 Task: Use the "Codecademy" extension for interactive coding lessons.
Action: Mouse moved to (1306, 40)
Screenshot: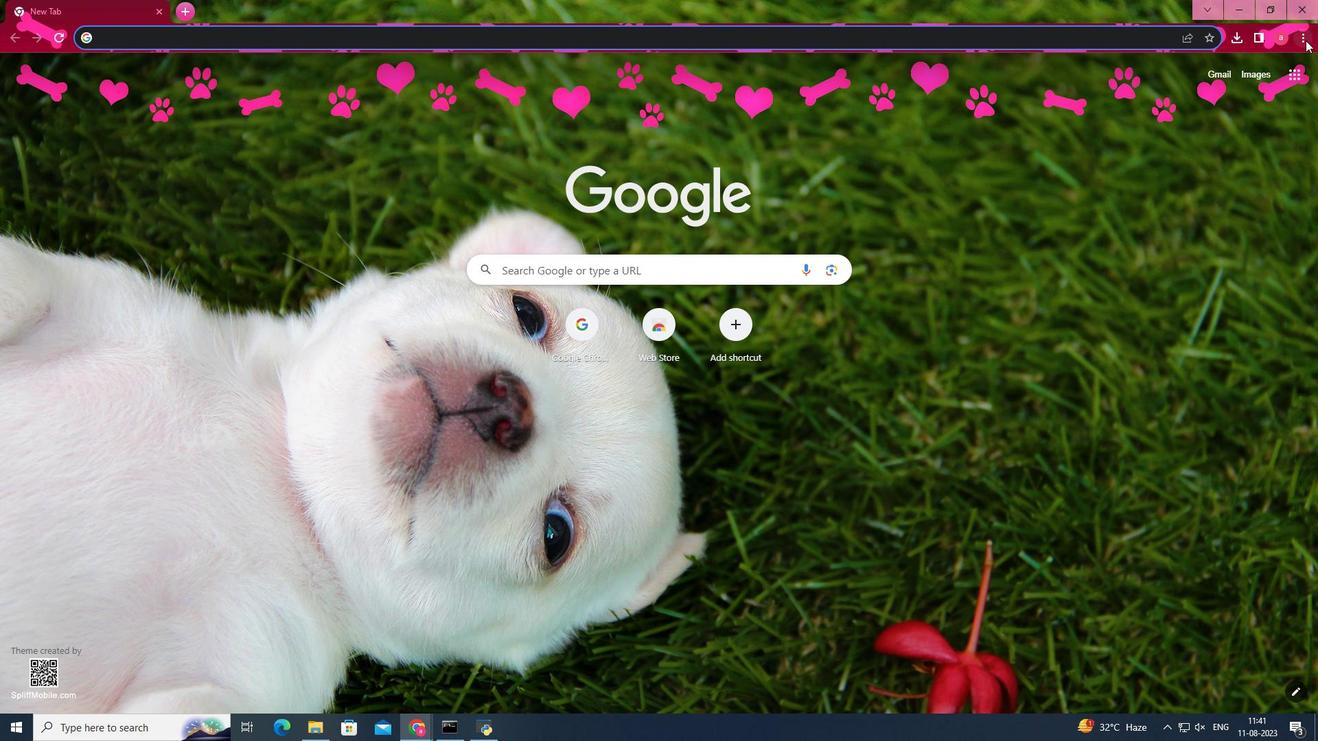 
Action: Mouse pressed left at (1306, 40)
Screenshot: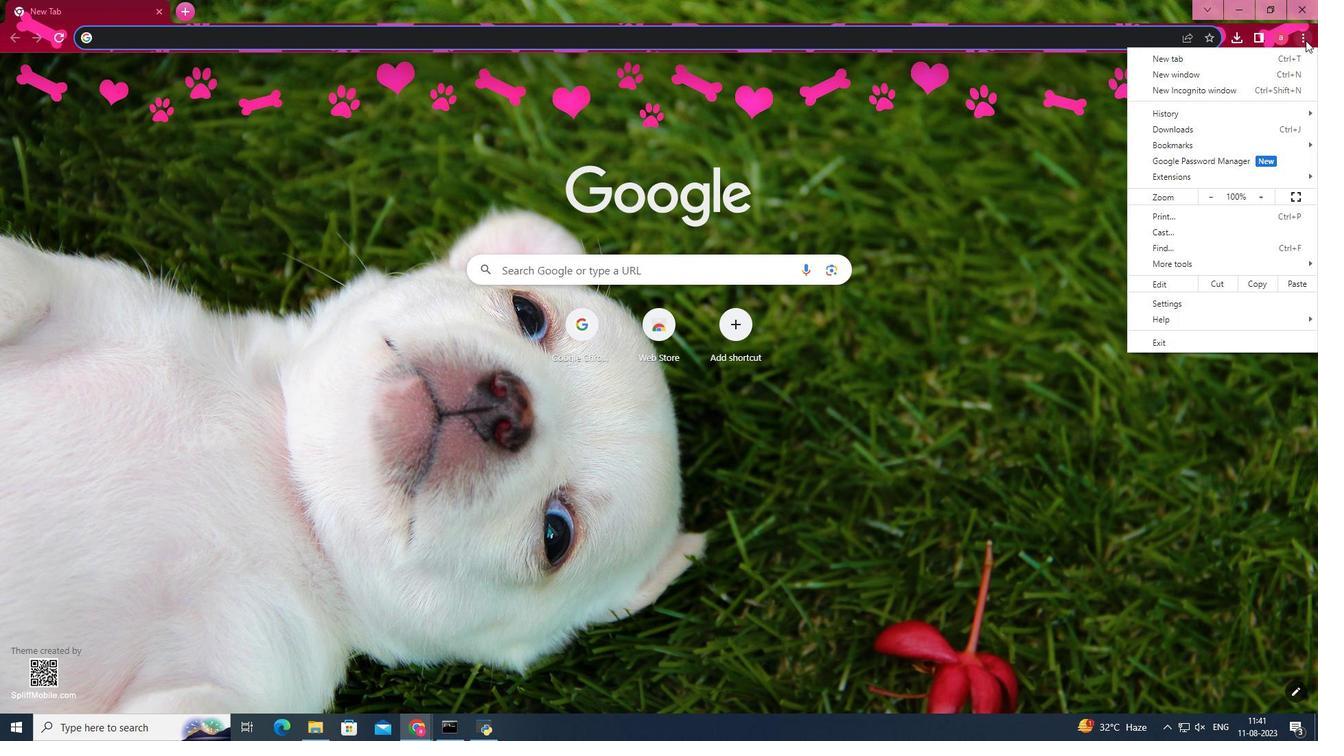 
Action: Mouse moved to (1162, 300)
Screenshot: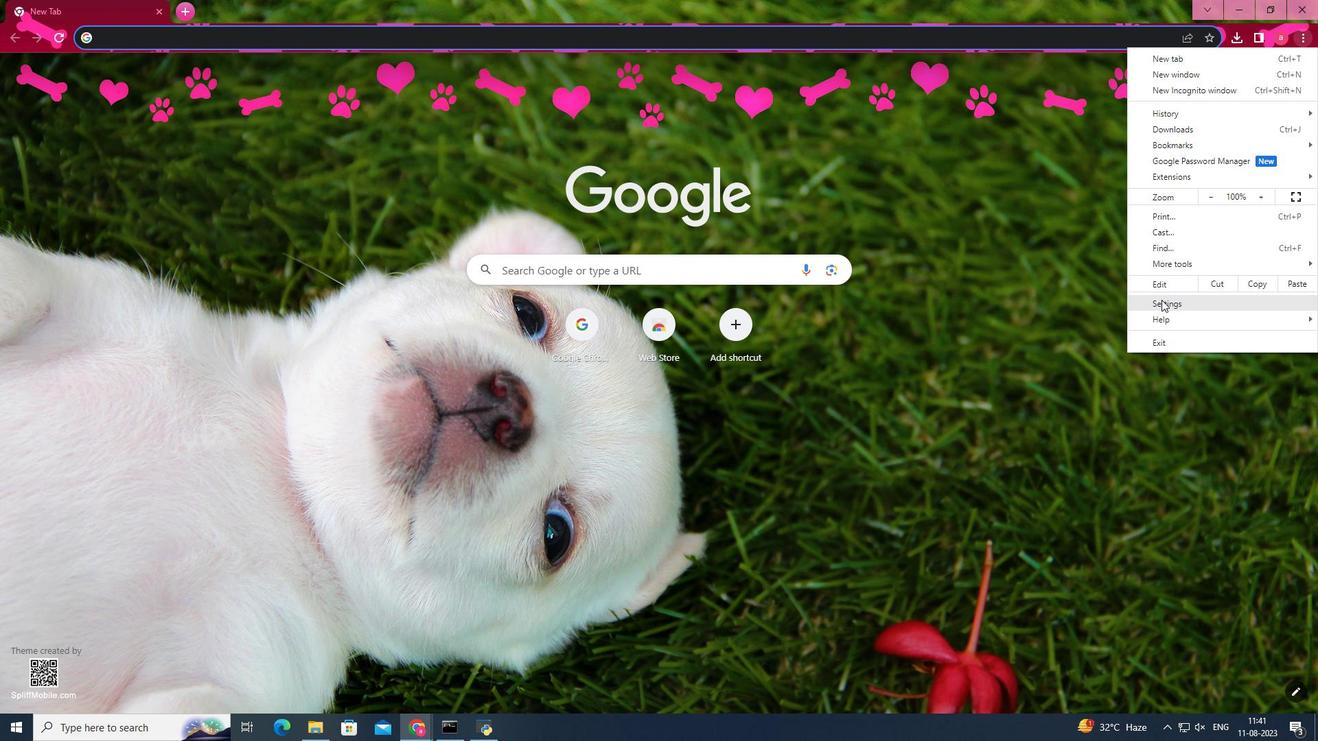 
Action: Mouse pressed left at (1162, 300)
Screenshot: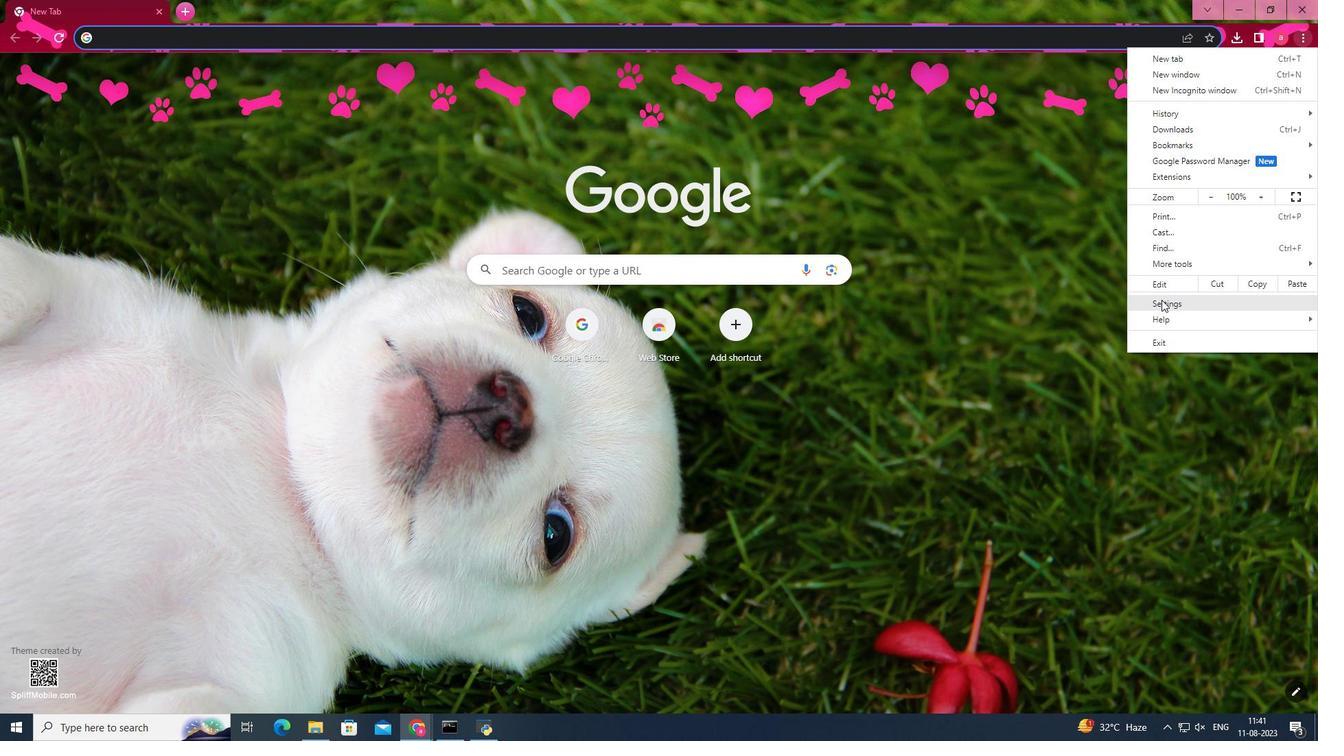
Action: Mouse moved to (52, 497)
Screenshot: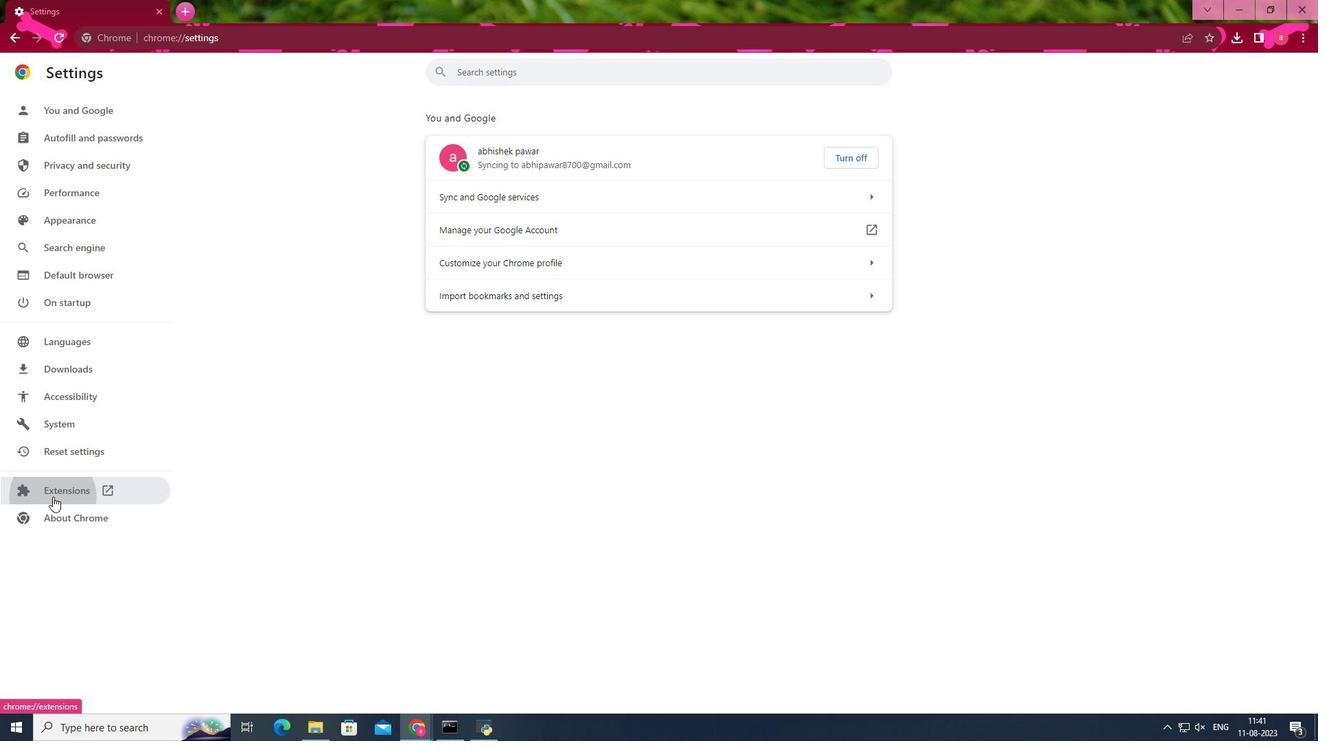 
Action: Mouse pressed left at (52, 497)
Screenshot: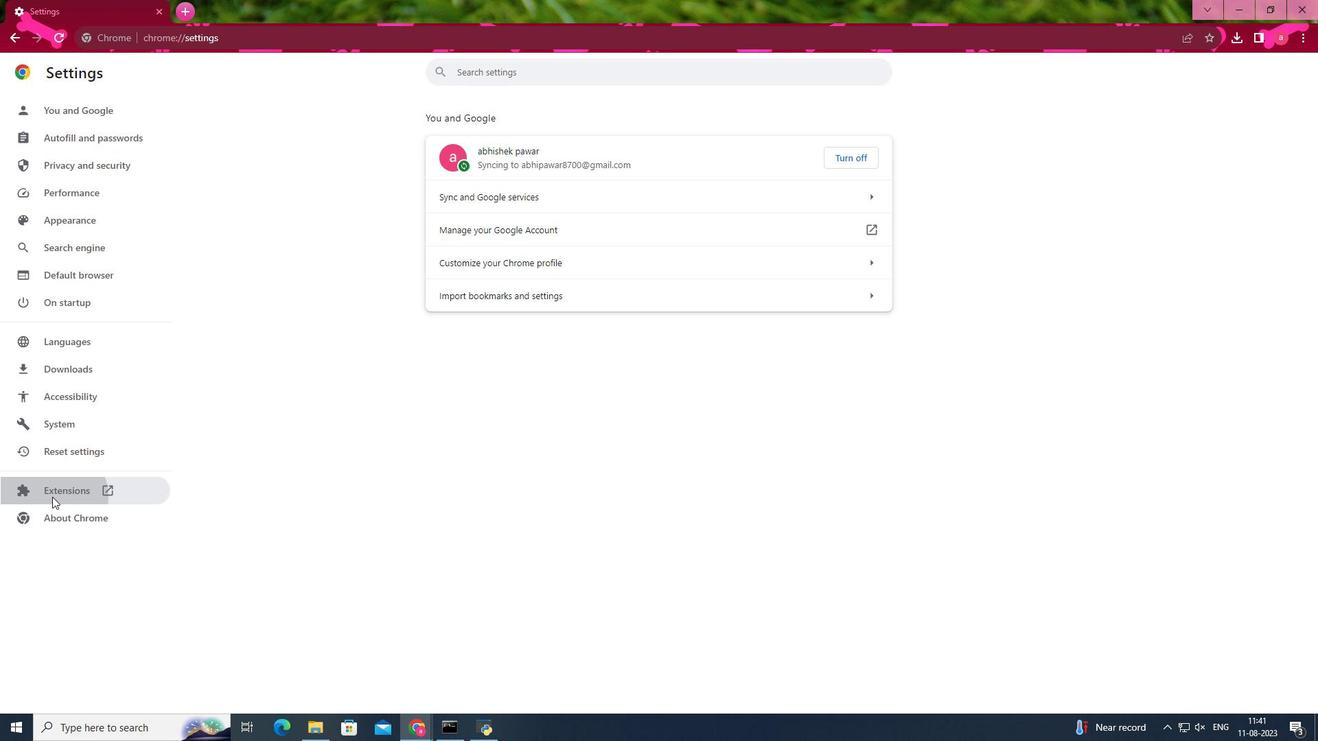
Action: Mouse moved to (34, 77)
Screenshot: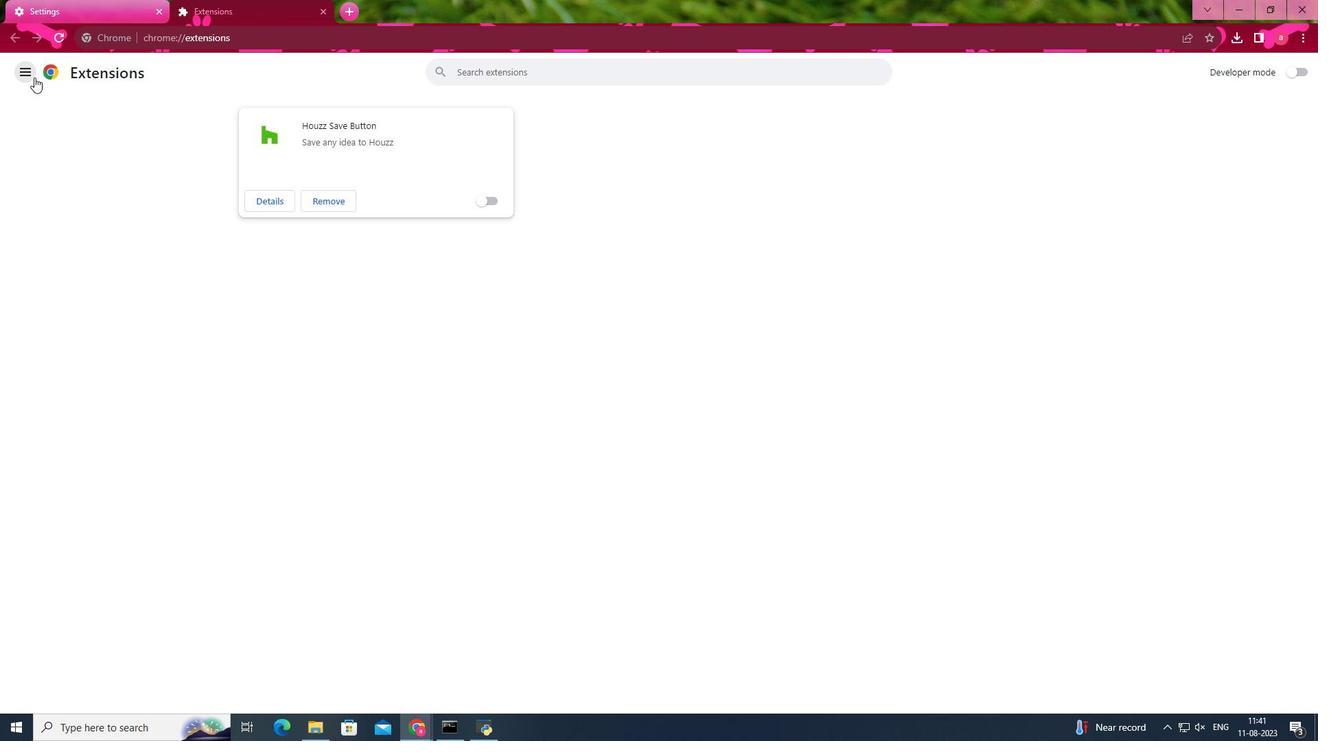 
Action: Mouse pressed left at (34, 77)
Screenshot: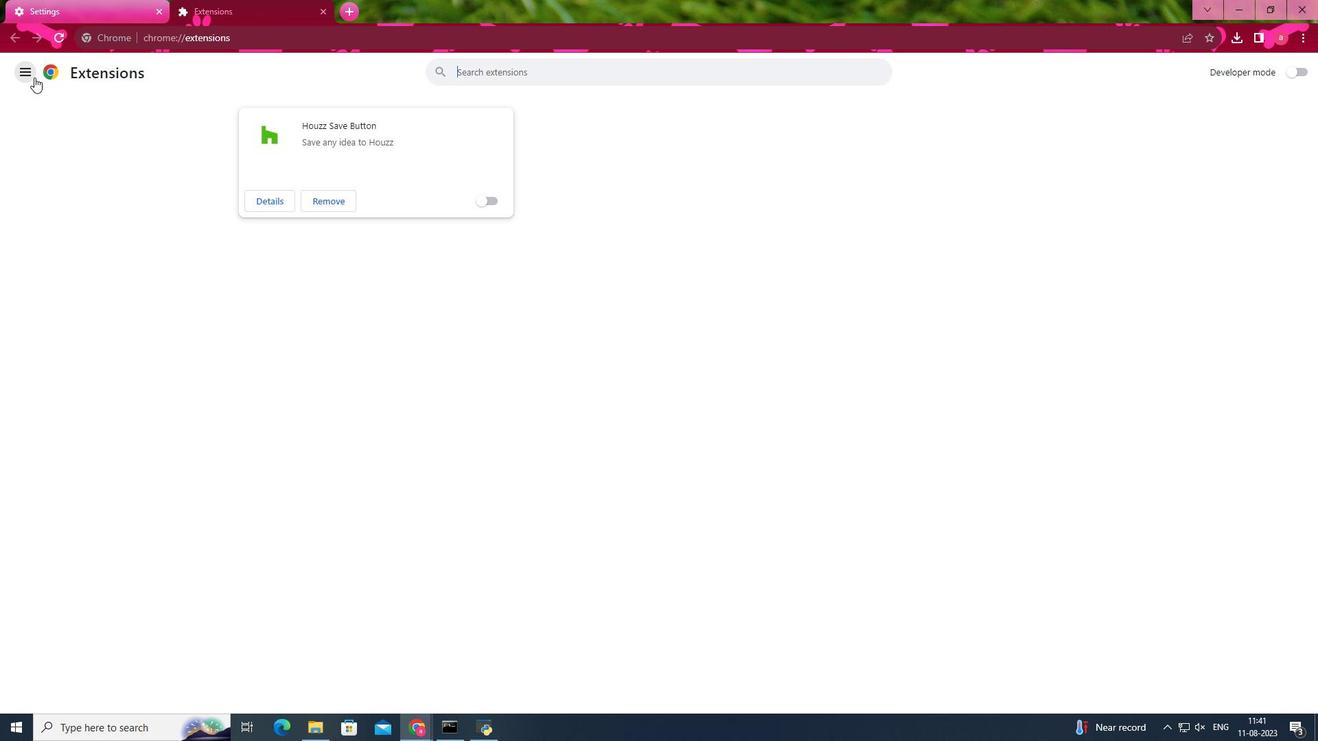 
Action: Mouse moved to (82, 704)
Screenshot: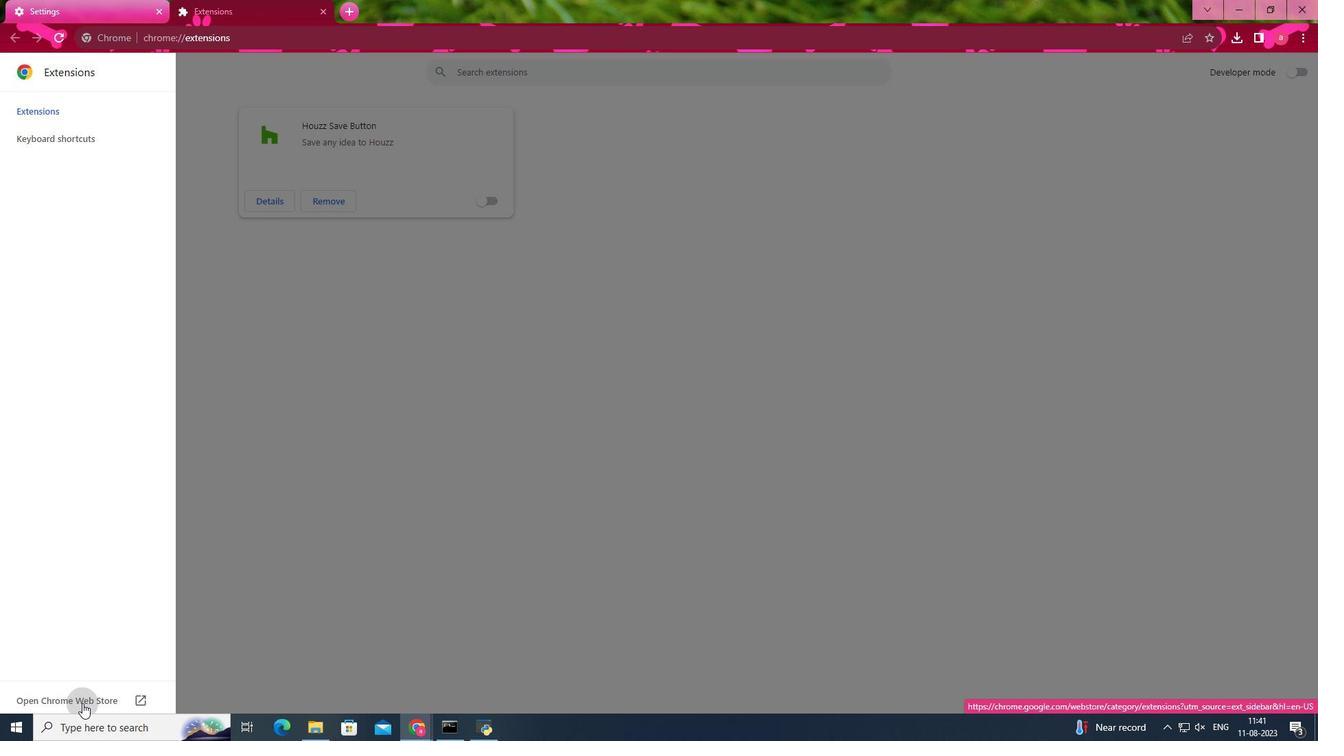 
Action: Mouse pressed left at (82, 704)
Screenshot: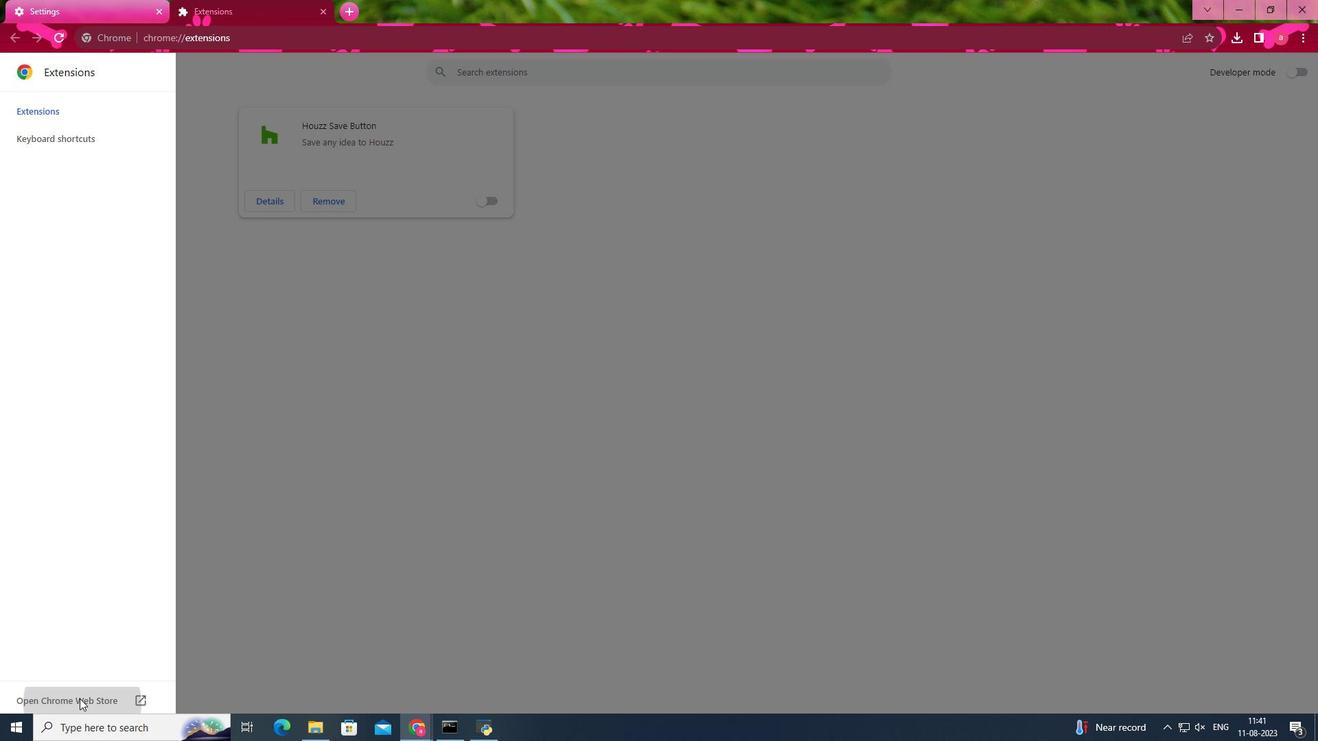 
Action: Mouse moved to (297, 129)
Screenshot: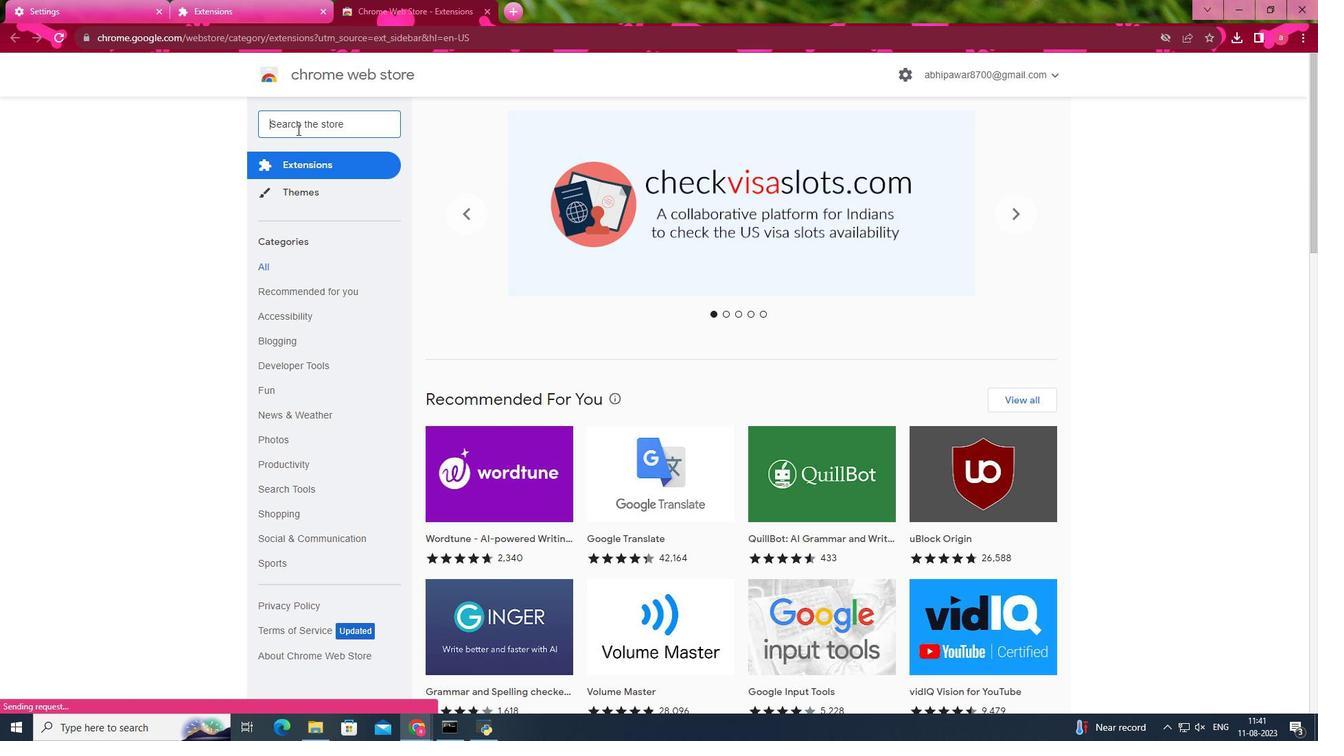 
Action: Mouse pressed left at (297, 129)
Screenshot: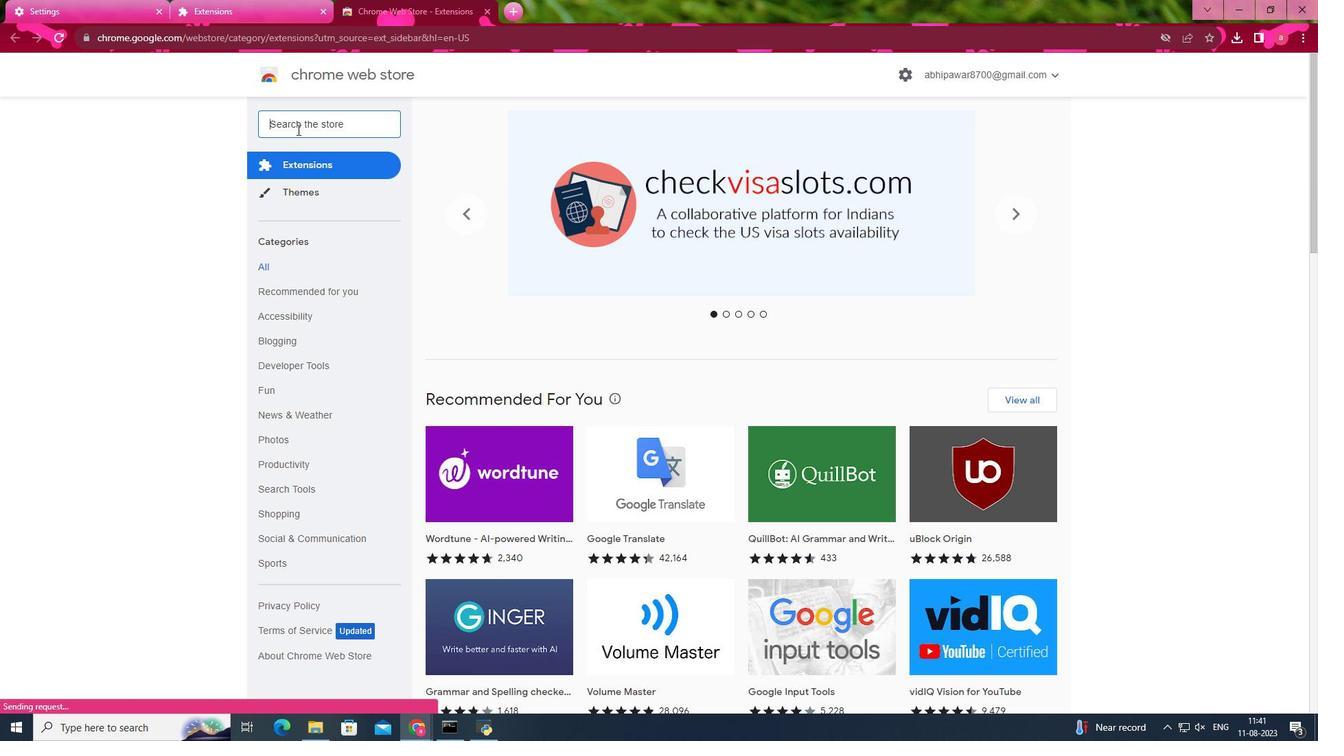 
Action: Key pressed <Key.shift>CO<Key.backspace>odecademy<Key.enter>
Screenshot: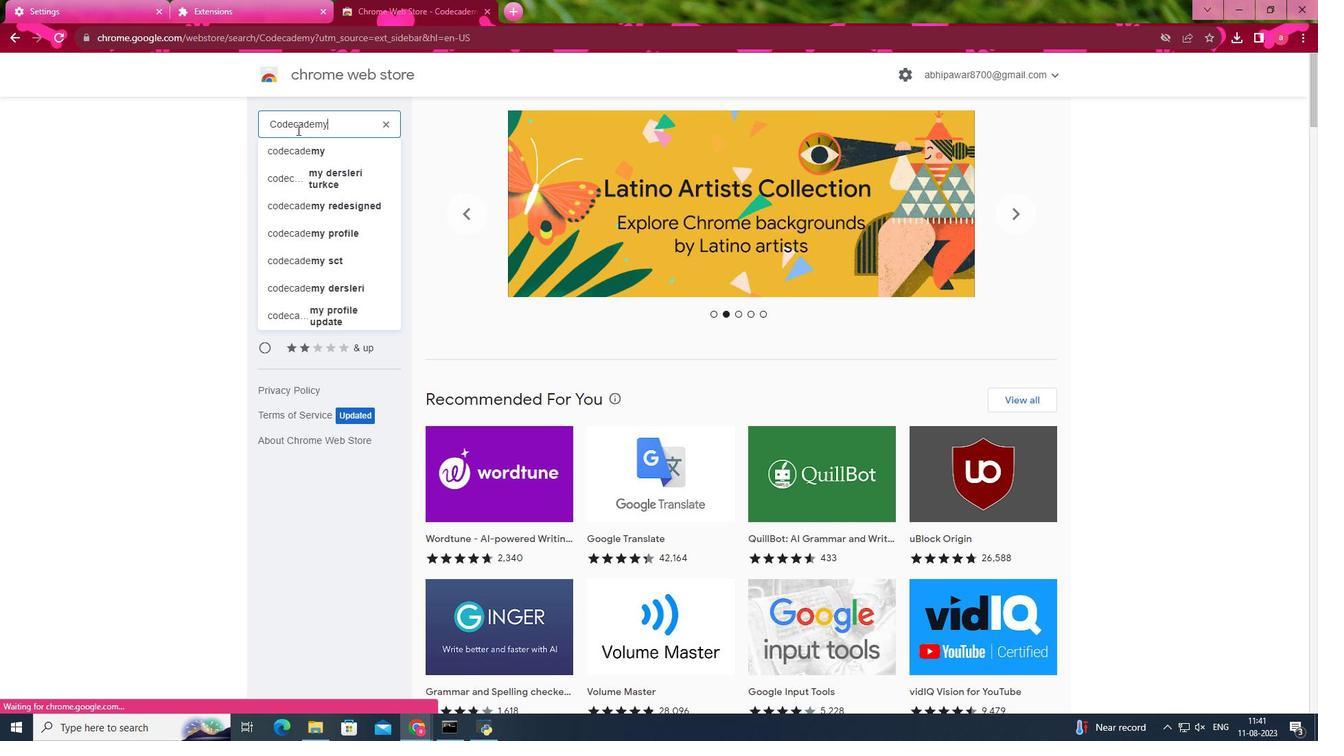 
Action: Mouse moved to (668, 221)
Screenshot: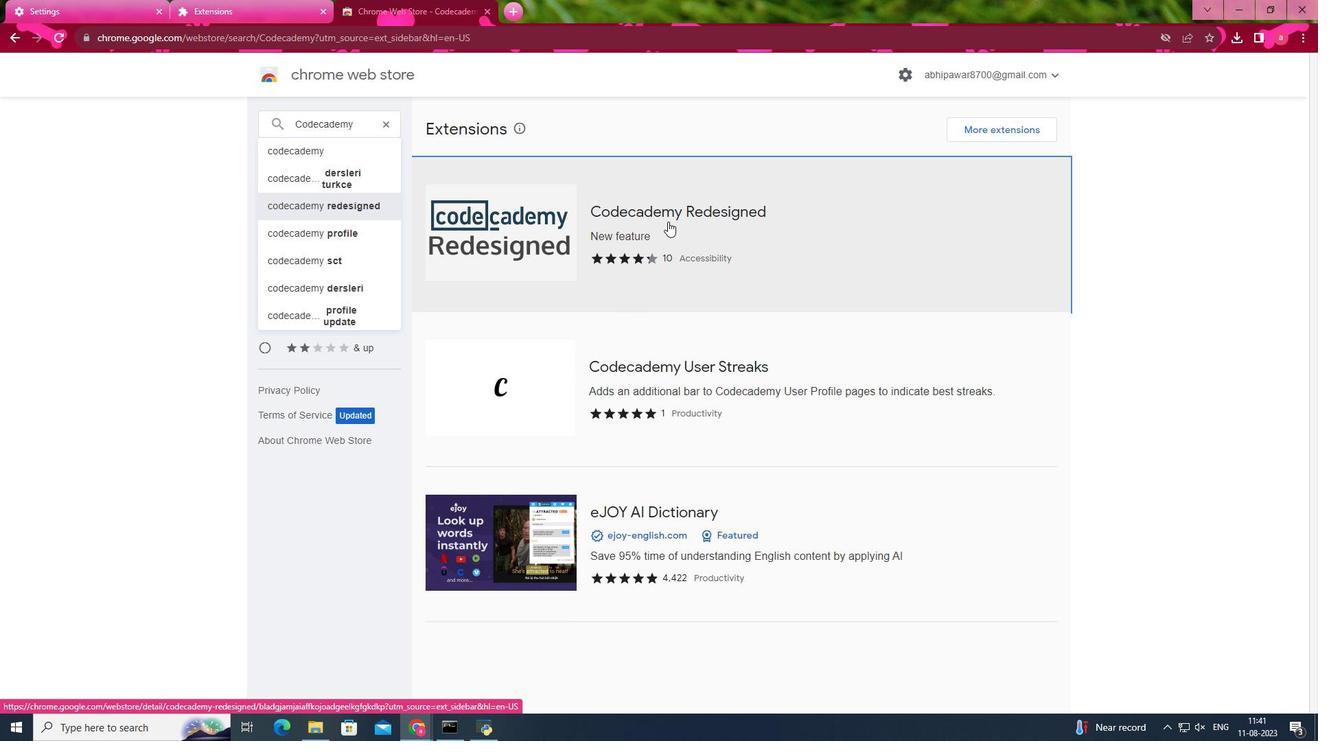 
Action: Mouse pressed left at (668, 221)
Screenshot: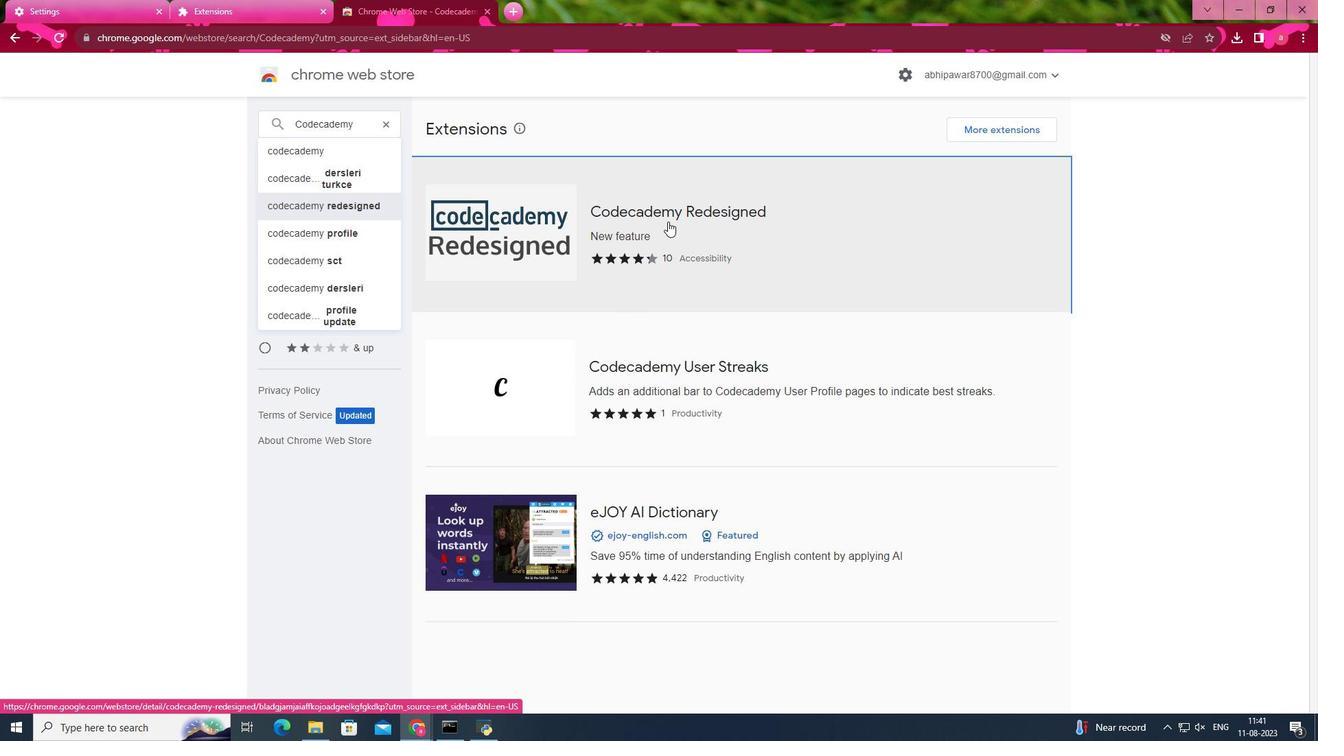 
Action: Mouse moved to (728, 351)
Screenshot: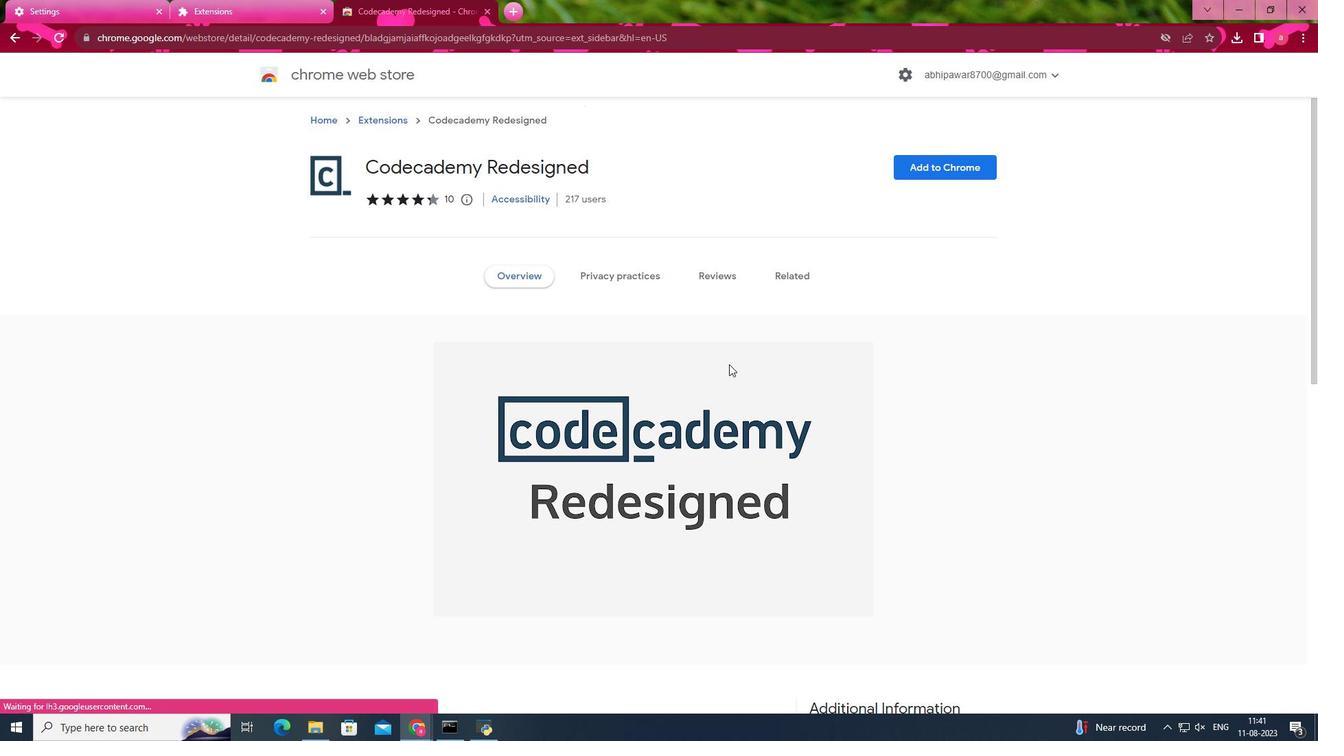 
Action: Mouse scrolled (728, 350) with delta (0, 0)
Screenshot: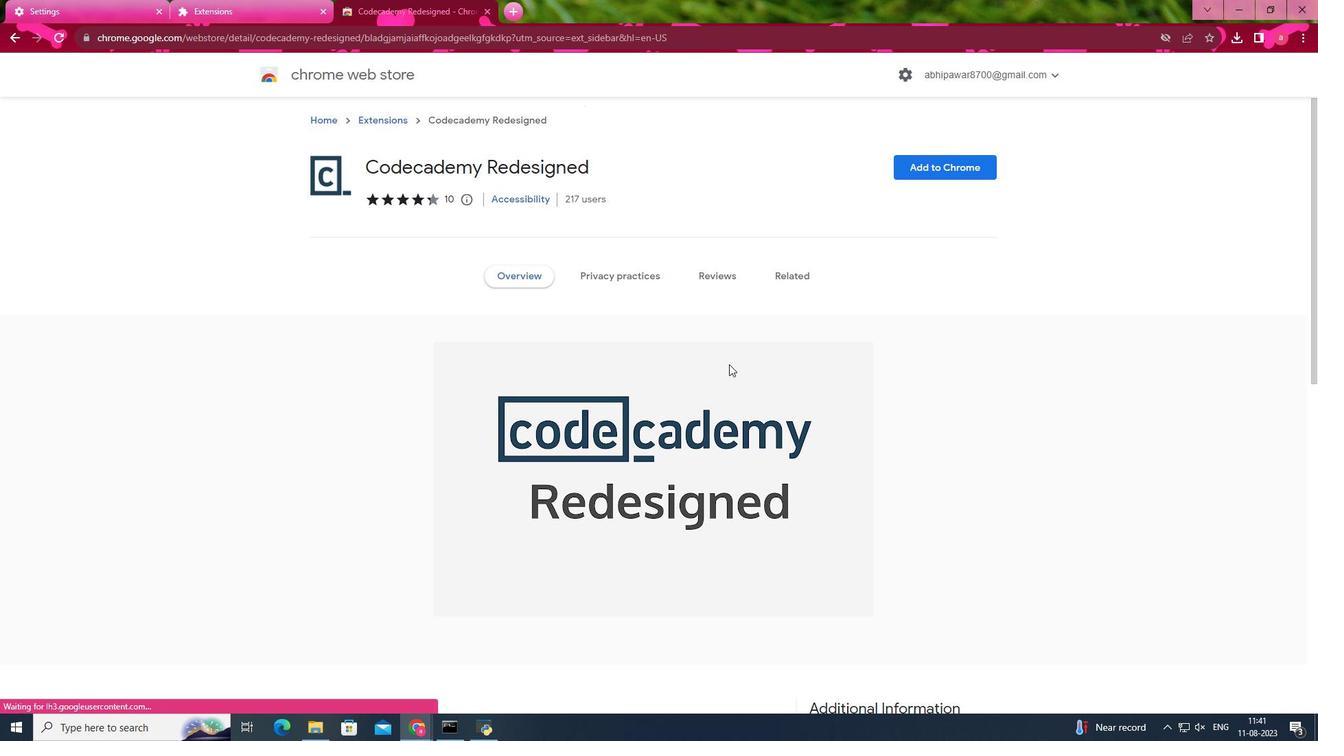 
Action: Mouse moved to (729, 364)
Screenshot: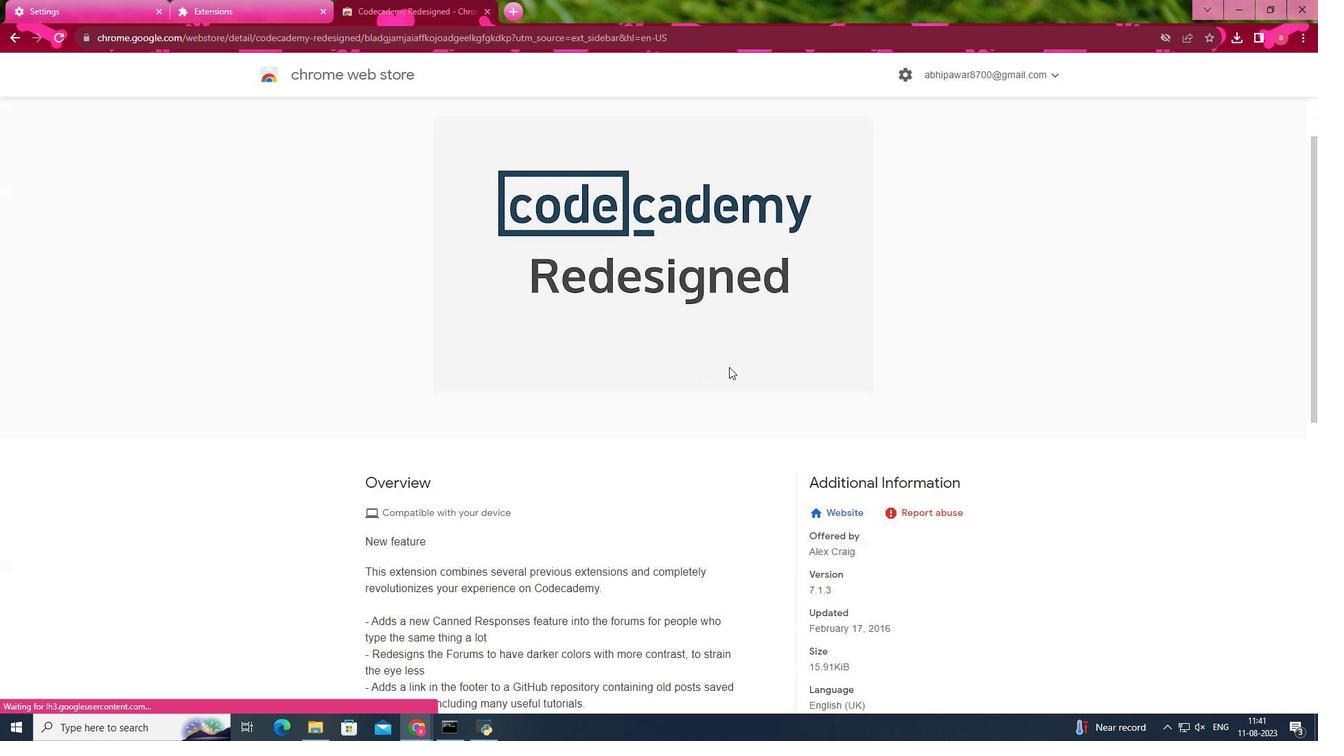 
Action: Mouse scrolled (729, 362) with delta (0, 0)
Screenshot: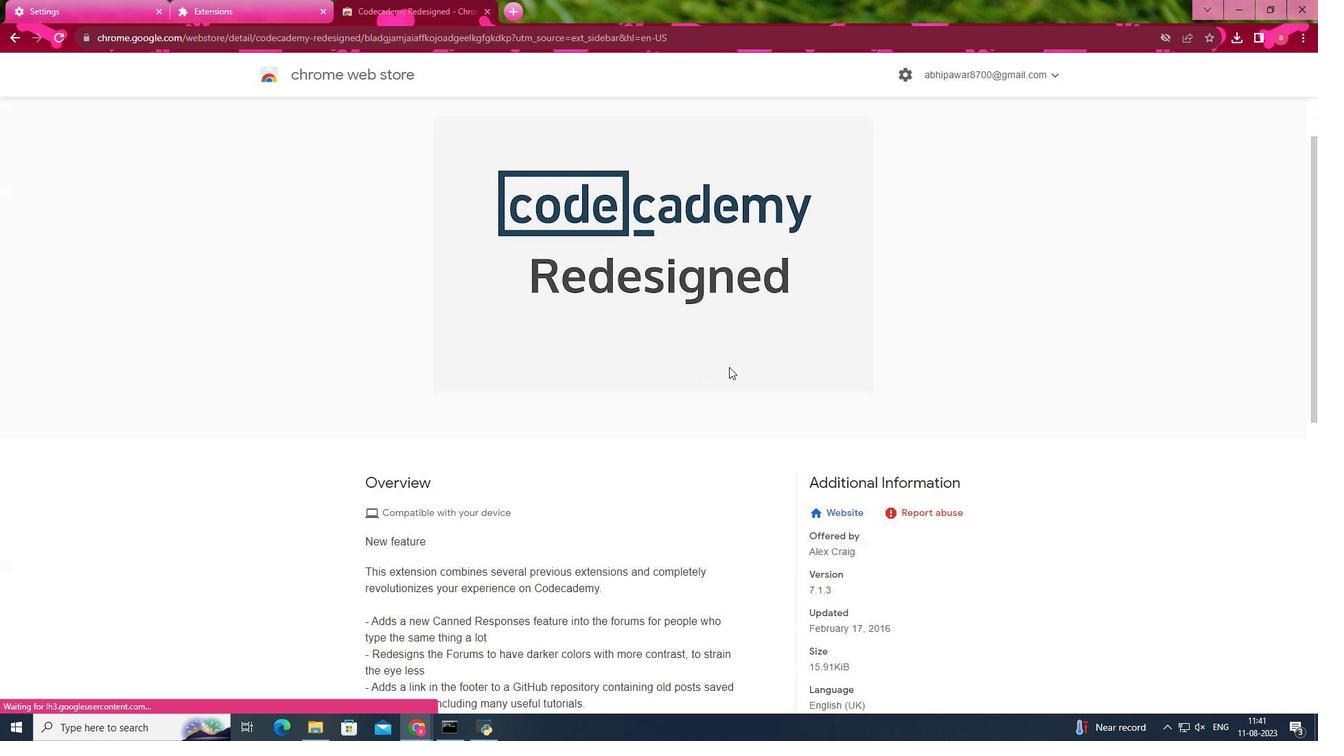 
Action: Mouse moved to (729, 367)
Screenshot: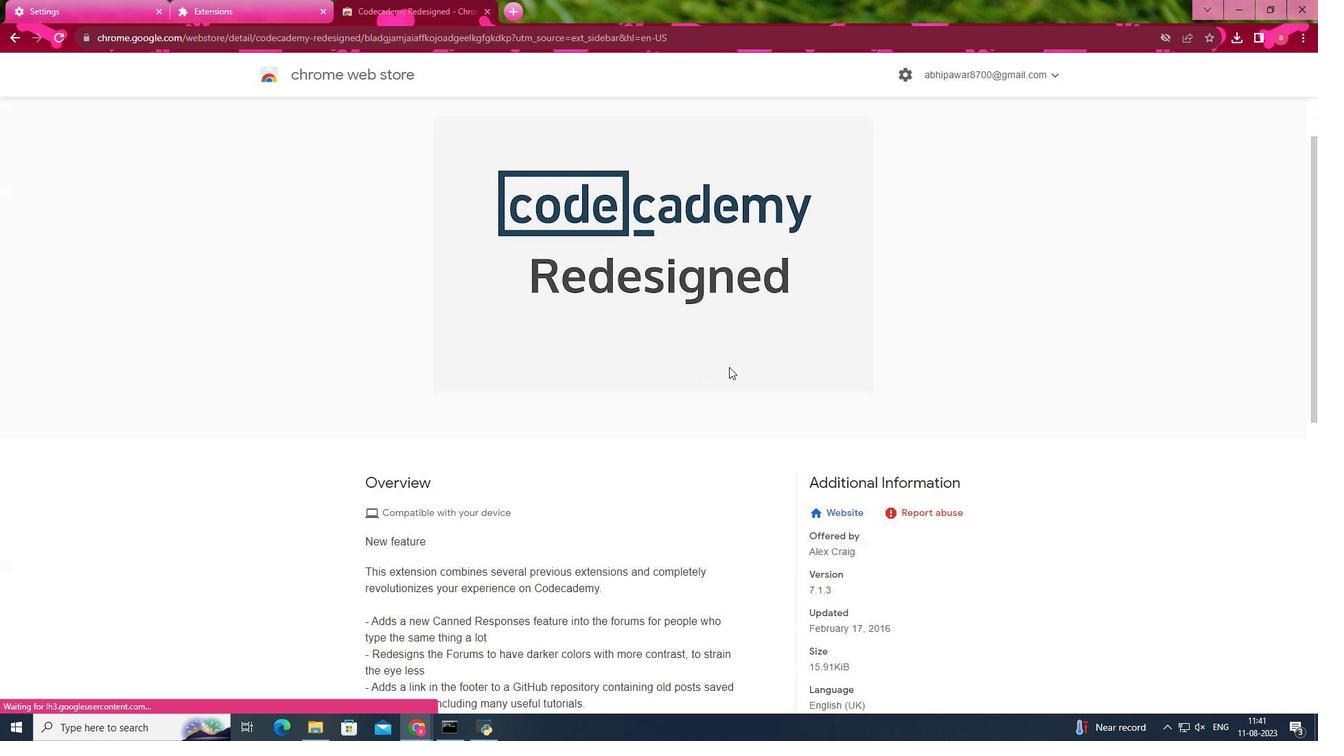 
Action: Mouse scrolled (729, 364) with delta (0, 0)
Screenshot: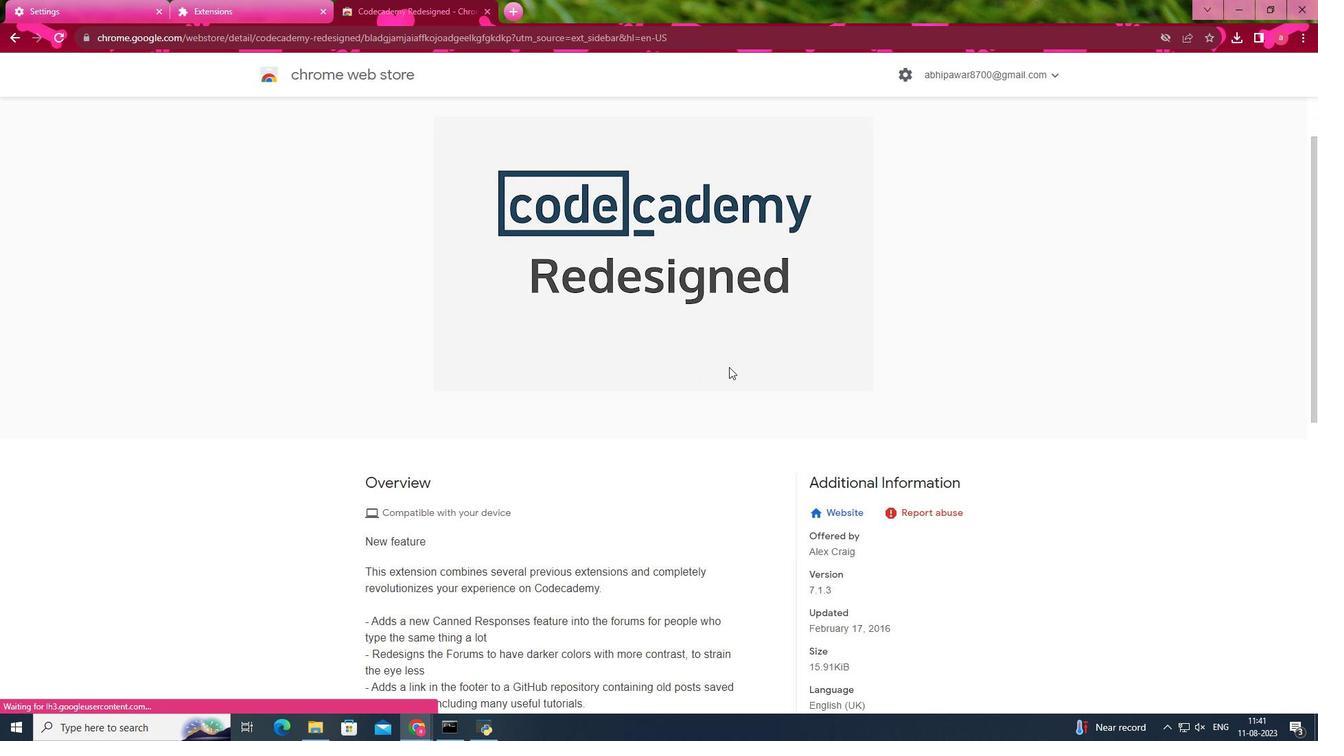 
Action: Mouse scrolled (729, 366) with delta (0, 0)
Screenshot: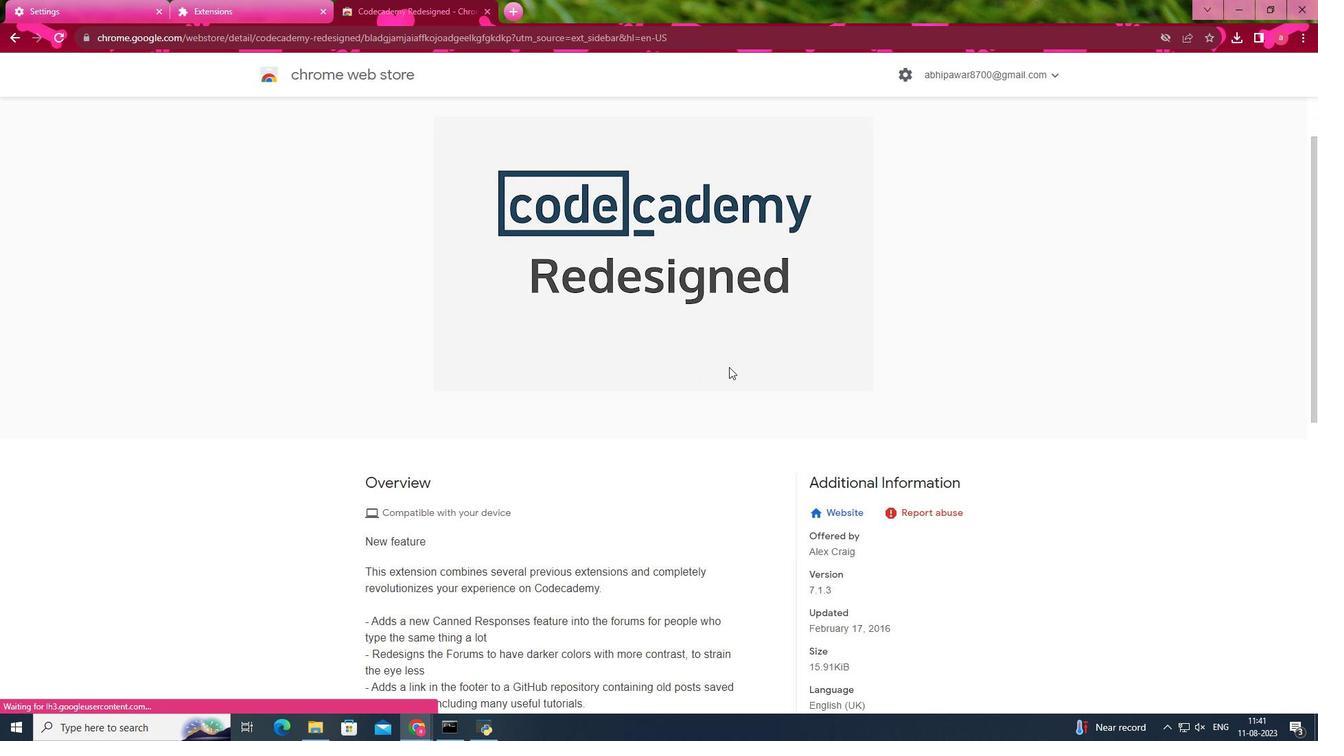 
Action: Mouse scrolled (729, 366) with delta (0, 0)
Screenshot: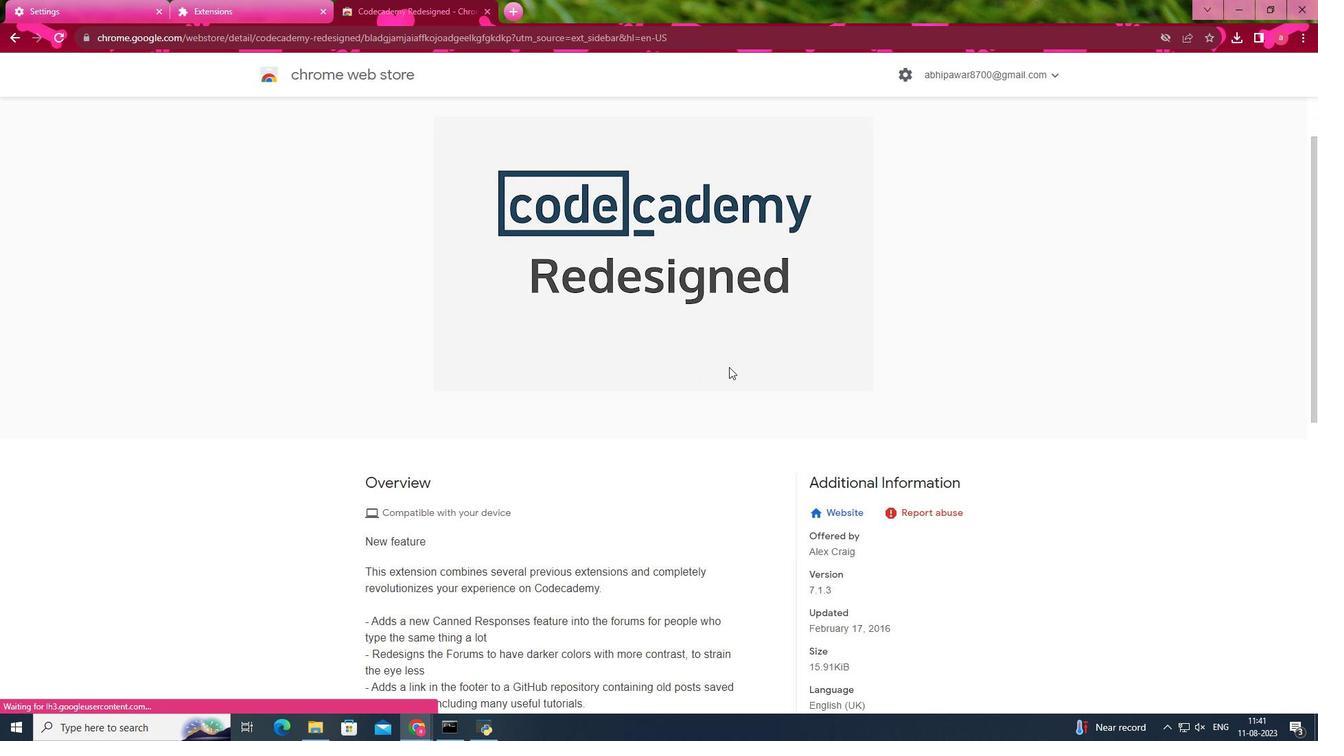 
Action: Mouse scrolled (729, 368) with delta (0, 0)
Screenshot: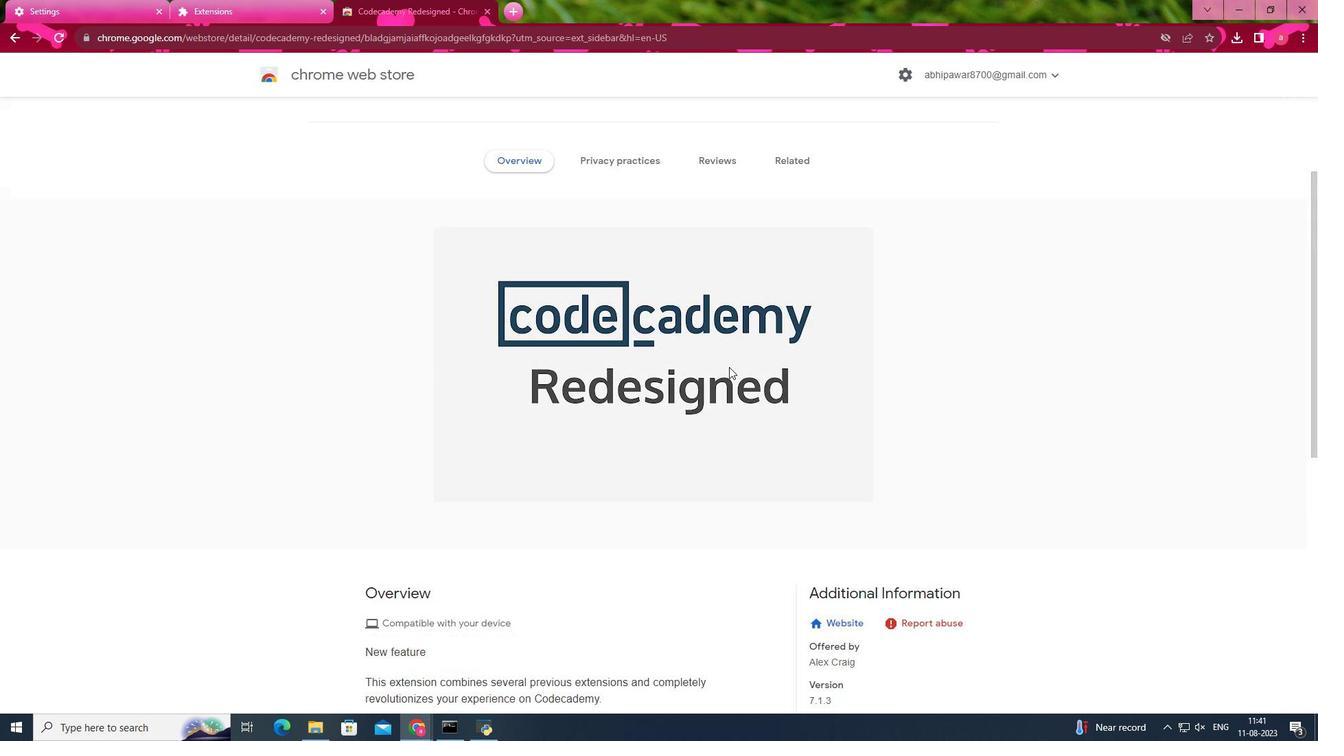 
Action: Mouse scrolled (729, 368) with delta (0, 0)
Screenshot: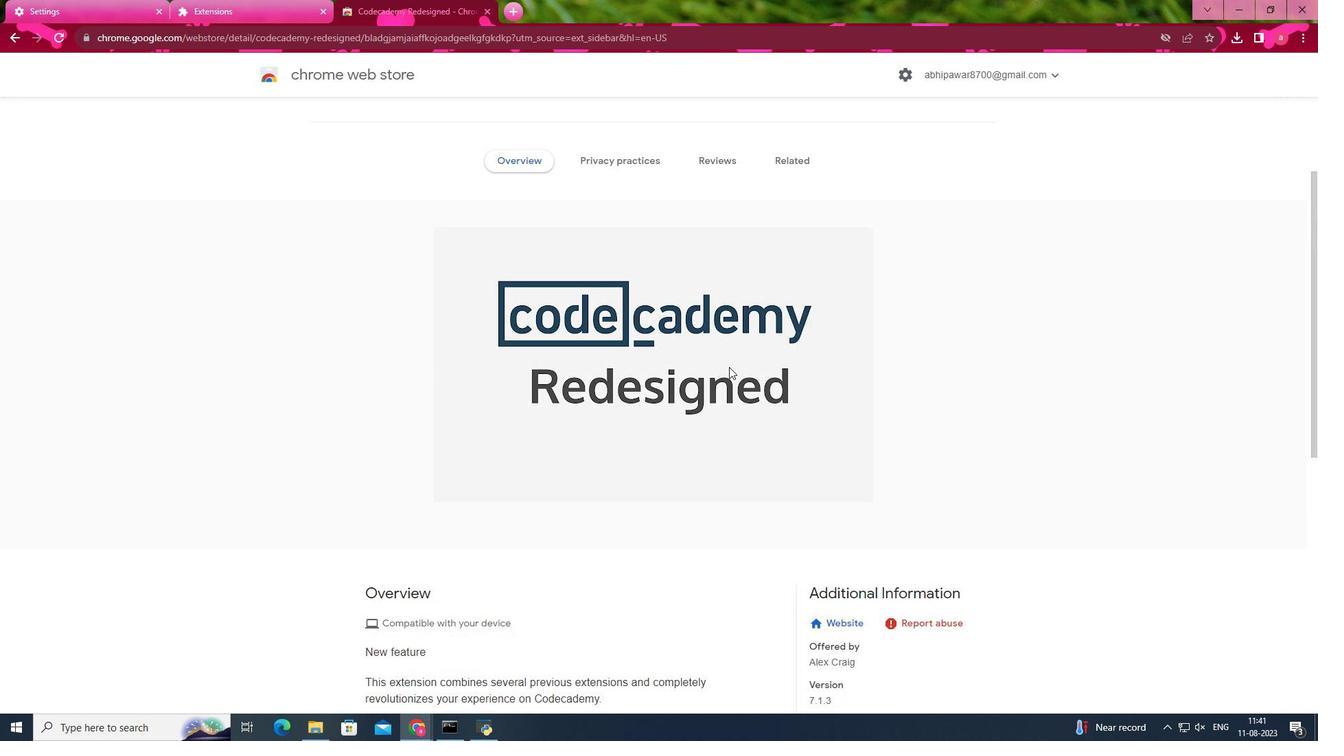 
Action: Mouse scrolled (729, 368) with delta (0, 0)
Screenshot: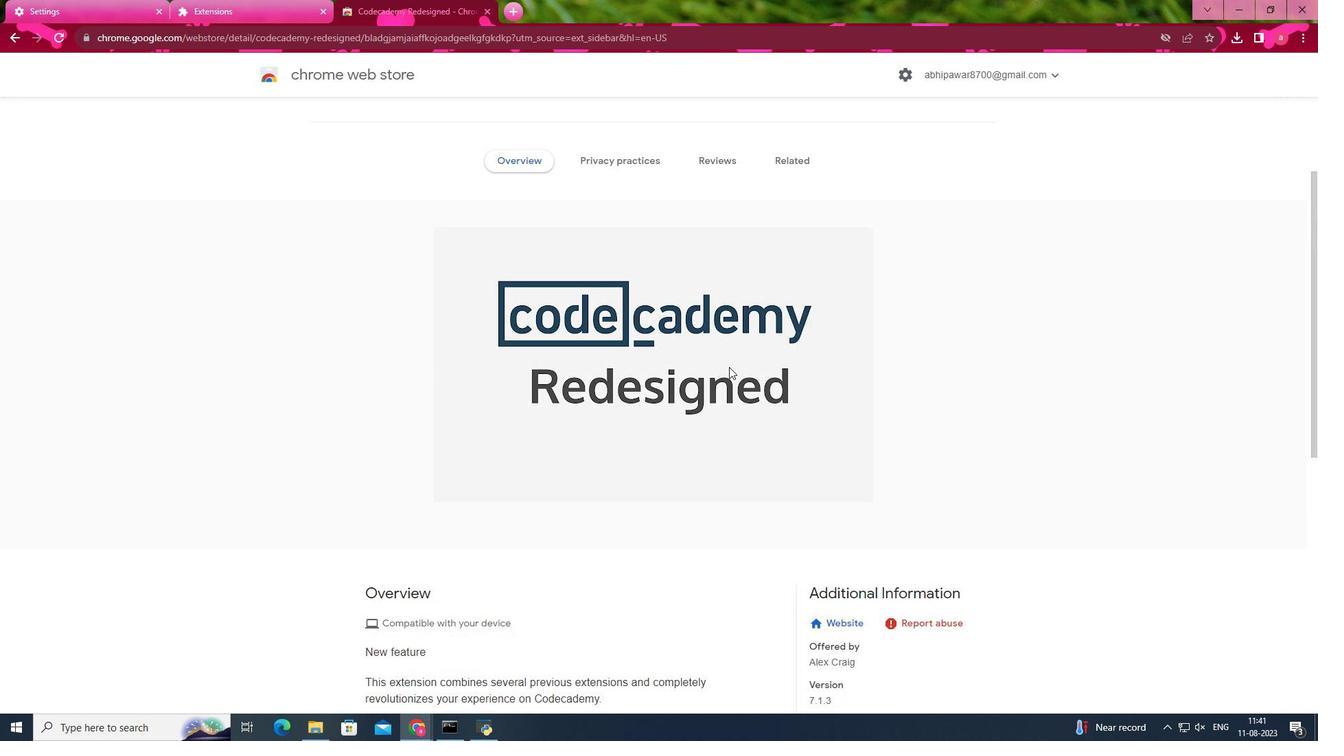 
Action: Mouse scrolled (729, 368) with delta (0, 0)
Screenshot: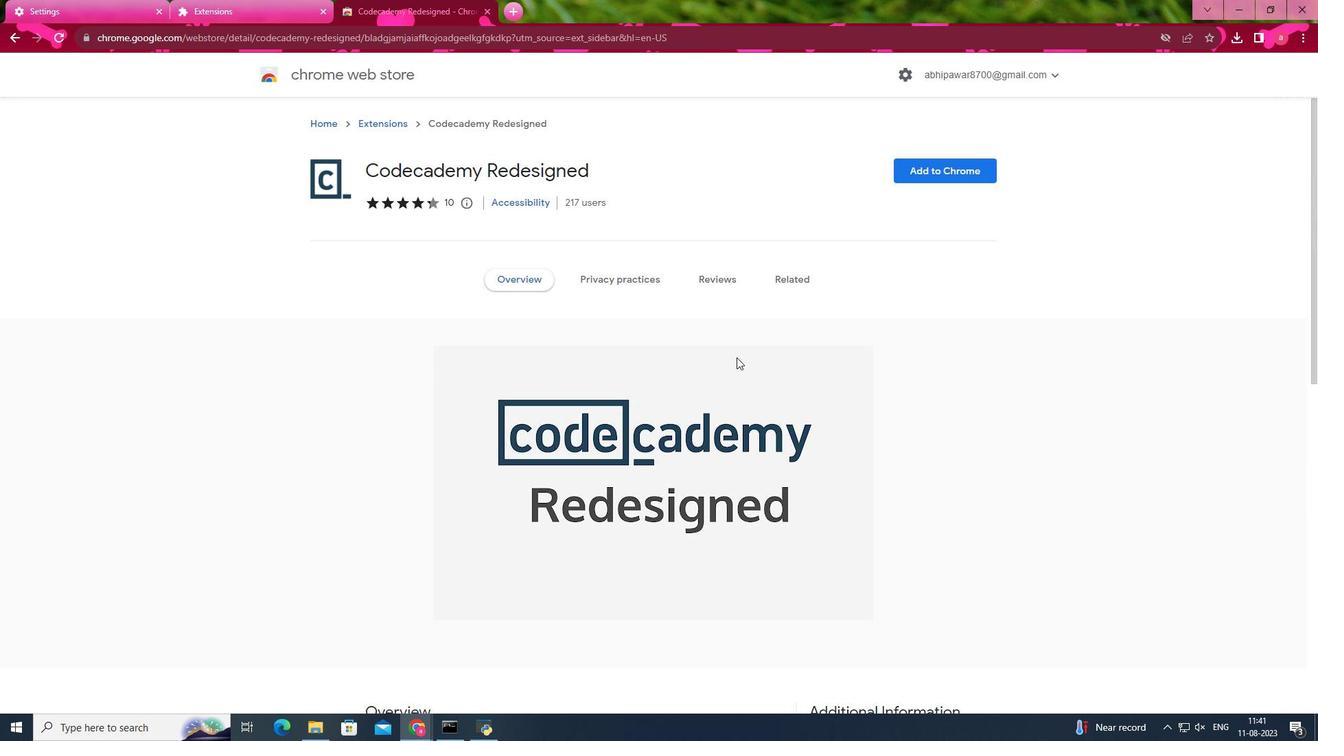 
Action: Mouse scrolled (729, 368) with delta (0, 0)
Screenshot: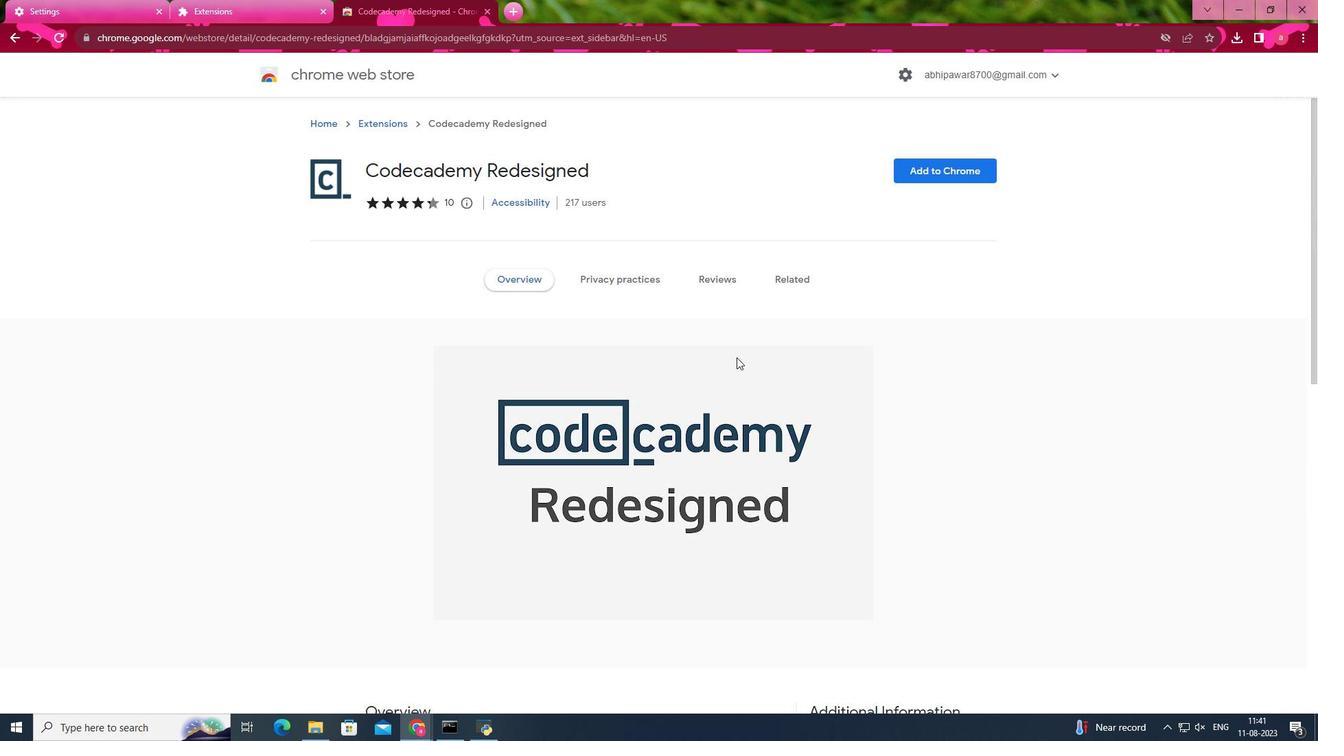 
Action: Mouse scrolled (729, 368) with delta (0, 0)
Screenshot: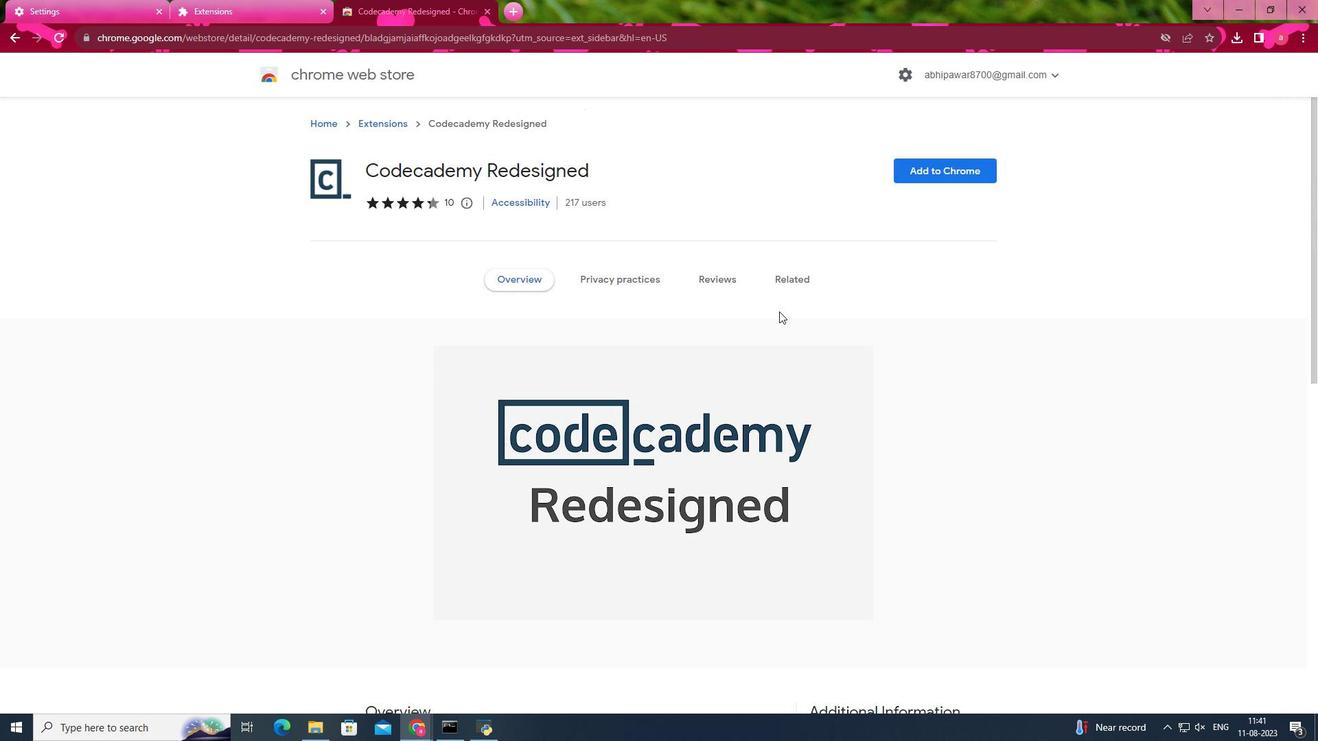 
Action: Mouse moved to (916, 168)
Screenshot: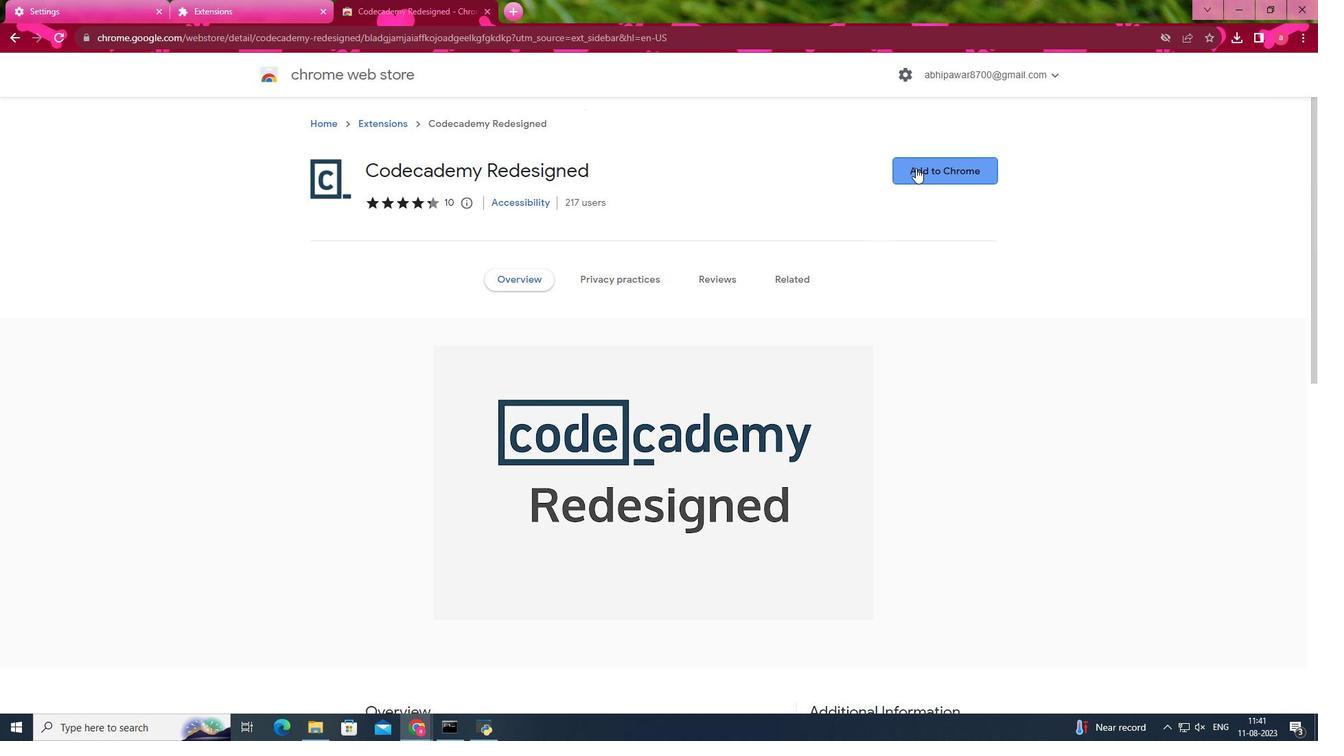 
Action: Mouse pressed left at (916, 168)
Screenshot: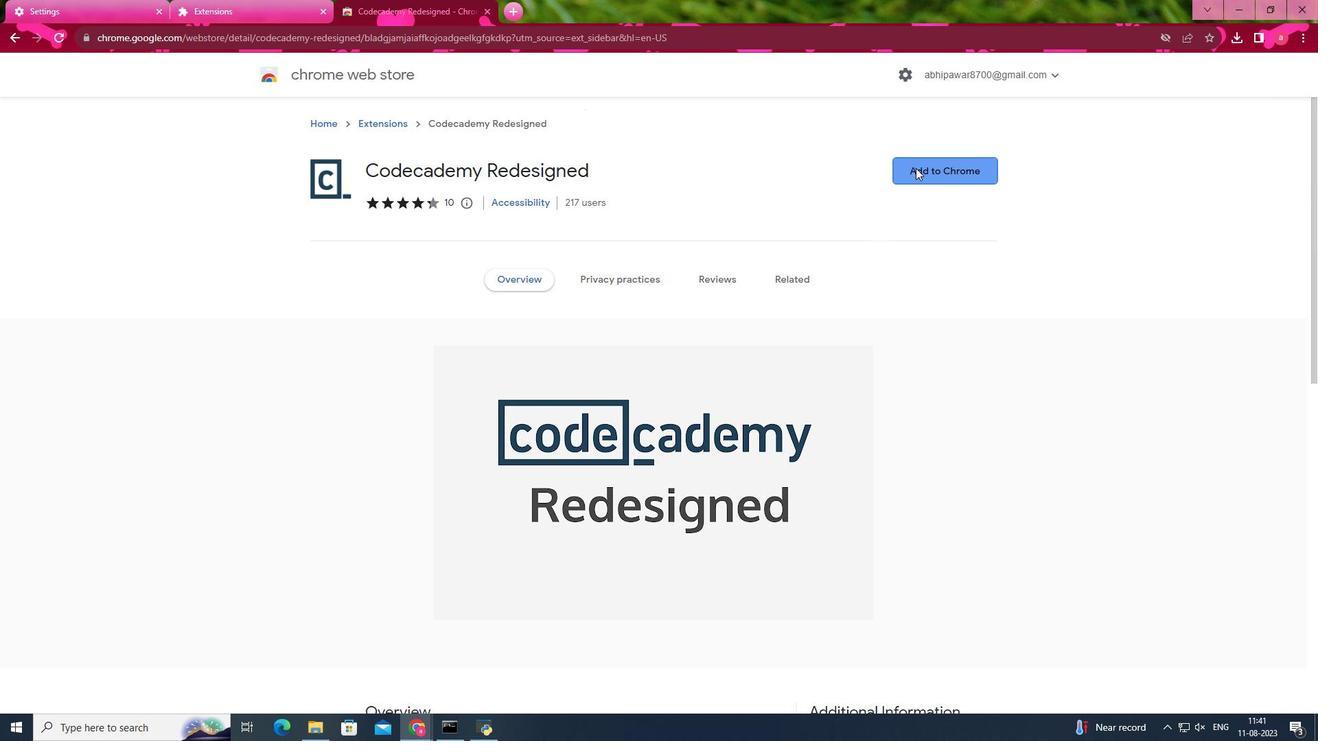 
Action: Mouse moved to (669, 171)
Screenshot: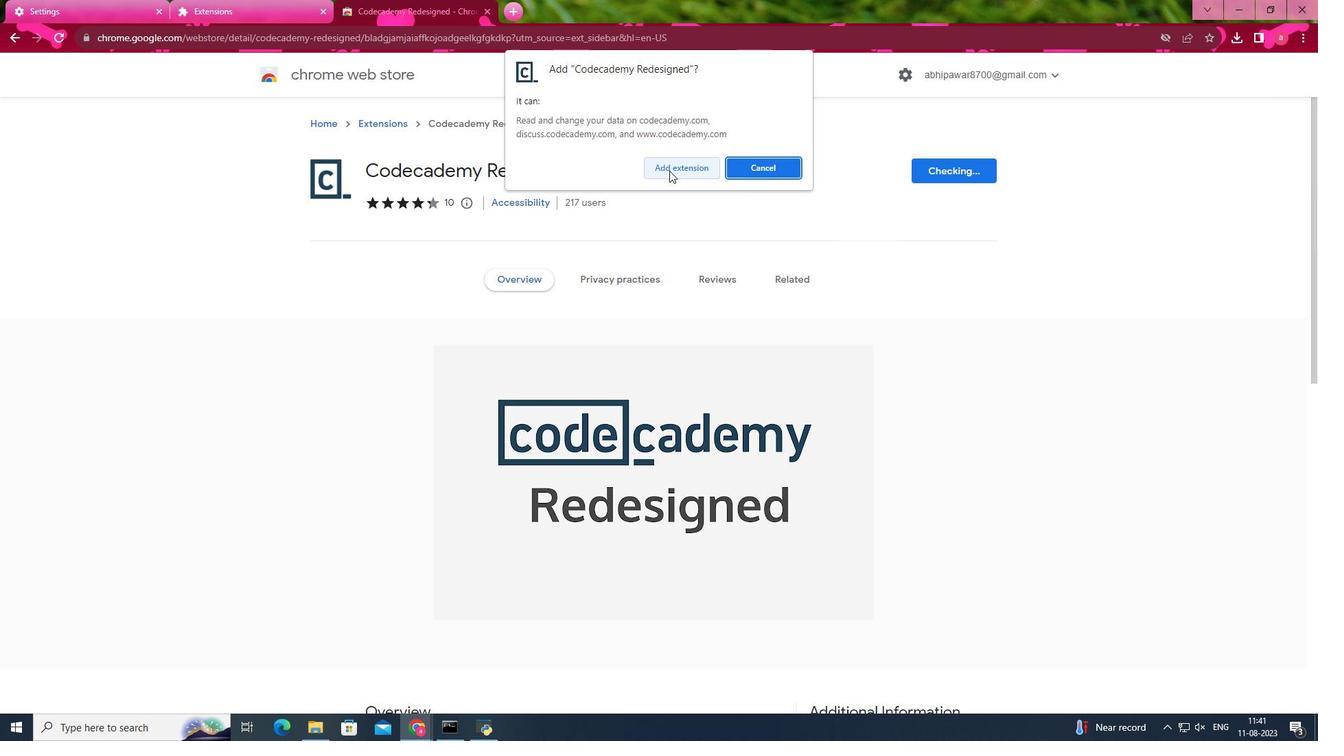
Action: Mouse pressed left at (669, 171)
Screenshot: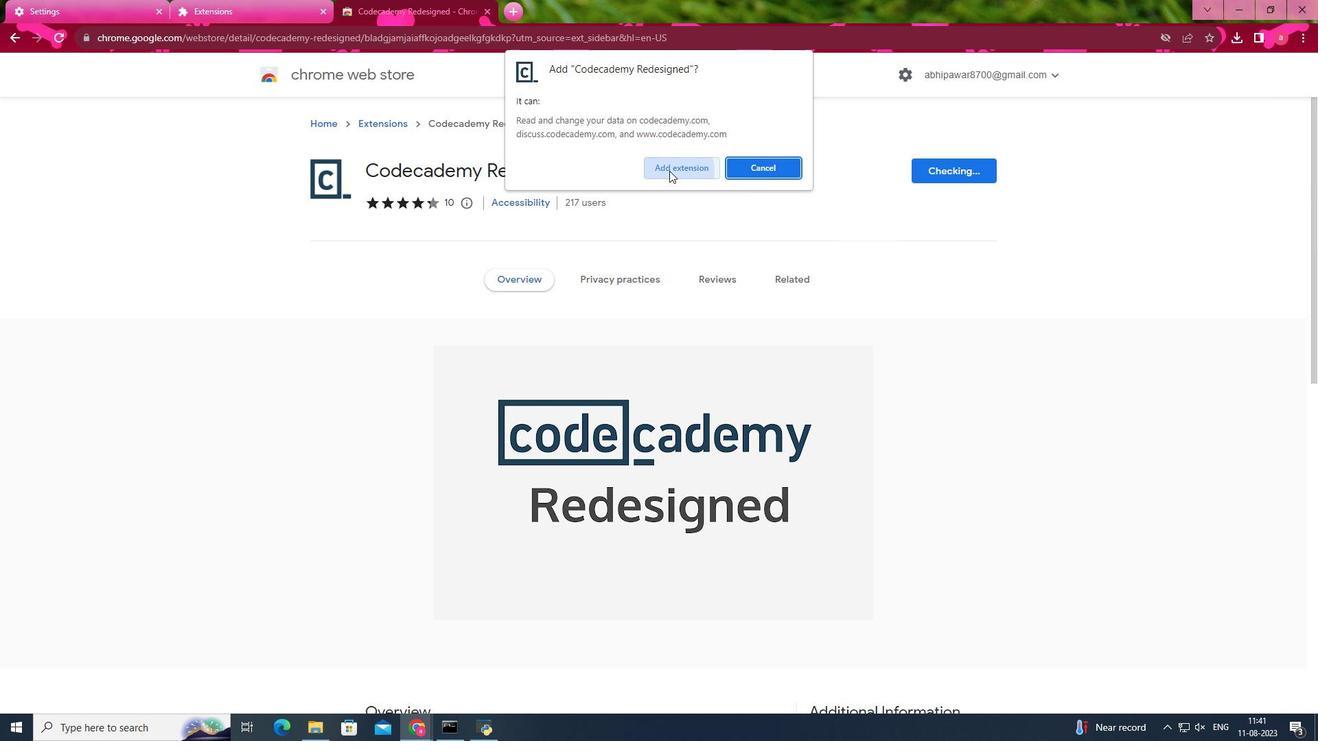 
Action: Mouse moved to (16, 37)
Screenshot: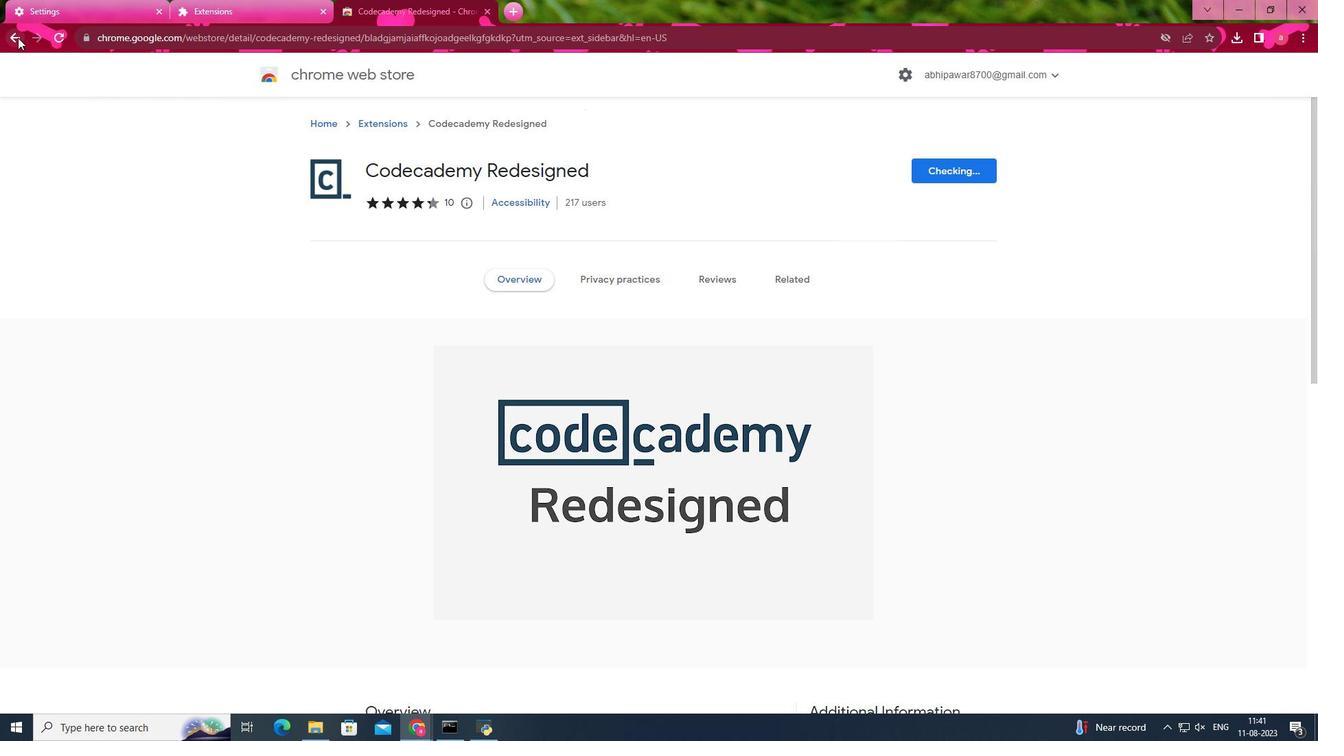 
Action: Mouse pressed left at (16, 37)
Screenshot: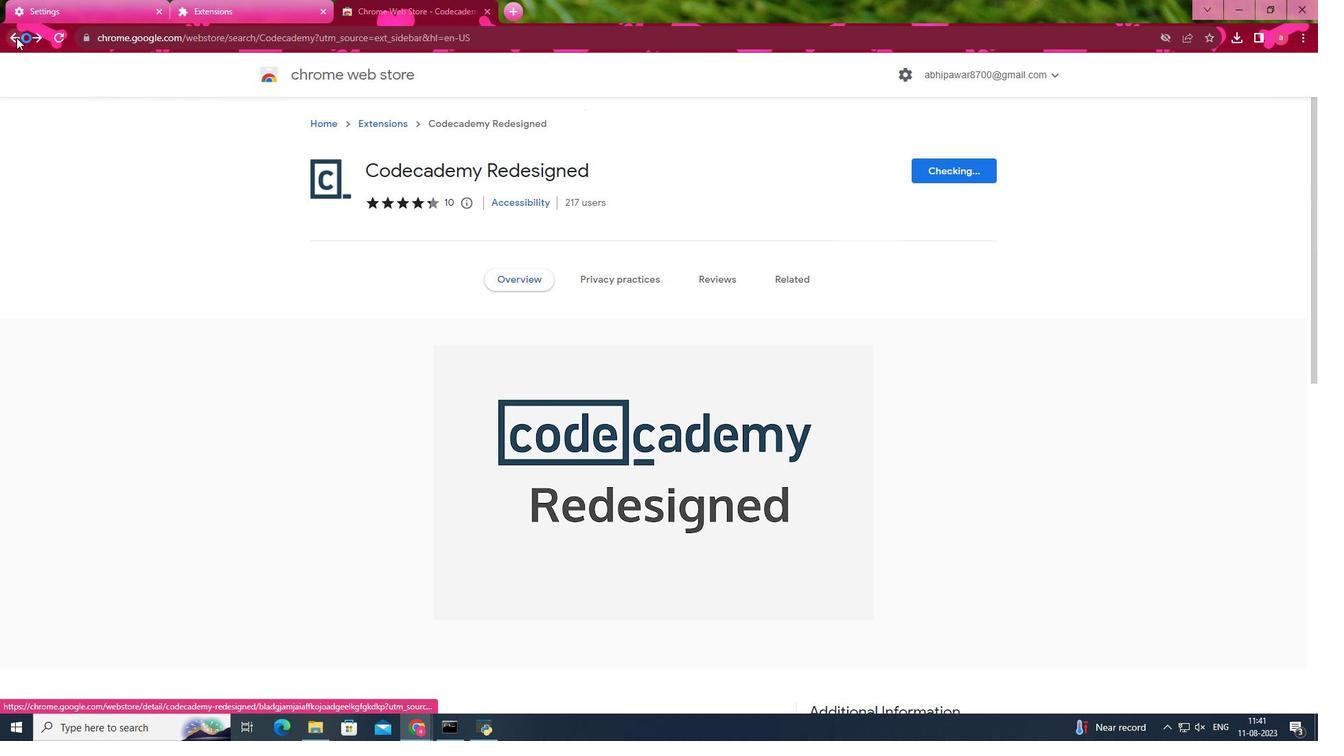 
Action: Mouse moved to (616, 316)
Screenshot: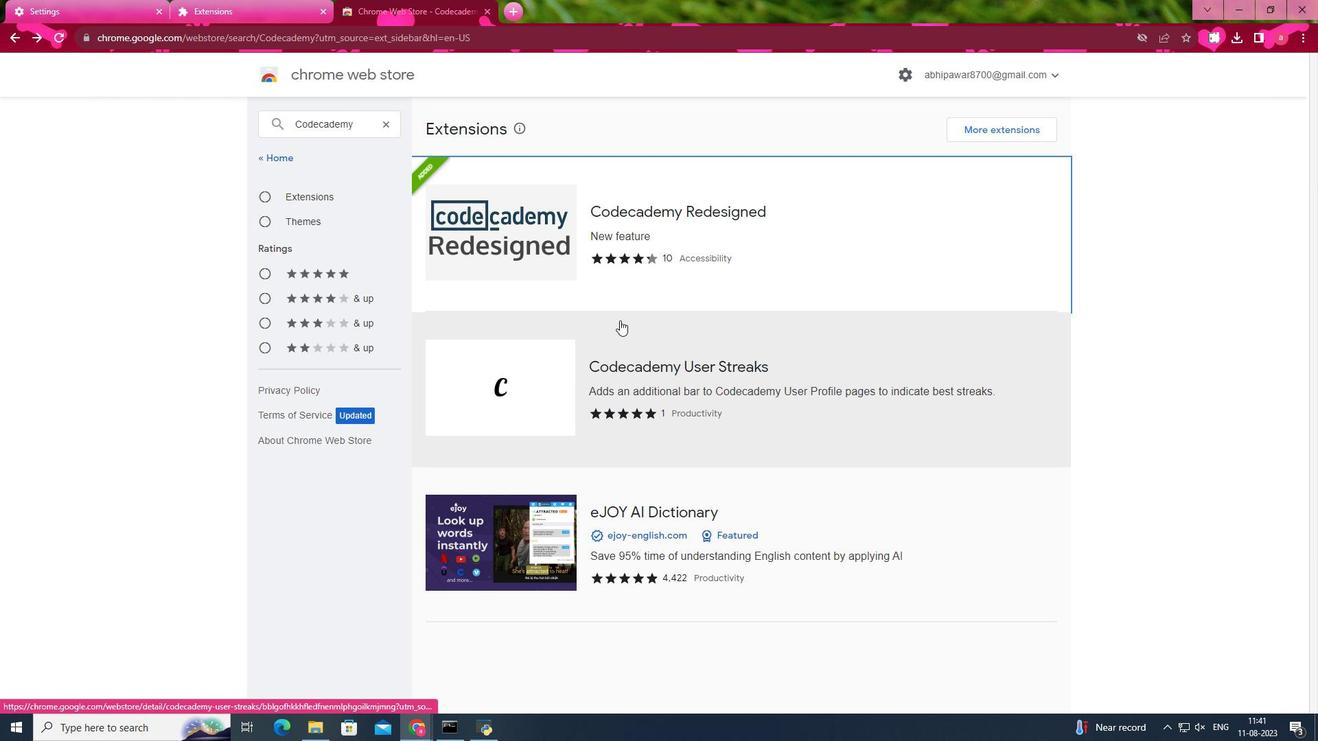 
Action: Mouse scrolled (614, 314) with delta (0, 0)
Screenshot: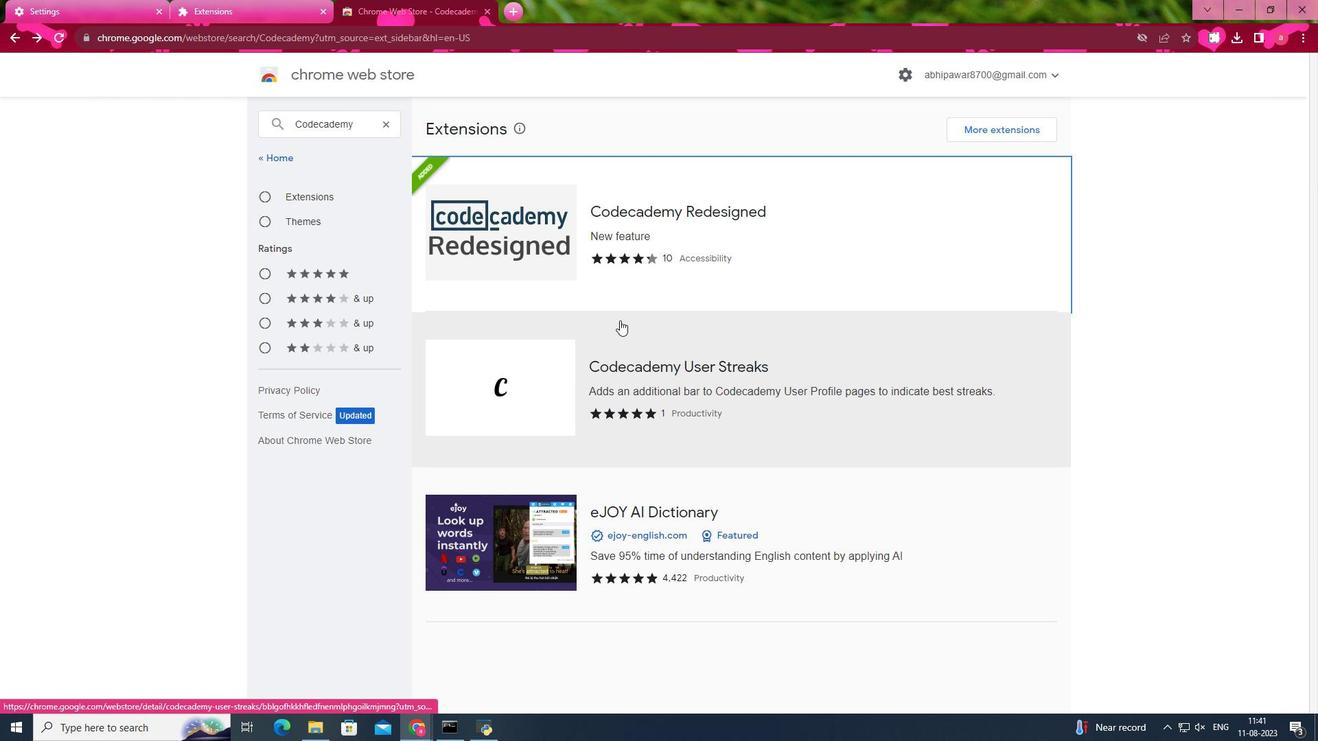 
Action: Mouse moved to (620, 320)
Screenshot: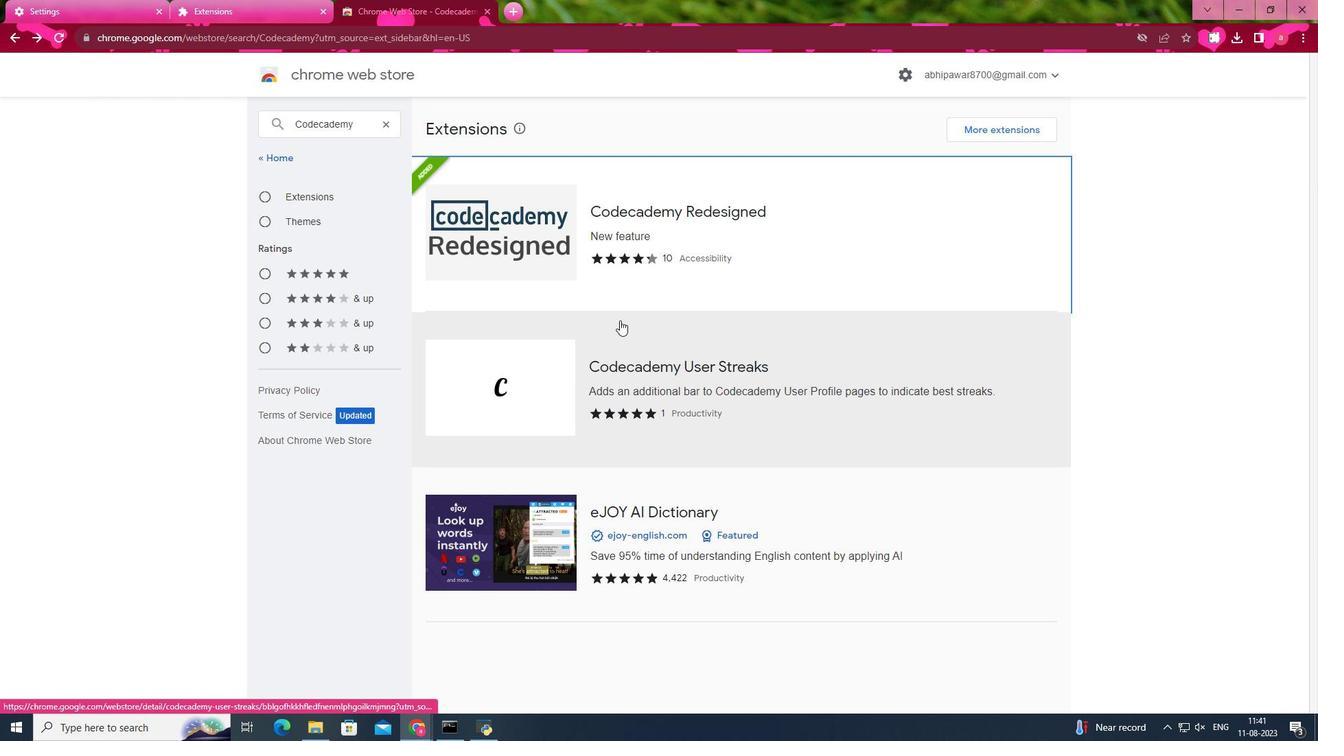 
Action: Mouse scrolled (620, 320) with delta (0, 0)
Screenshot: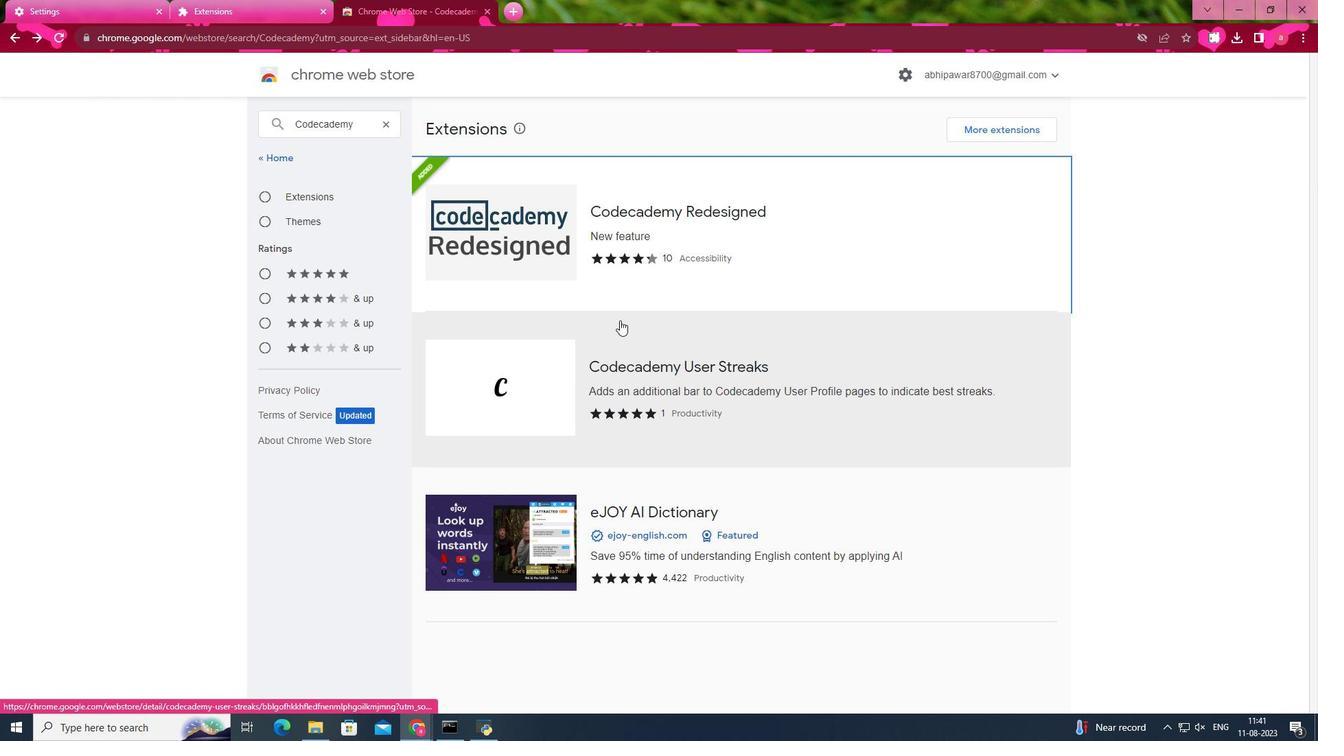 
Action: Mouse scrolled (620, 320) with delta (0, 0)
Screenshot: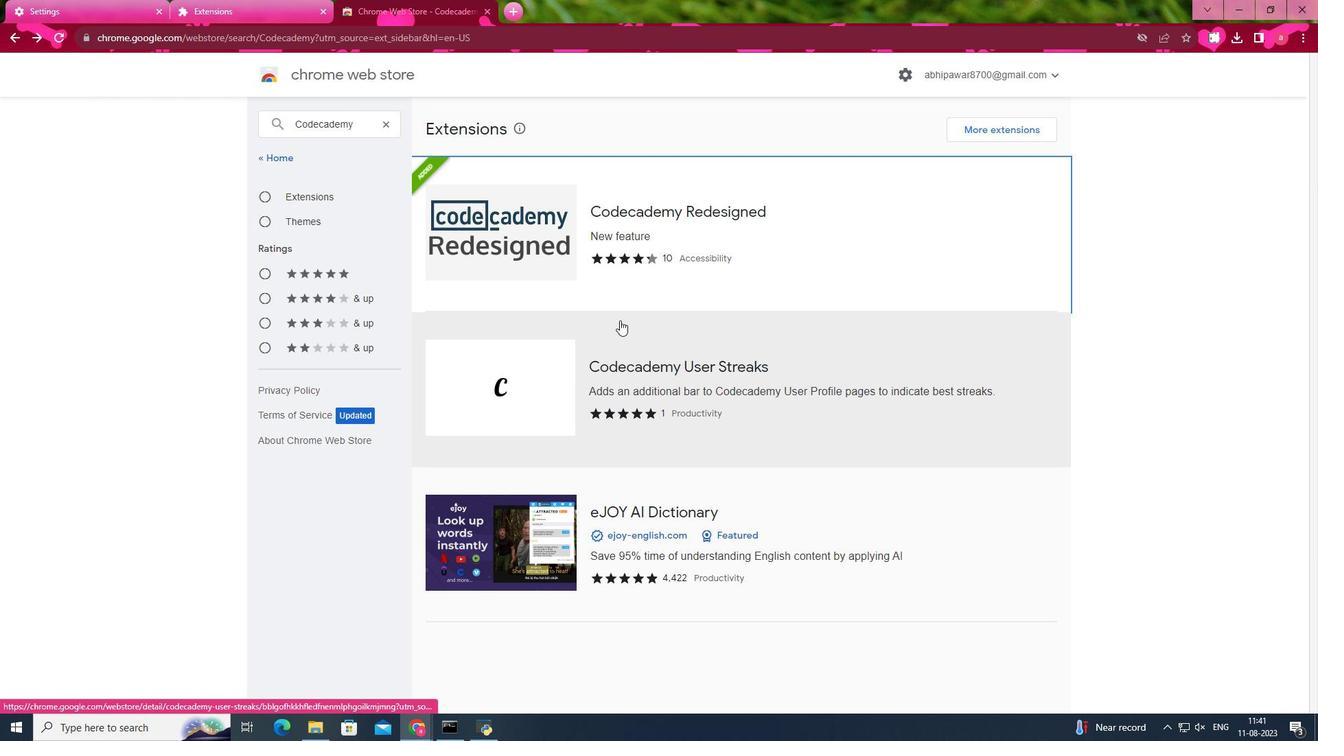 
Action: Mouse moved to (651, 333)
Screenshot: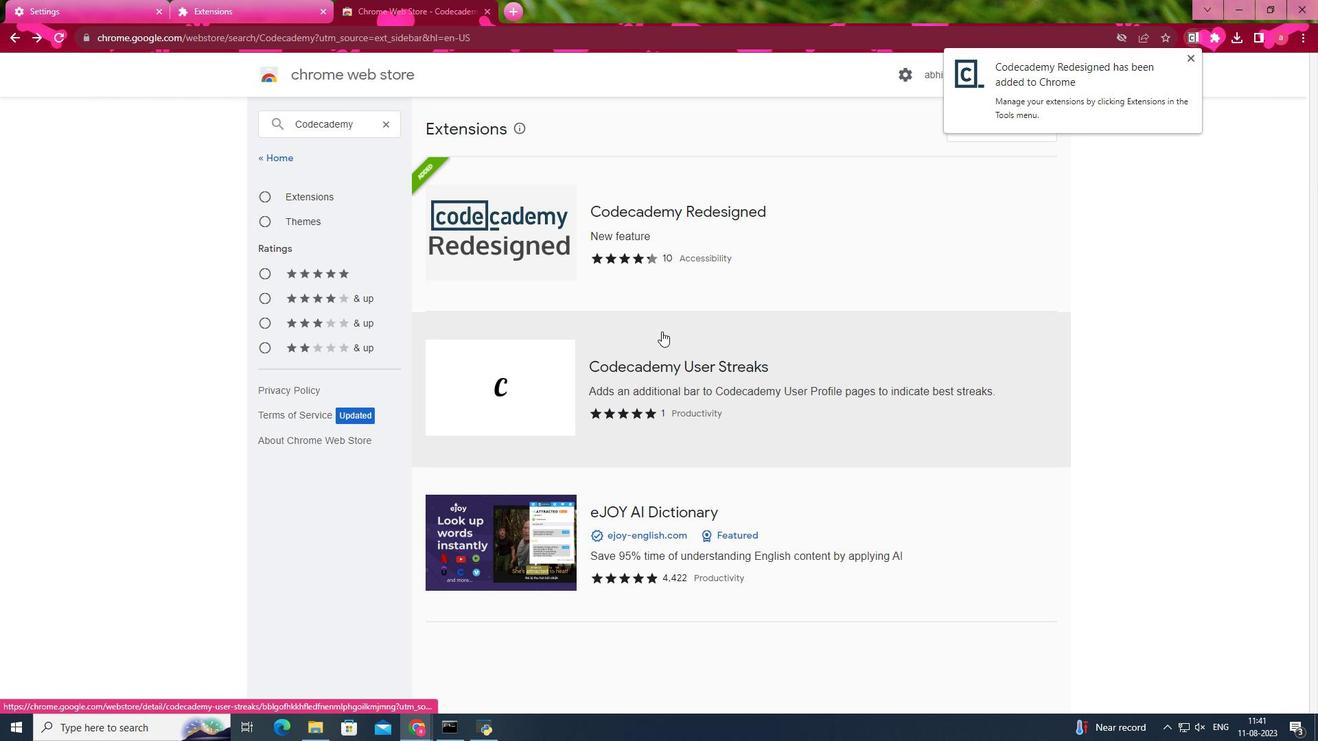 
Action: Mouse scrolled (651, 333) with delta (0, 0)
Screenshot: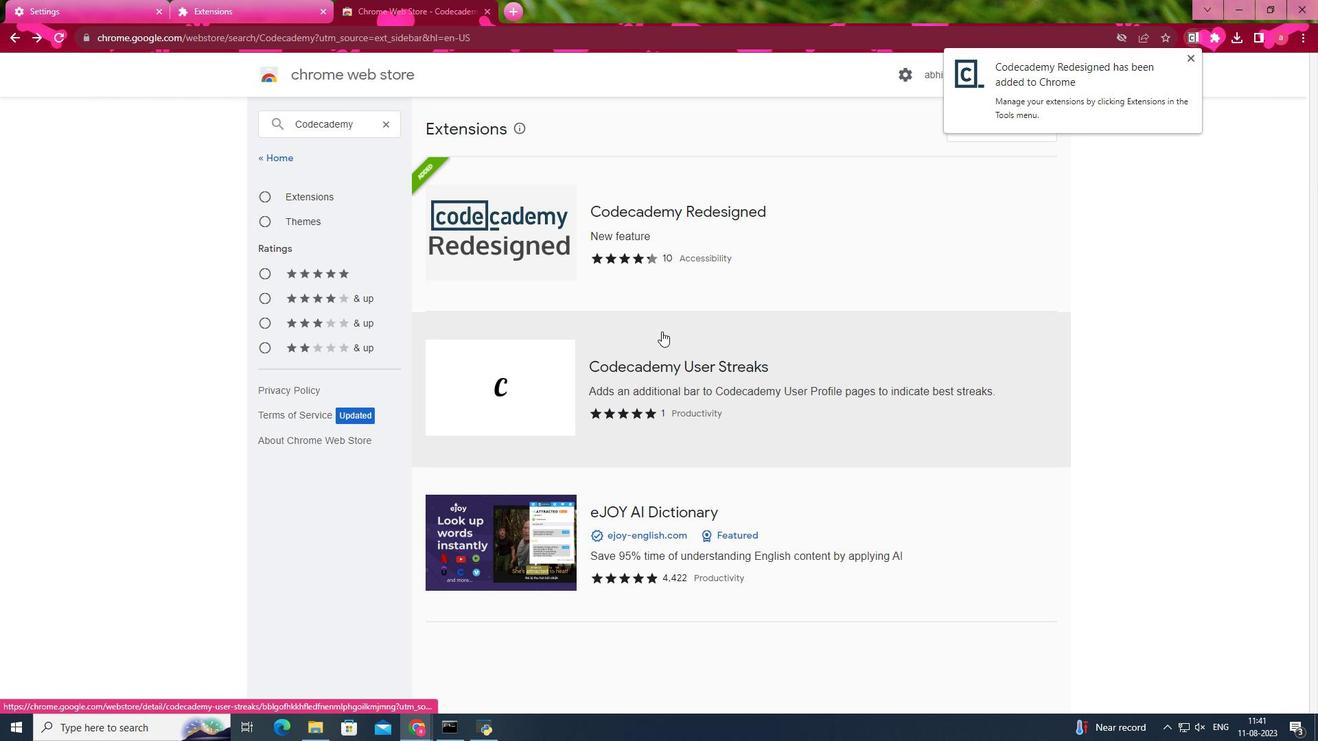 
Action: Mouse moved to (1017, 114)
Screenshot: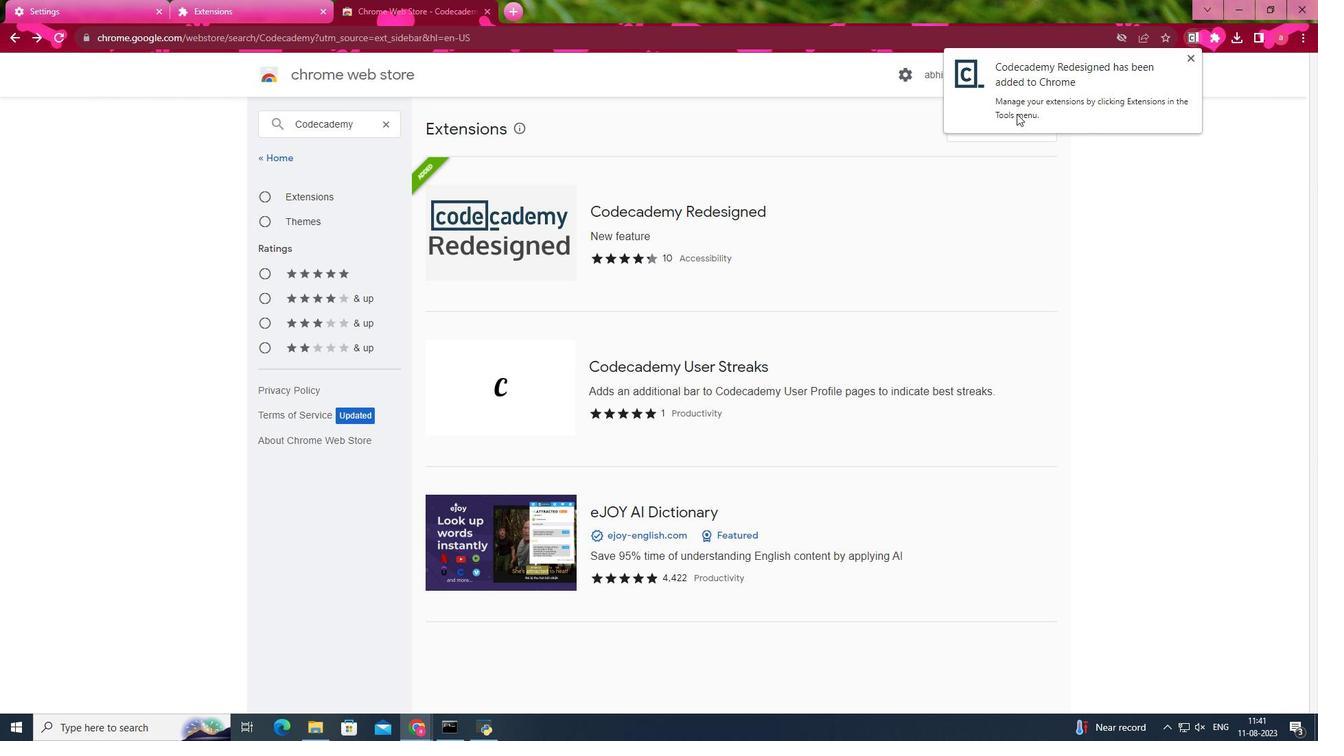 
Action: Mouse pressed left at (1017, 114)
Screenshot: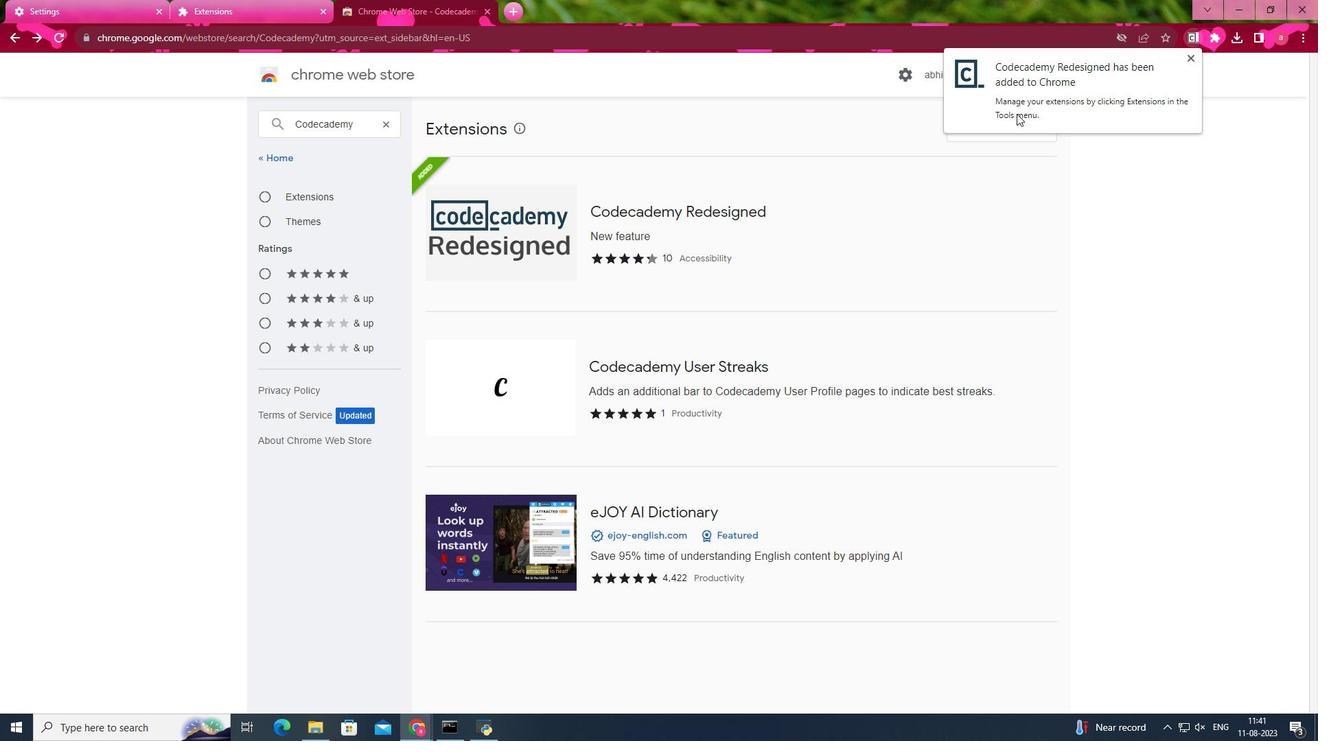 
Action: Mouse moved to (1211, 39)
Screenshot: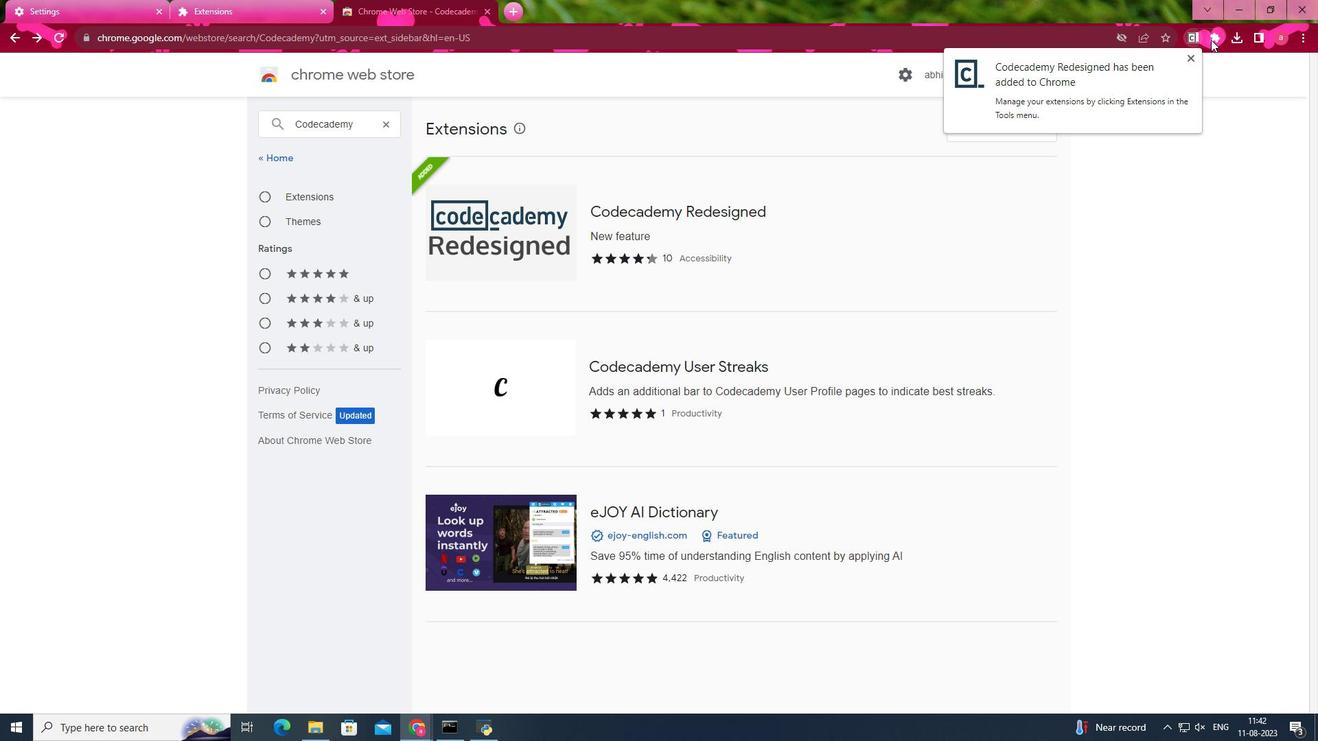 
Action: Mouse pressed left at (1211, 39)
Screenshot: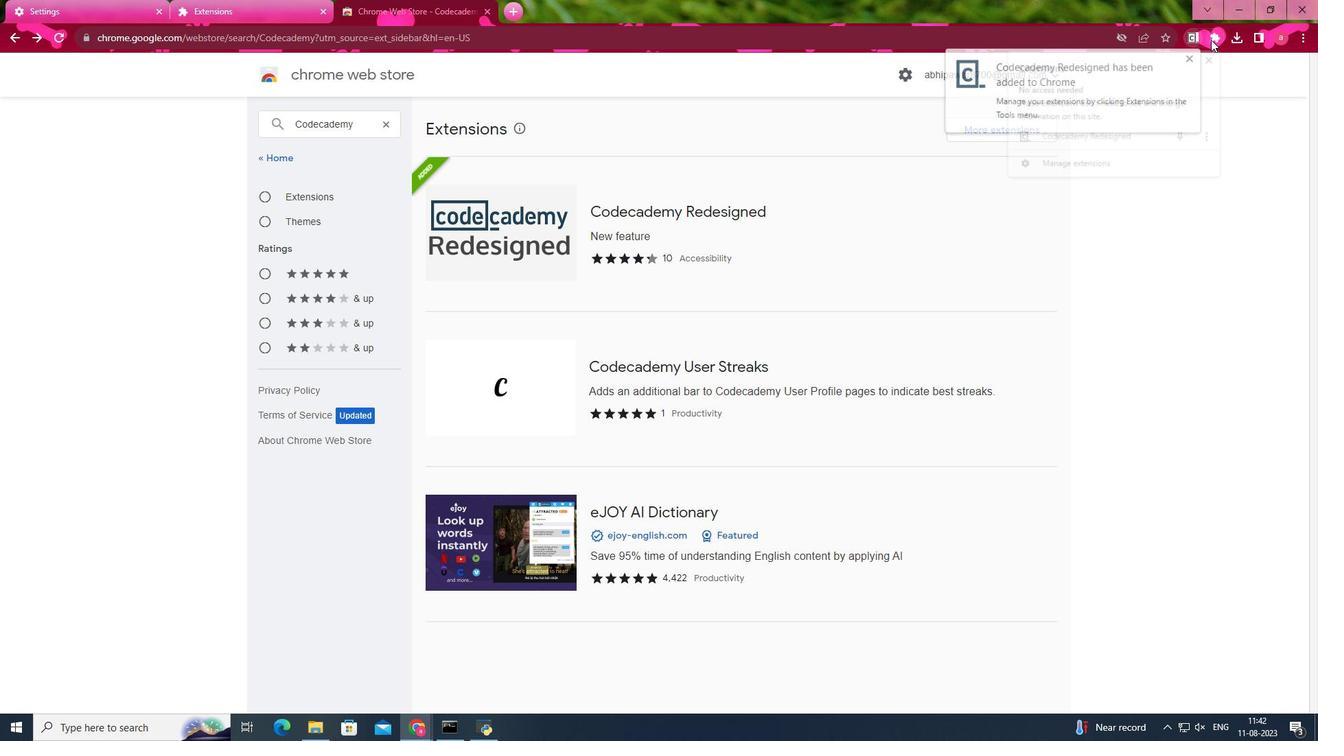 
Action: Mouse moved to (1082, 133)
Screenshot: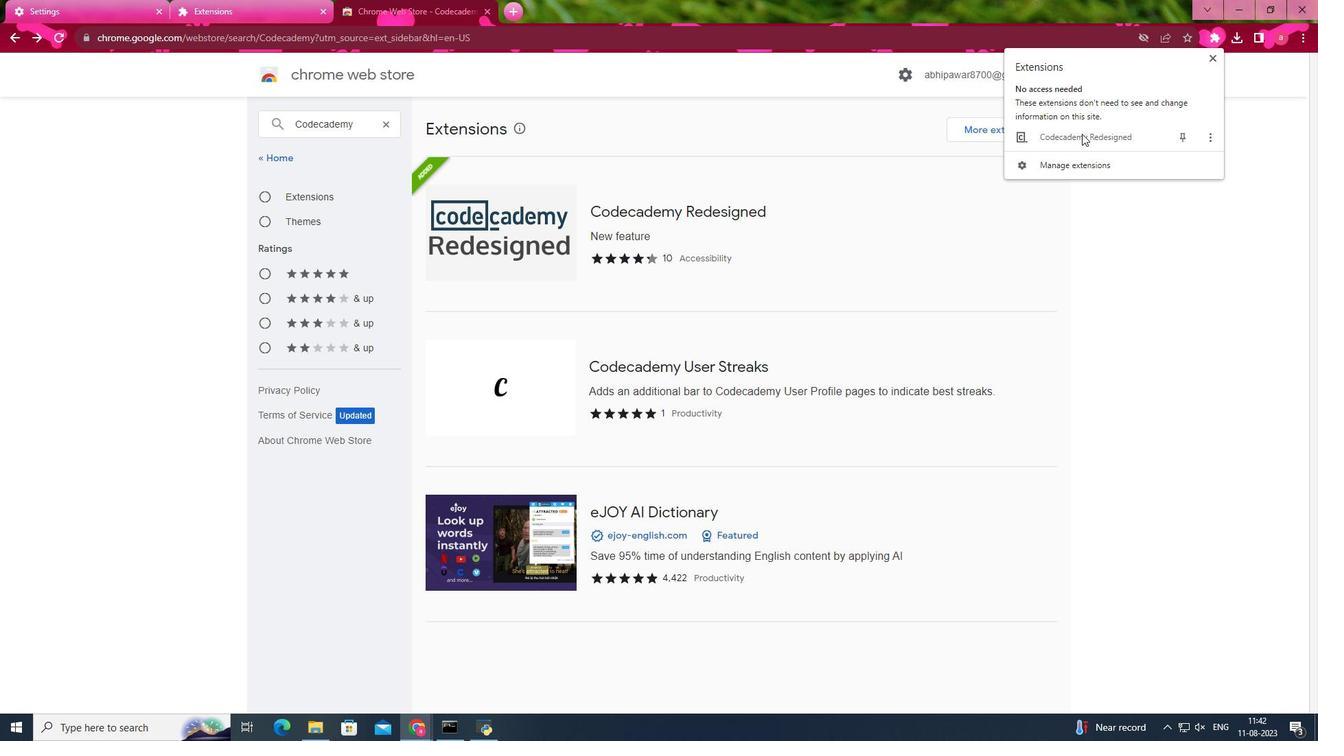 
Action: Mouse pressed left at (1082, 133)
Screenshot: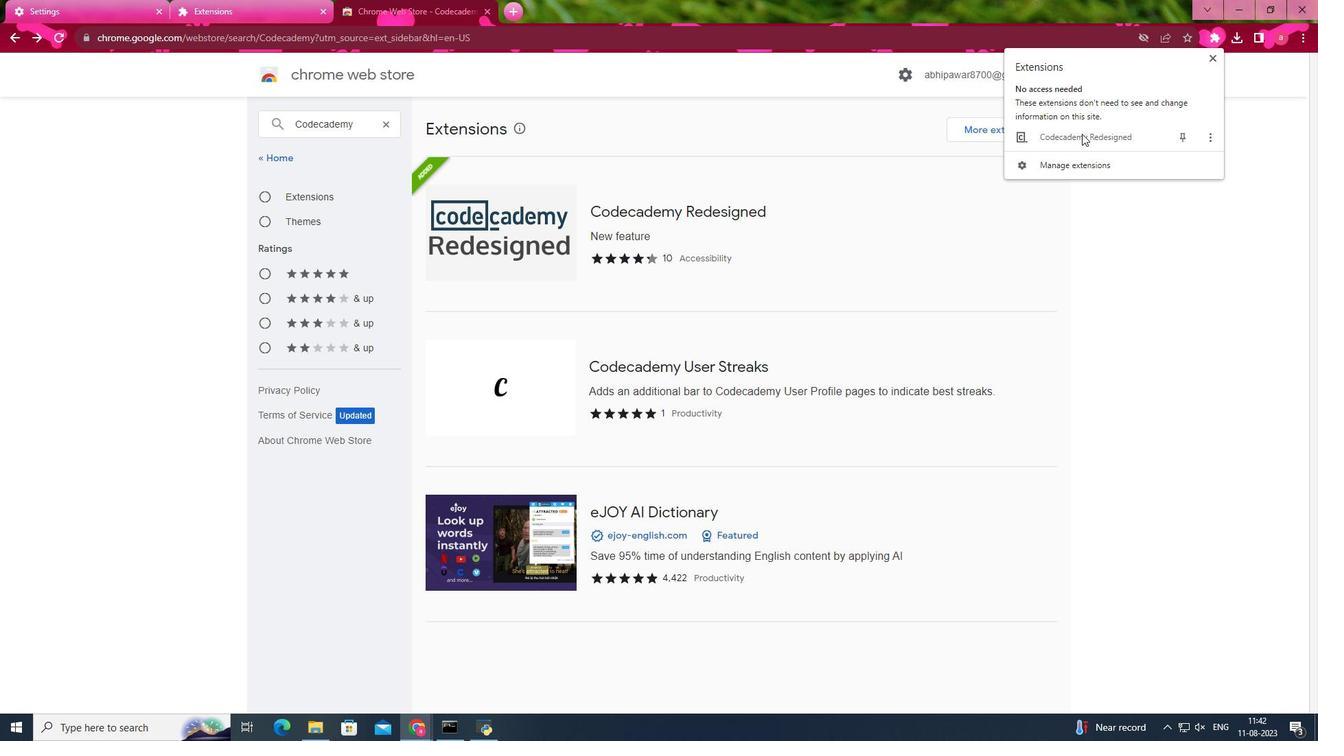 
Action: Mouse moved to (511, 8)
Screenshot: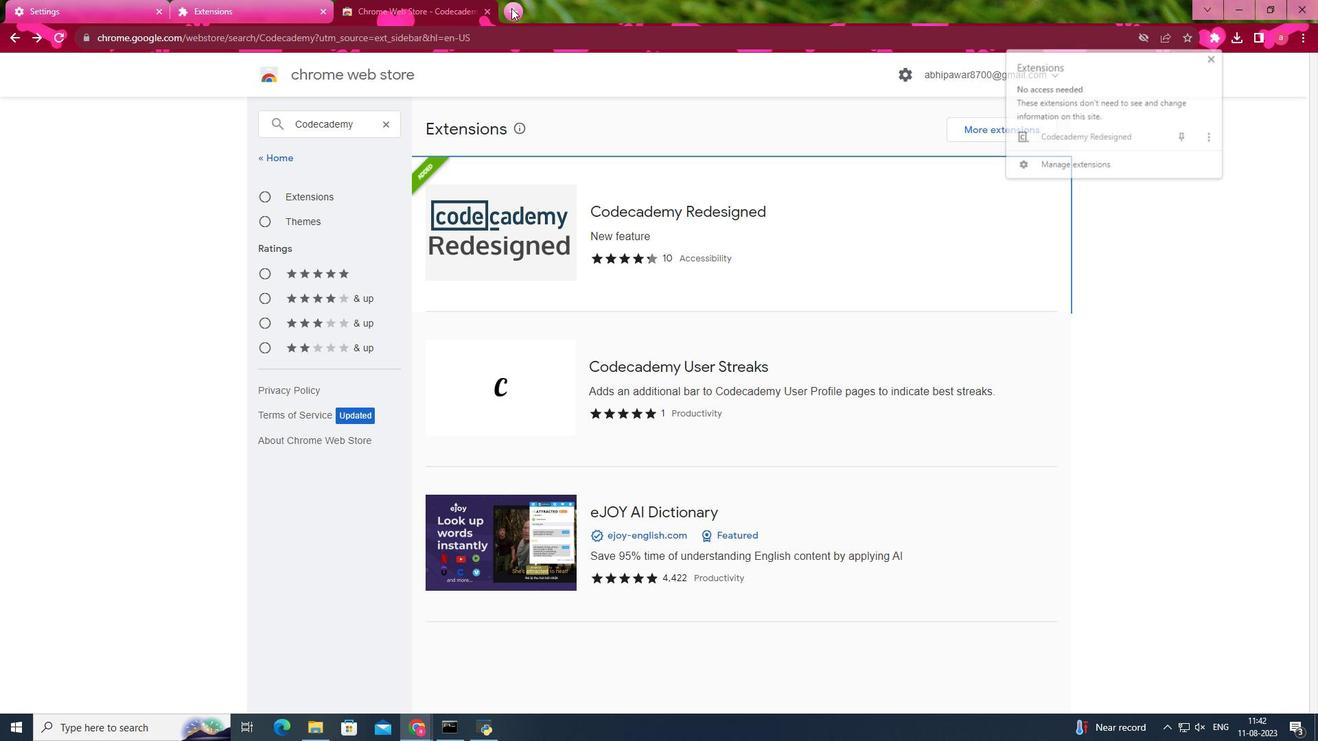 
Action: Mouse pressed left at (511, 8)
Screenshot: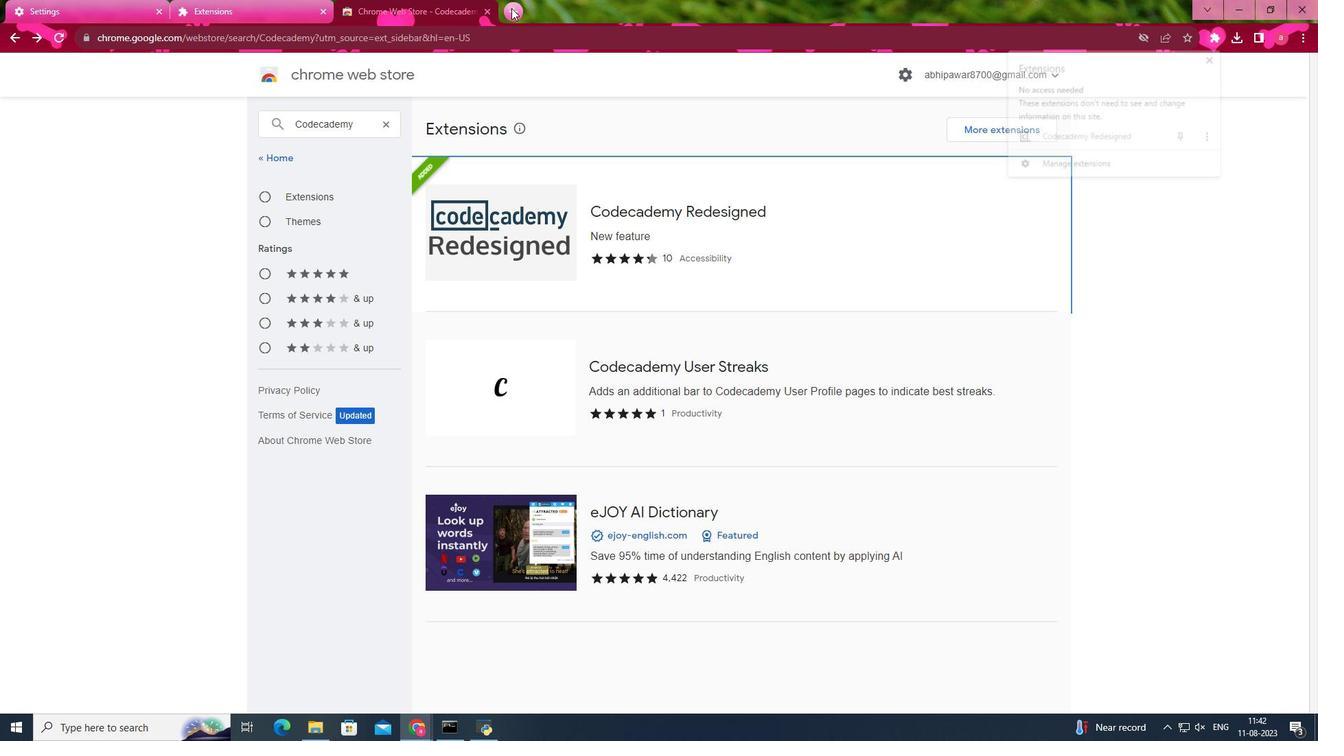 
Action: Mouse moved to (1218, 33)
Screenshot: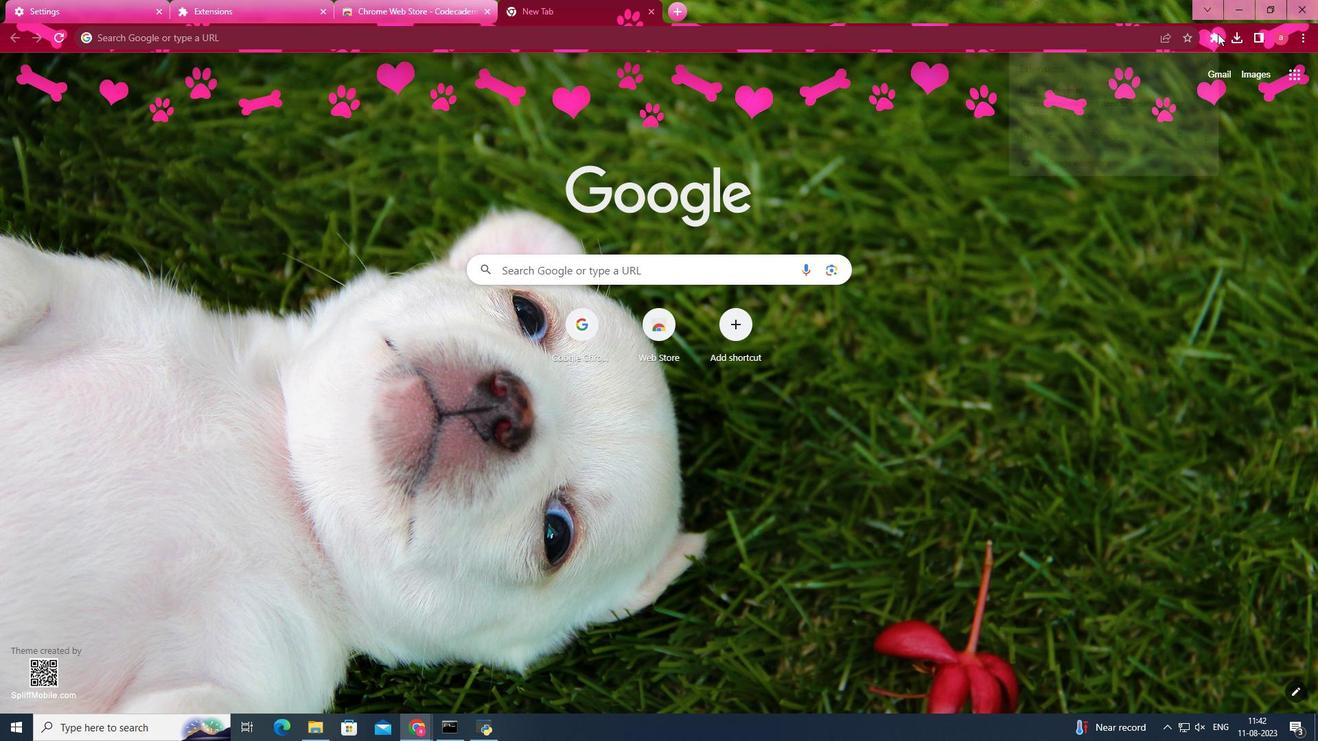 
Action: Mouse pressed left at (1218, 33)
Screenshot: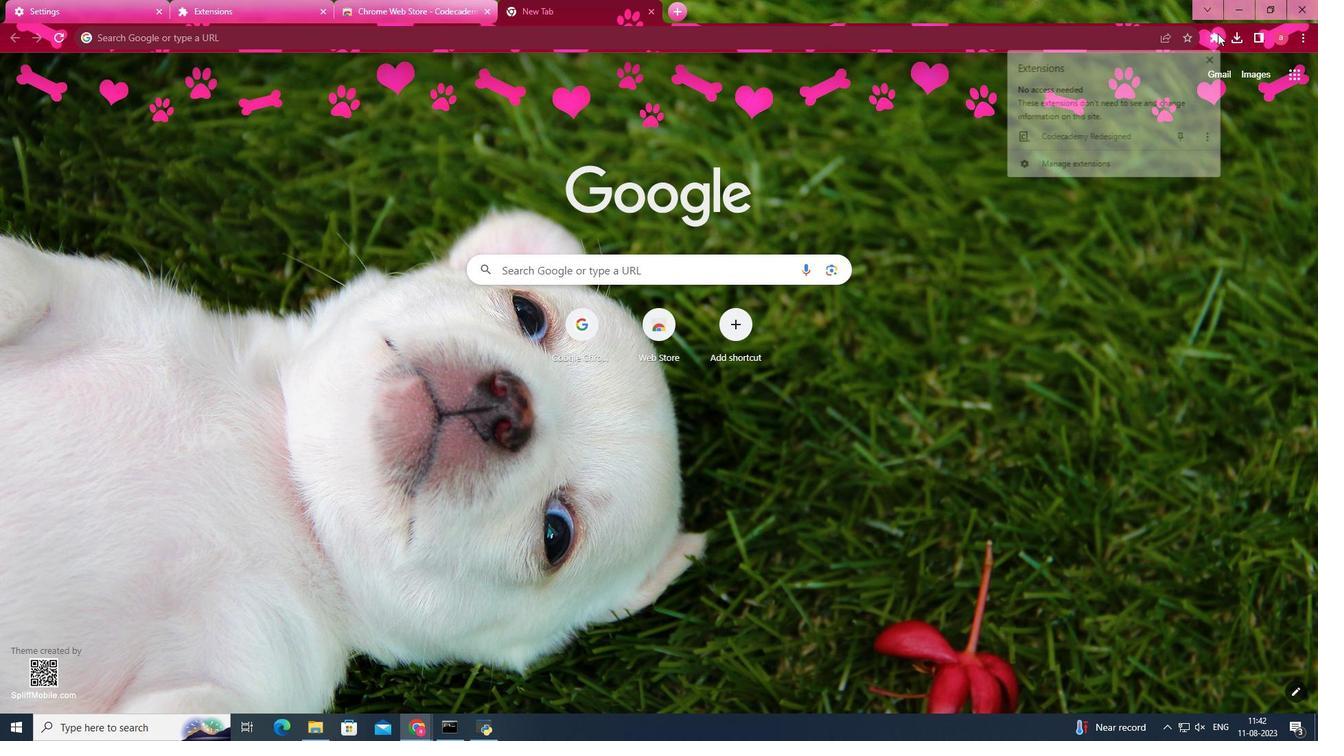 
Action: Mouse moved to (1092, 136)
Screenshot: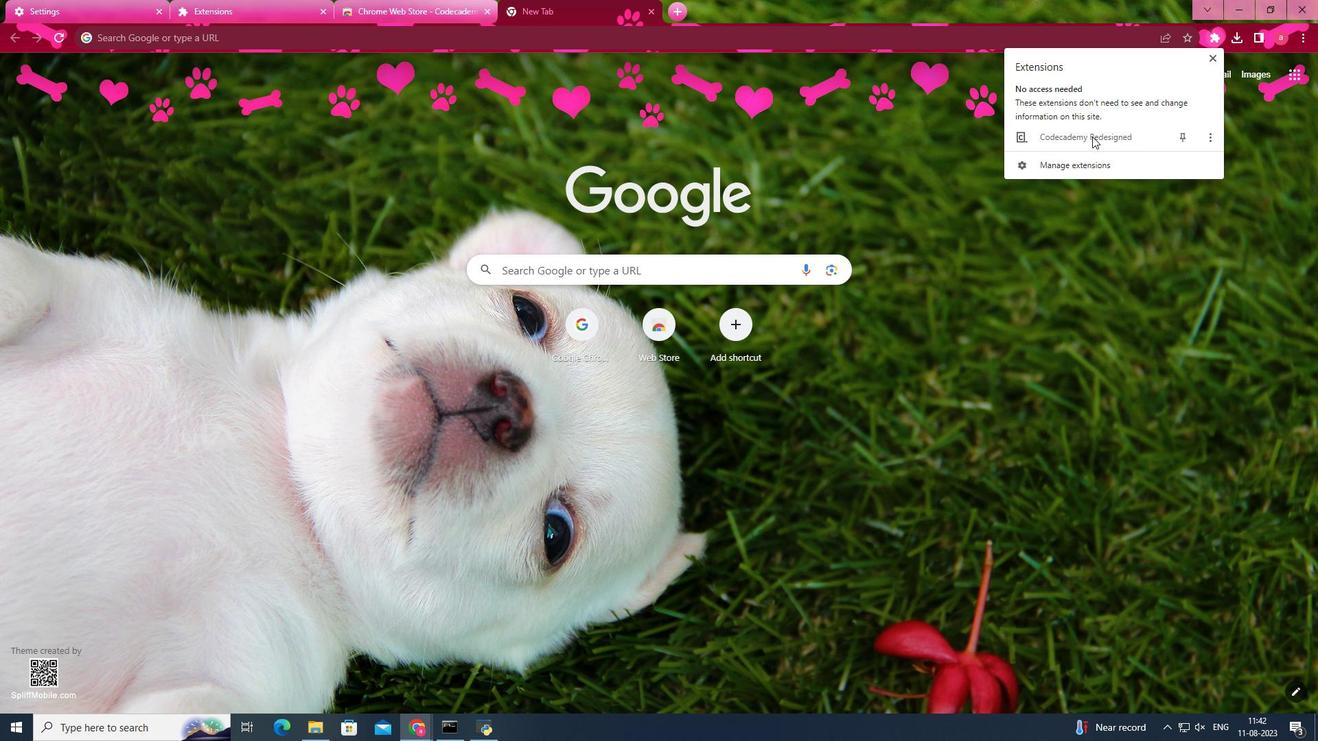 
Action: Mouse pressed left at (1092, 136)
Screenshot: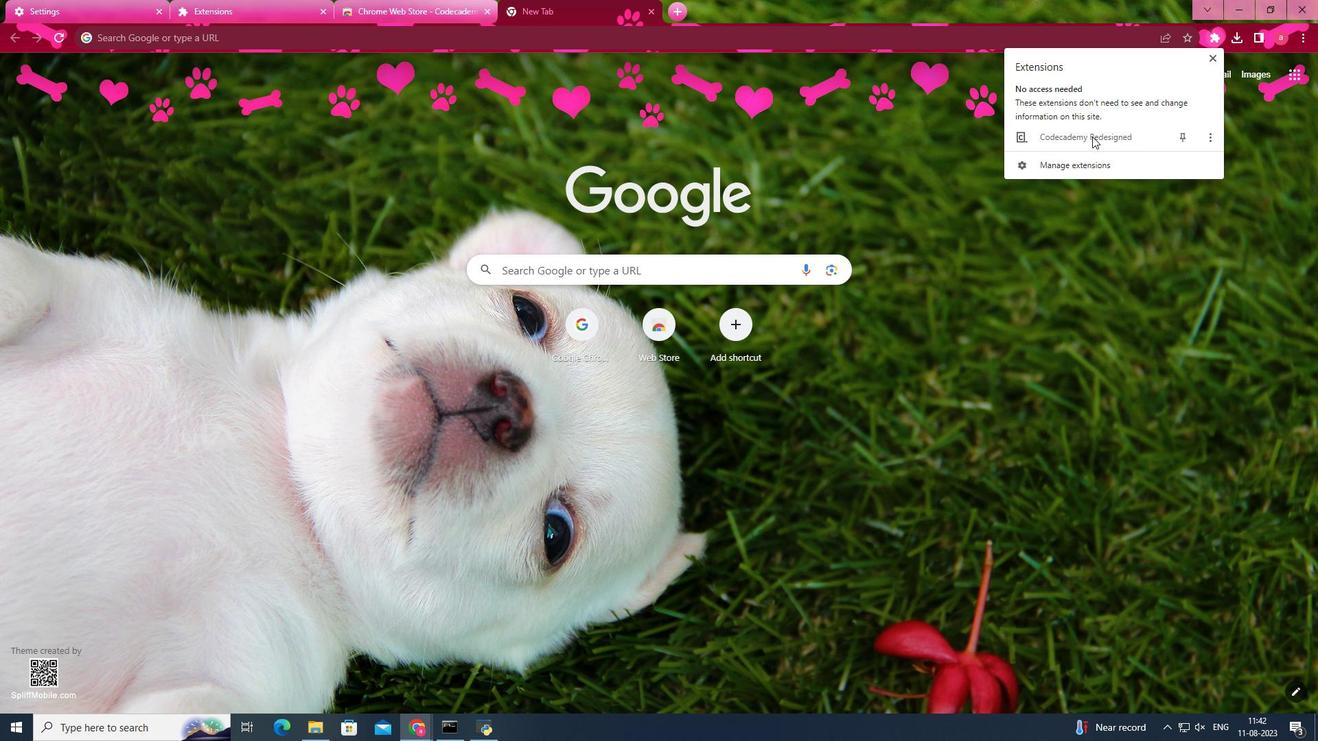 
Action: Mouse moved to (686, 8)
Screenshot: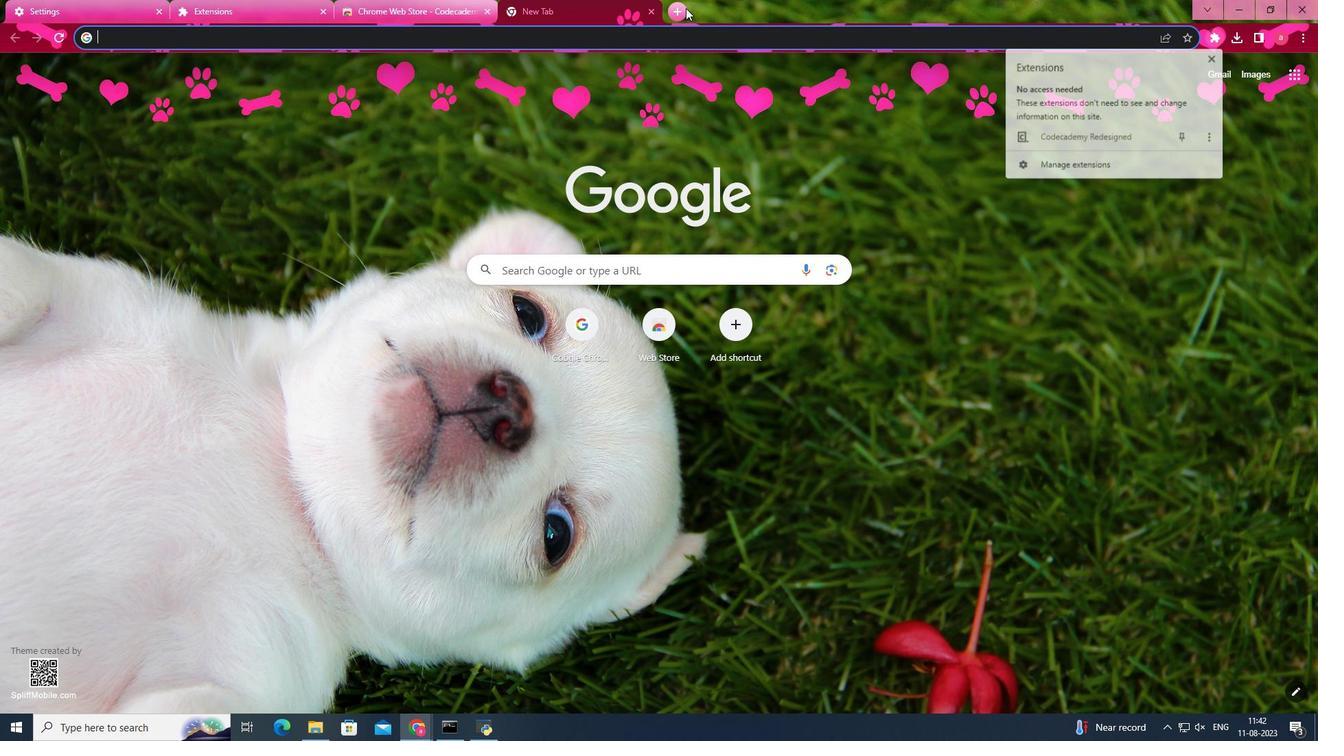 
Action: Mouse pressed left at (686, 8)
Screenshot: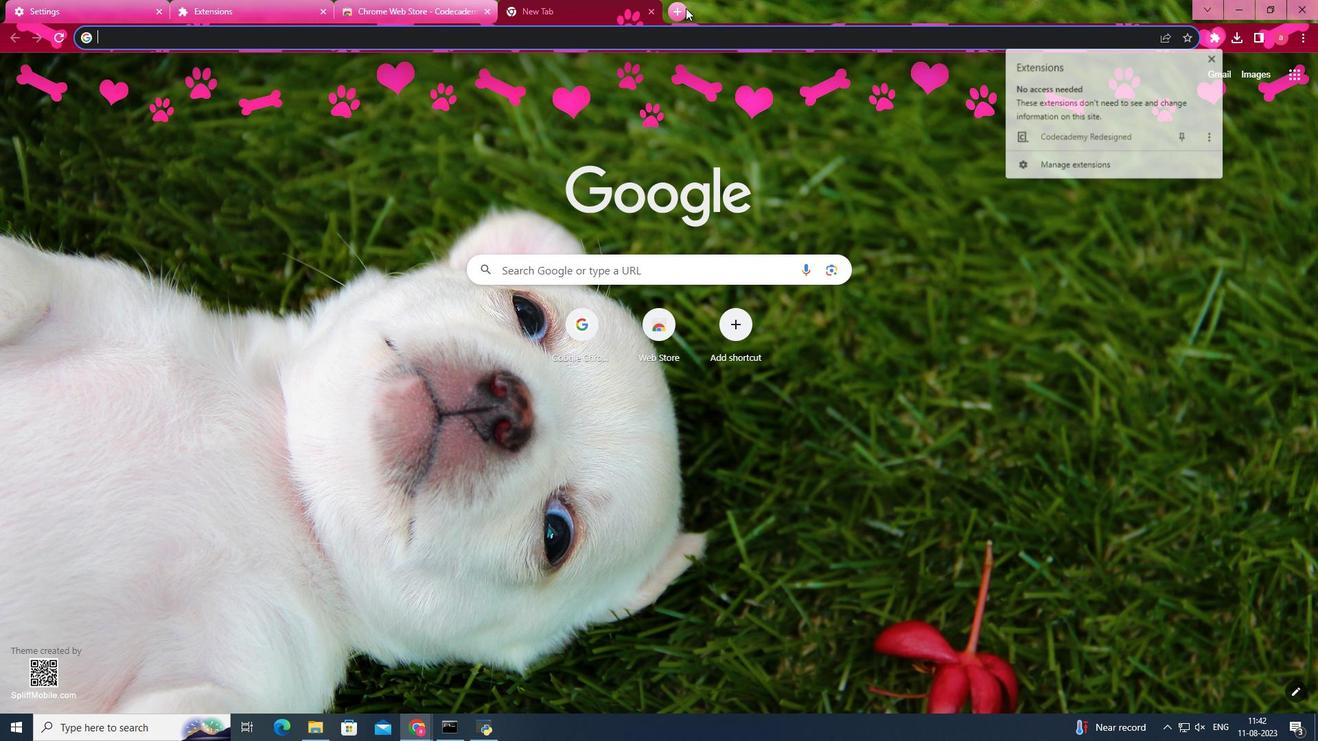 
Action: Mouse moved to (706, 0)
Screenshot: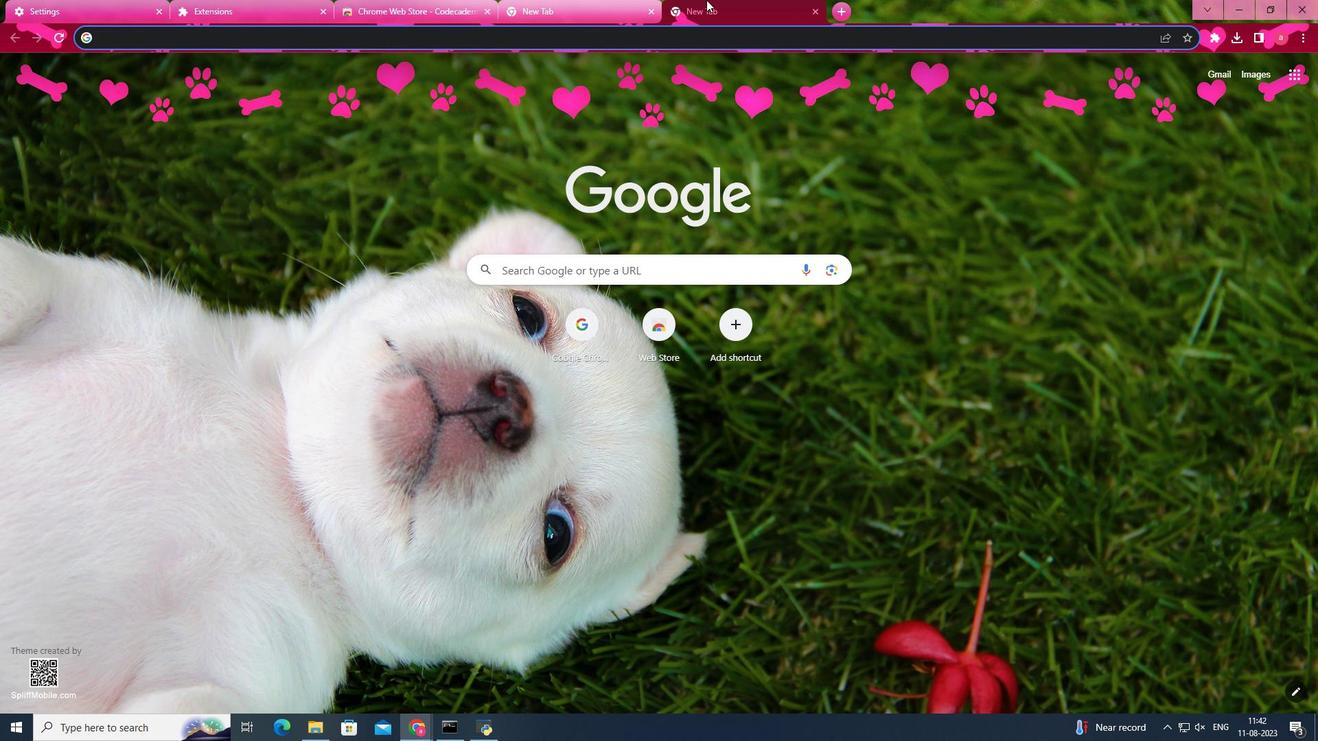 
Action: Mouse pressed middle at (706, 0)
Screenshot: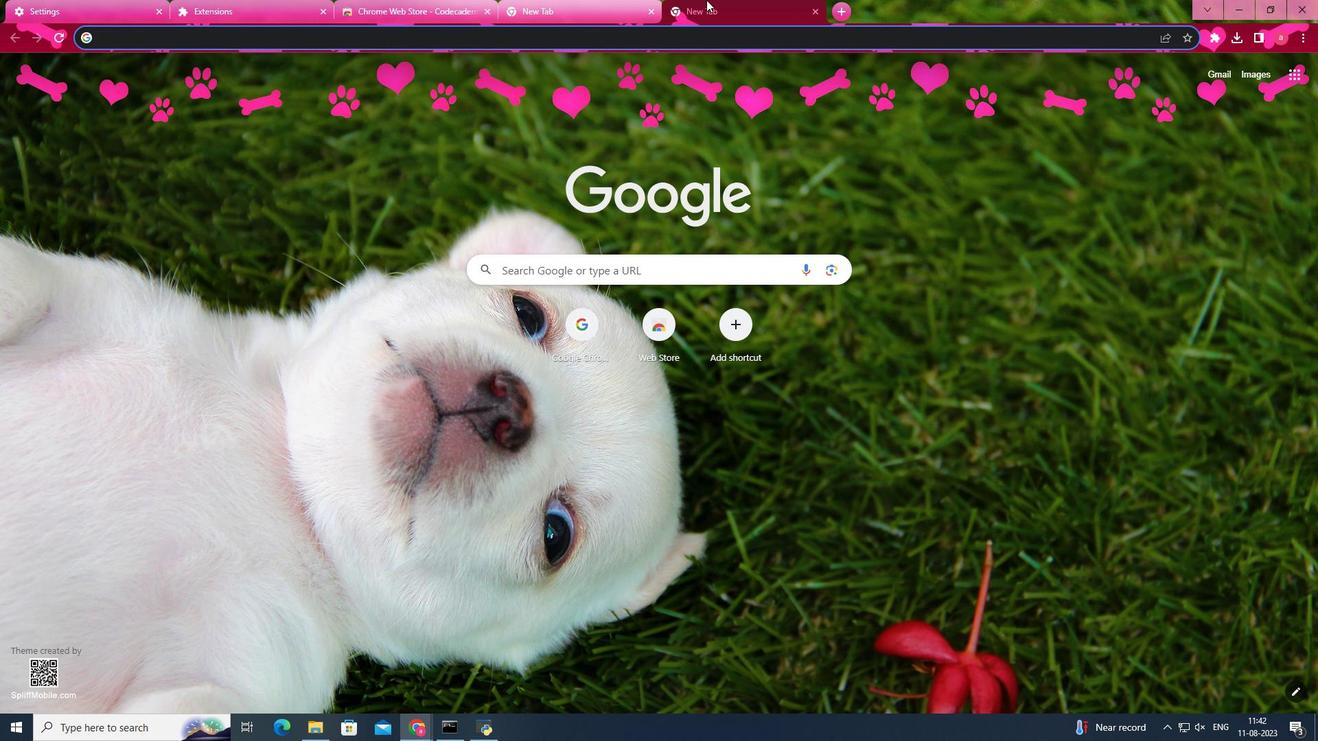 
Action: Mouse moved to (640, 0)
Screenshot: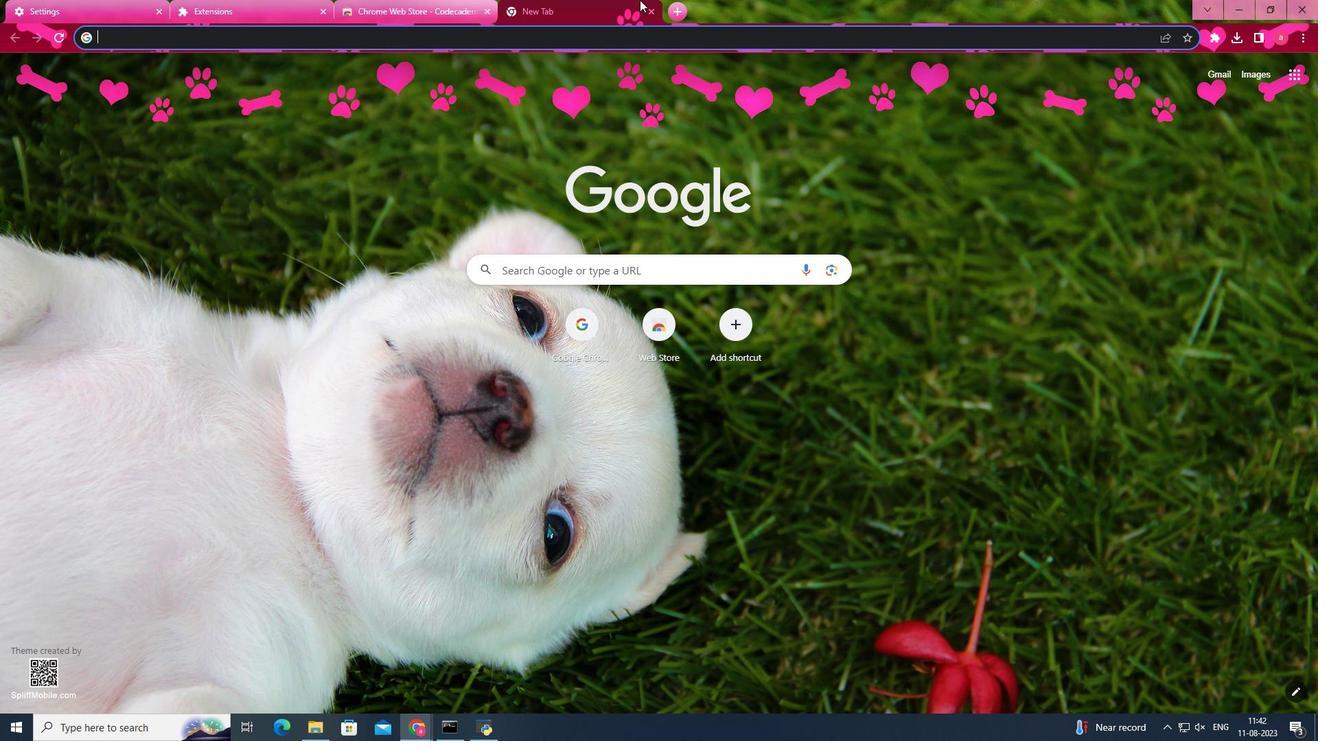 
Action: Mouse pressed middle at (640, 0)
Screenshot: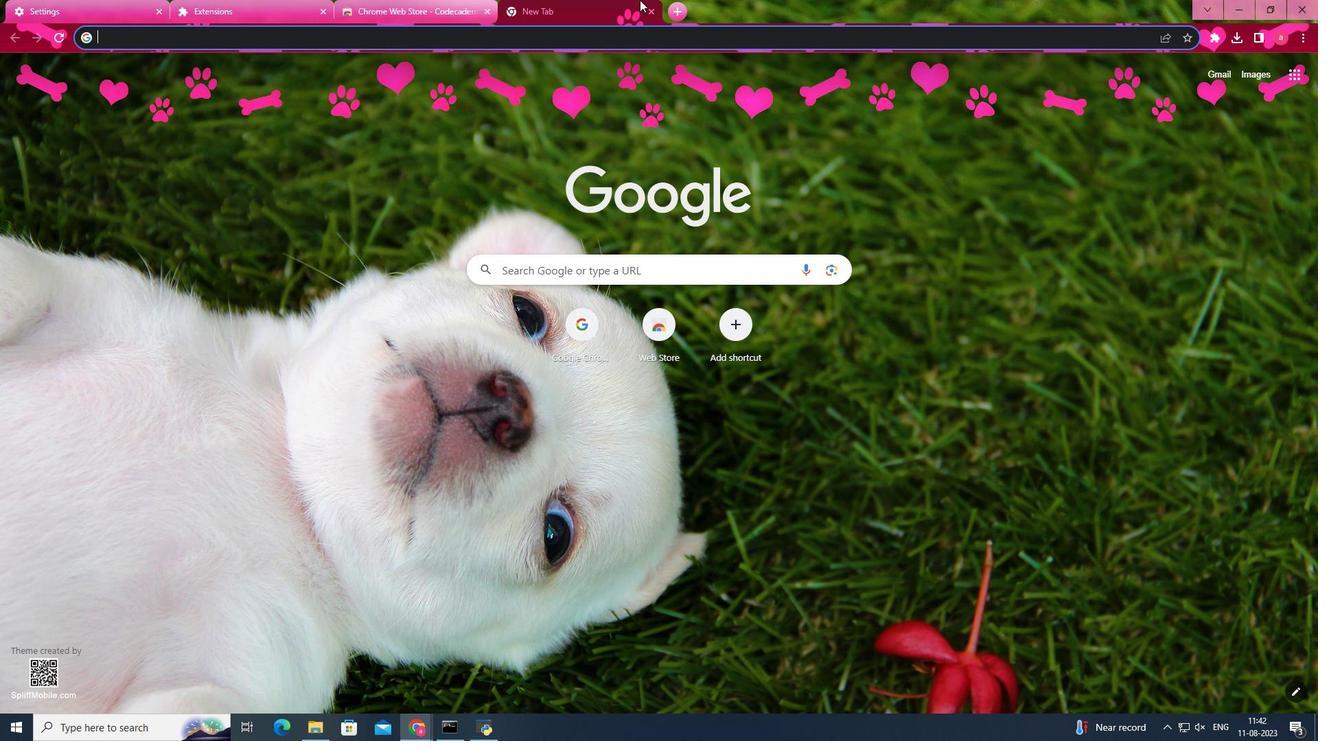 
Action: Mouse moved to (586, 379)
Screenshot: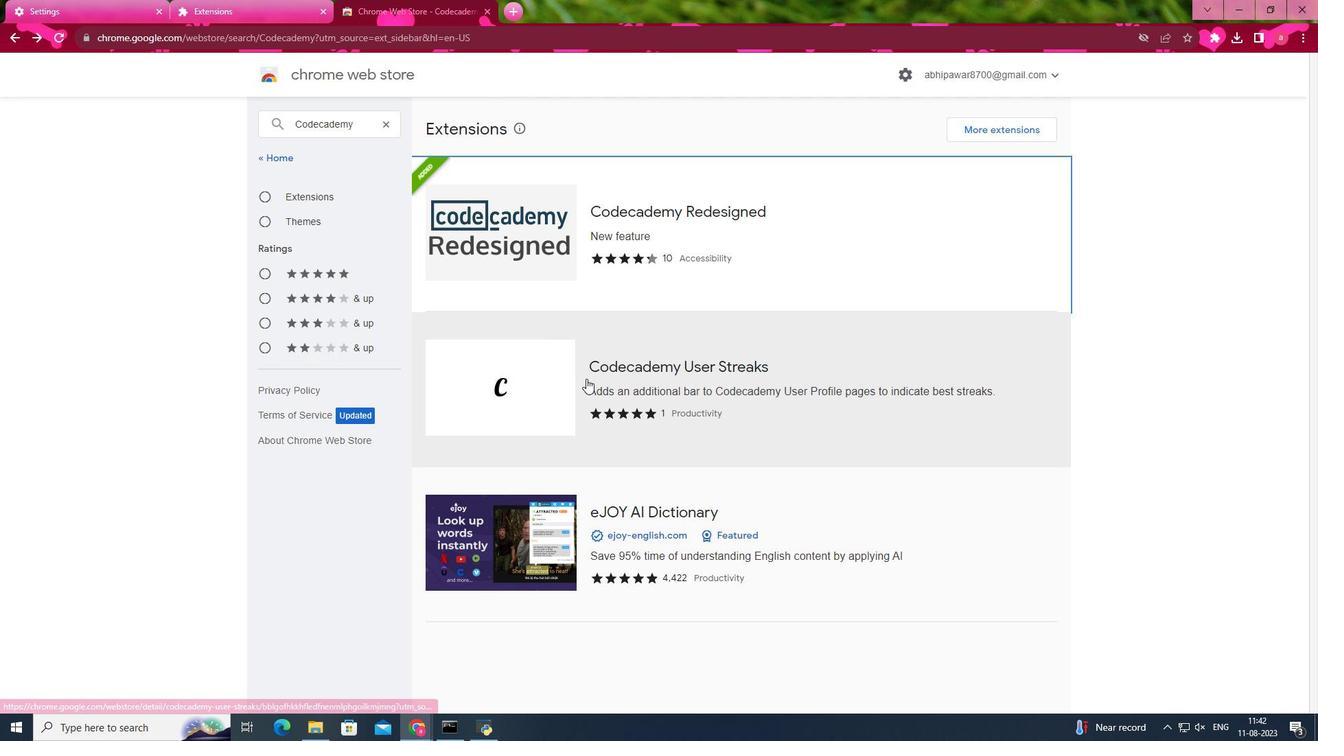
Action: Mouse pressed left at (586, 379)
Screenshot: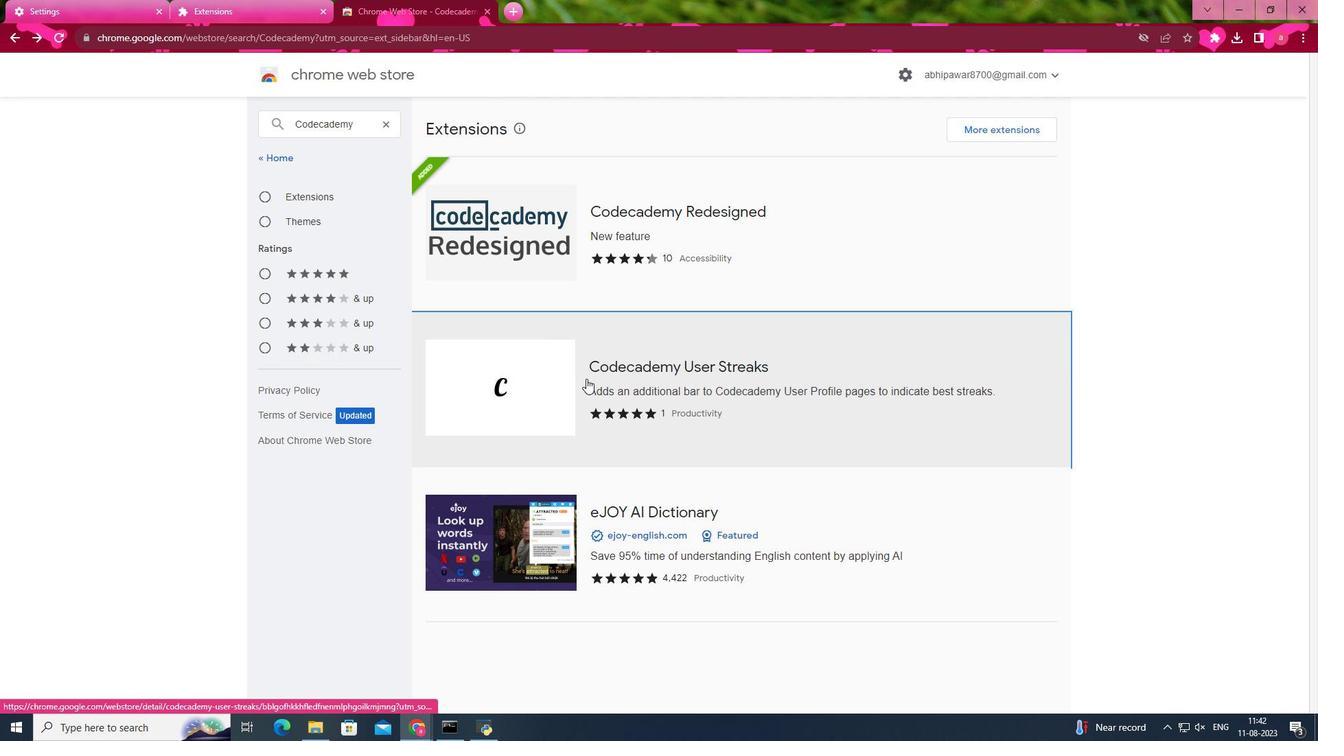 
Action: Mouse moved to (21, 38)
Screenshot: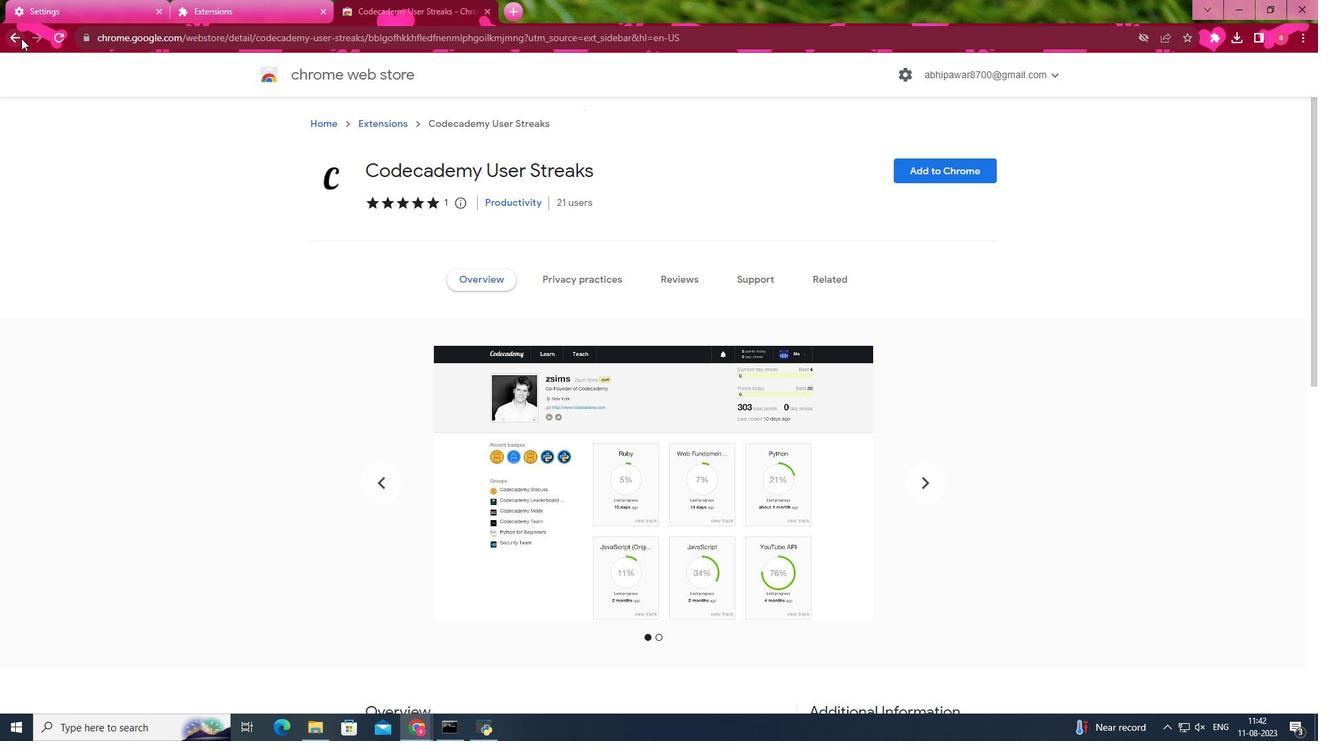 
Action: Mouse pressed left at (21, 38)
Screenshot: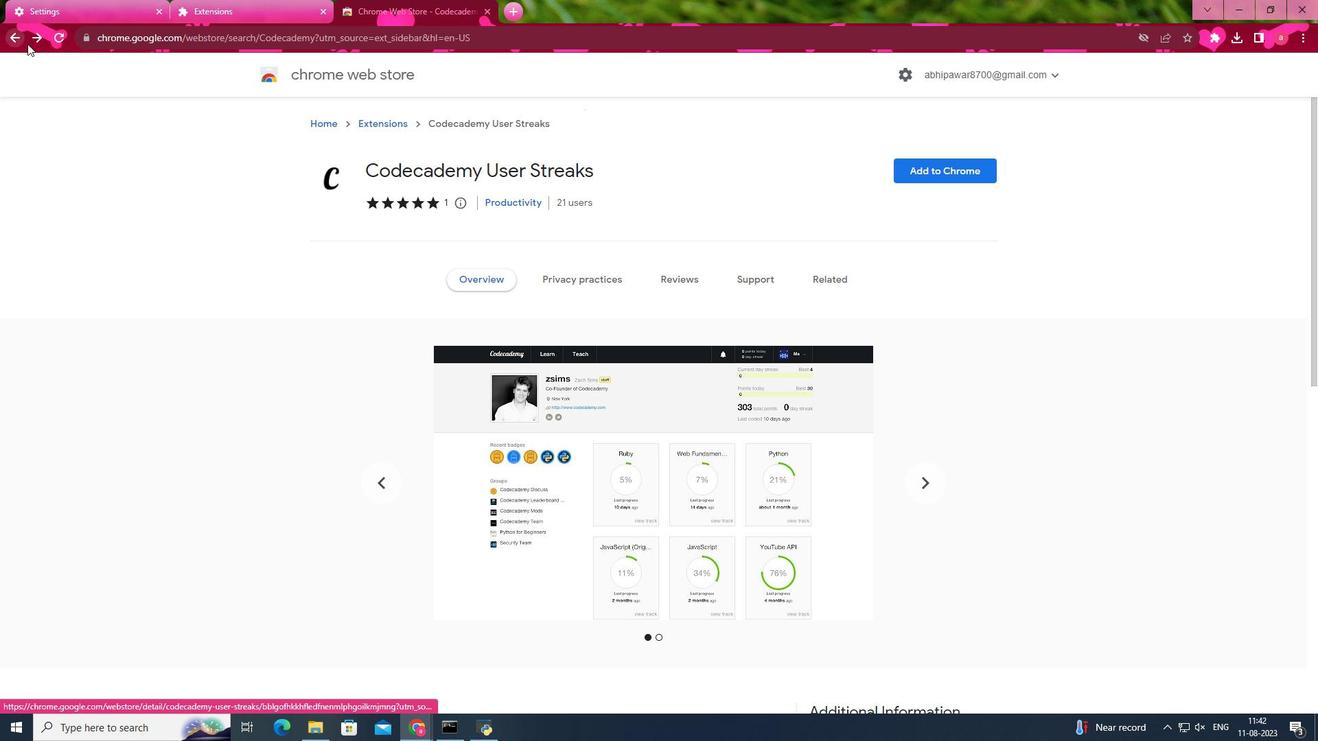 
Action: Mouse moved to (592, 335)
Screenshot: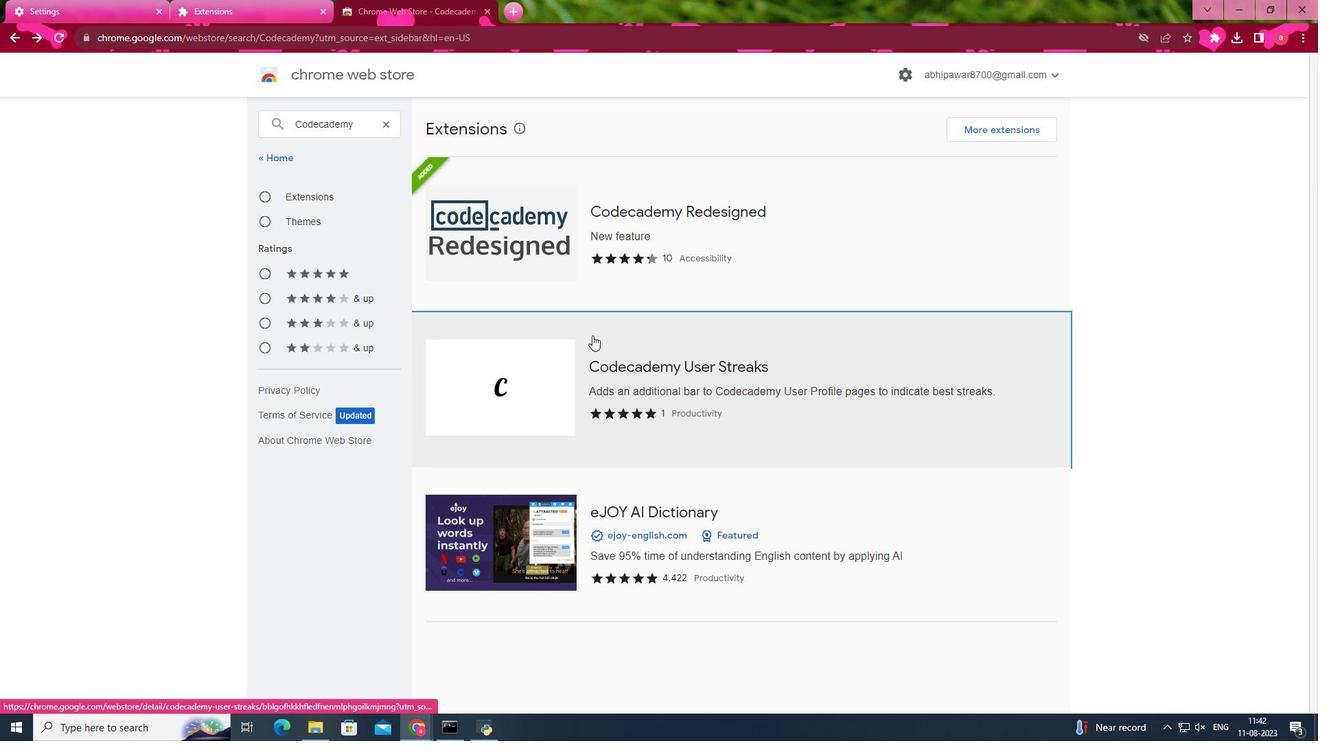 
Action: Mouse scrolled (592, 335) with delta (0, 0)
Screenshot: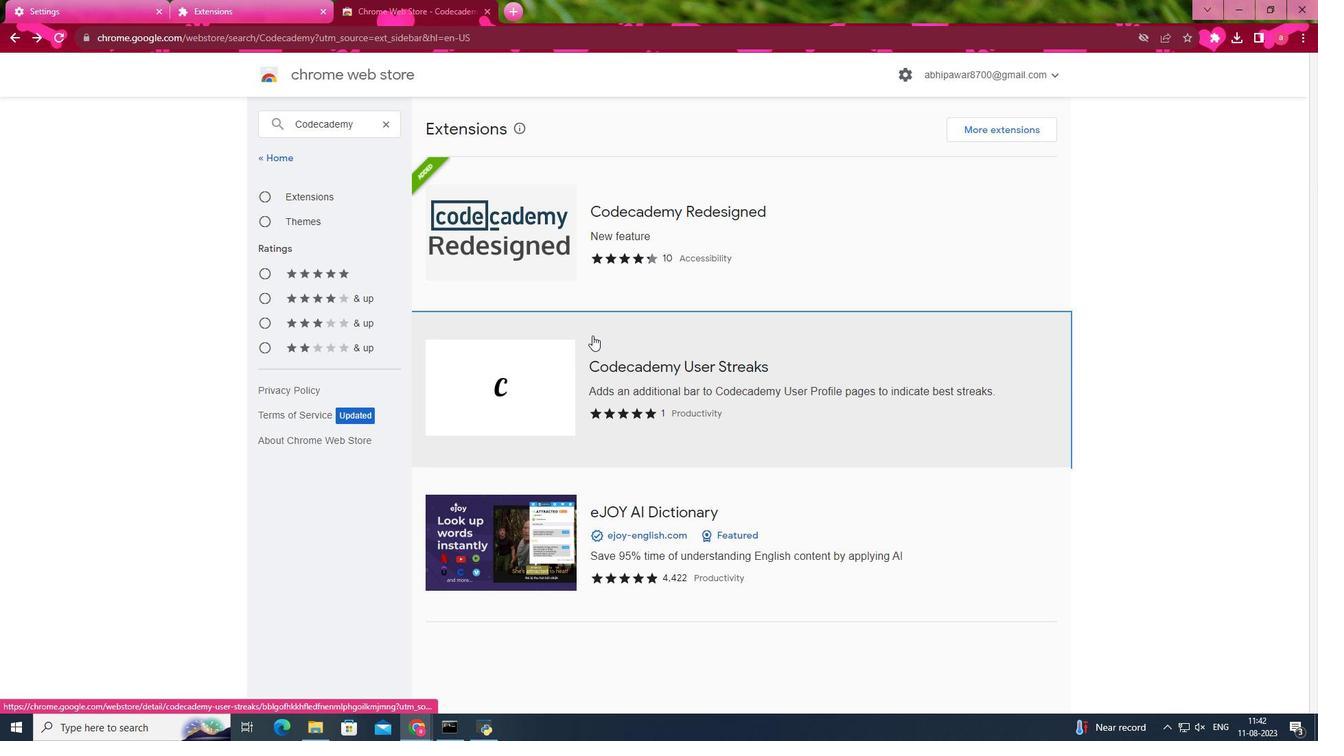 
Action: Mouse scrolled (592, 335) with delta (0, 0)
Screenshot: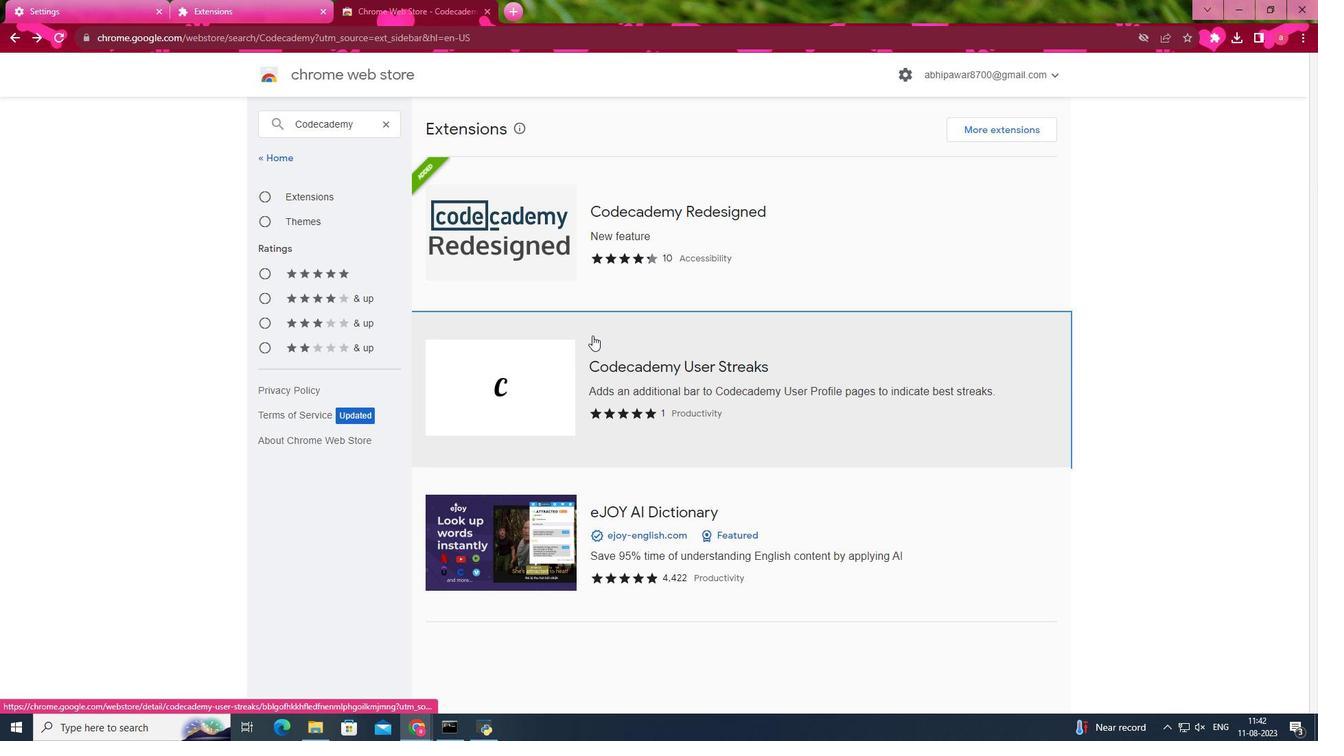 
Action: Mouse moved to (664, 504)
Screenshot: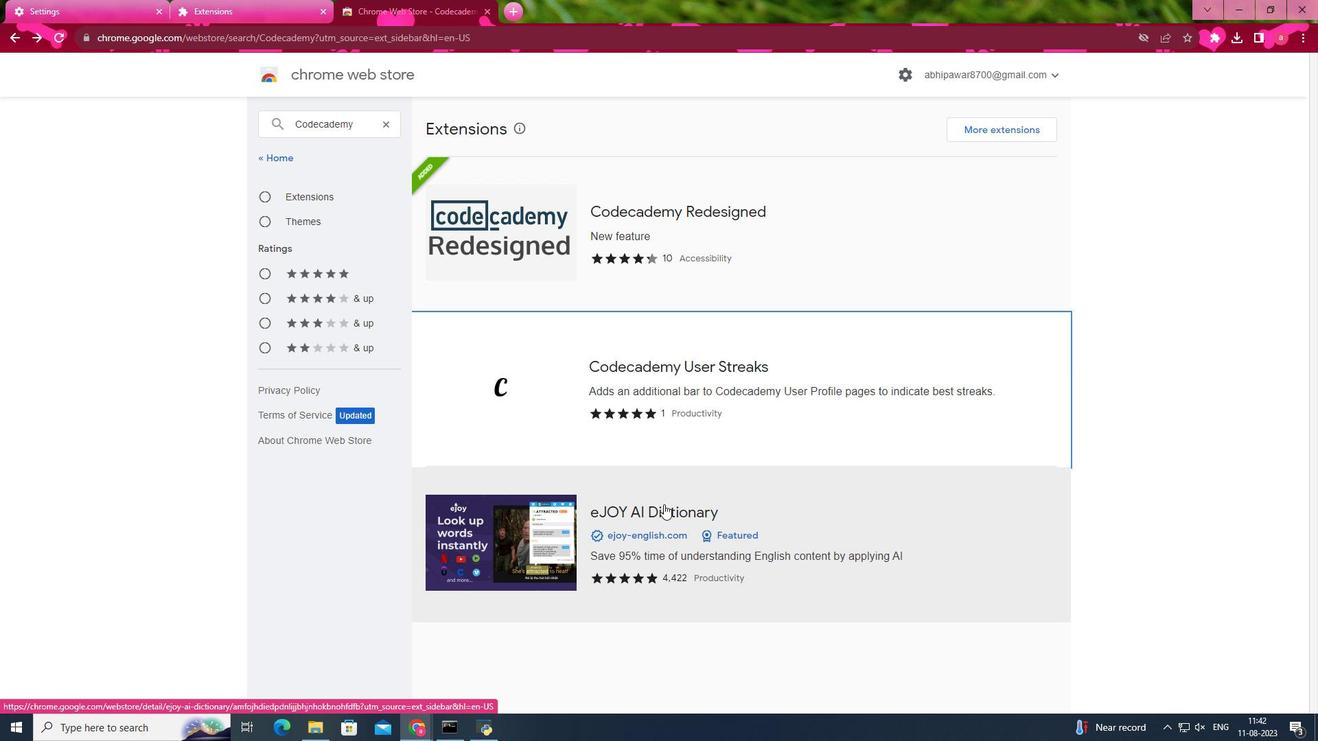 
Action: Mouse pressed left at (664, 504)
Screenshot: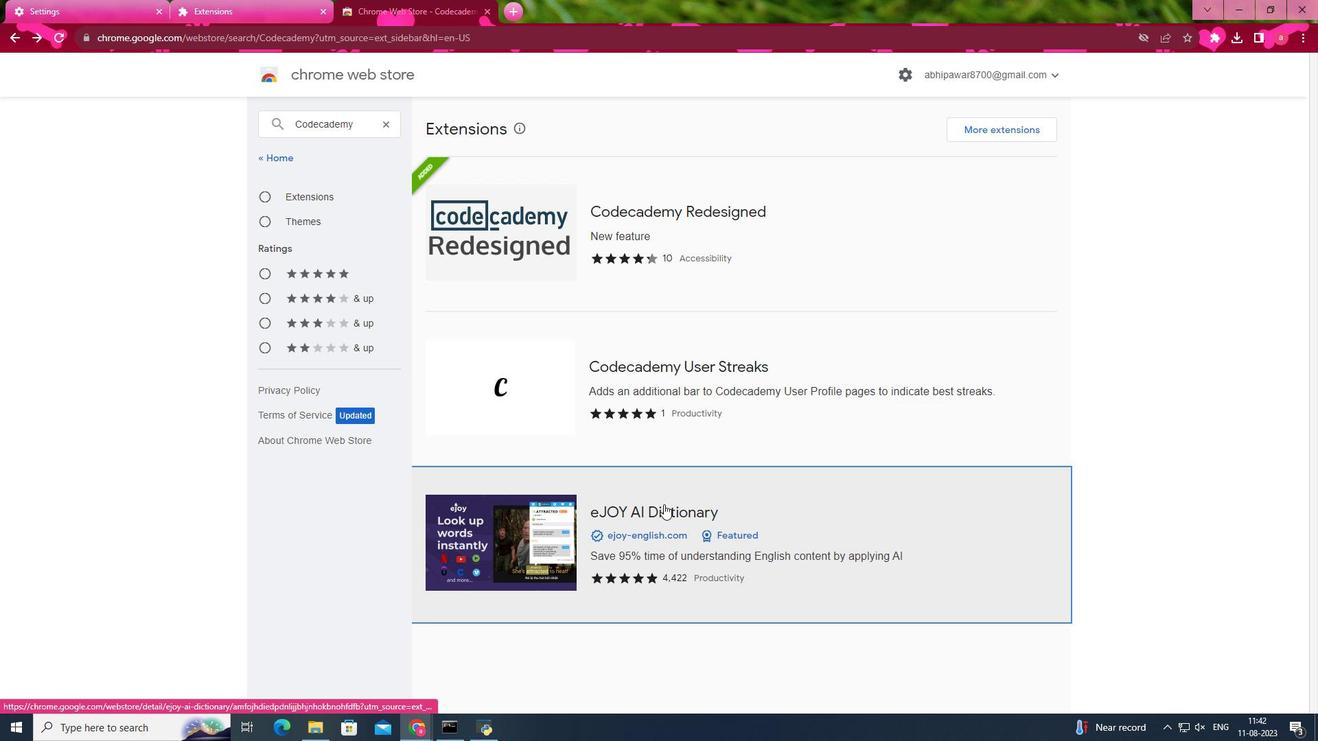 
Action: Mouse moved to (936, 149)
Screenshot: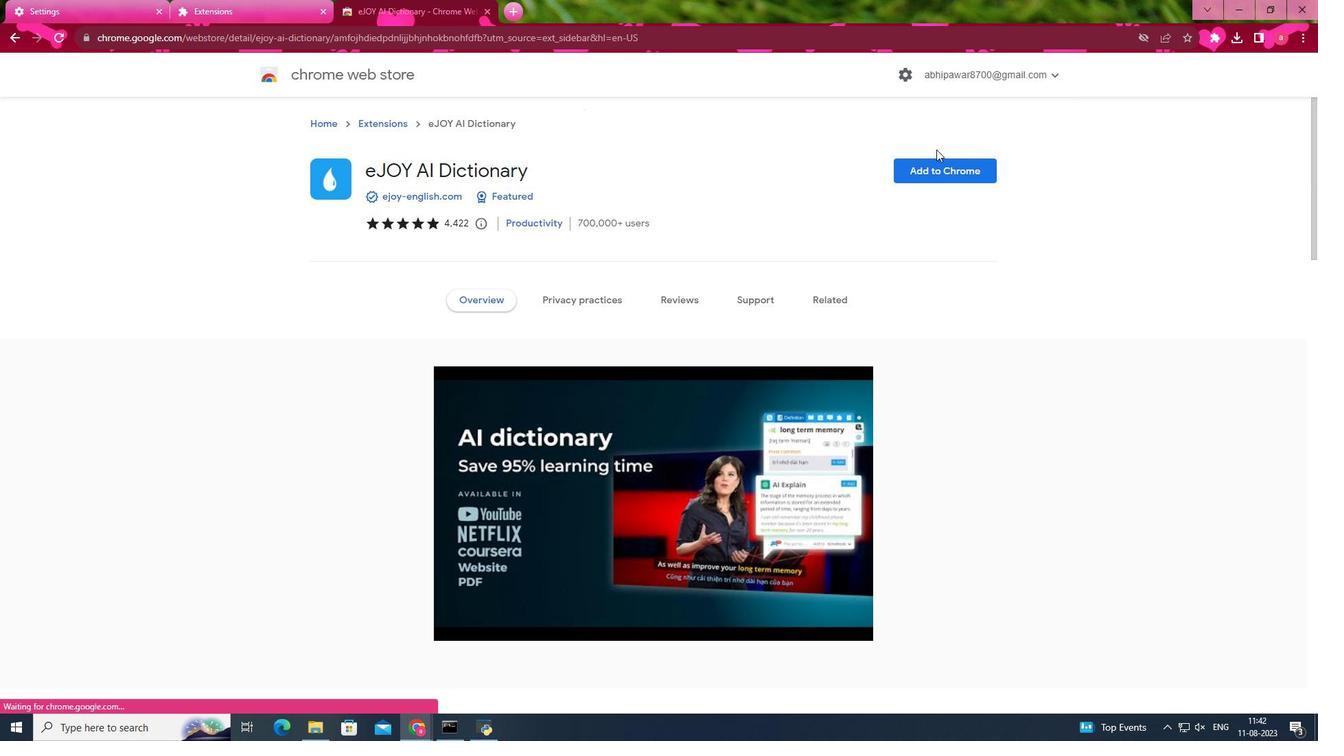 
Action: Mouse pressed left at (936, 149)
Screenshot: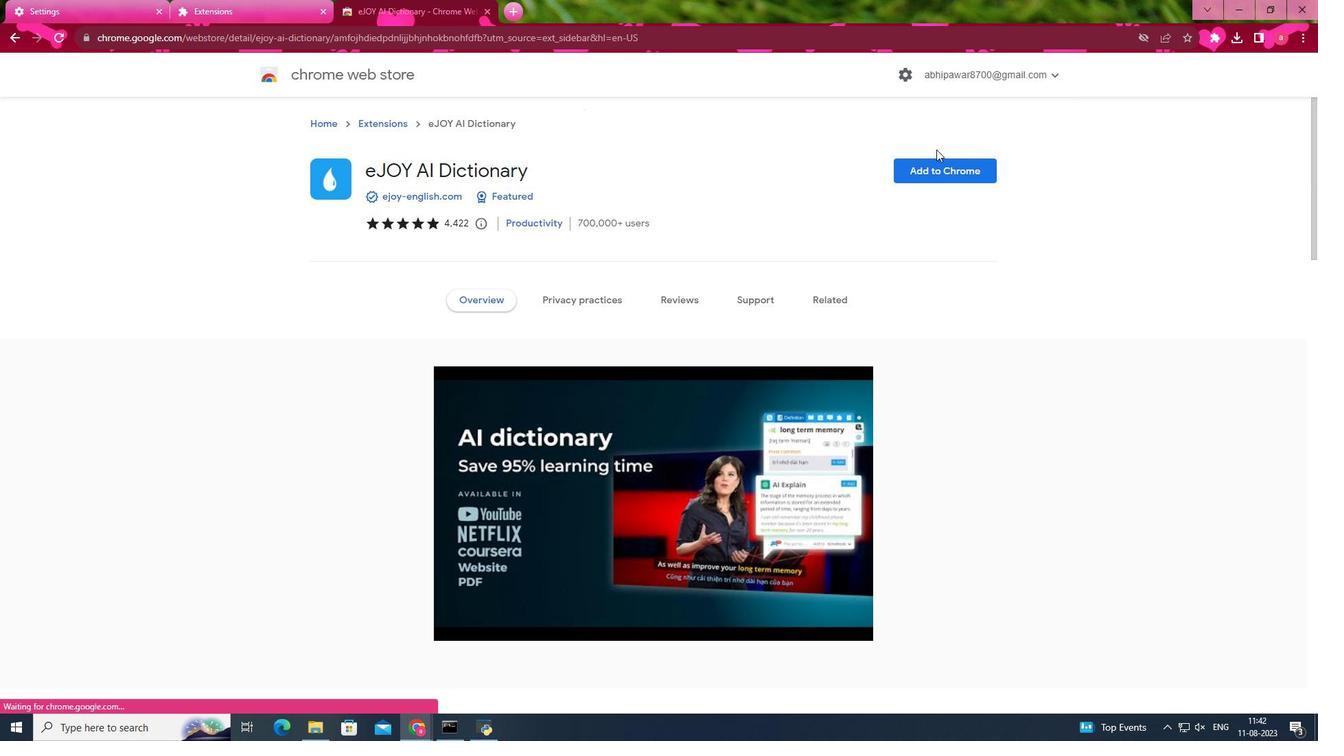 
Action: Mouse moved to (910, 165)
Screenshot: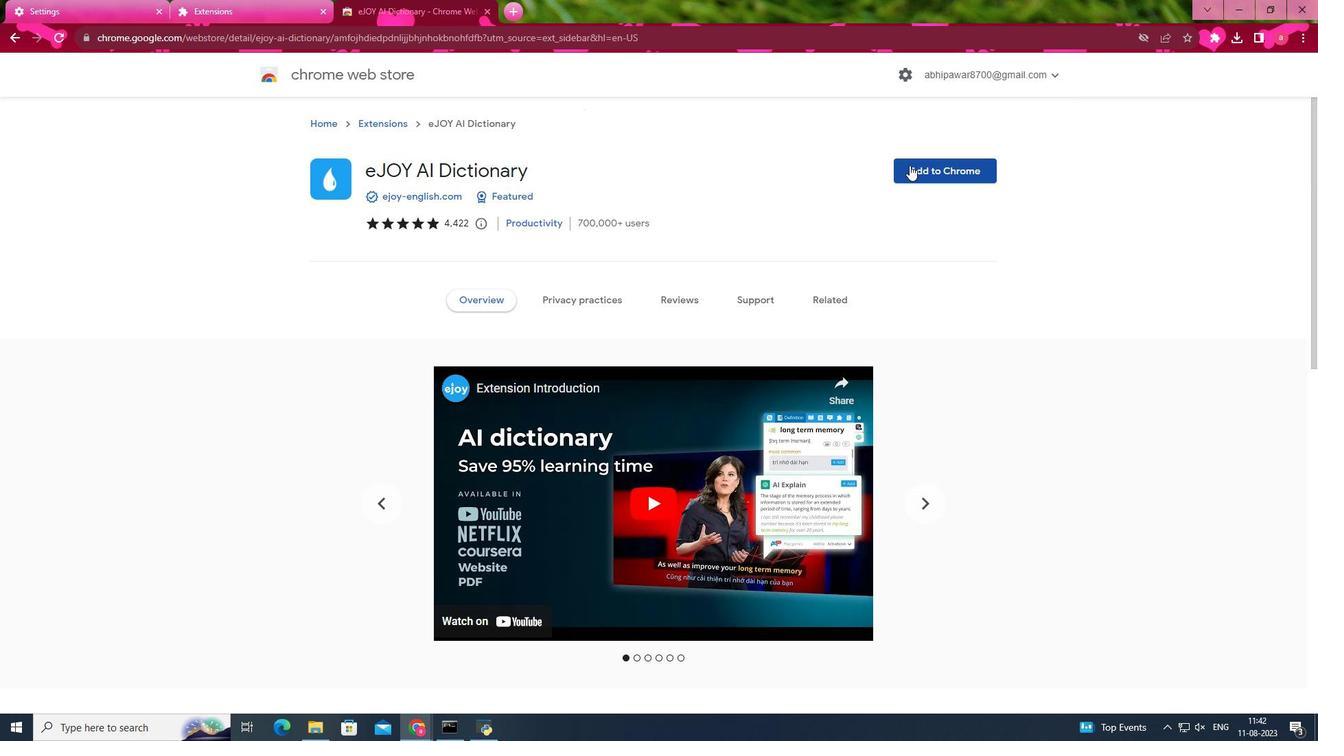 
Action: Mouse pressed left at (910, 165)
Screenshot: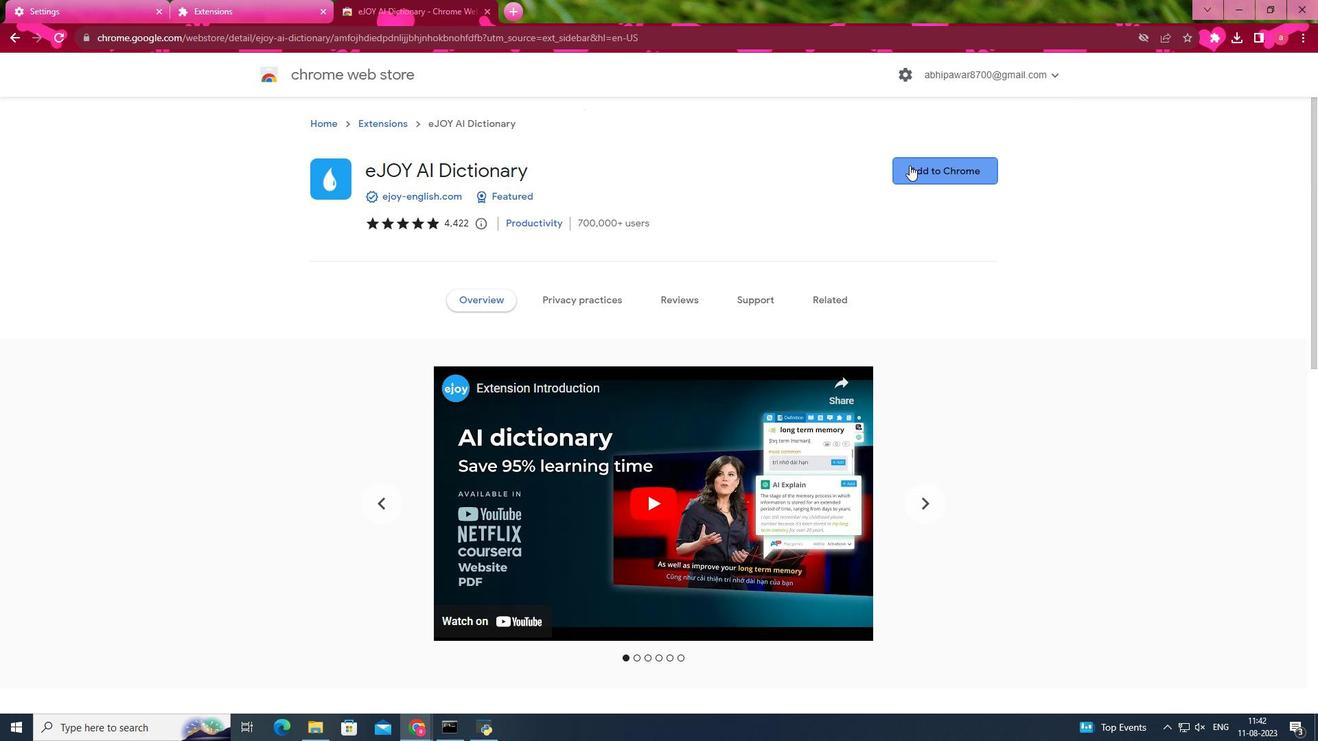 
Action: Mouse moved to (683, 168)
Screenshot: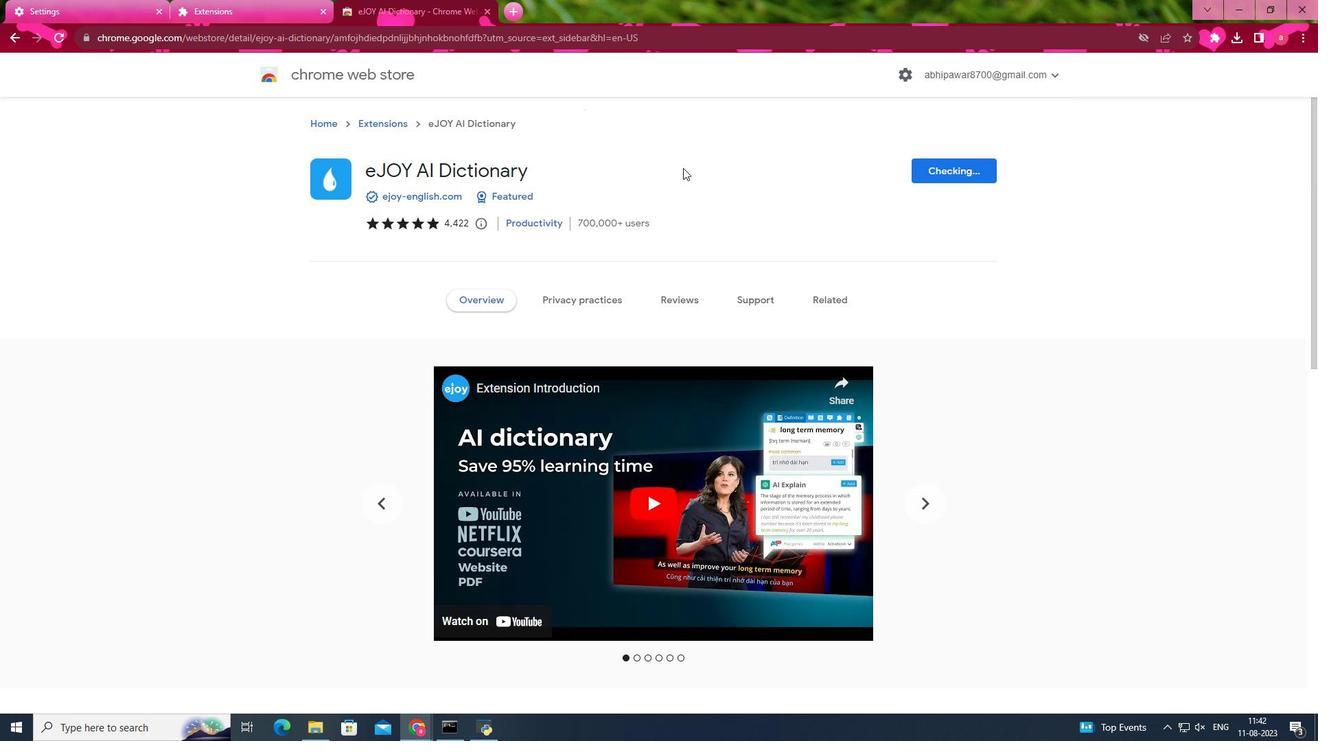 
Action: Mouse pressed left at (683, 168)
Screenshot: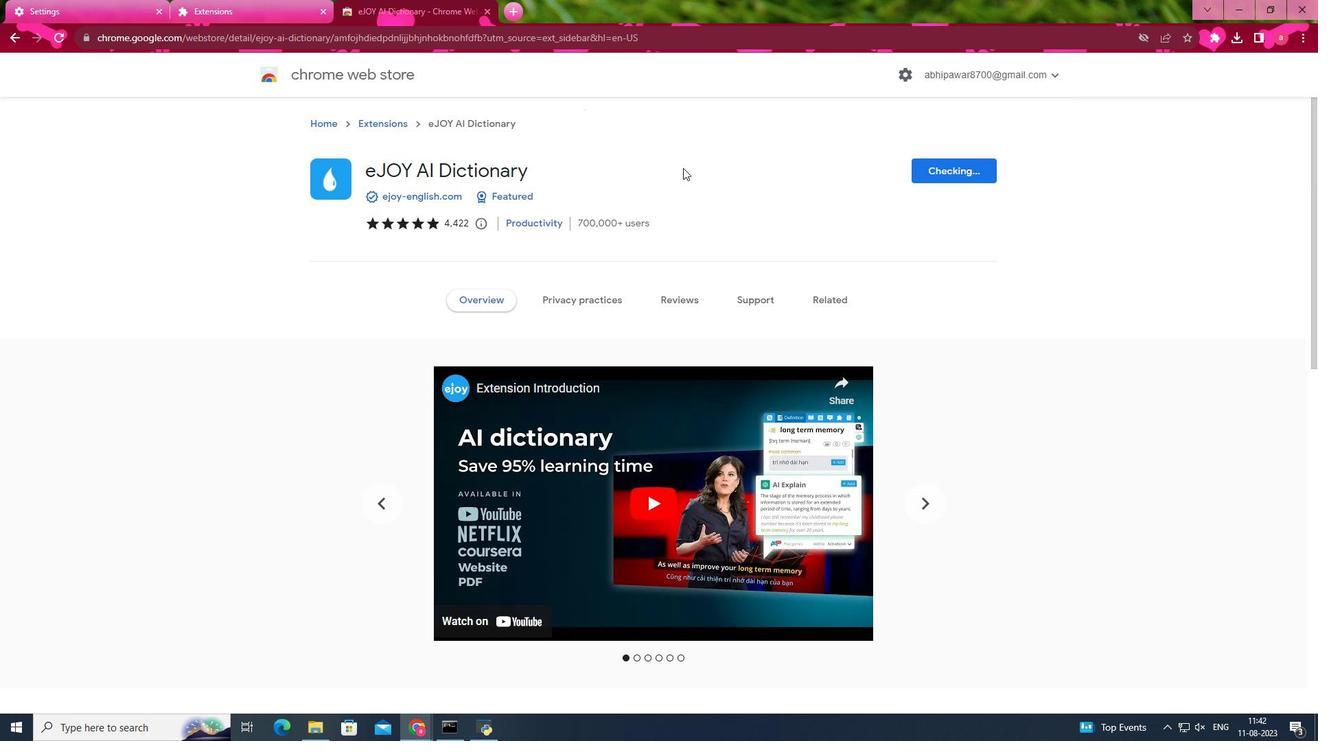 
Action: Mouse moved to (1212, 39)
Screenshot: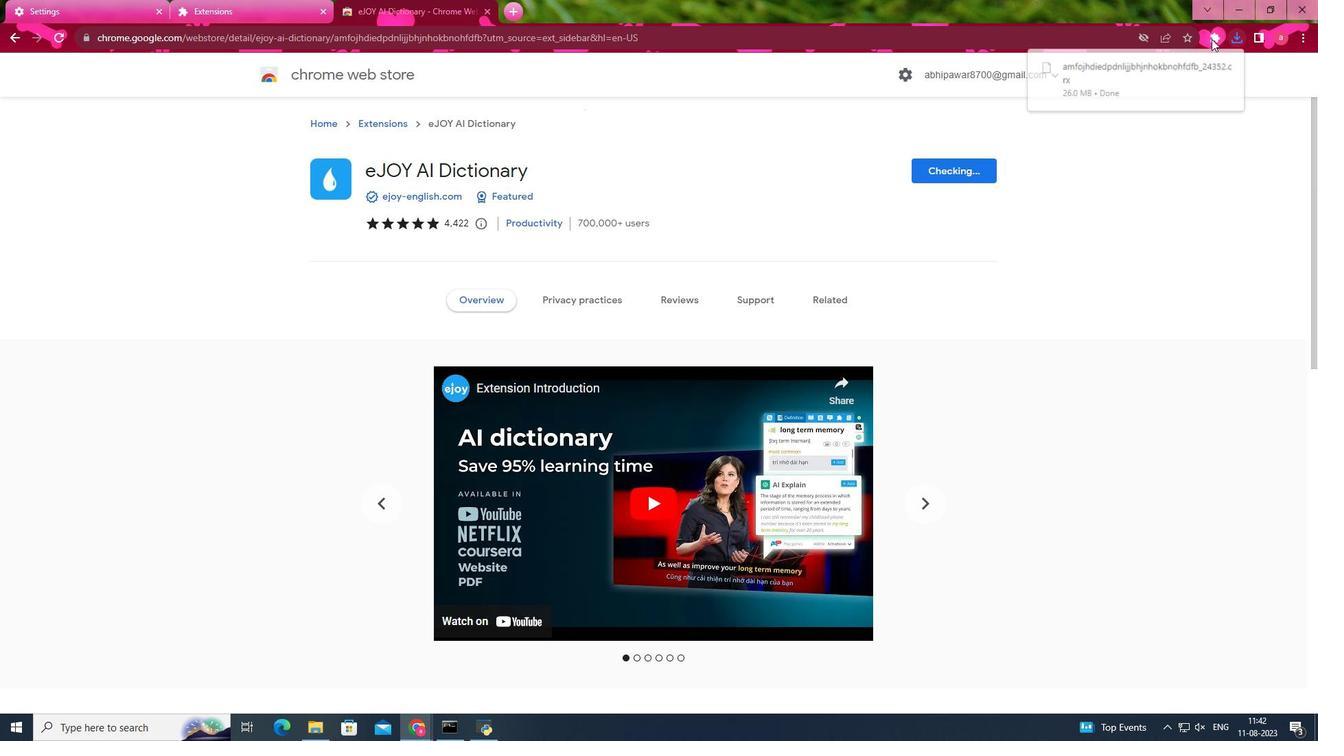 
Action: Mouse pressed left at (1212, 39)
Screenshot: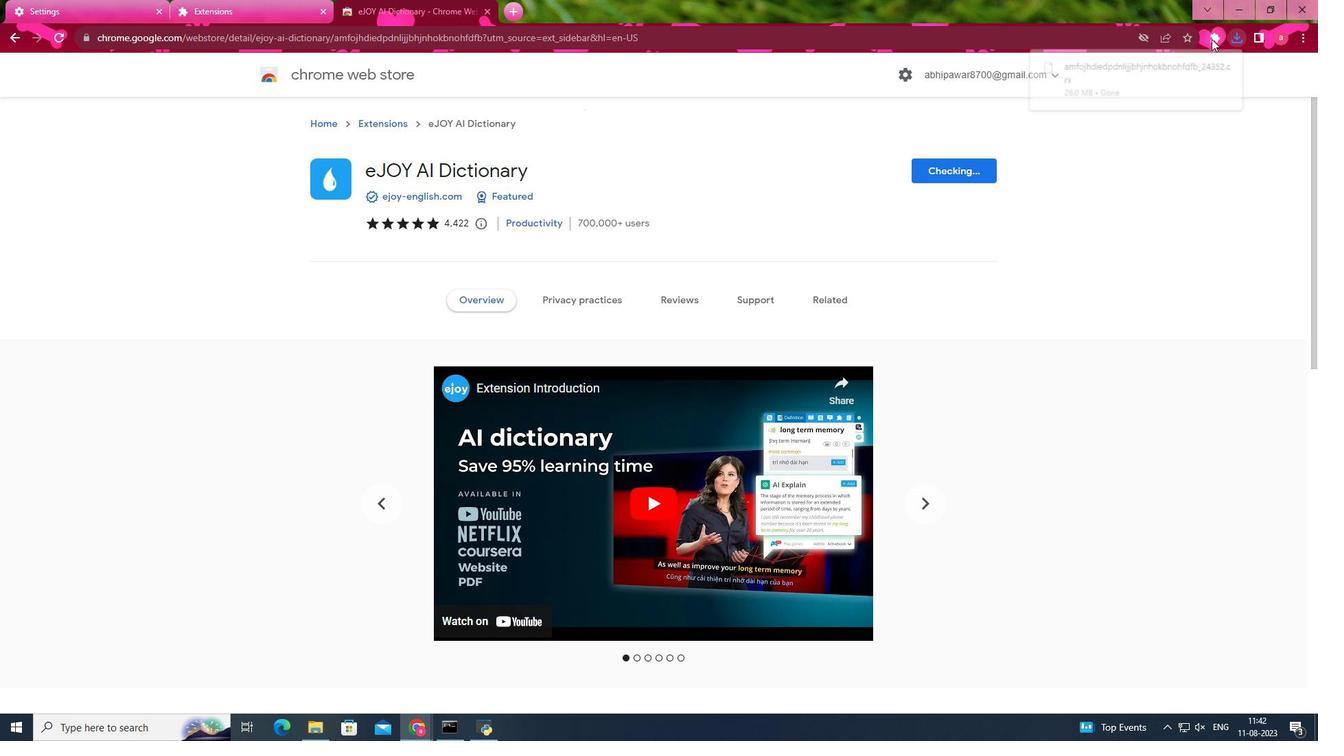 
Action: Mouse pressed left at (1212, 39)
Screenshot: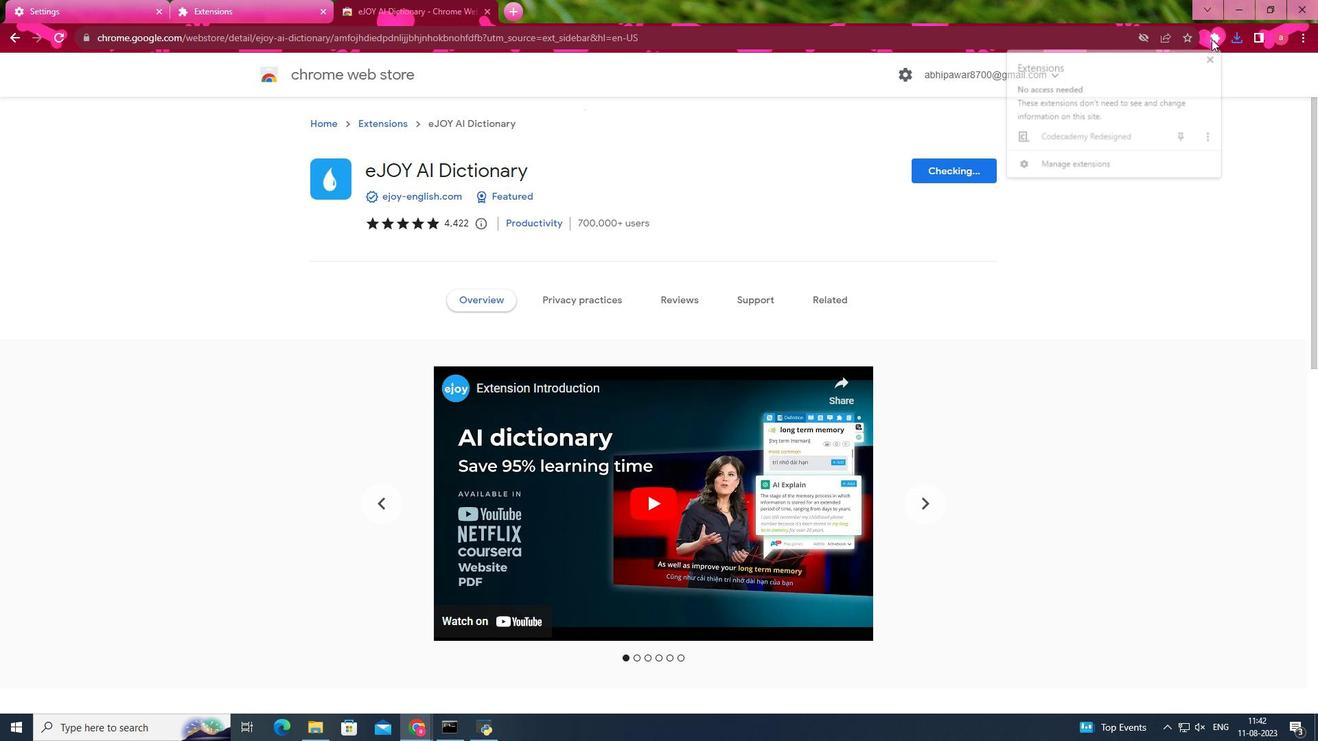 
Action: Mouse pressed left at (1212, 39)
Screenshot: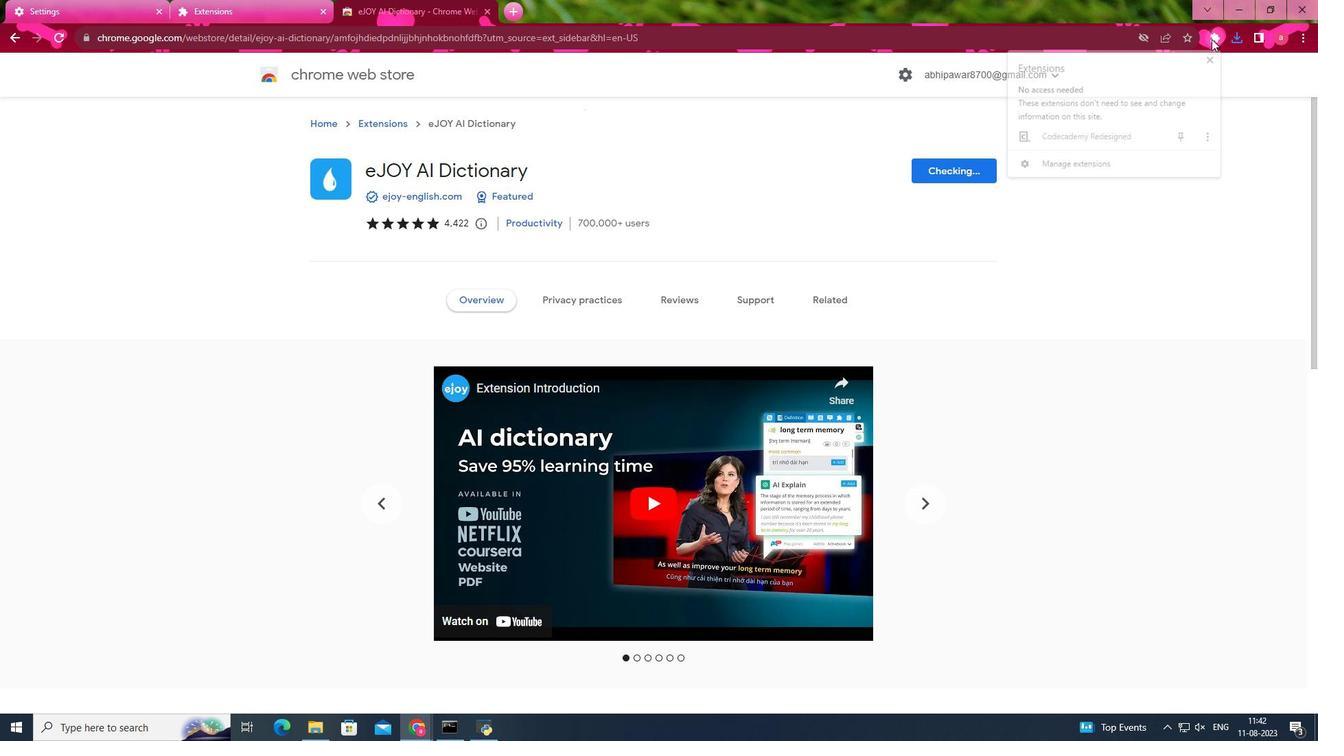 
Action: Mouse pressed left at (1212, 39)
Screenshot: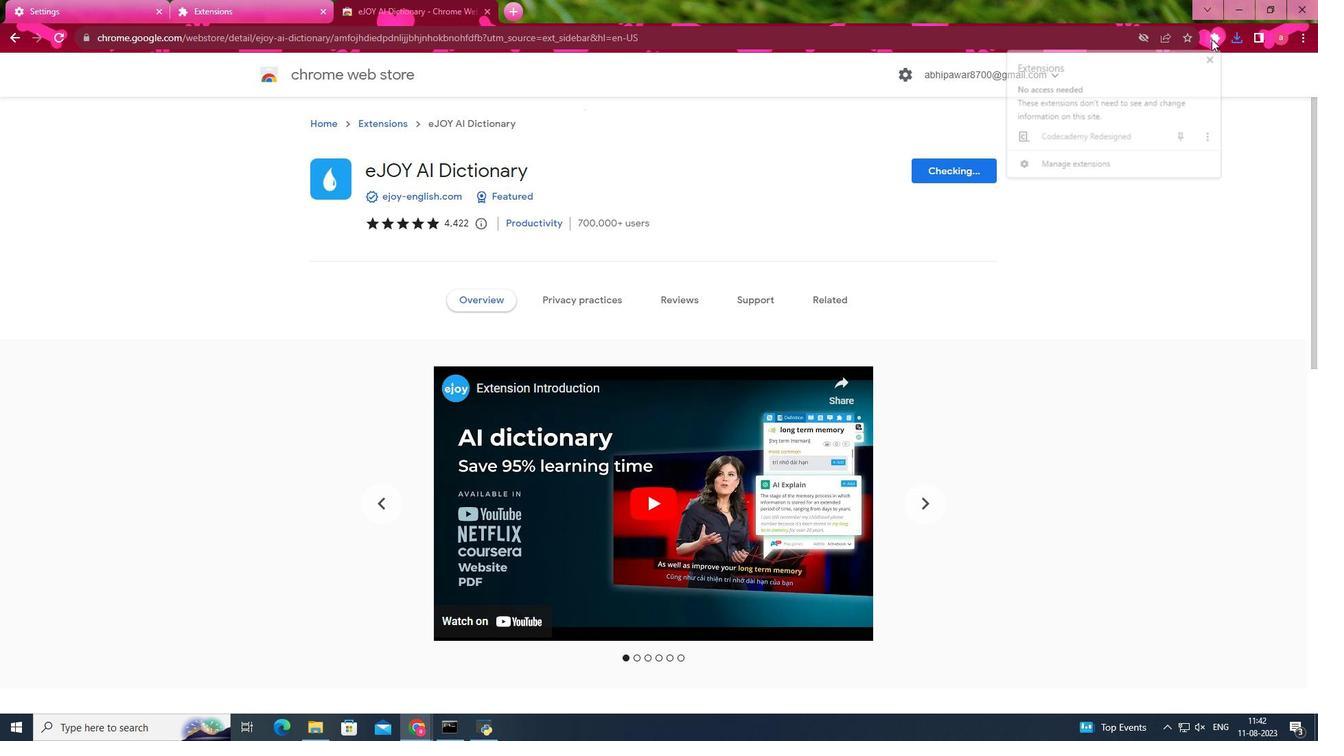 
Action: Mouse moved to (1193, 51)
Screenshot: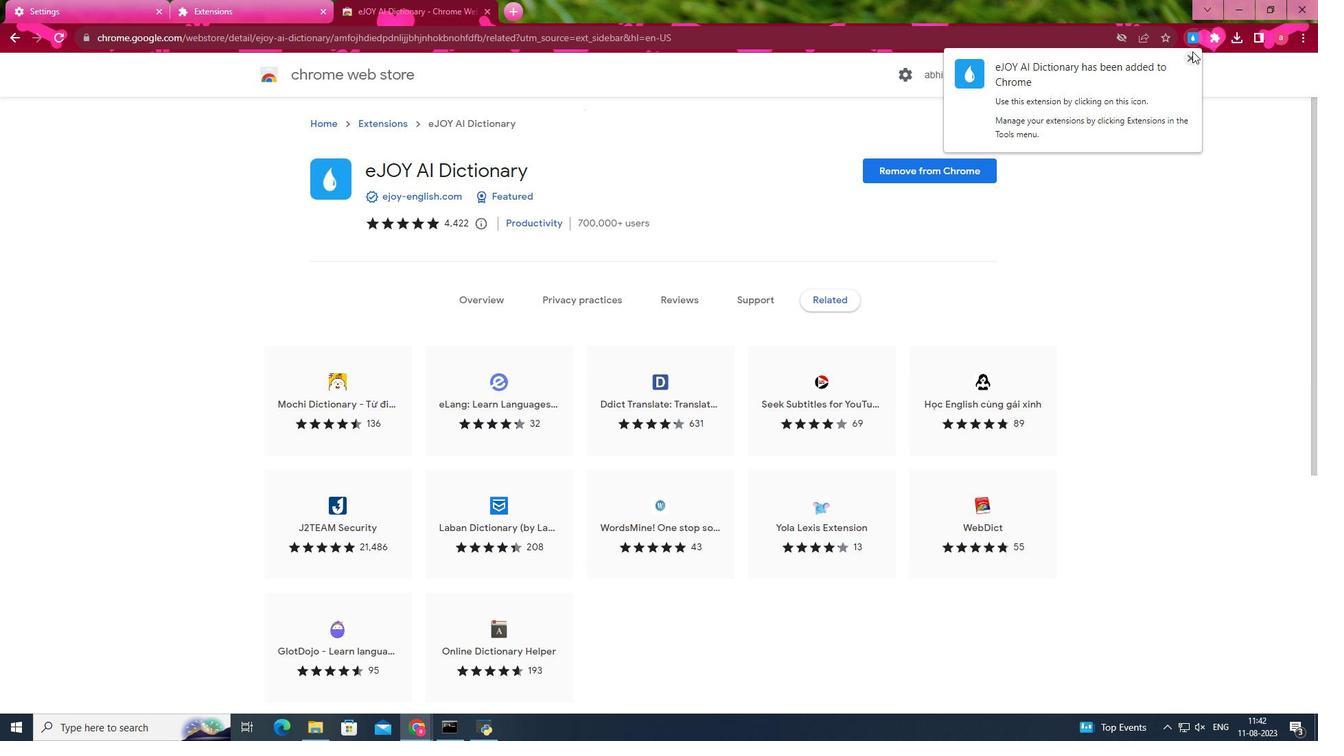 
Action: Mouse pressed left at (1193, 51)
Screenshot: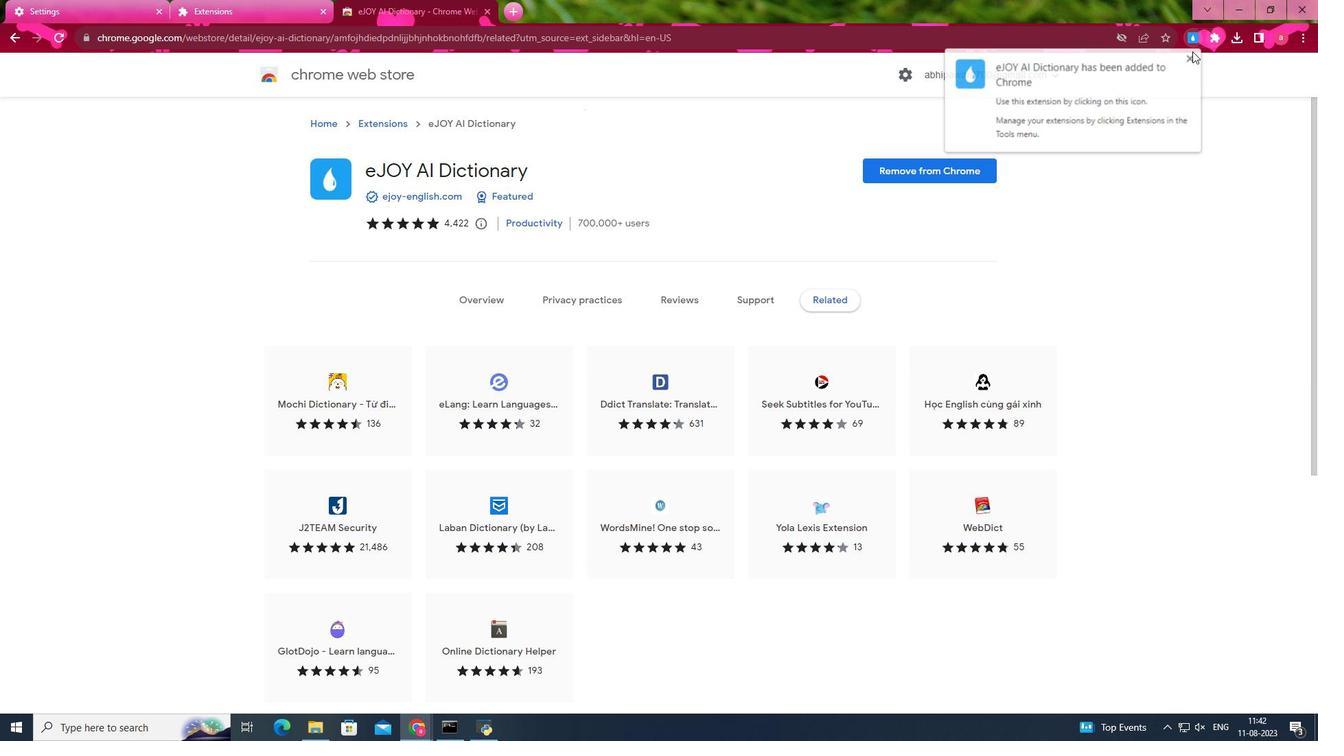 
Action: Mouse moved to (1207, 32)
Screenshot: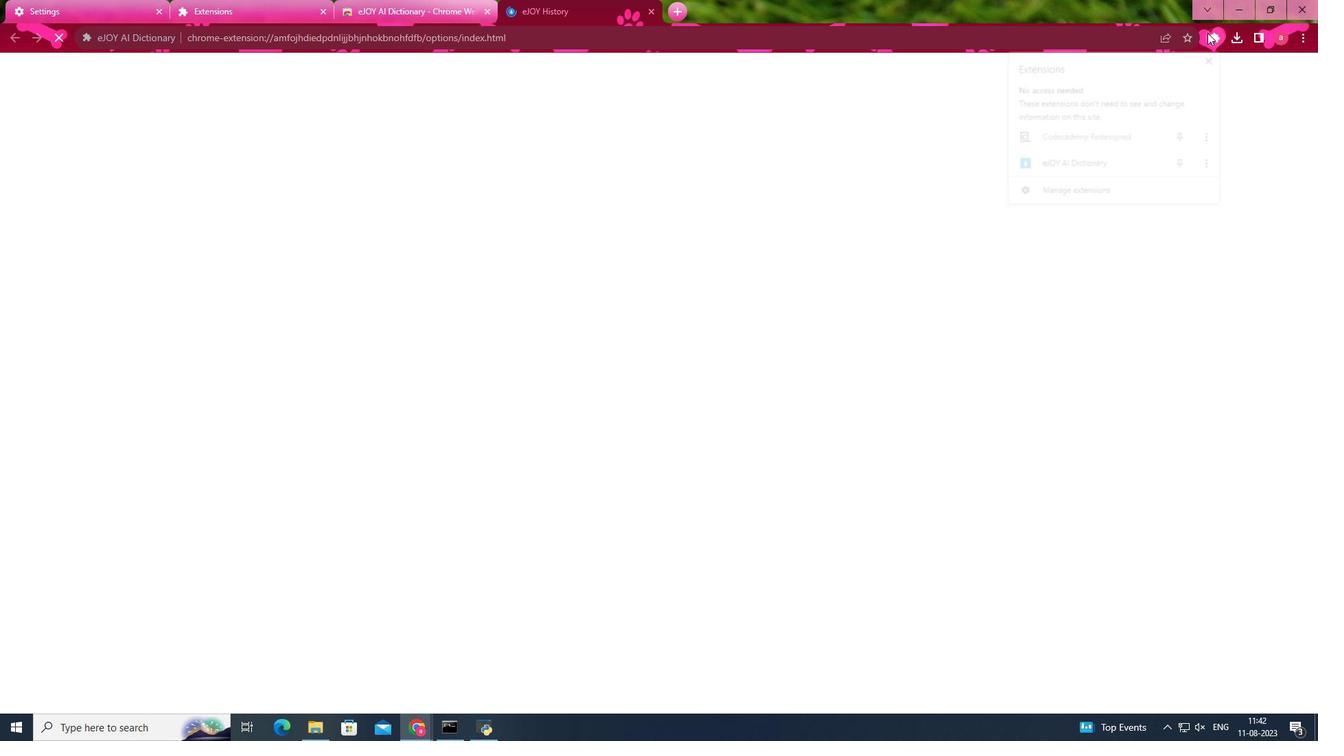 
Action: Mouse pressed left at (1207, 32)
Screenshot: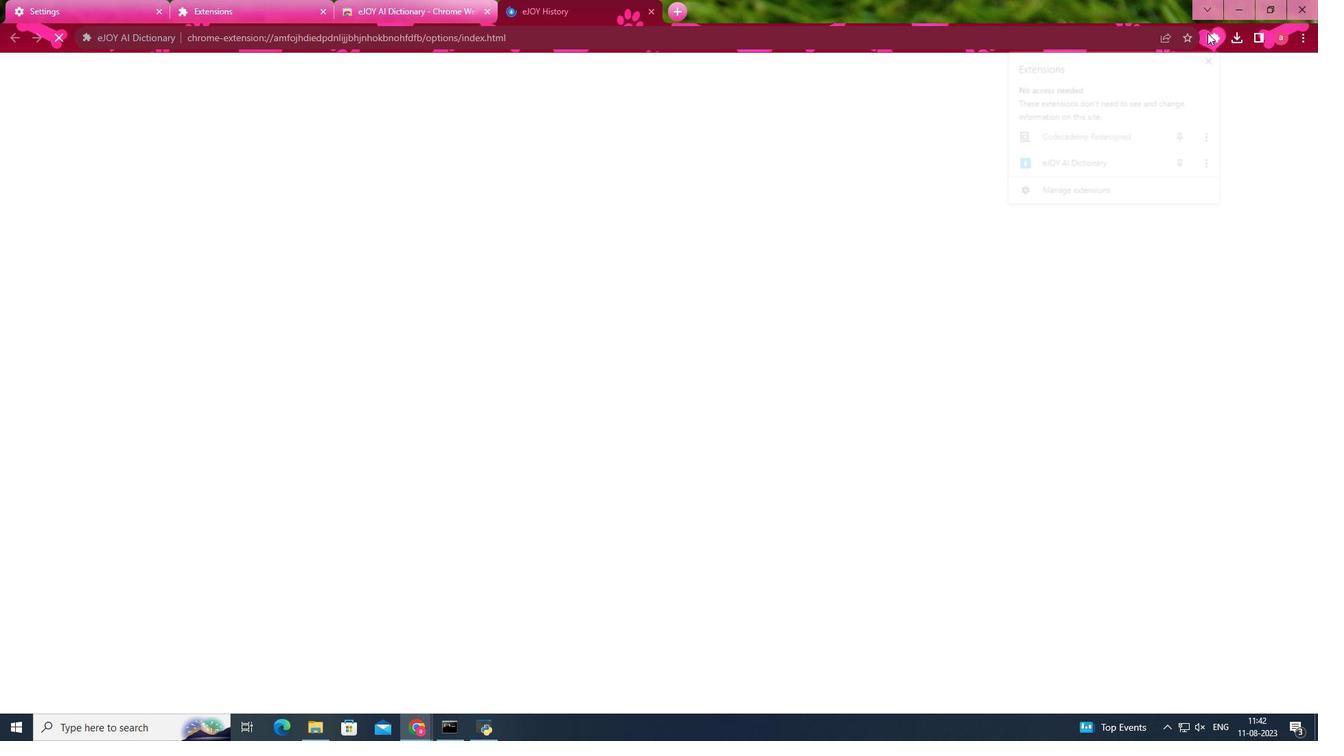 
Action: Mouse moved to (1086, 169)
Screenshot: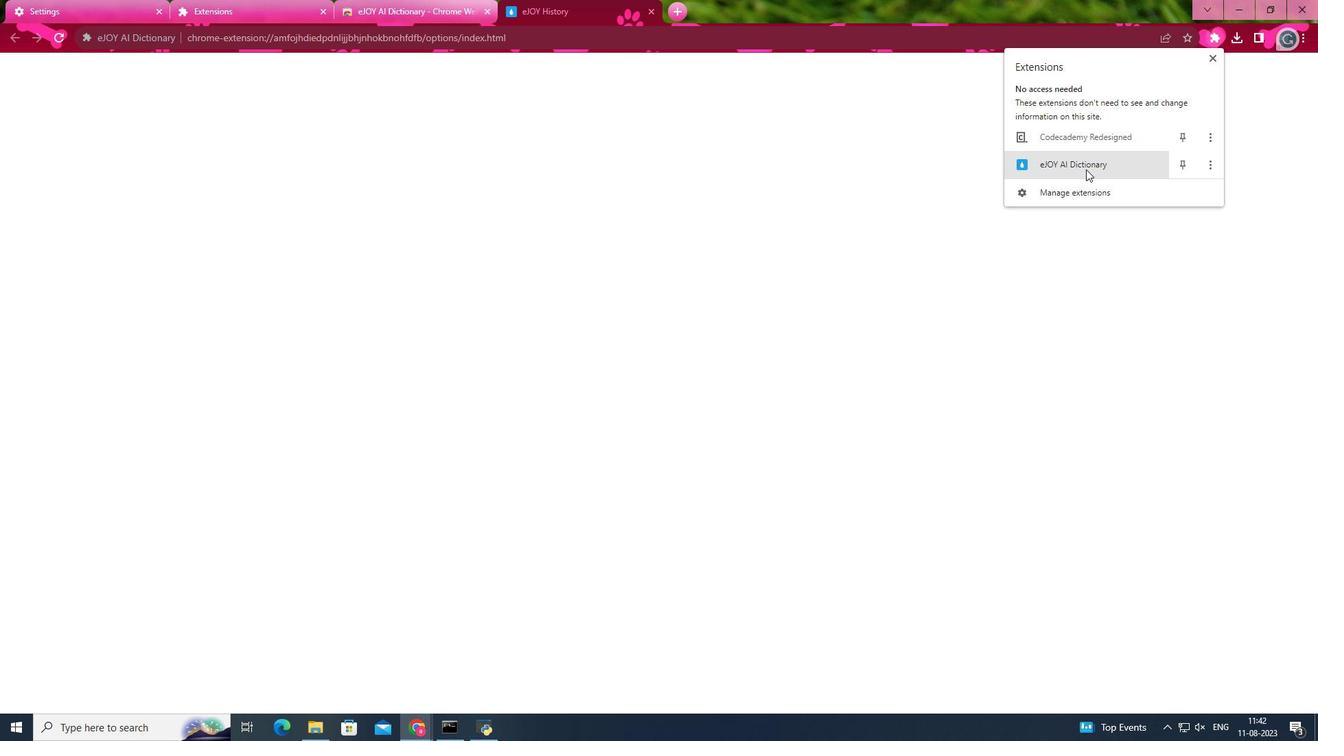 
Action: Mouse pressed left at (1086, 169)
Screenshot: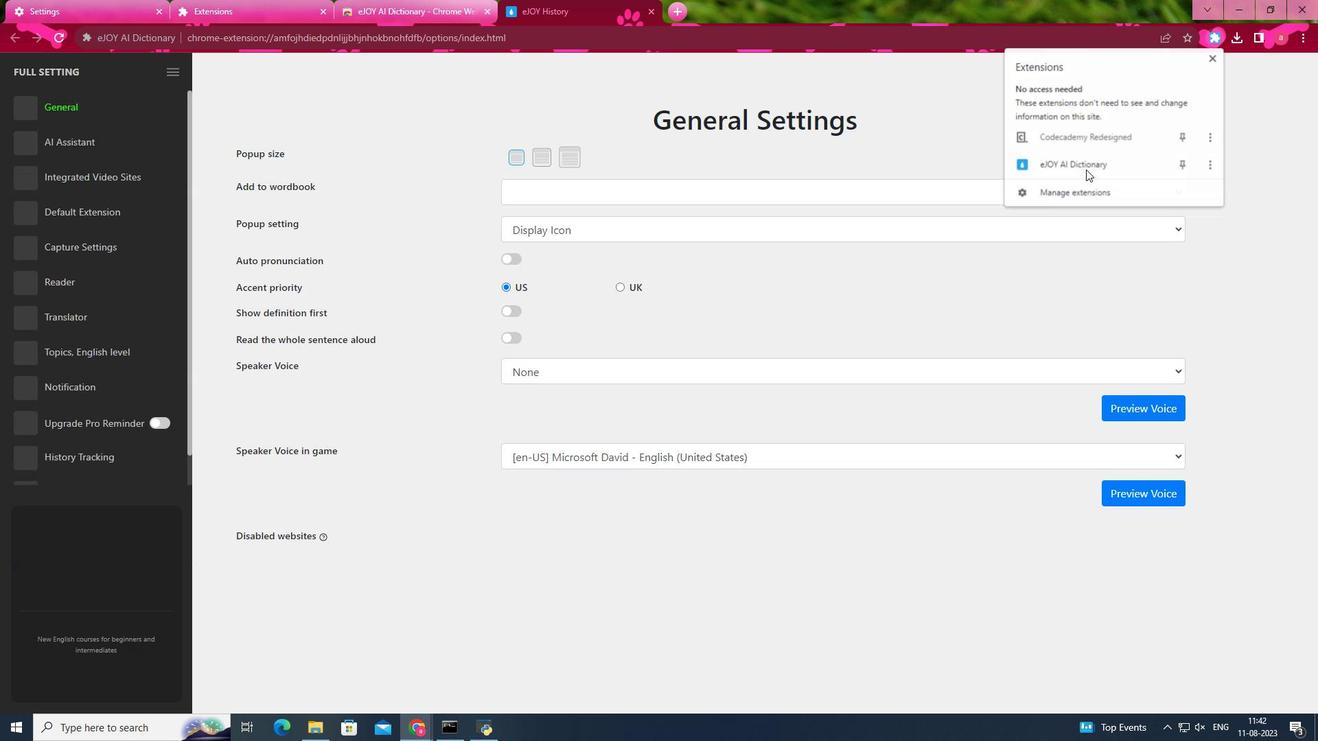 
Action: Mouse moved to (855, 313)
Screenshot: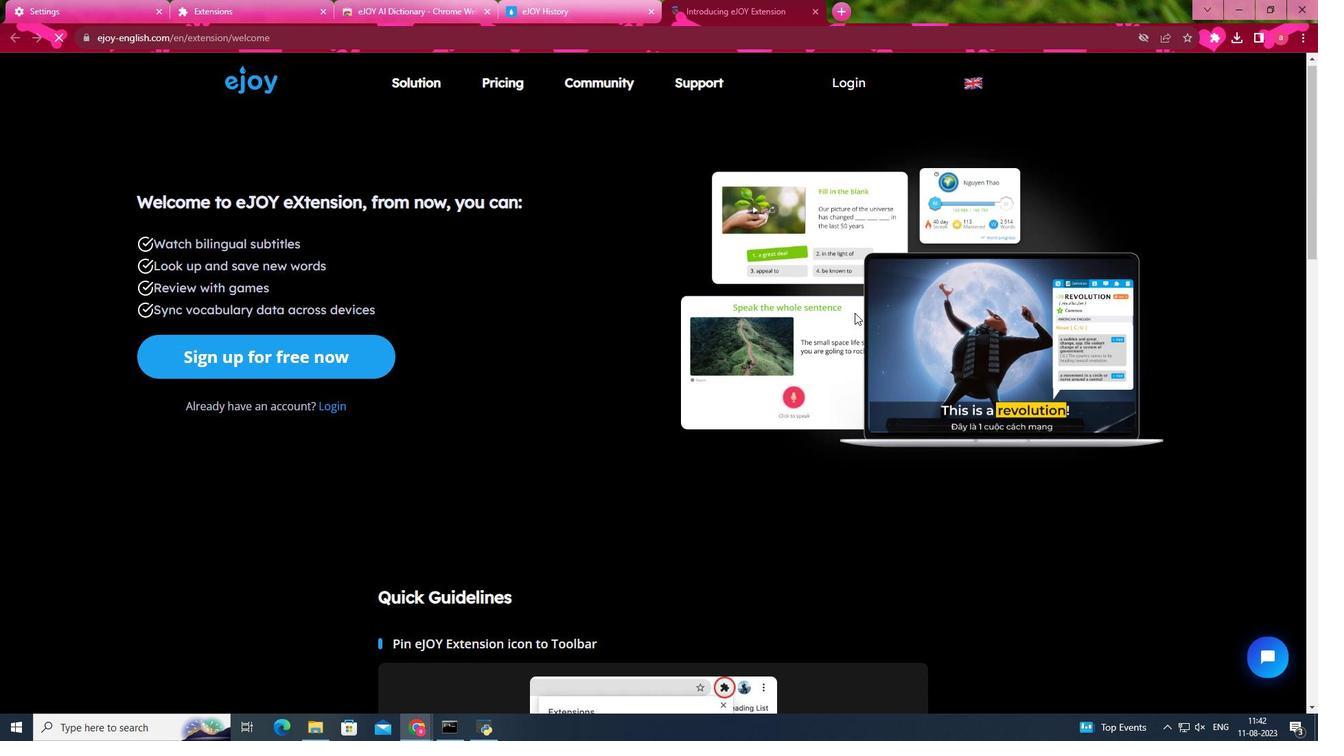 
Action: Mouse scrolled (855, 312) with delta (0, 0)
Screenshot: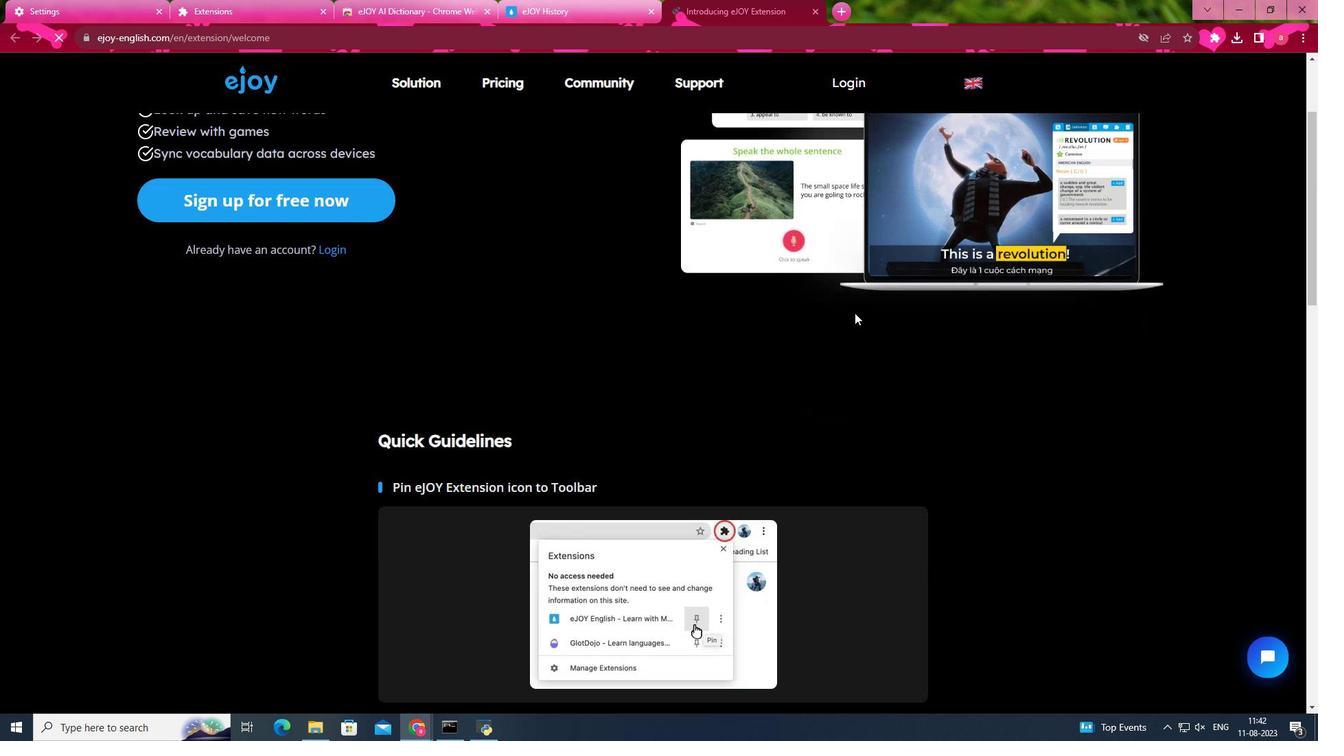 
Action: Mouse scrolled (855, 312) with delta (0, 0)
Screenshot: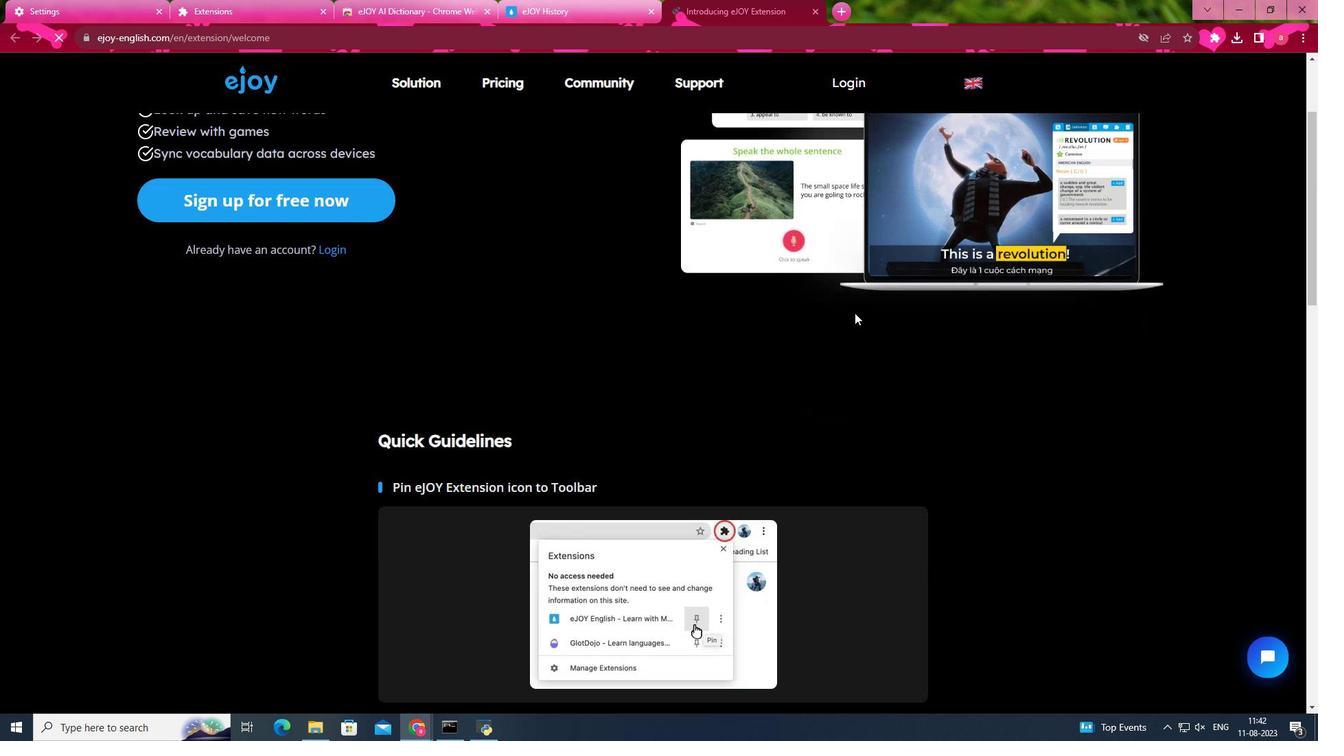 
Action: Mouse scrolled (855, 312) with delta (0, 0)
Screenshot: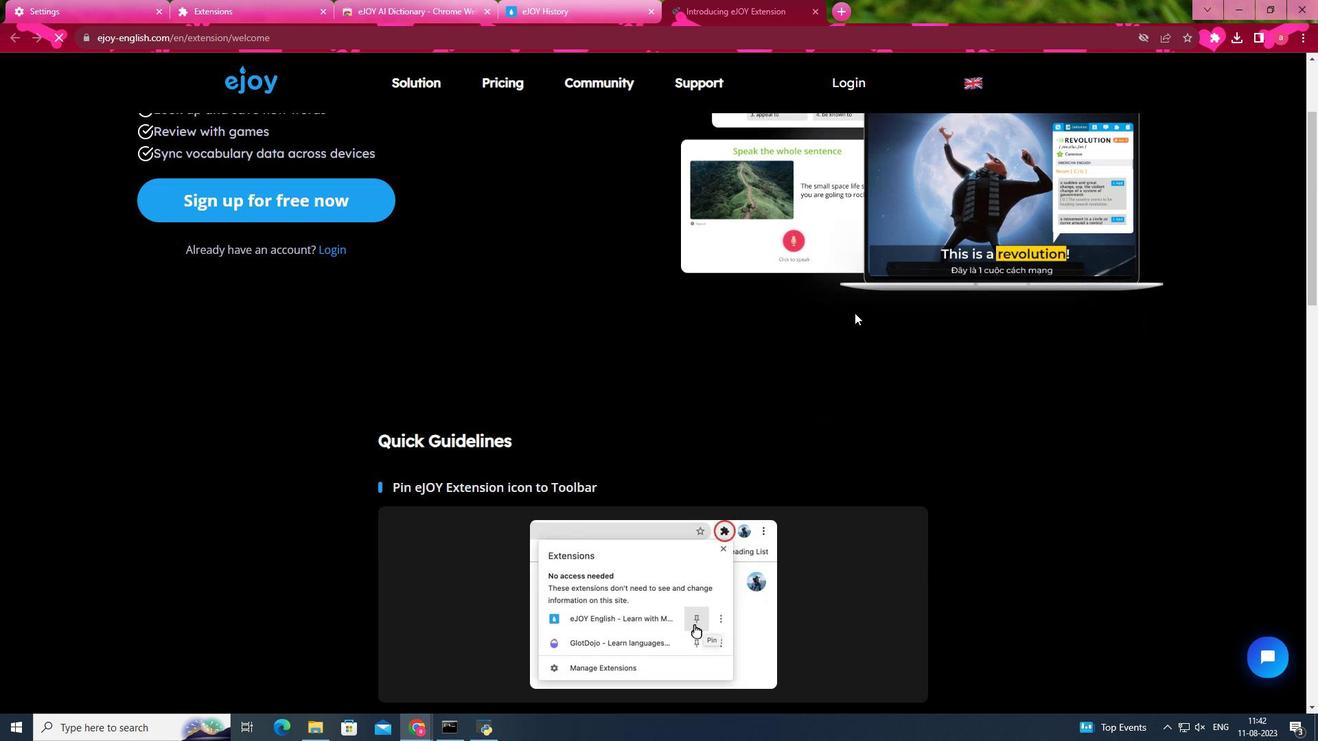 
Action: Mouse scrolled (855, 312) with delta (0, 0)
Screenshot: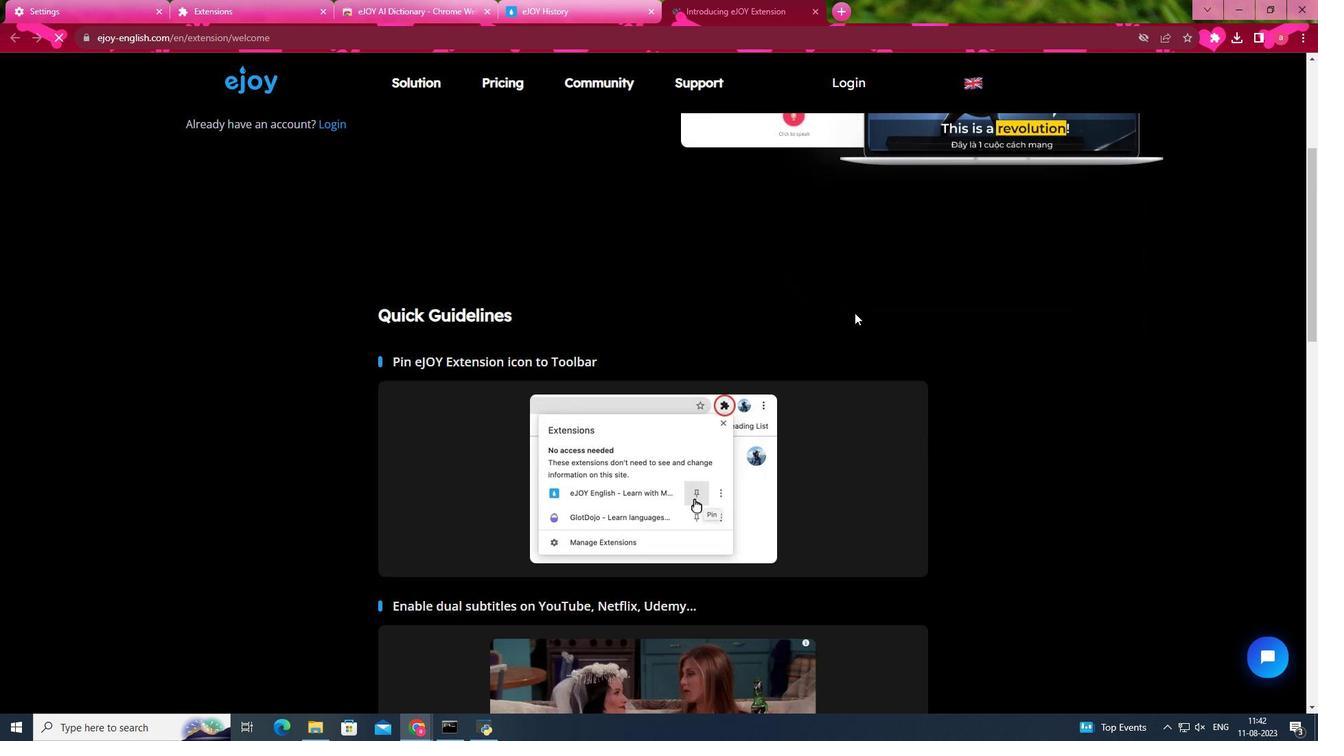 
Action: Mouse scrolled (855, 312) with delta (0, 0)
Screenshot: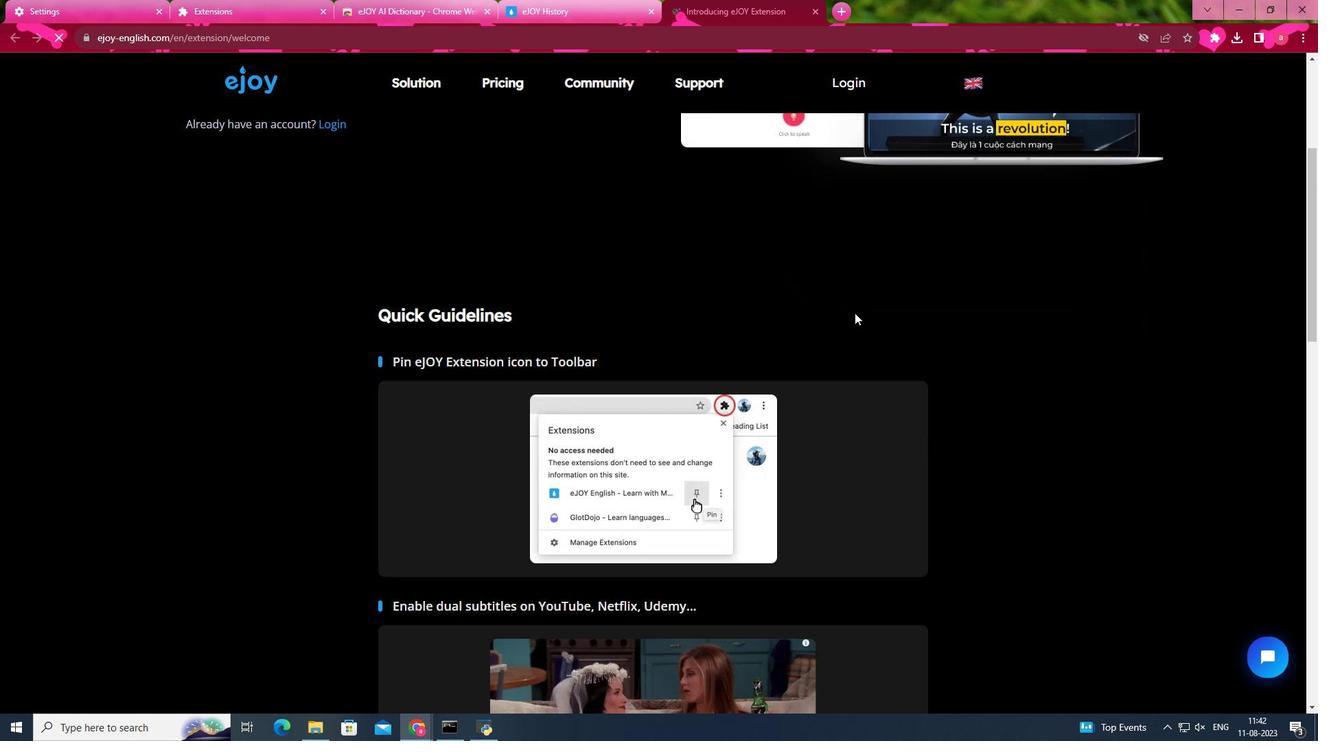 
Action: Mouse moved to (855, 312)
Screenshot: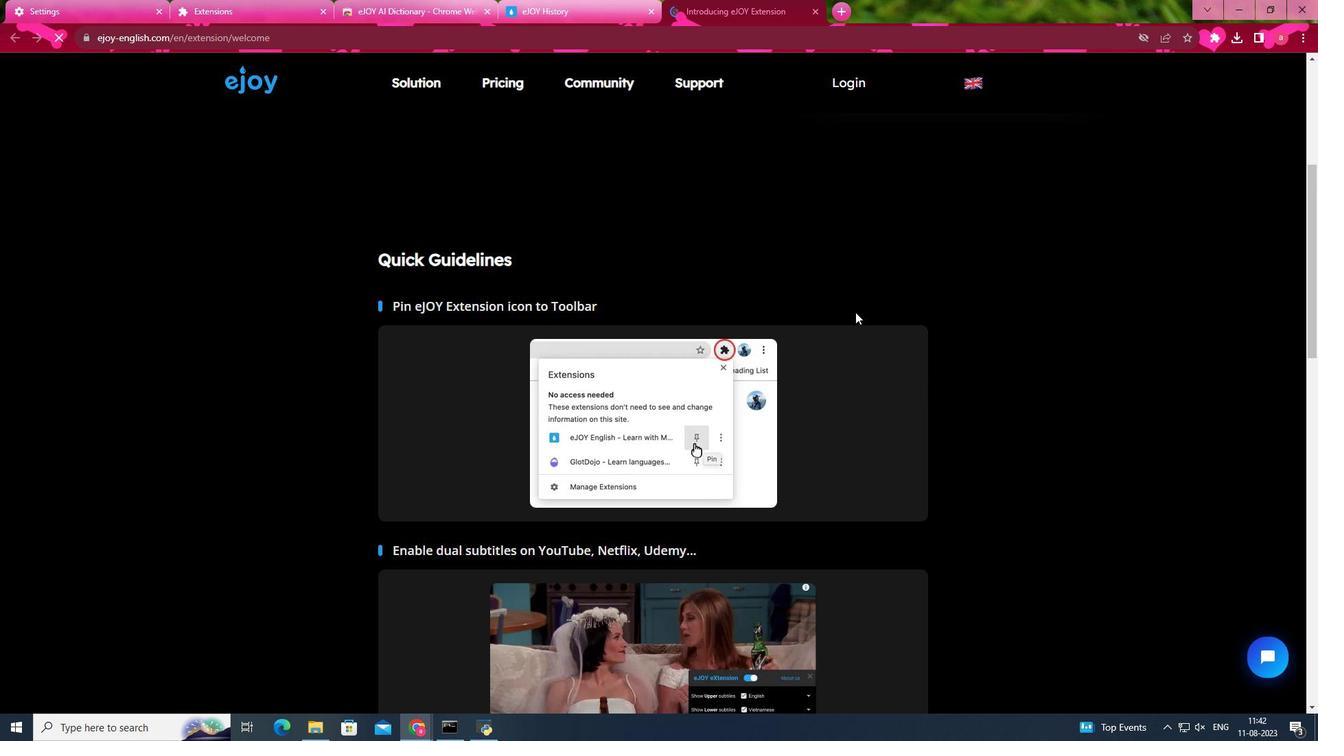 
Action: Mouse scrolled (855, 311) with delta (0, 0)
Screenshot: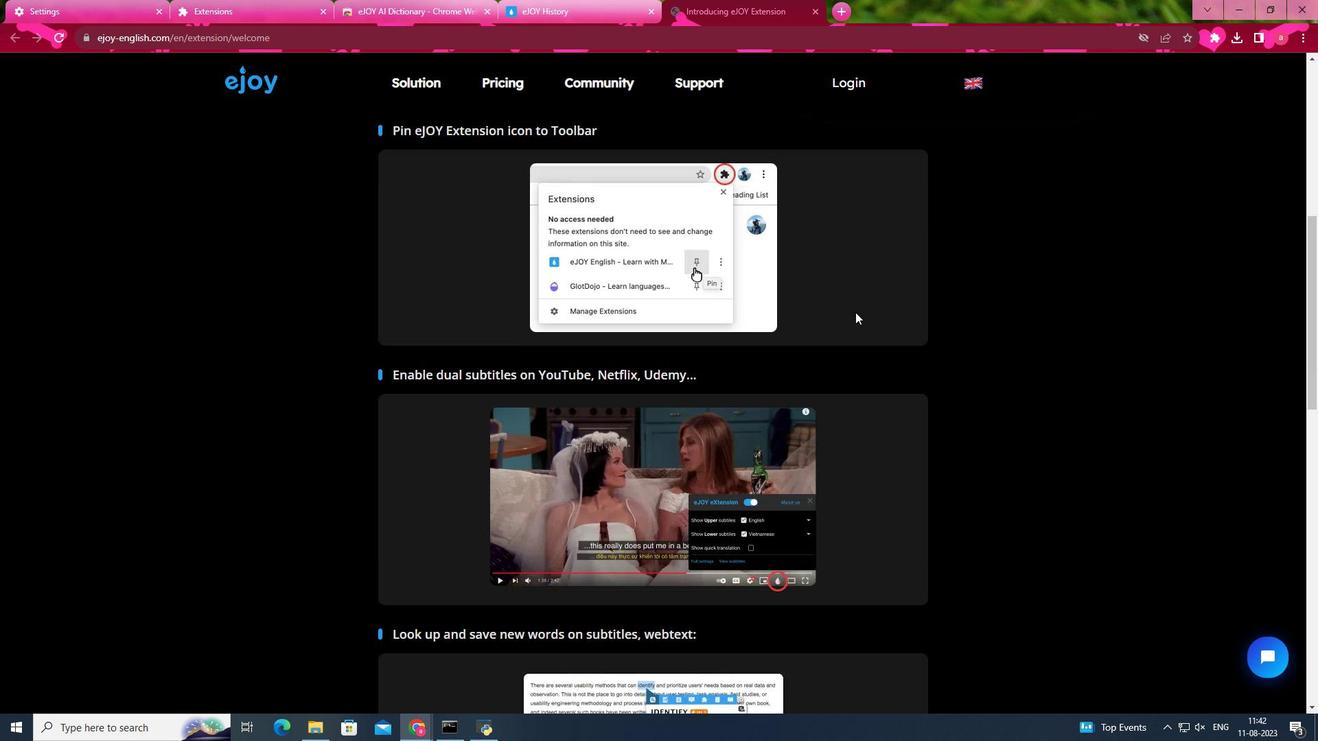 
Action: Mouse scrolled (855, 311) with delta (0, 0)
Screenshot: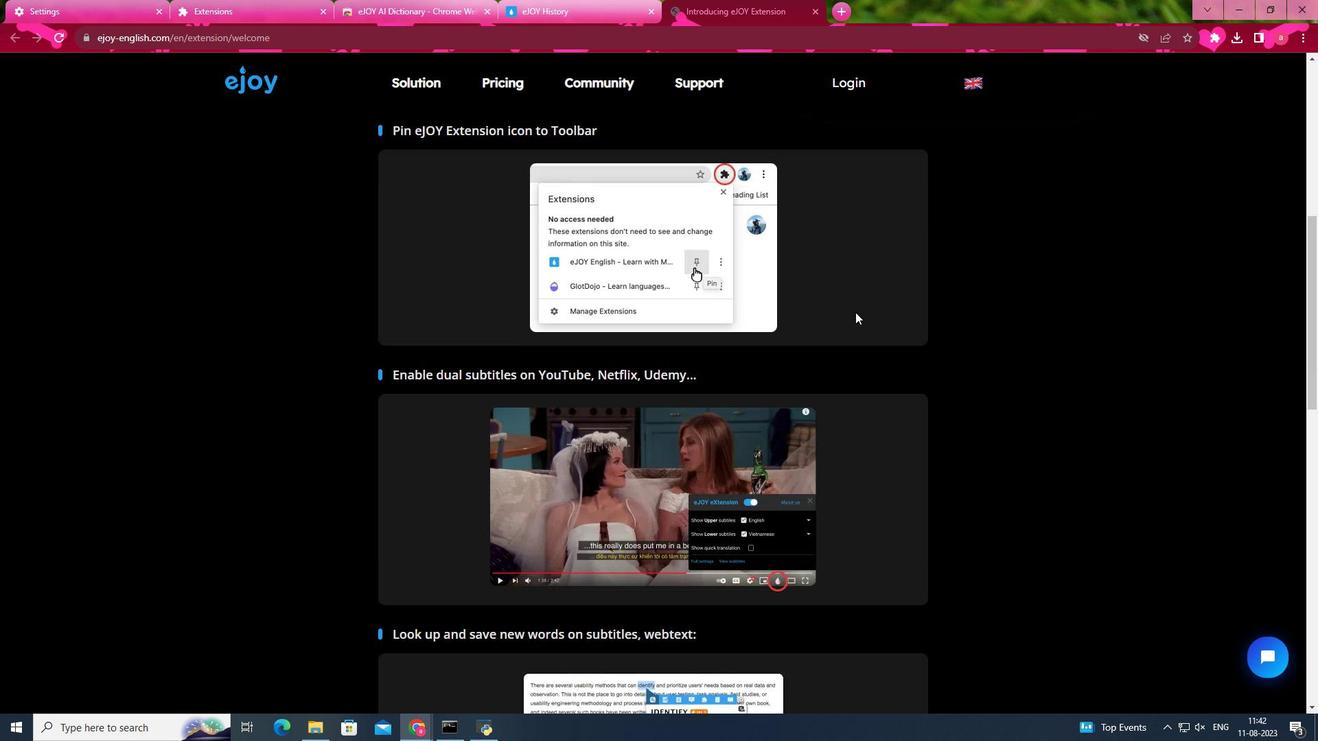 
Action: Mouse scrolled (855, 311) with delta (0, 0)
Screenshot: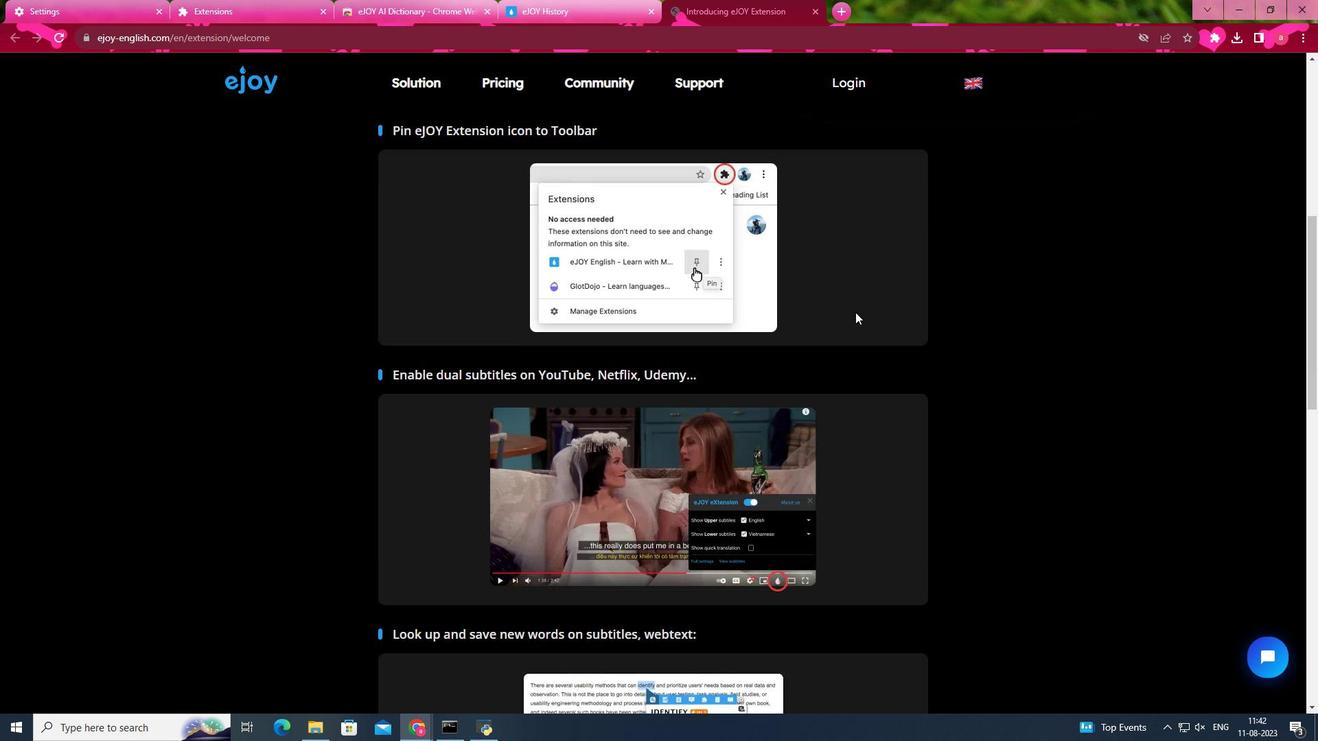 
Action: Mouse scrolled (855, 311) with delta (0, 0)
Screenshot: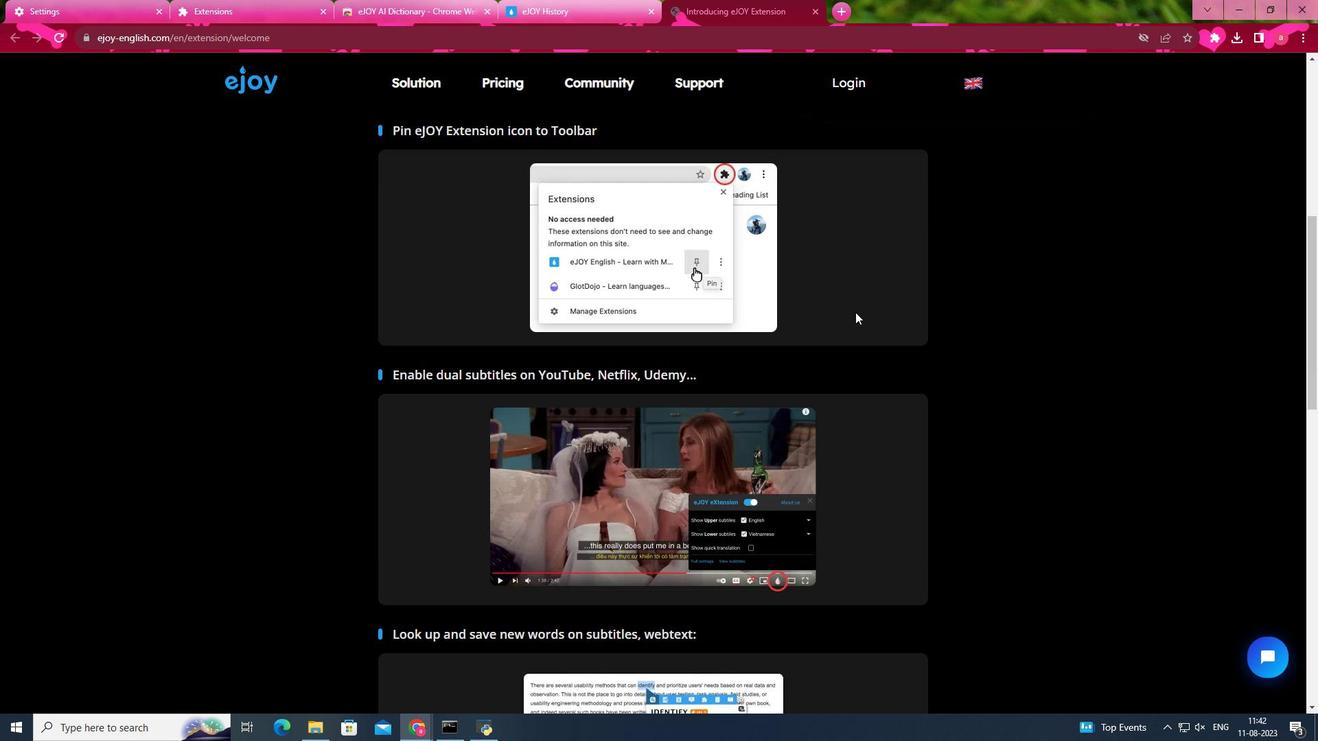 
Action: Mouse scrolled (855, 311) with delta (0, 0)
Screenshot: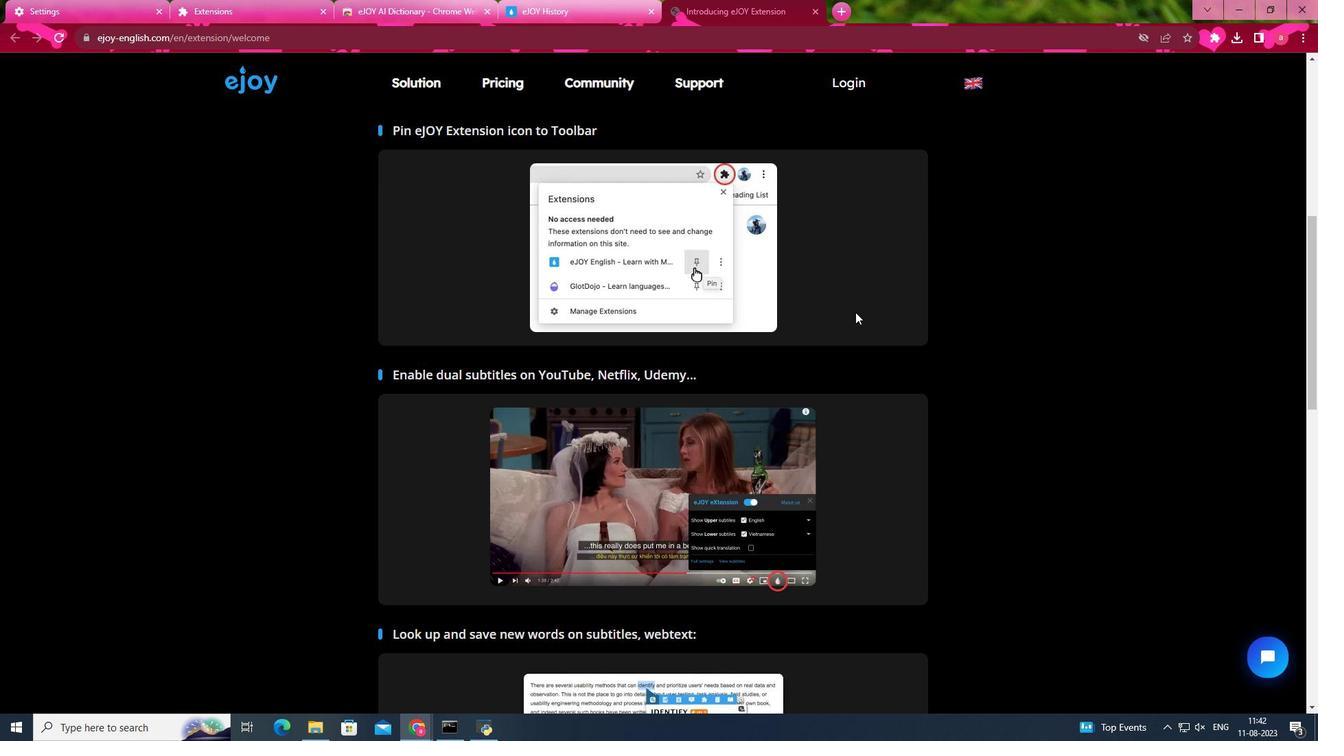 
Action: Mouse moved to (855, 312)
Screenshot: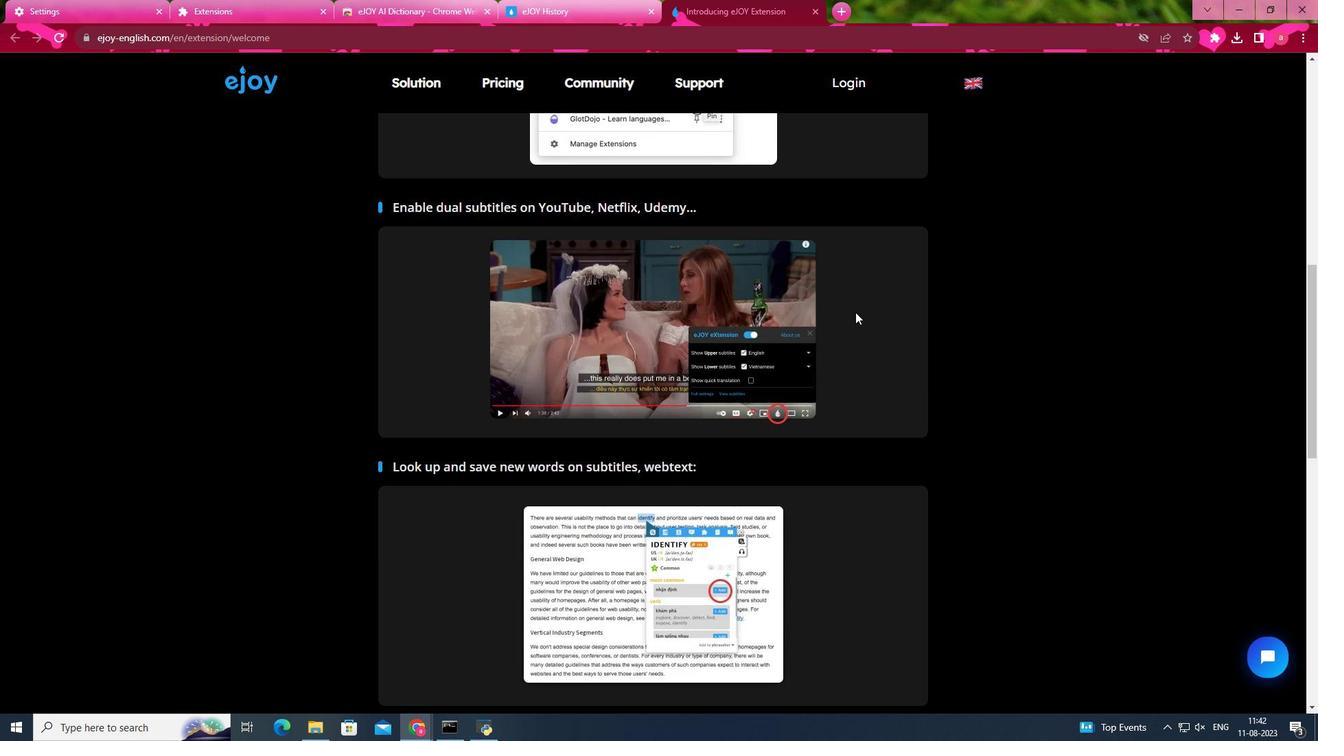 
Action: Mouse scrolled (855, 311) with delta (0, 0)
Screenshot: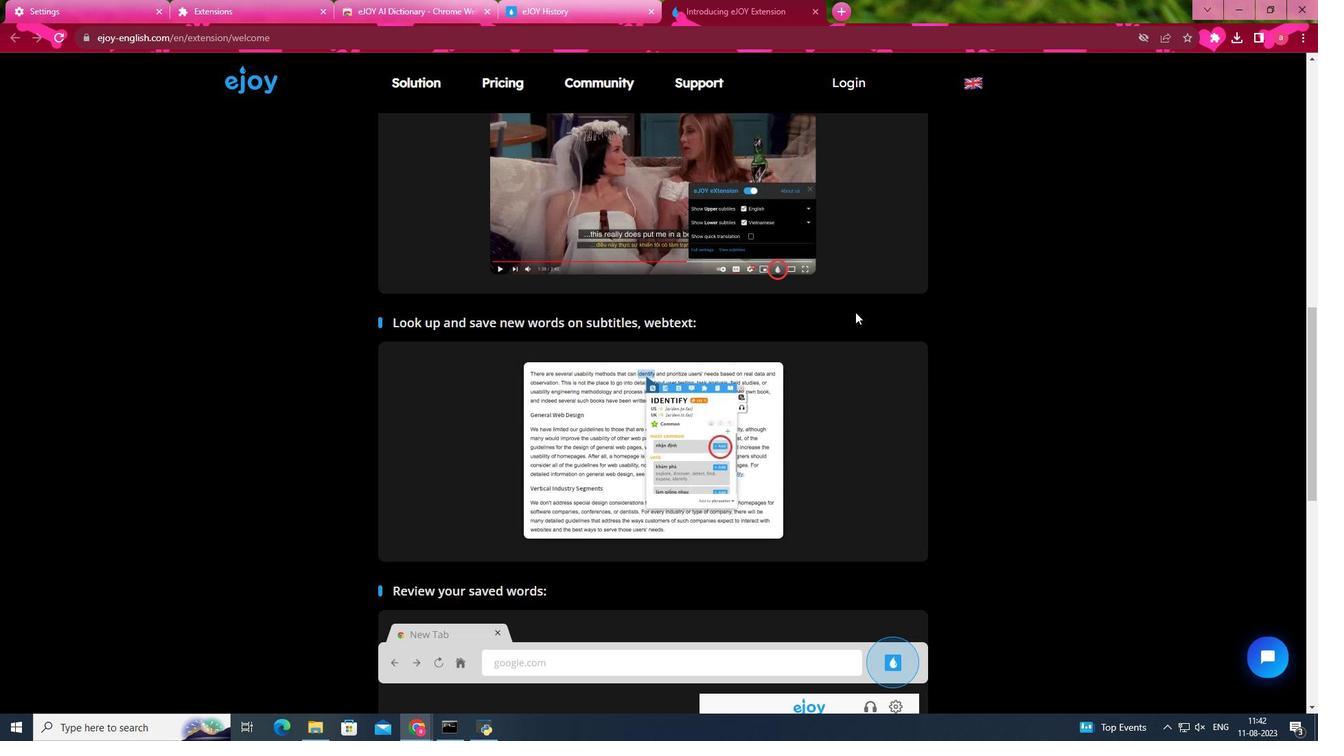 
Action: Mouse scrolled (855, 311) with delta (0, 0)
Screenshot: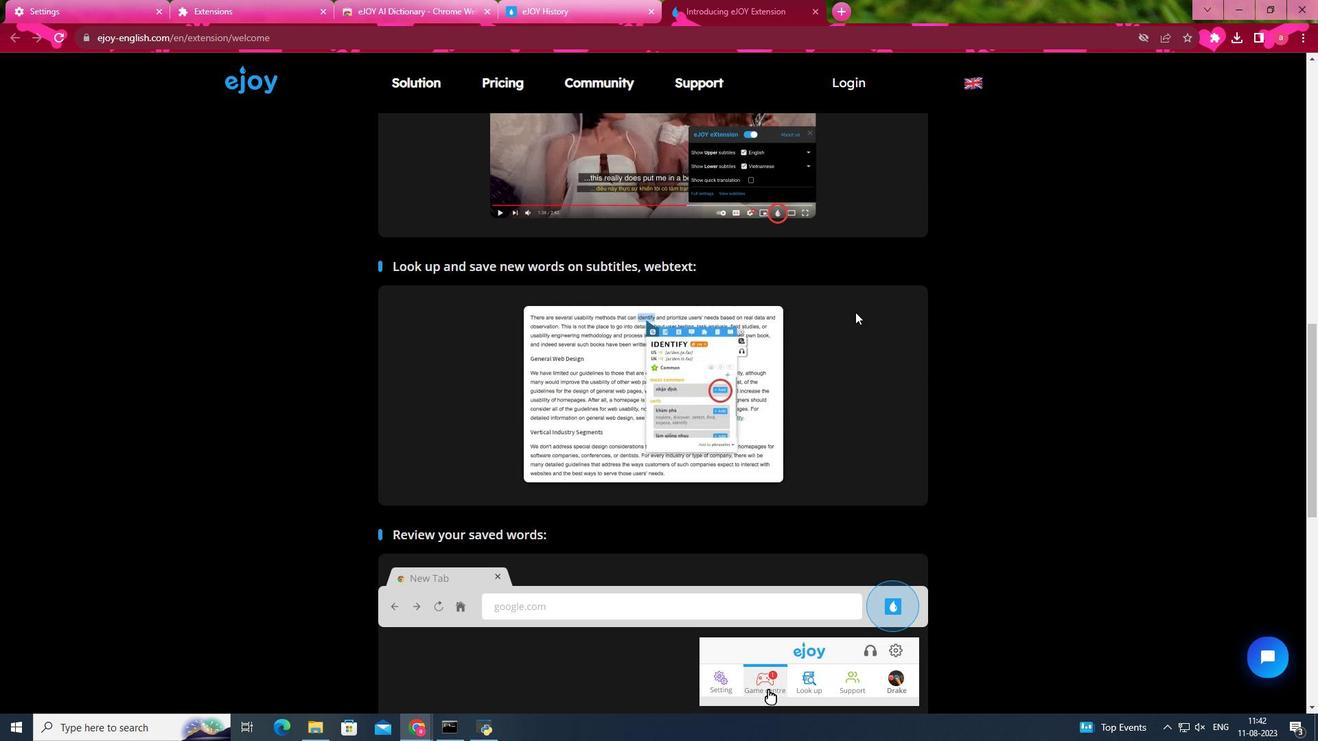 
Action: Mouse scrolled (855, 311) with delta (0, 0)
Screenshot: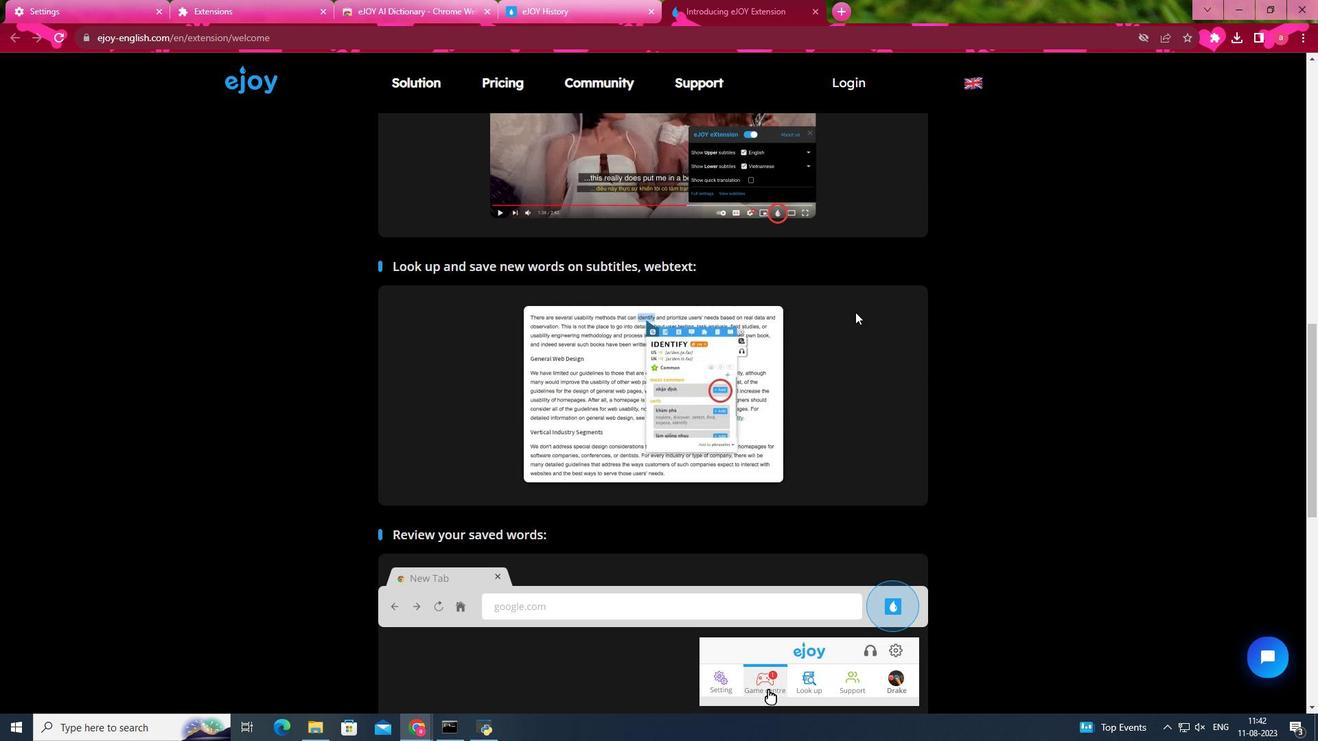 
Action: Mouse scrolled (855, 311) with delta (0, 0)
Screenshot: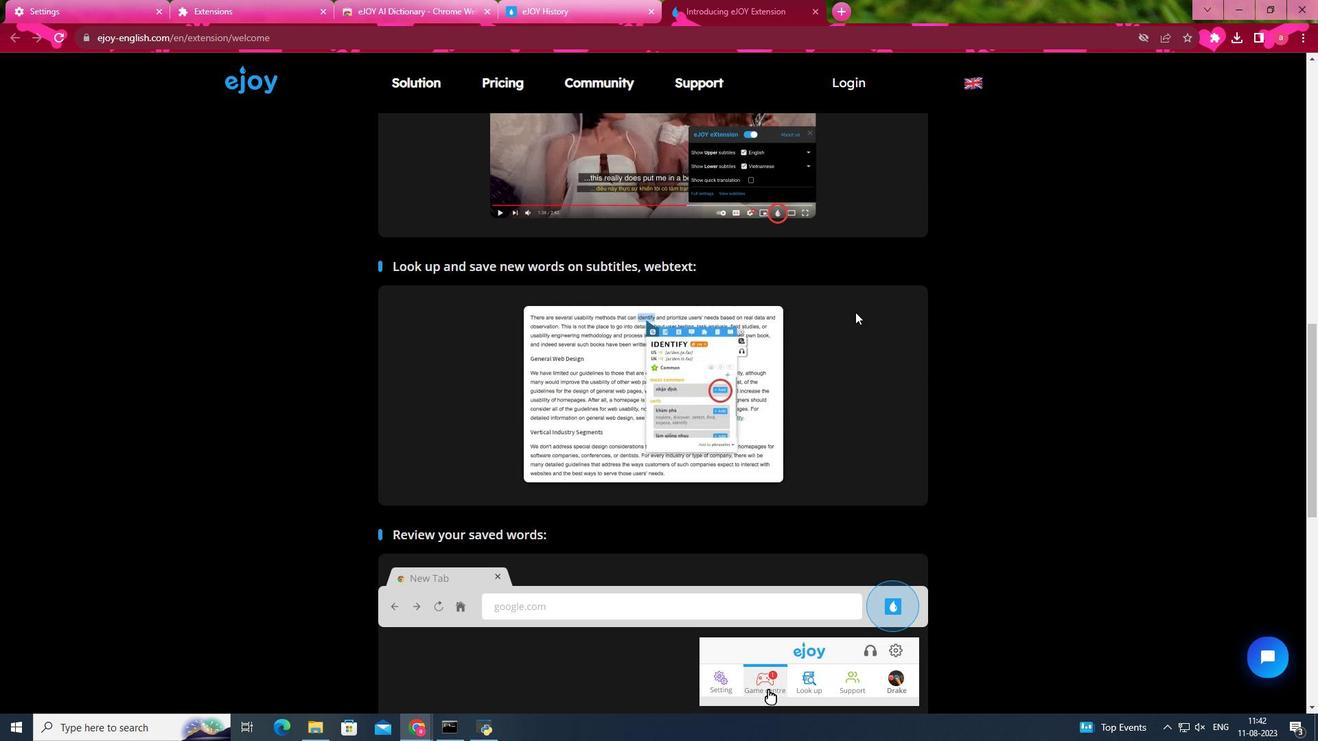 
Action: Mouse scrolled (855, 311) with delta (0, 0)
Screenshot: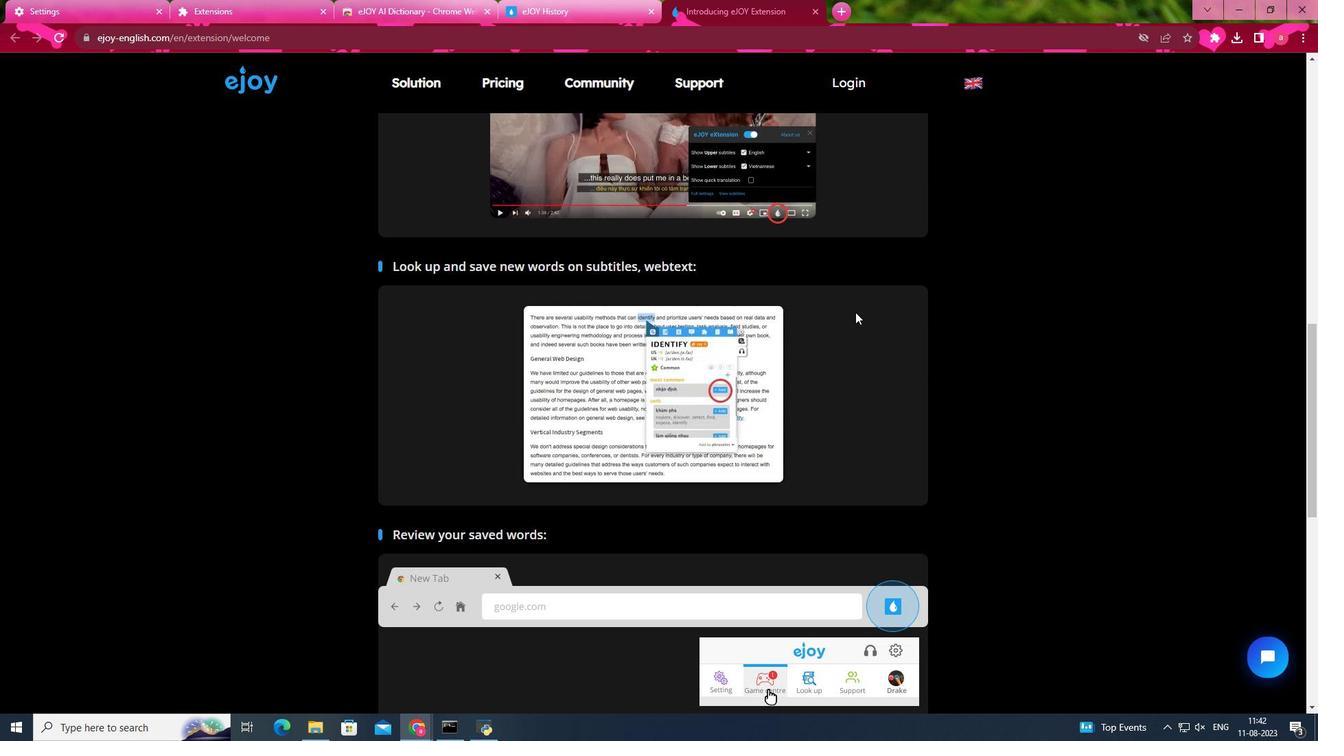 
Action: Mouse scrolled (855, 311) with delta (0, 0)
Screenshot: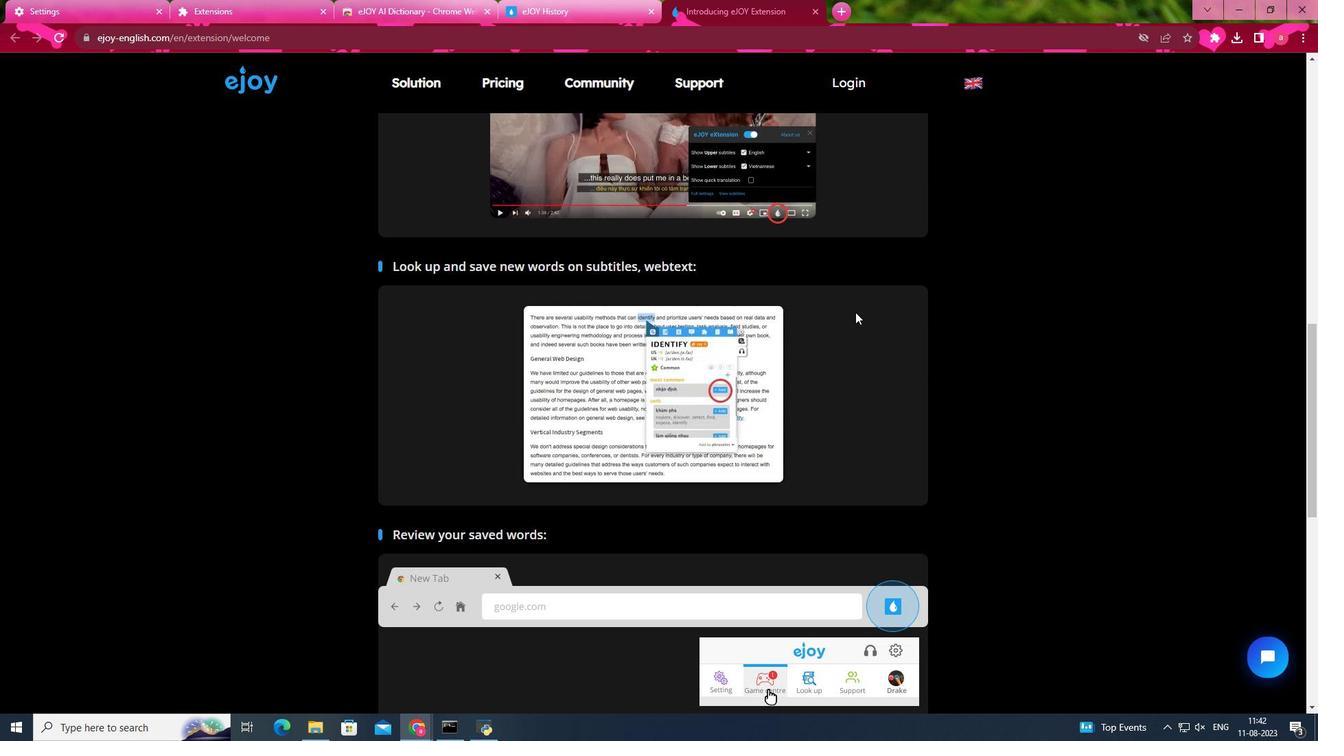 
Action: Mouse scrolled (855, 313) with delta (0, 0)
Screenshot: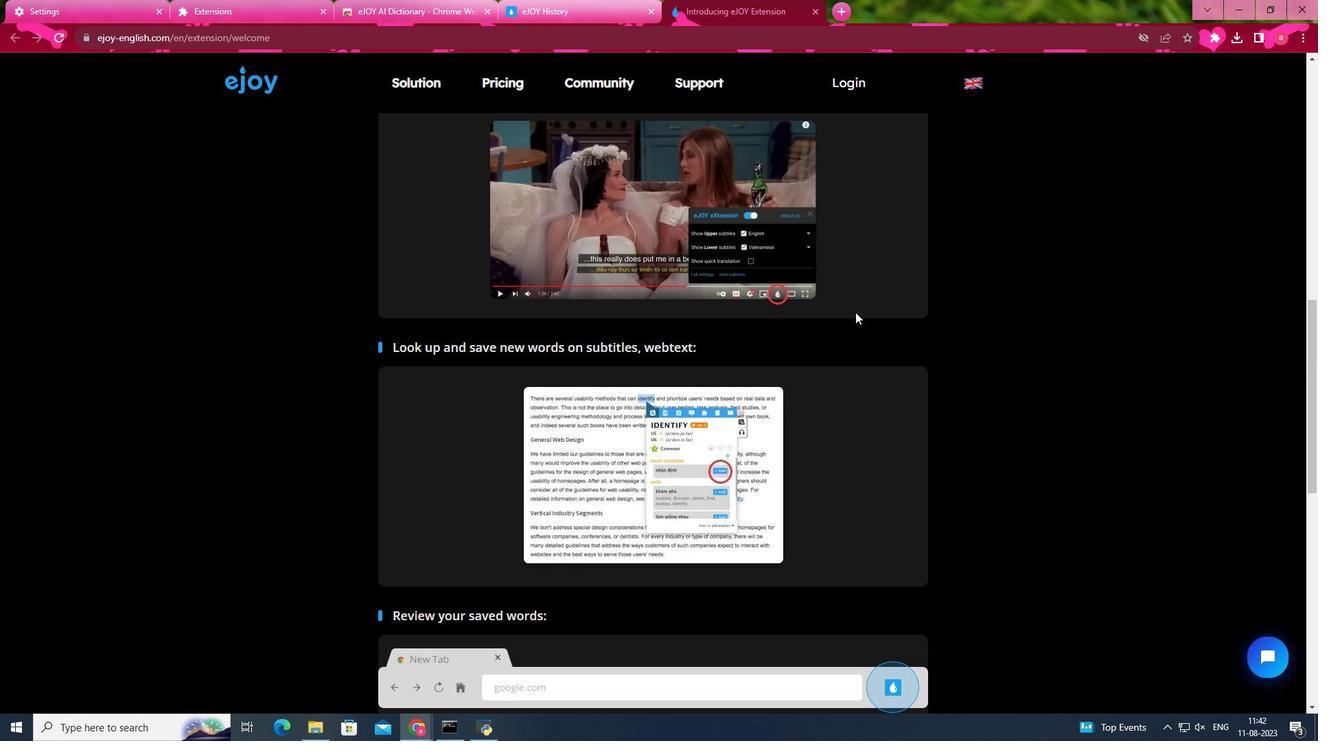 
Action: Mouse scrolled (855, 313) with delta (0, 0)
Screenshot: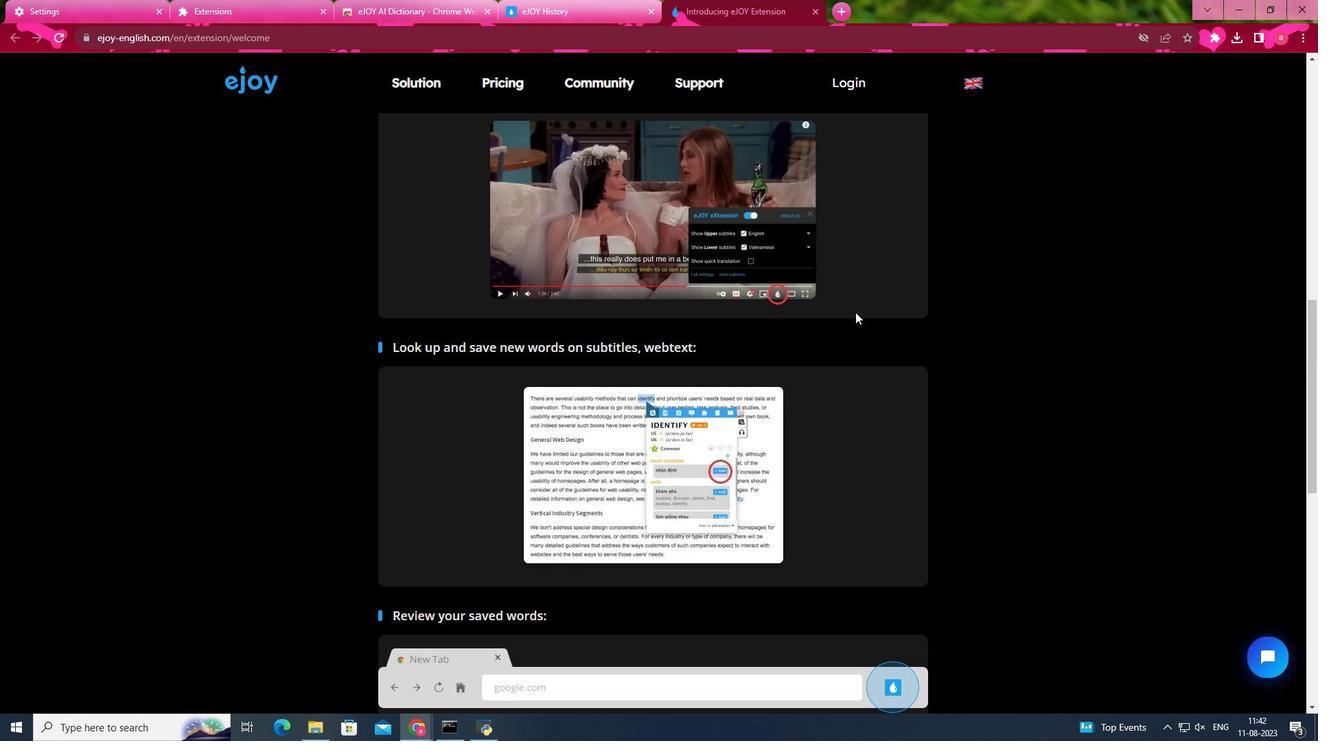 
Action: Mouse scrolled (855, 313) with delta (0, 0)
Screenshot: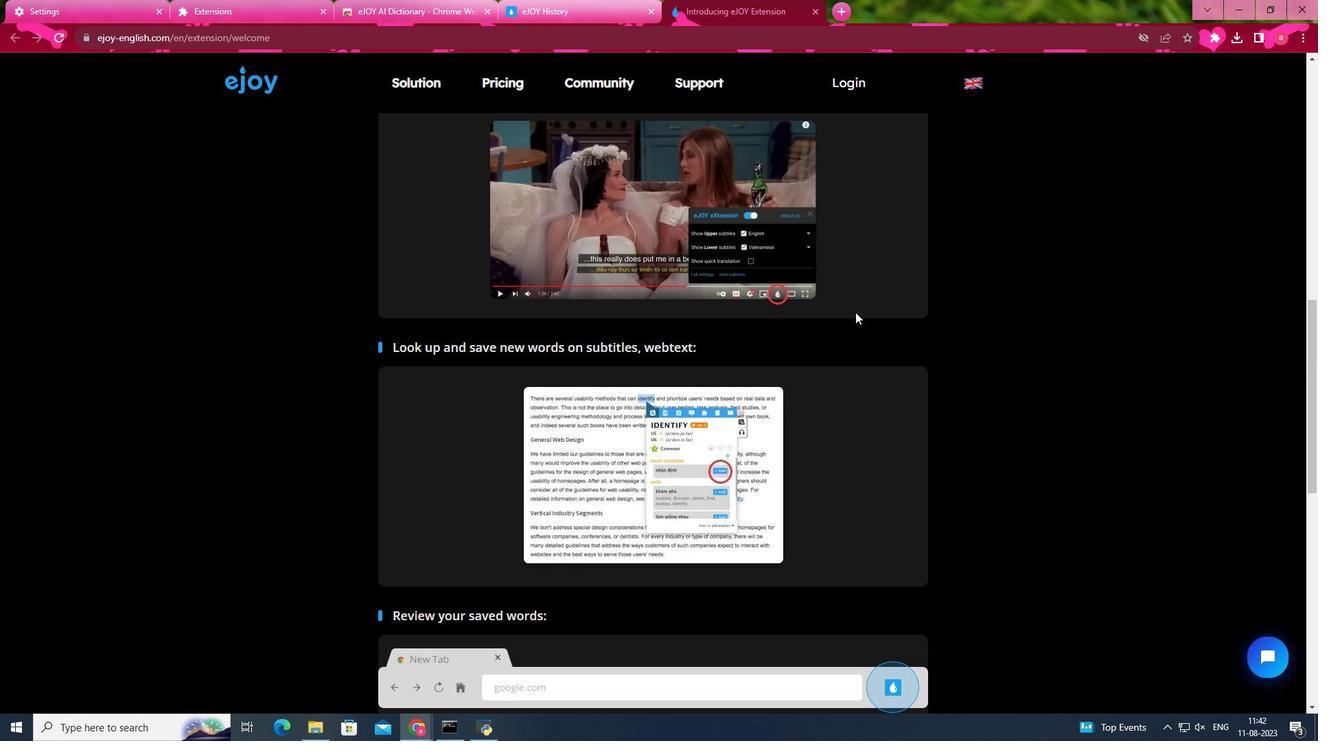 
Action: Mouse scrolled (855, 313) with delta (0, 0)
Screenshot: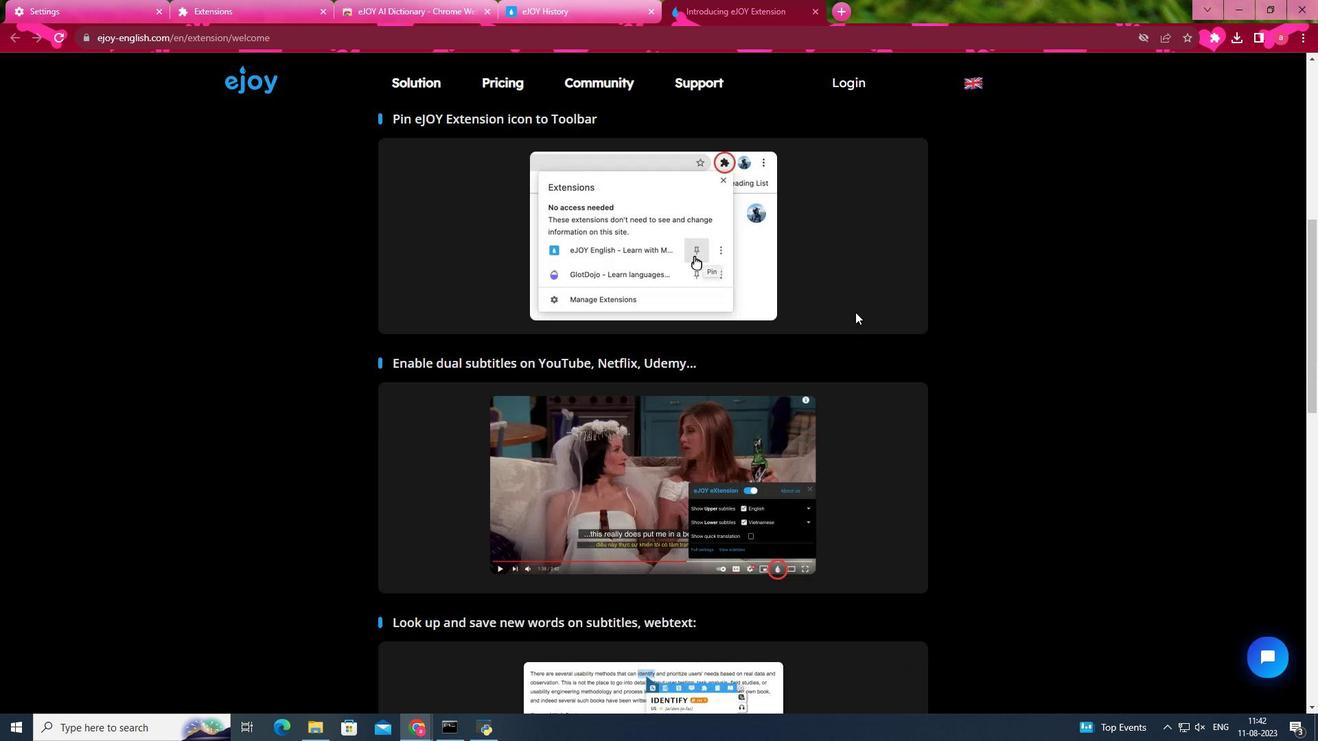 
Action: Mouse scrolled (855, 313) with delta (0, 0)
Screenshot: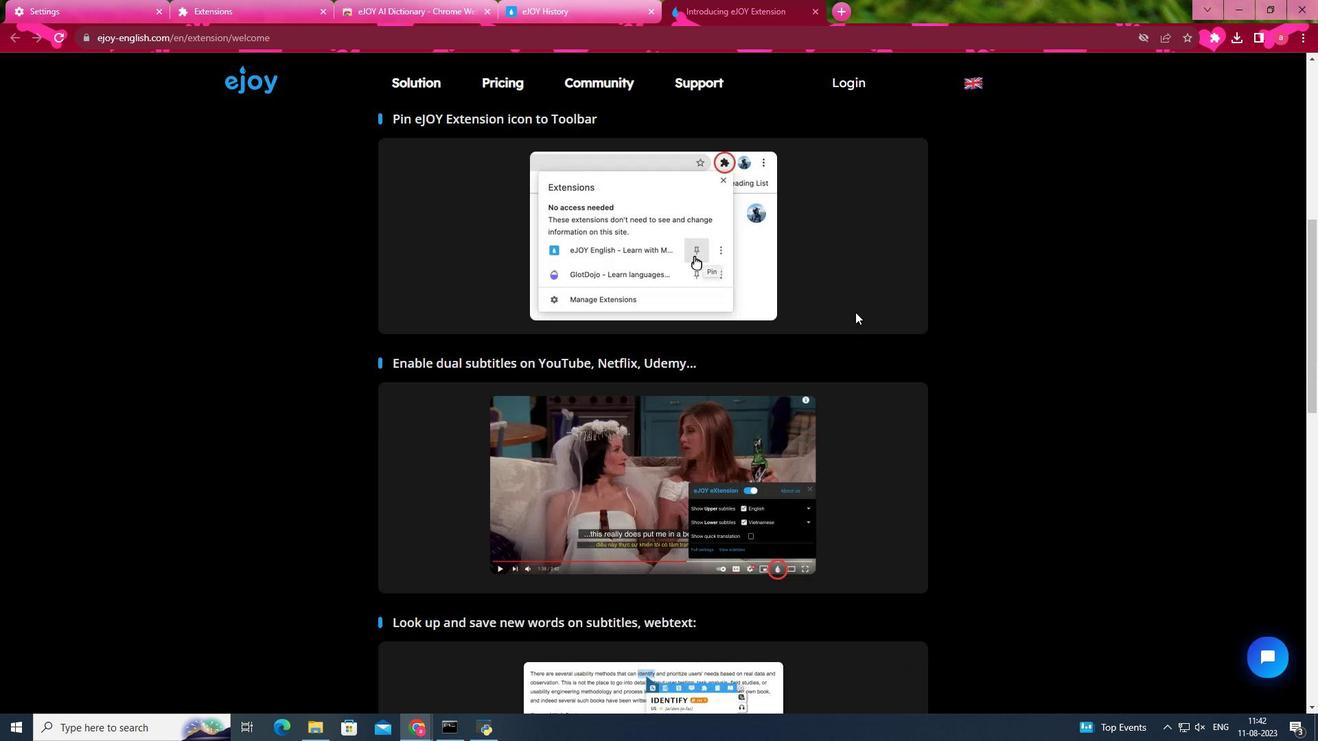
Action: Mouse scrolled (855, 313) with delta (0, 0)
Screenshot: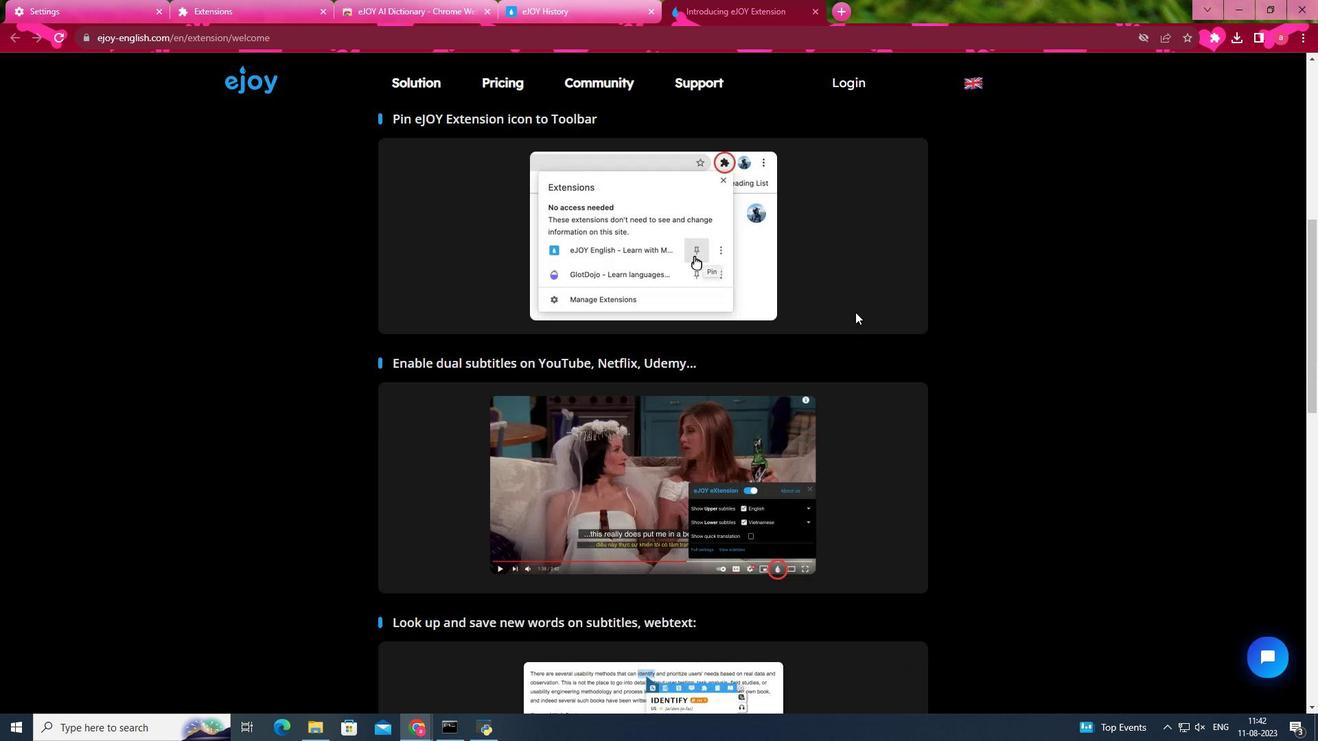 
Action: Mouse scrolled (855, 313) with delta (0, 0)
Screenshot: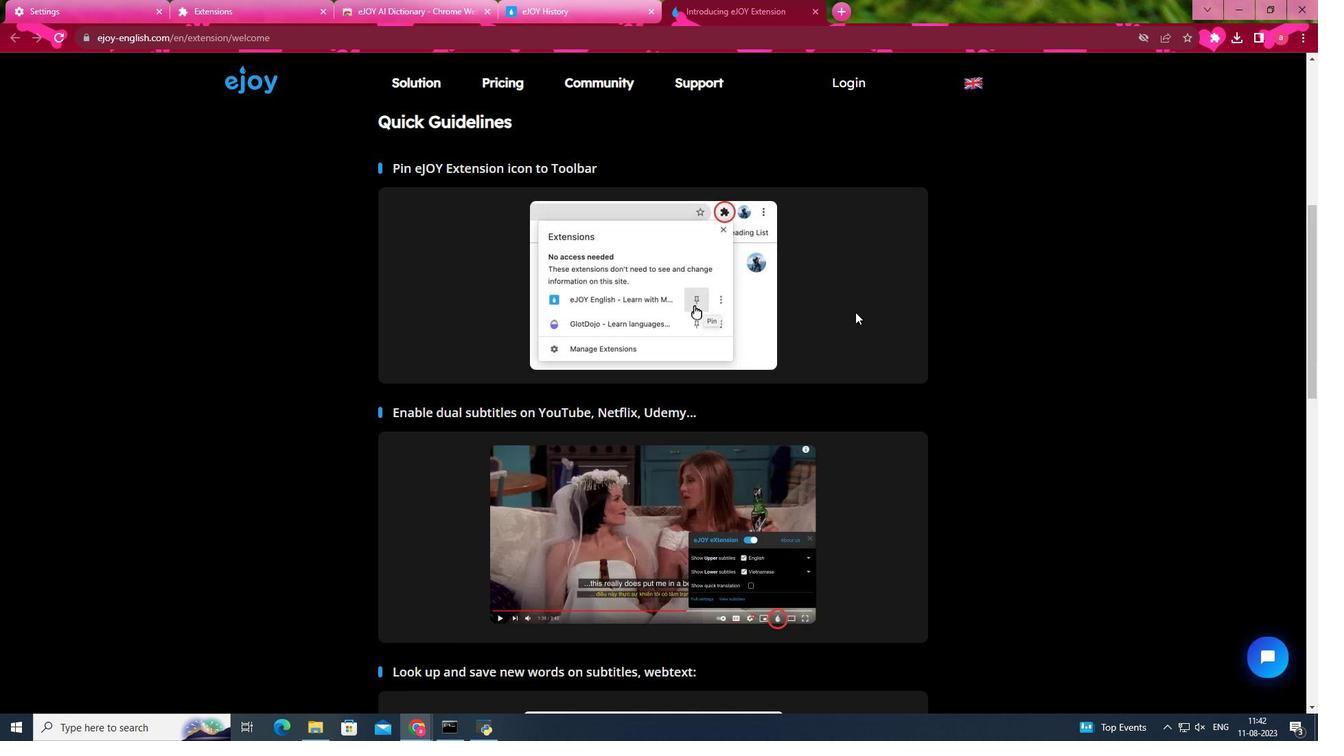 
Action: Mouse scrolled (855, 313) with delta (0, 0)
Screenshot: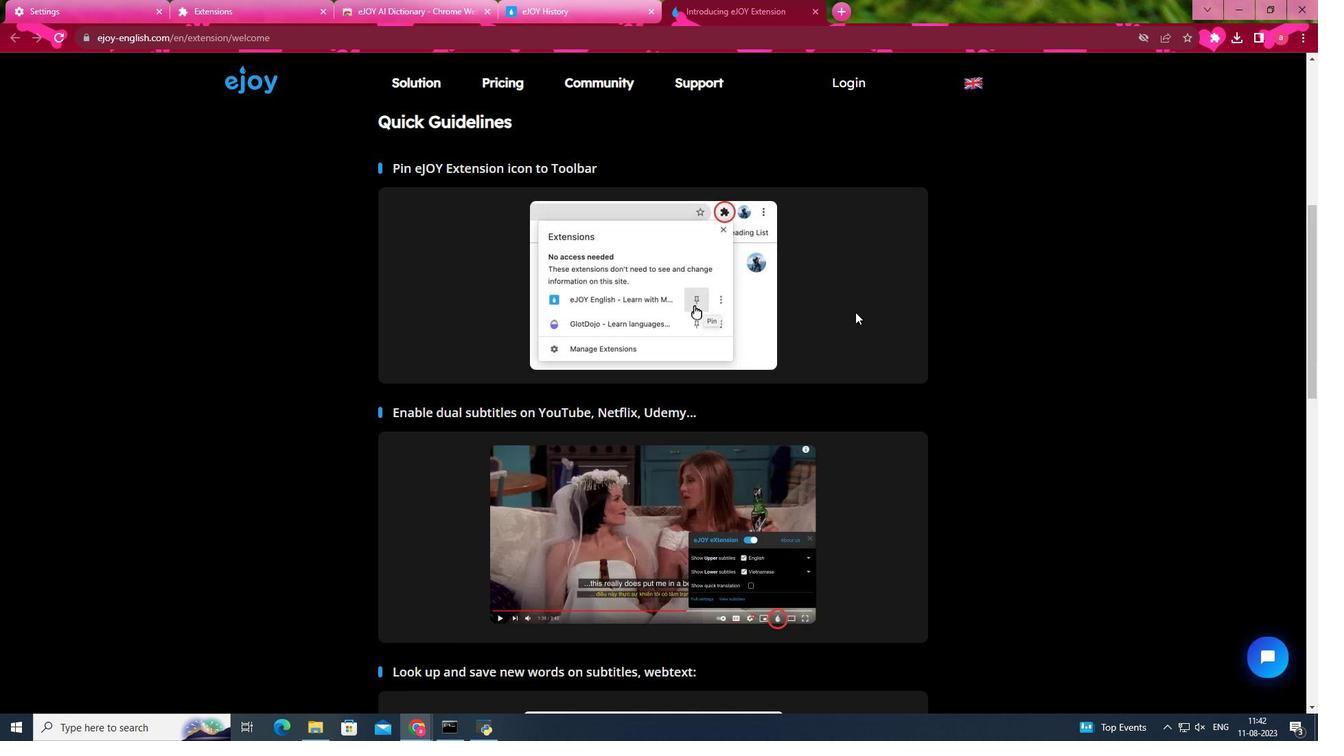 
Action: Mouse scrolled (855, 313) with delta (0, 0)
Screenshot: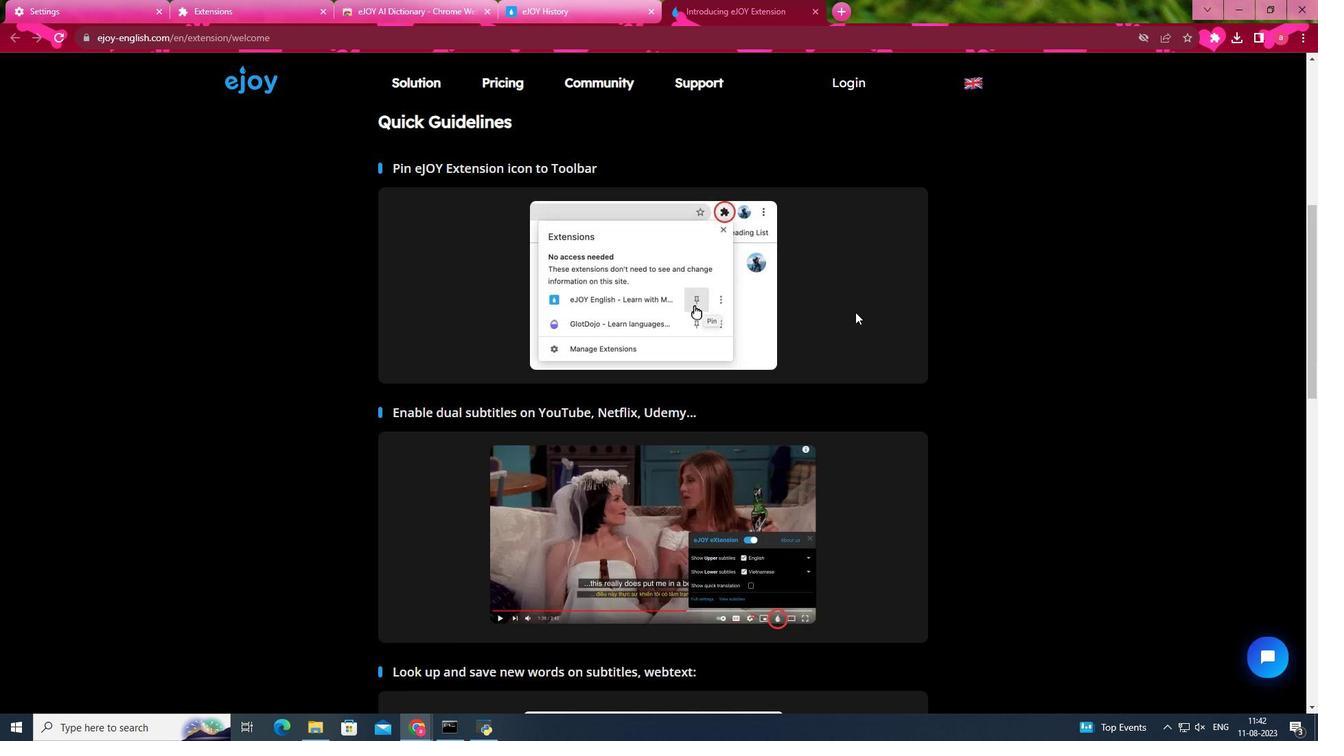 
Action: Mouse scrolled (855, 313) with delta (0, 0)
Screenshot: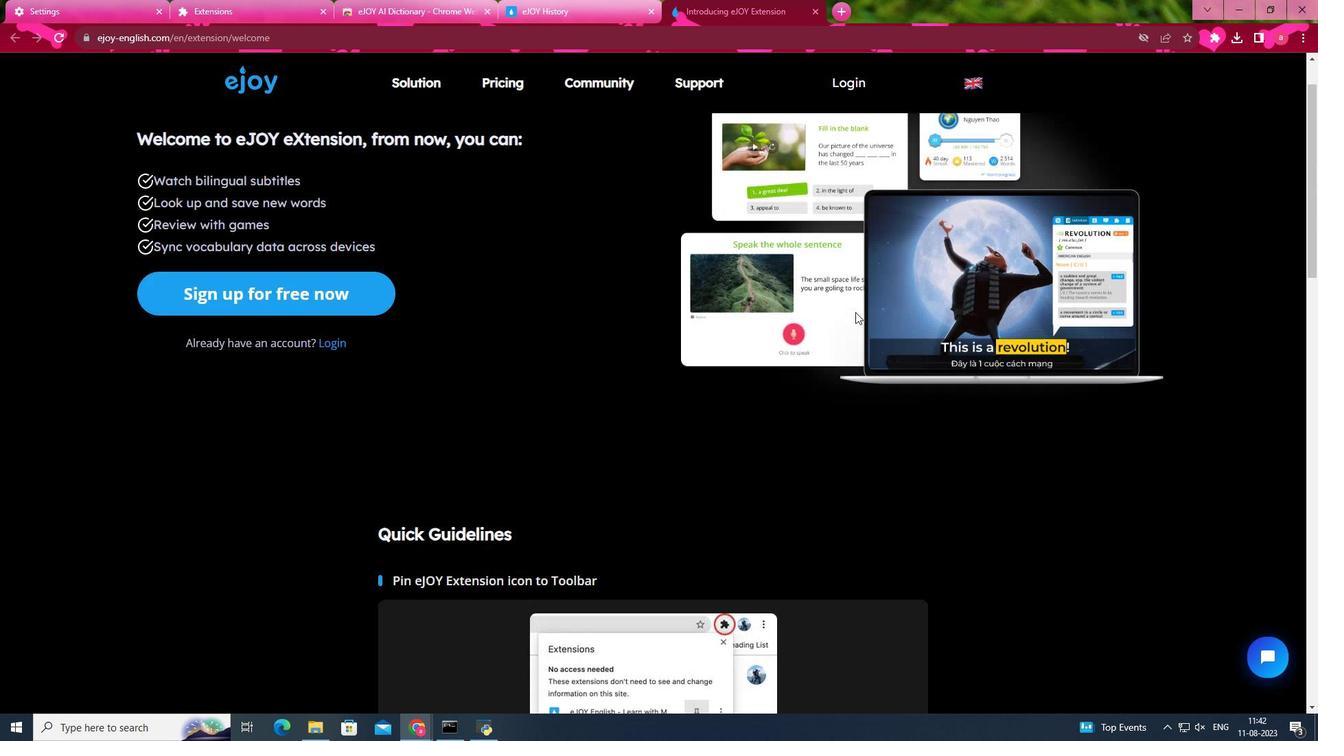 
Action: Mouse scrolled (855, 313) with delta (0, 0)
Screenshot: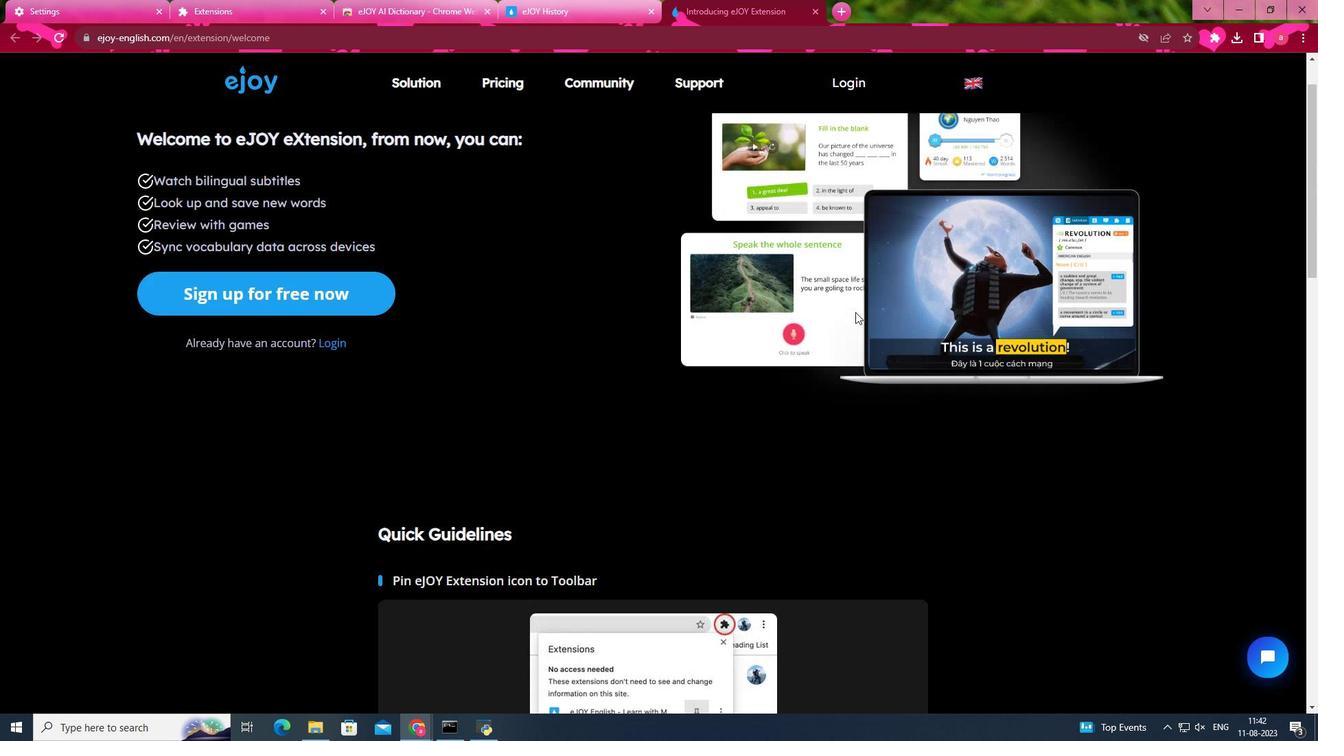 
Action: Mouse scrolled (855, 313) with delta (0, 0)
Screenshot: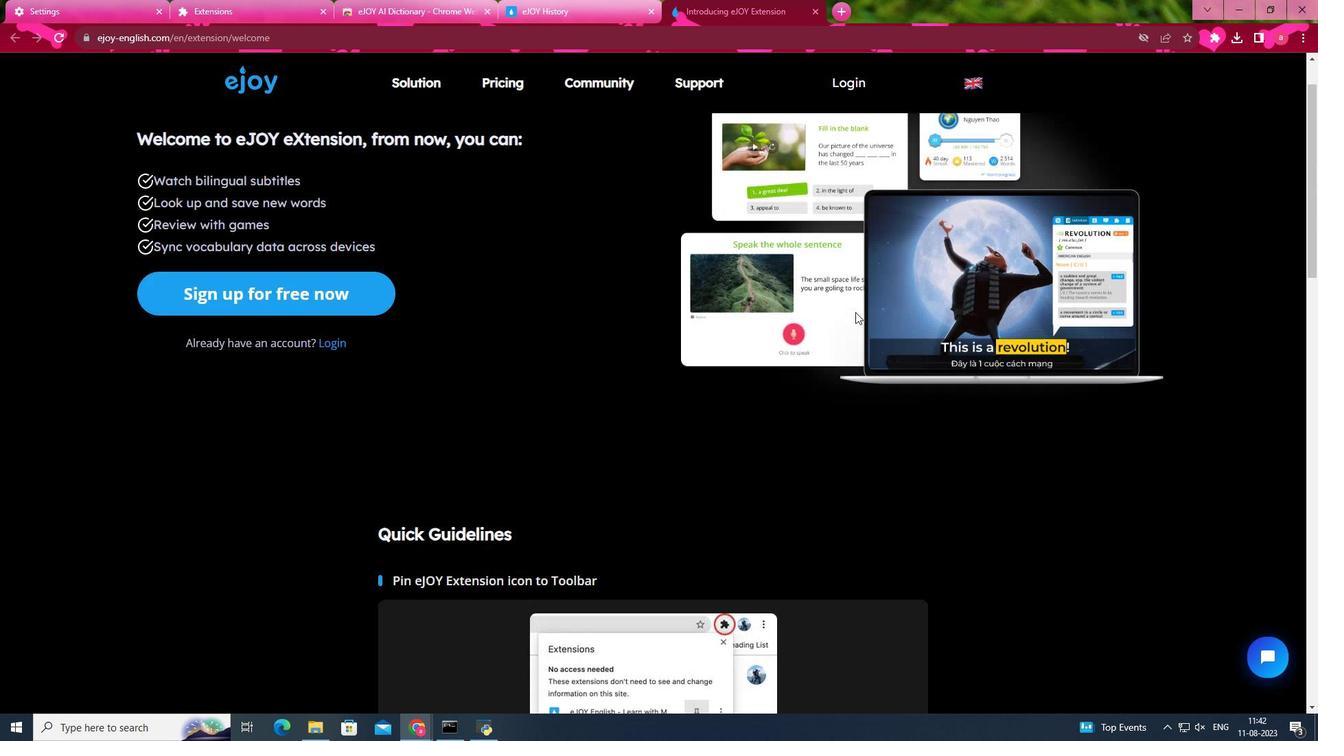 
Action: Mouse scrolled (855, 313) with delta (0, 0)
Screenshot: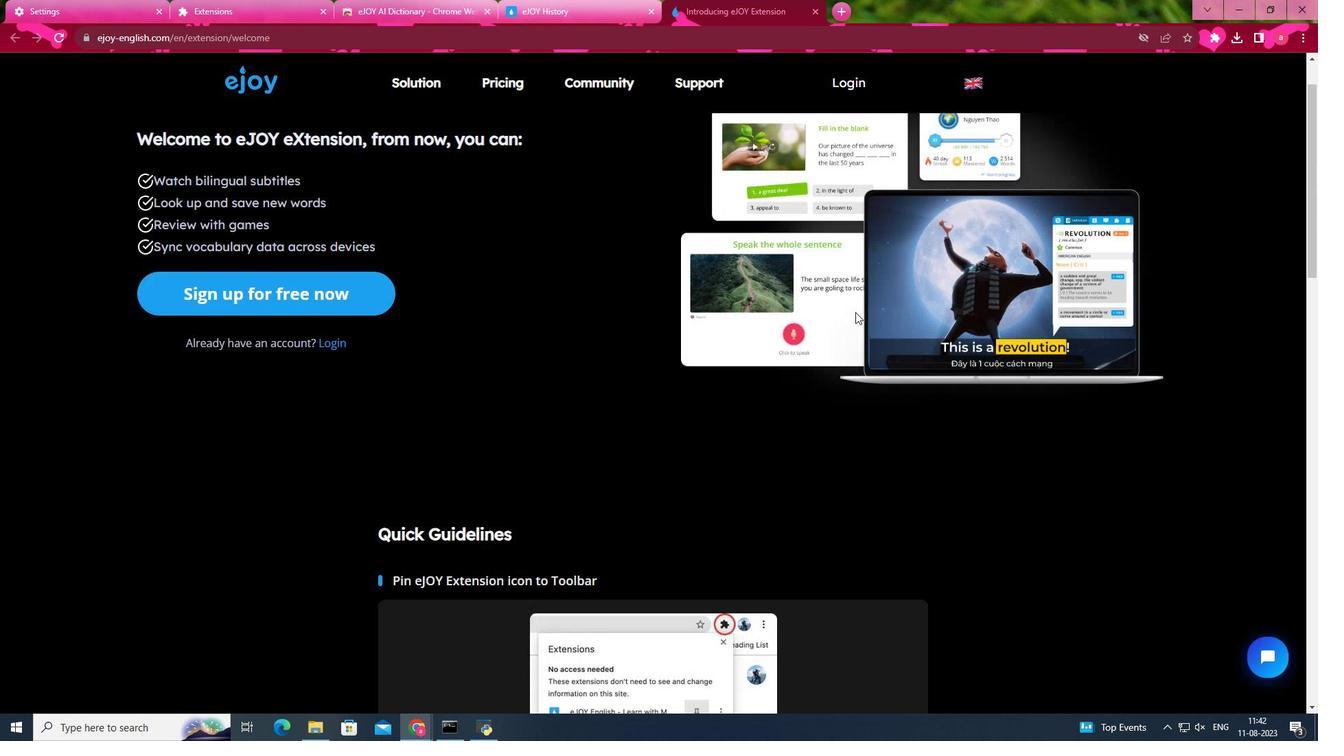 
Action: Mouse scrolled (855, 313) with delta (0, 0)
Screenshot: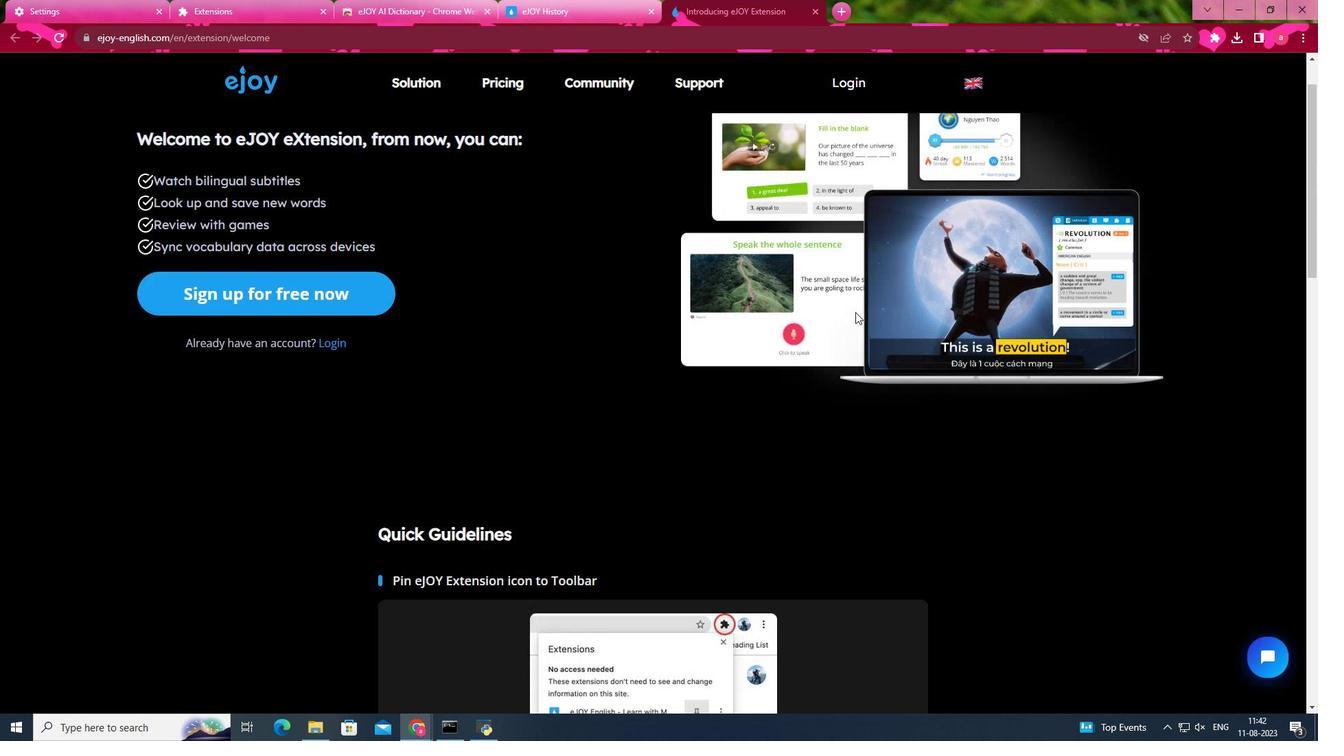 
Action: Mouse scrolled (855, 313) with delta (0, 0)
Screenshot: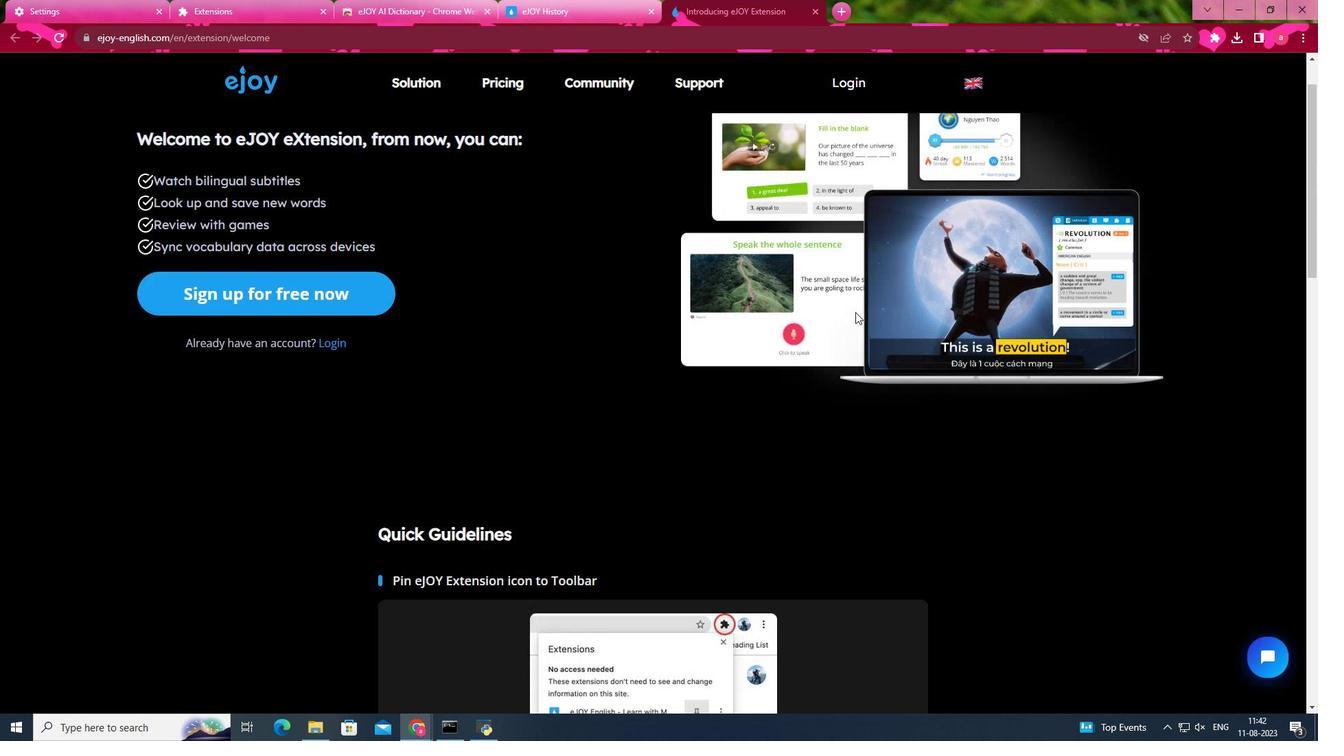 
Action: Mouse scrolled (855, 313) with delta (0, 0)
Screenshot: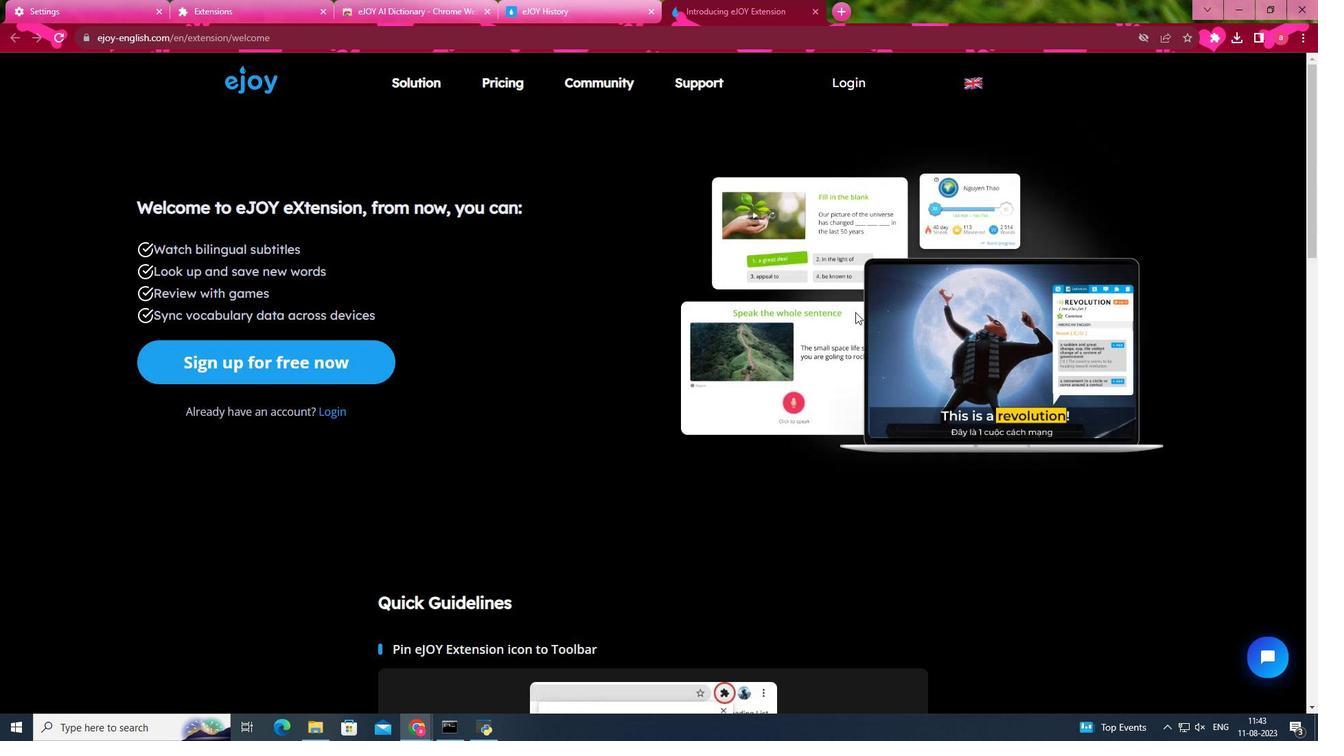 
Action: Mouse scrolled (855, 313) with delta (0, 0)
Screenshot: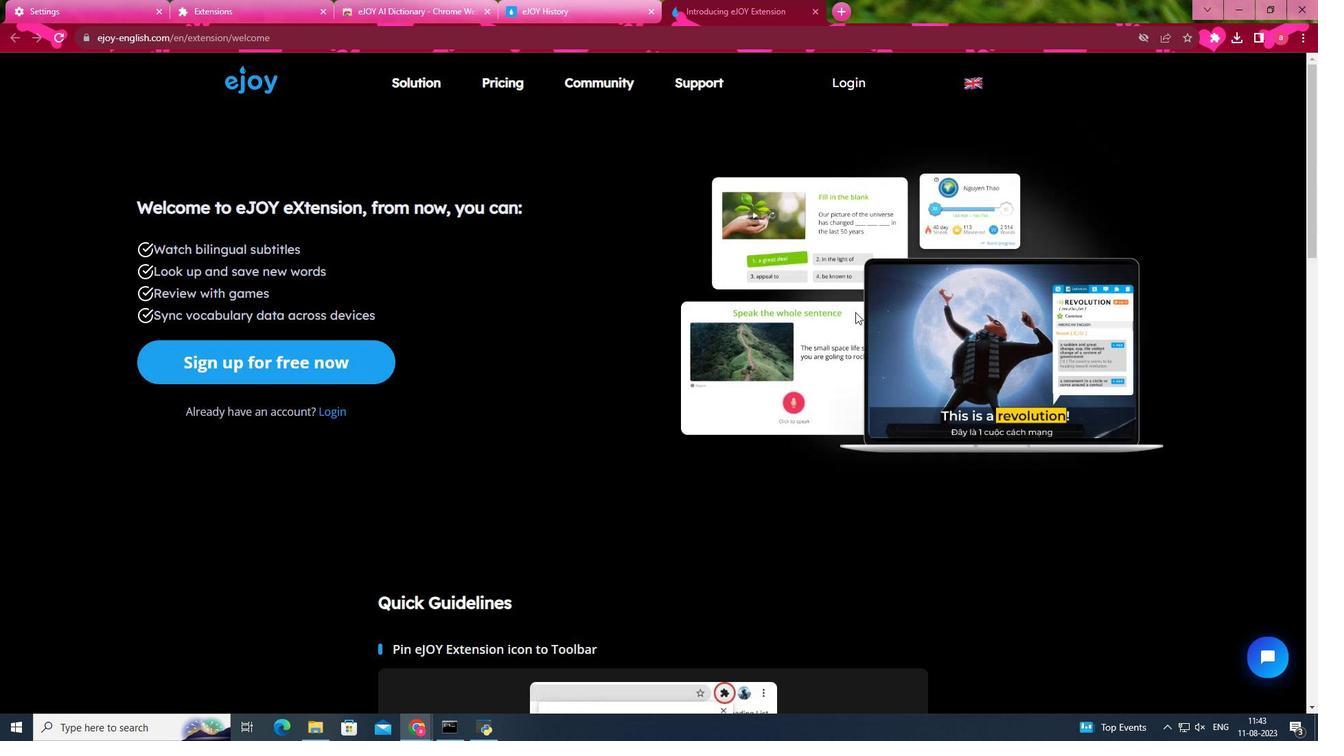 
Action: Mouse scrolled (855, 313) with delta (0, 0)
Screenshot: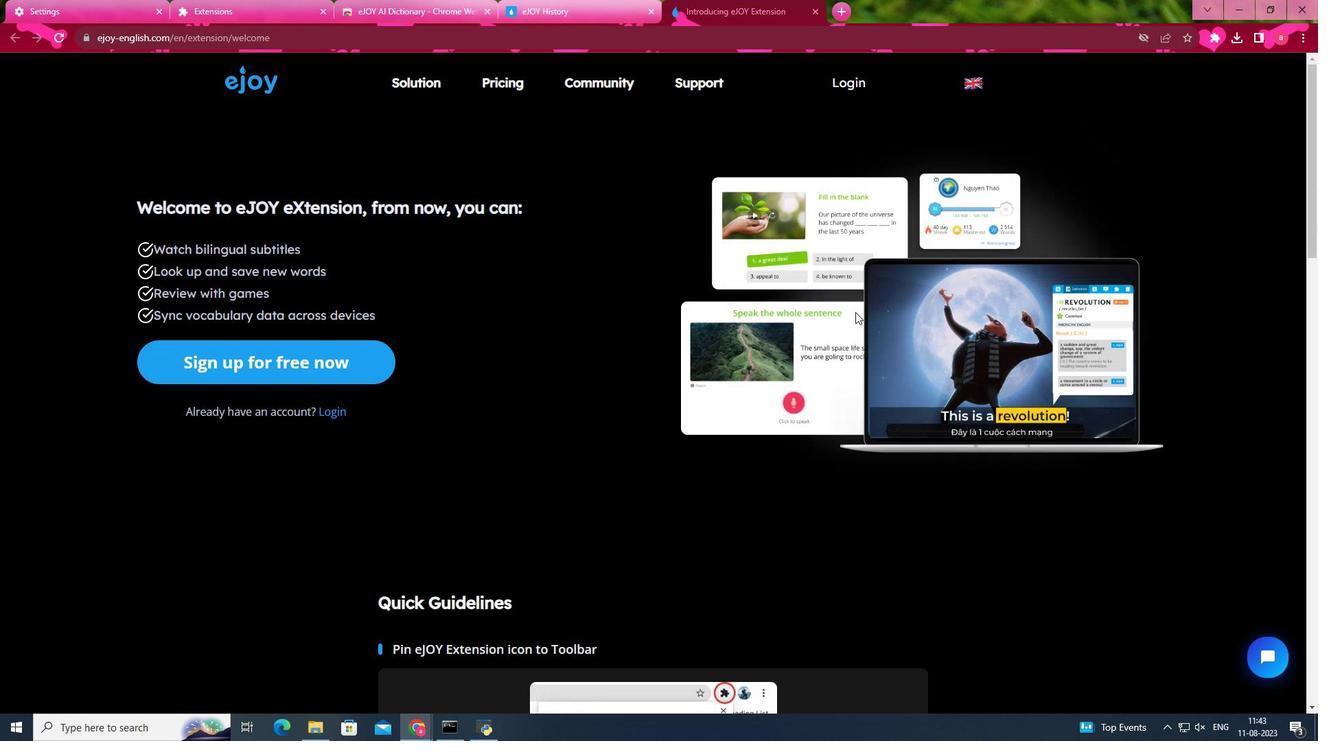 
Action: Mouse moved to (845, 83)
Screenshot: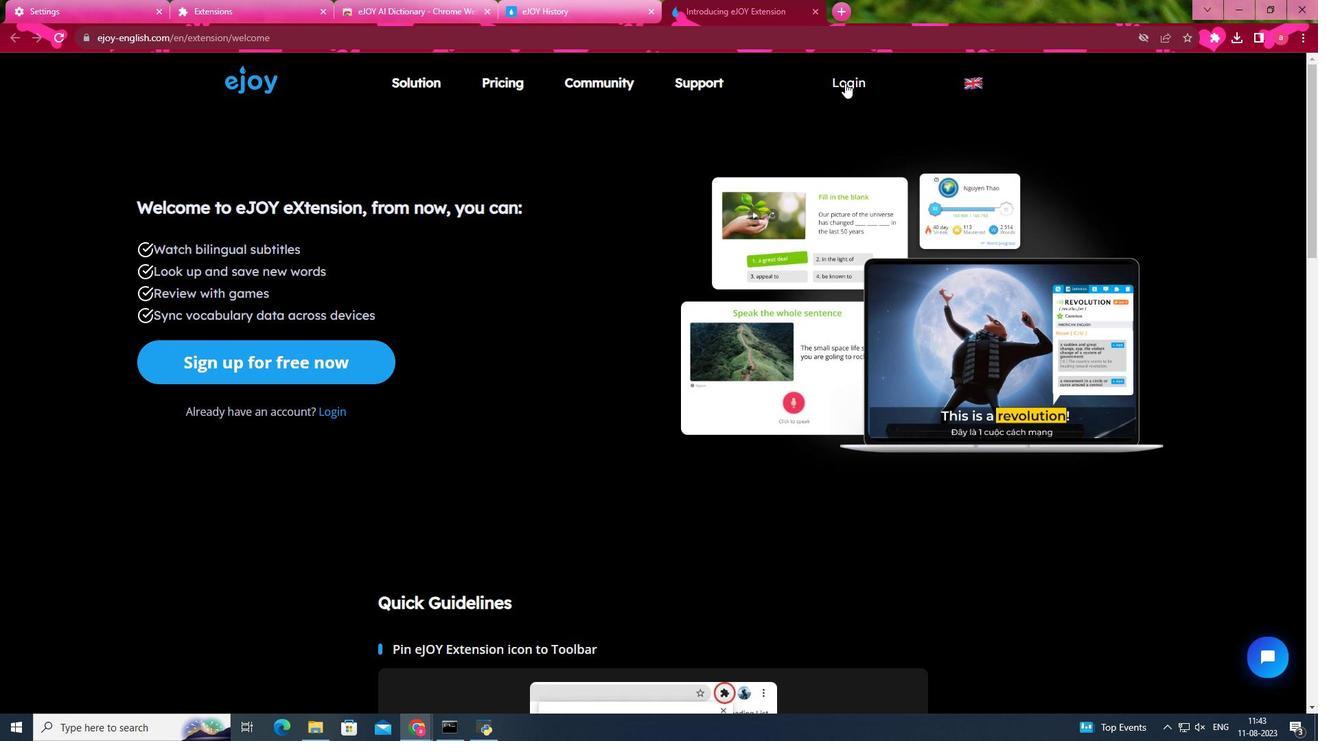 
Action: Mouse pressed left at (845, 83)
Screenshot: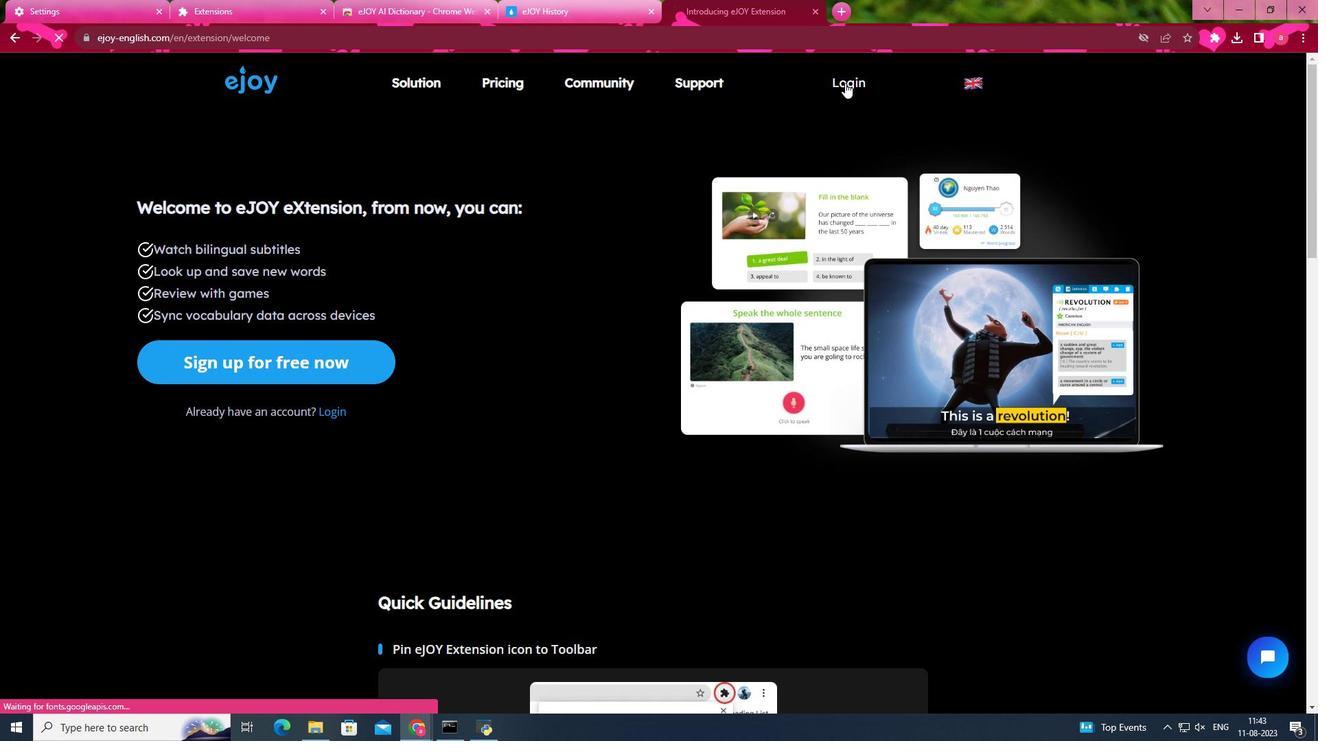 
Action: Mouse moved to (644, 308)
Screenshot: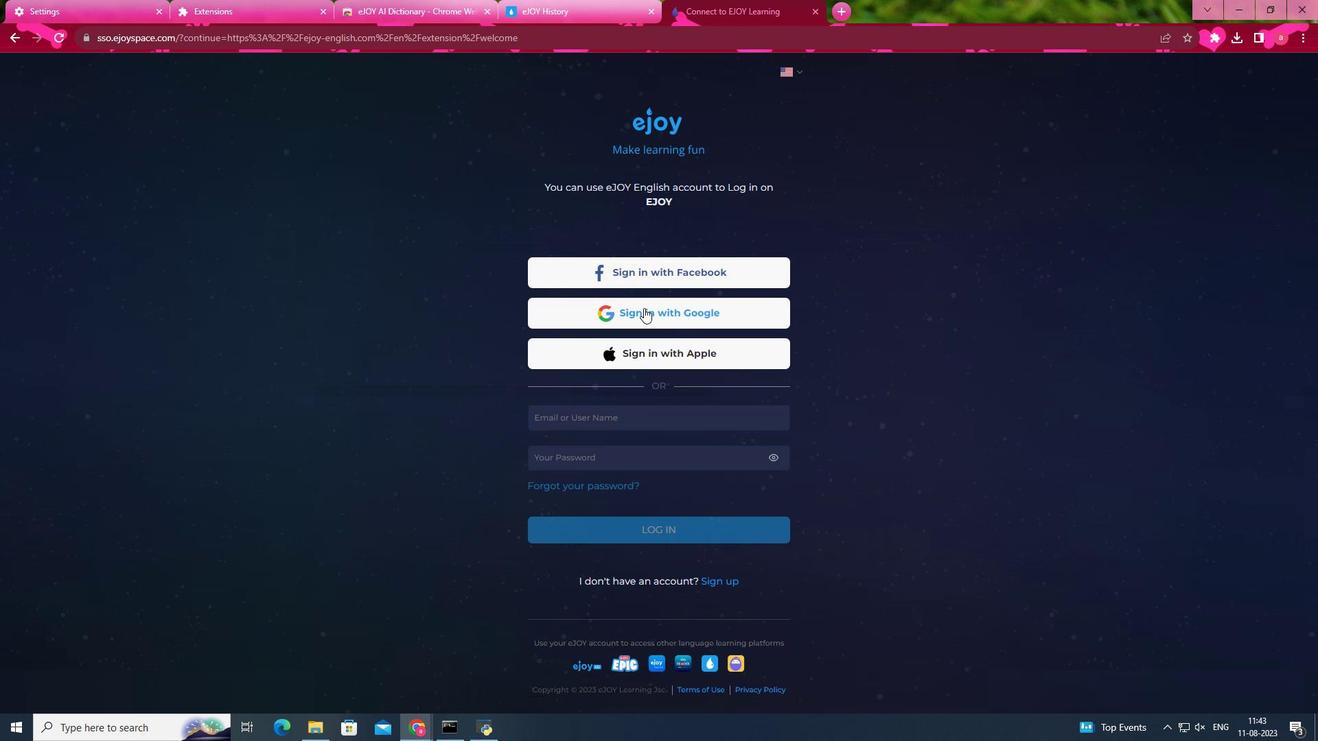 
Action: Mouse pressed left at (644, 308)
Screenshot: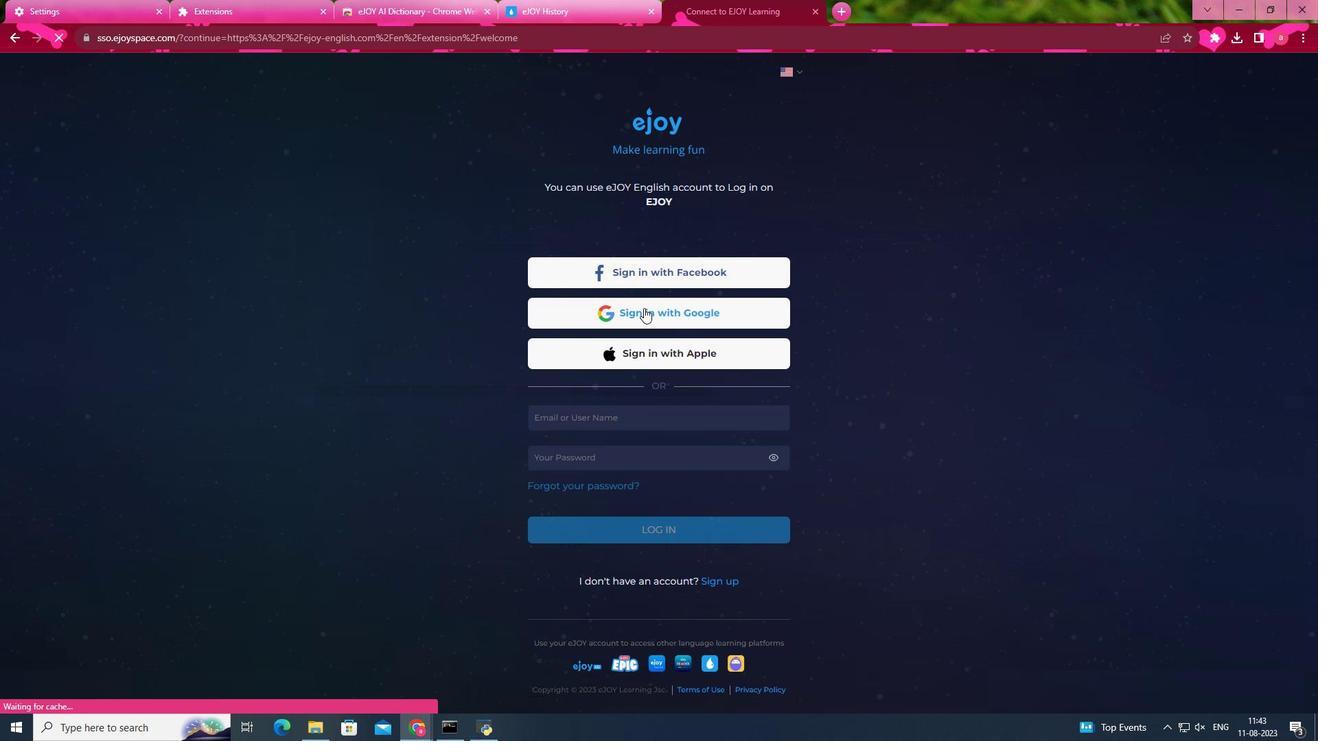 
Action: Mouse moved to (610, 351)
Screenshot: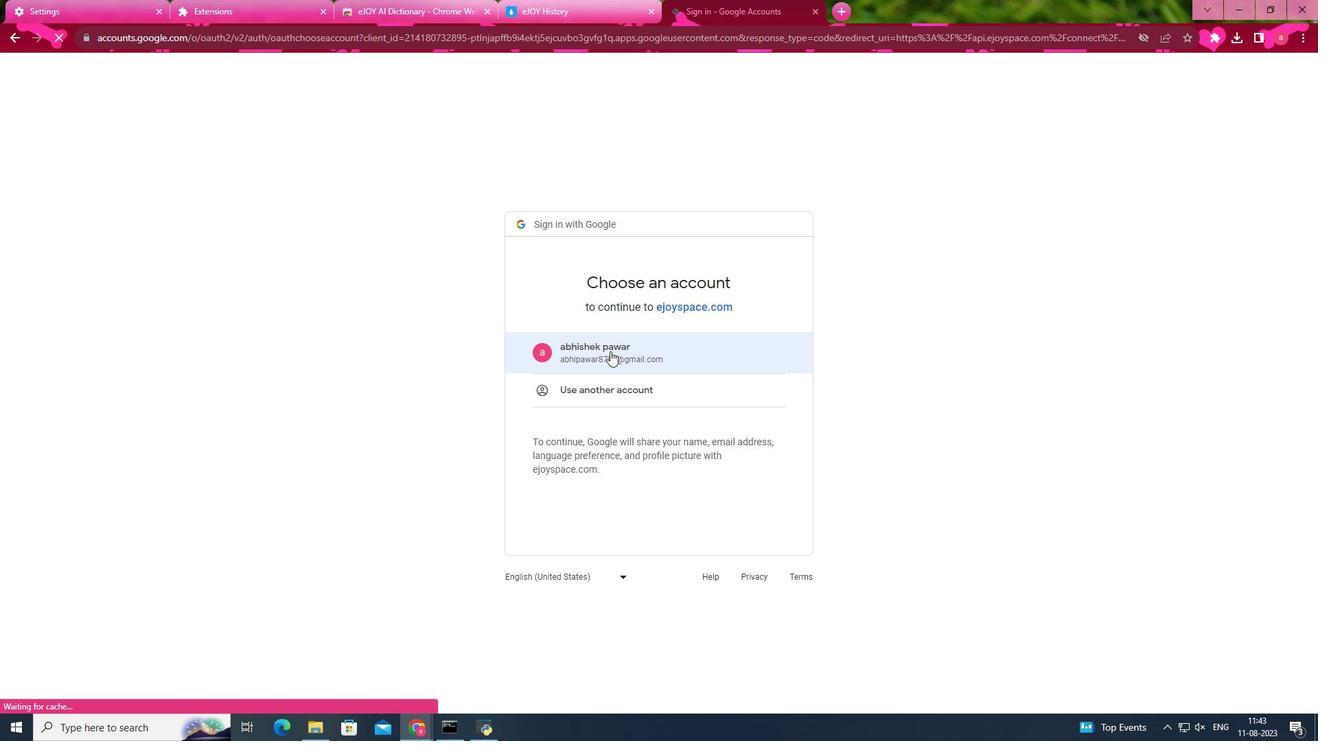 
Action: Mouse pressed left at (610, 351)
Screenshot: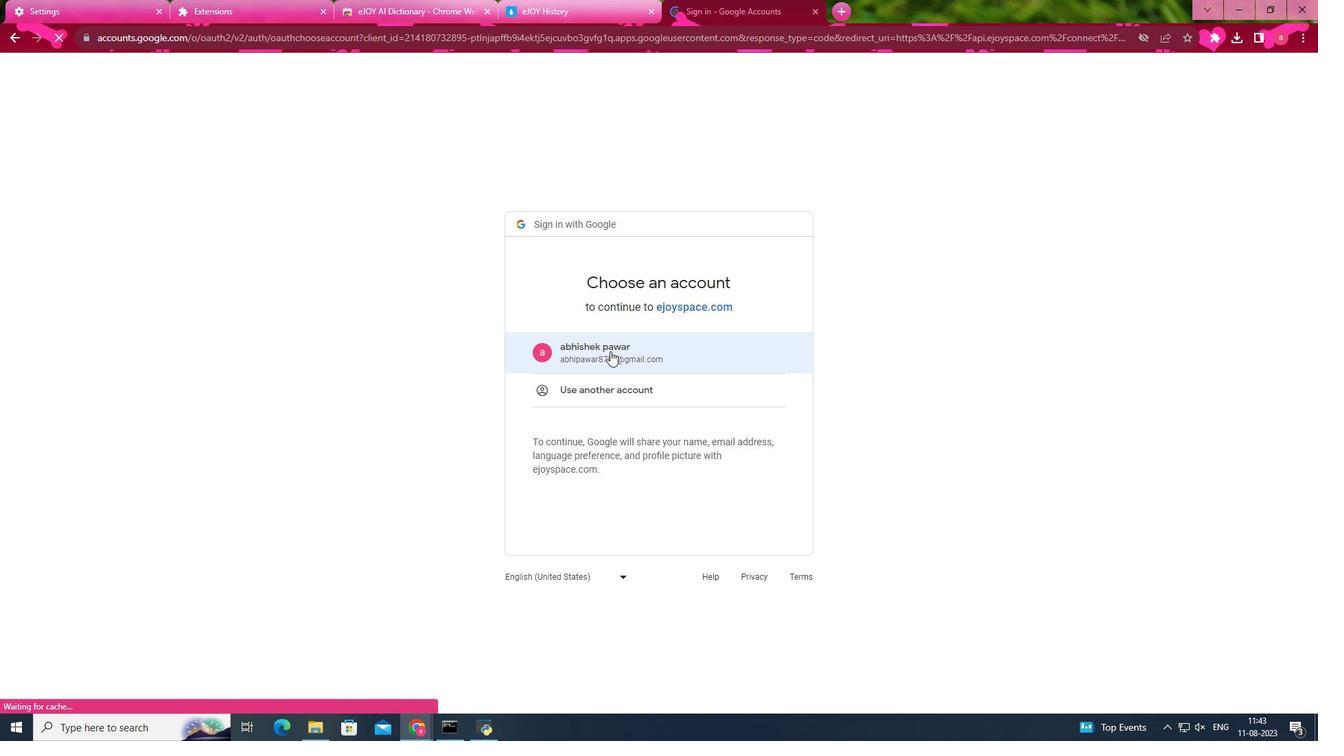 
Action: Mouse moved to (568, 293)
Screenshot: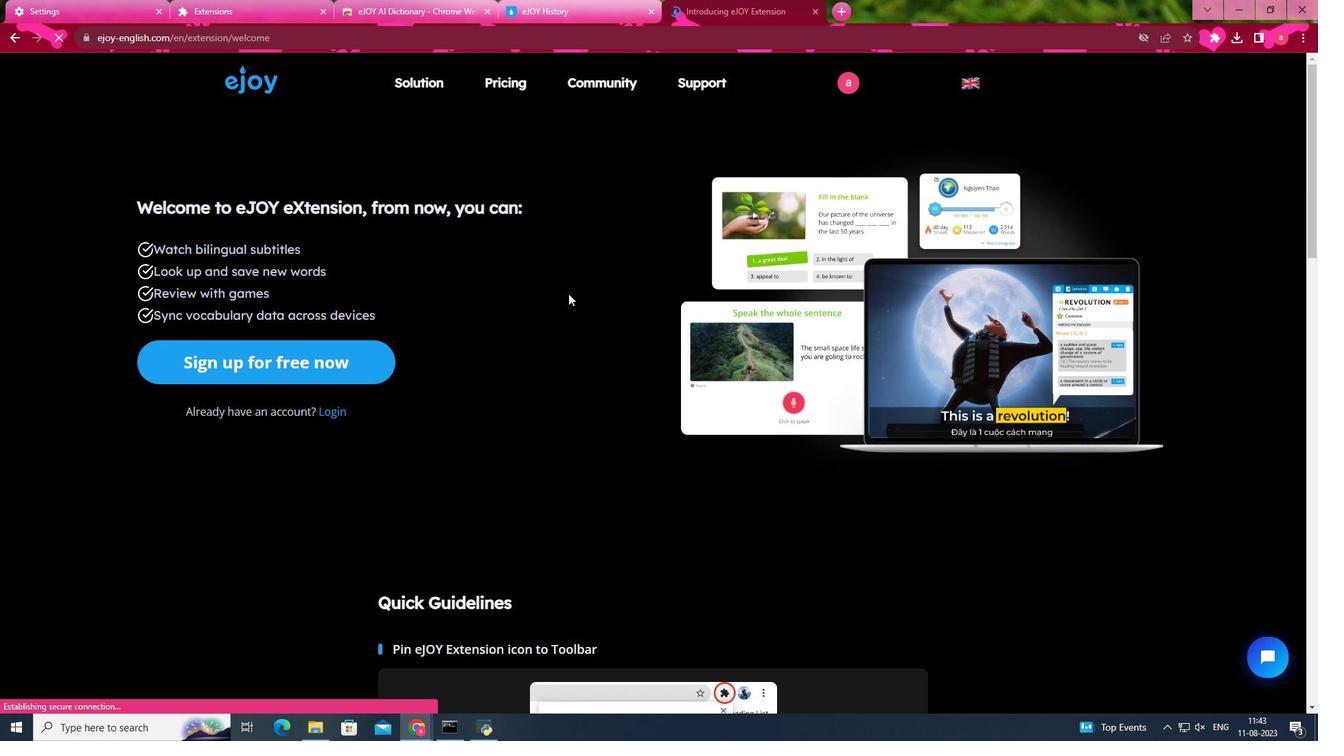 
Action: Mouse scrolled (568, 293) with delta (0, 0)
Screenshot: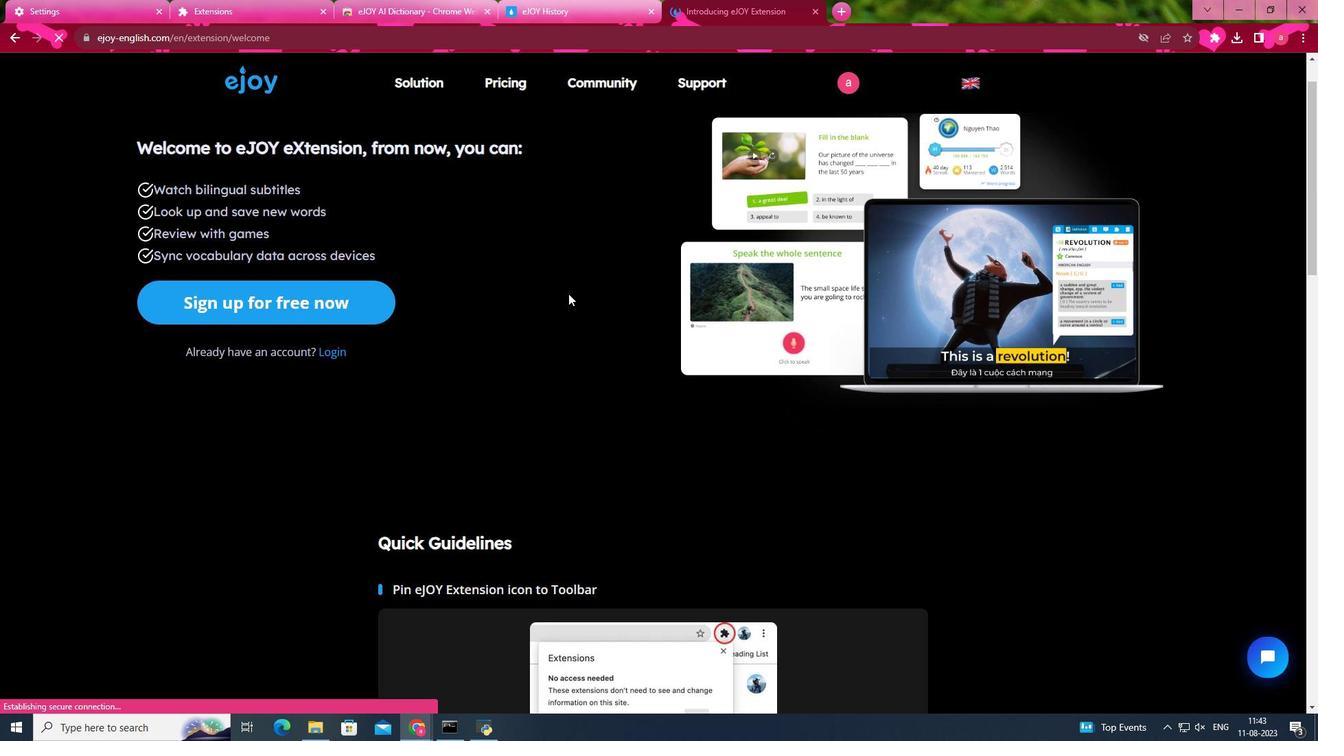 
Action: Mouse scrolled (568, 294) with delta (0, 0)
Screenshot: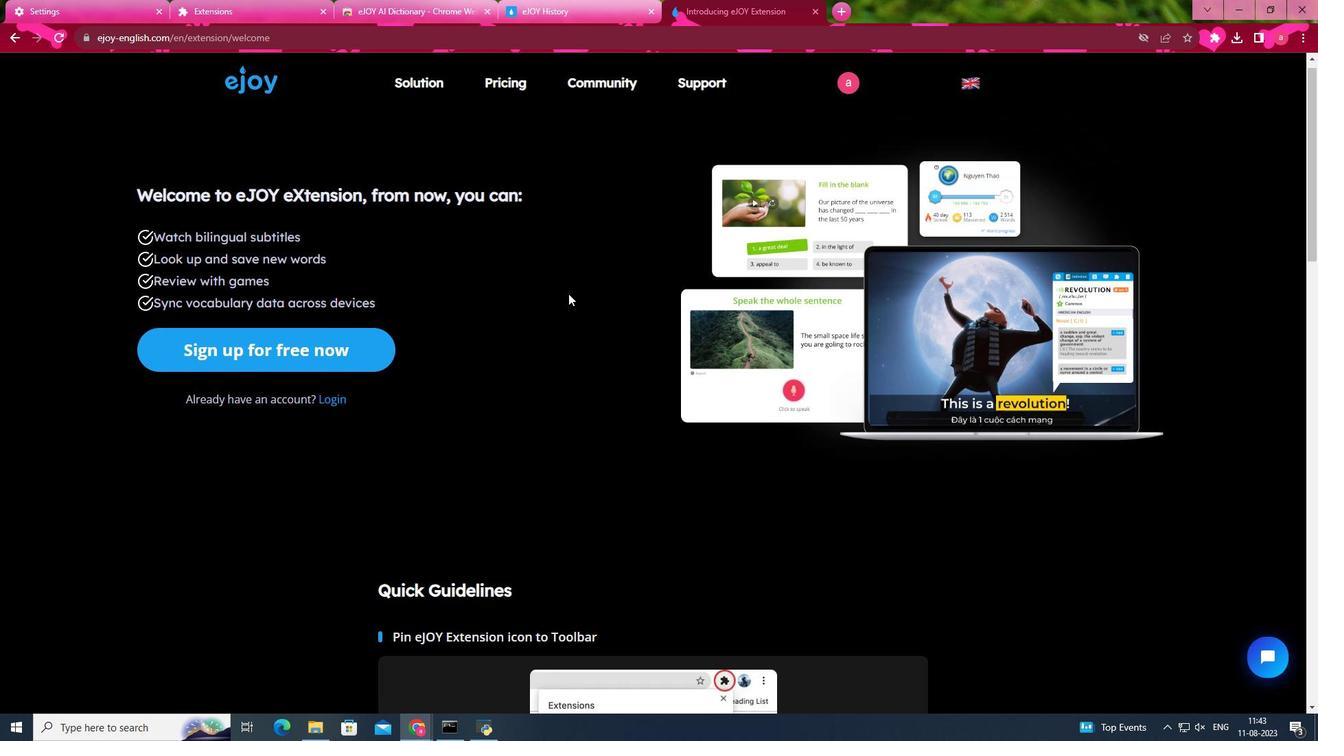 
Action: Mouse scrolled (568, 294) with delta (0, 0)
Screenshot: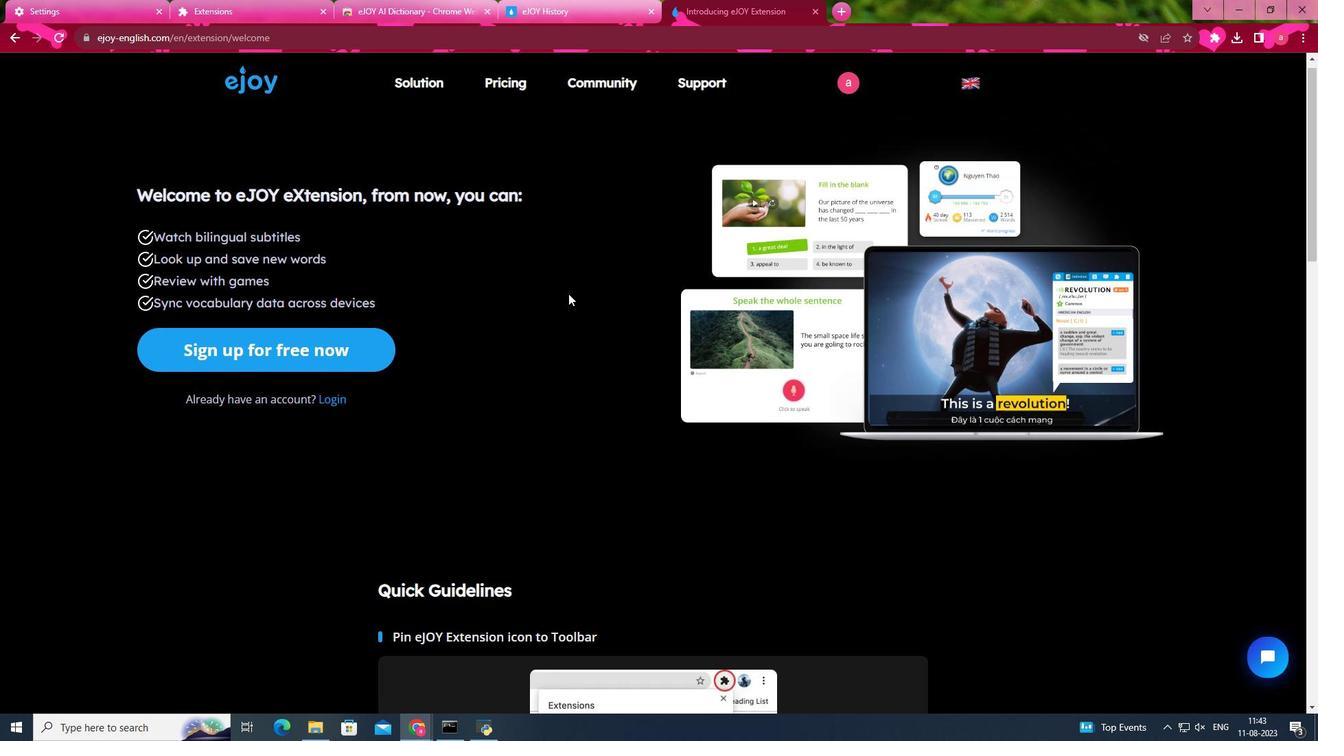 
Action: Mouse scrolled (568, 294) with delta (0, 0)
Screenshot: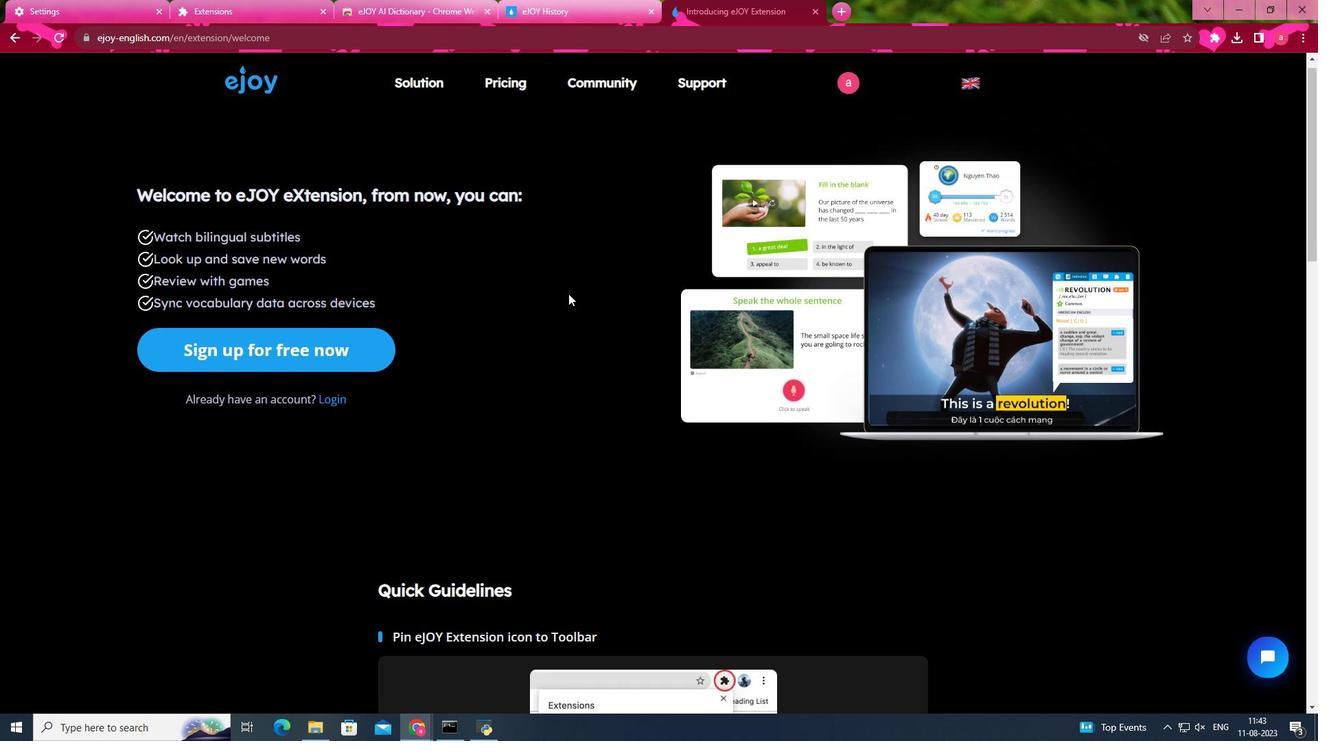 
Action: Mouse scrolled (568, 294) with delta (0, 0)
Screenshot: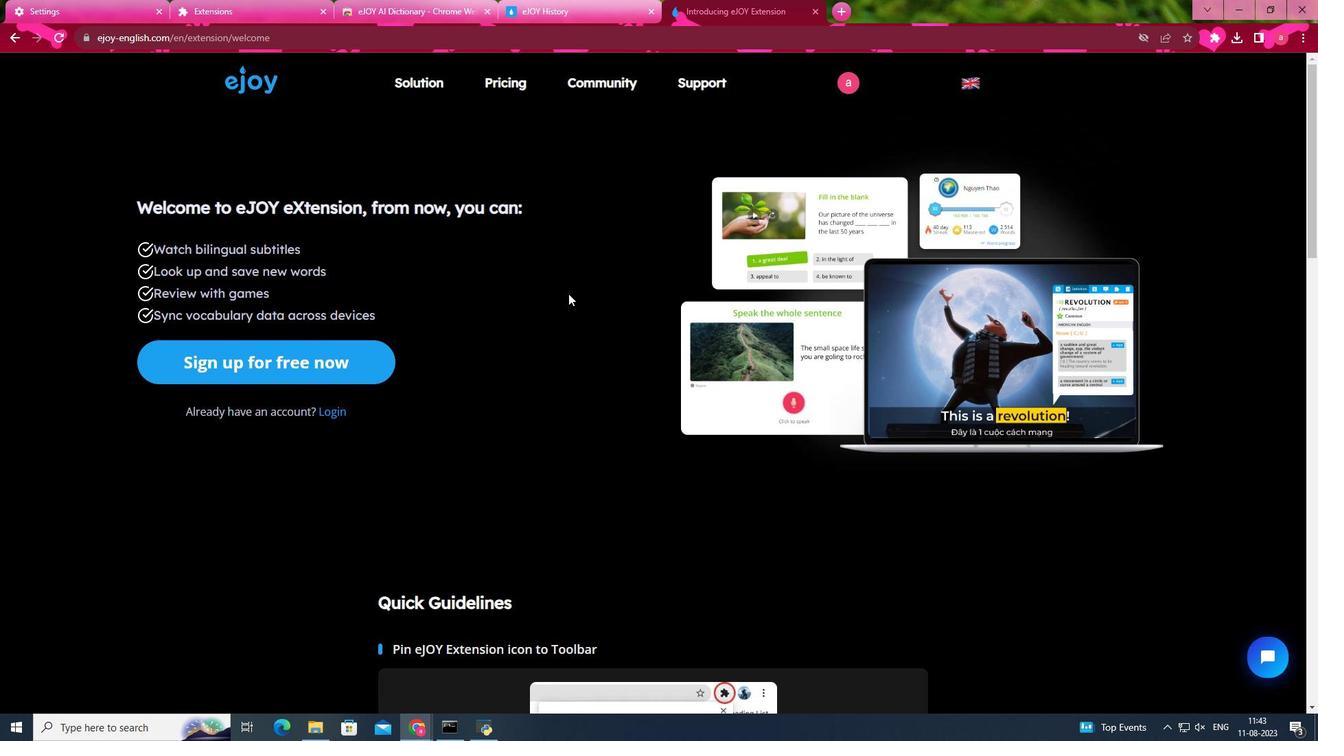 
Action: Mouse scrolled (568, 294) with delta (0, 0)
Screenshot: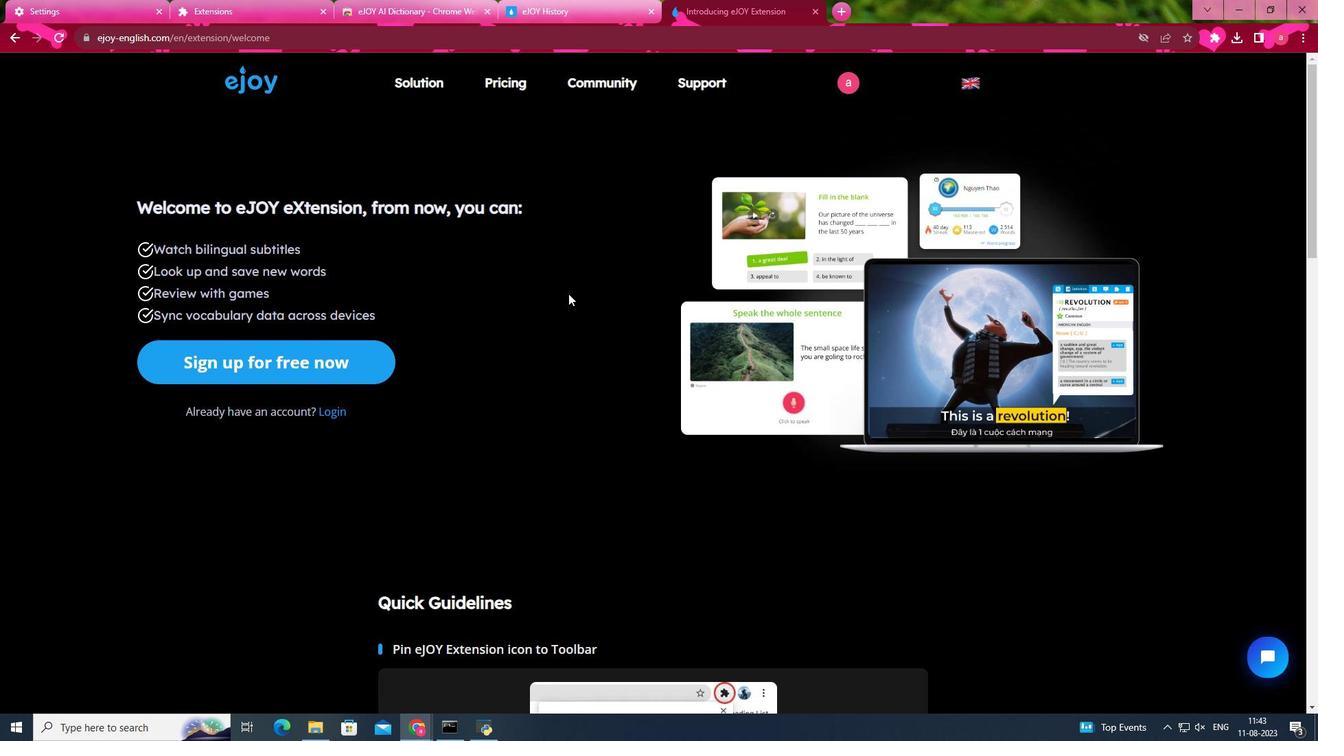 
Action: Mouse scrolled (568, 294) with delta (0, 0)
Screenshot: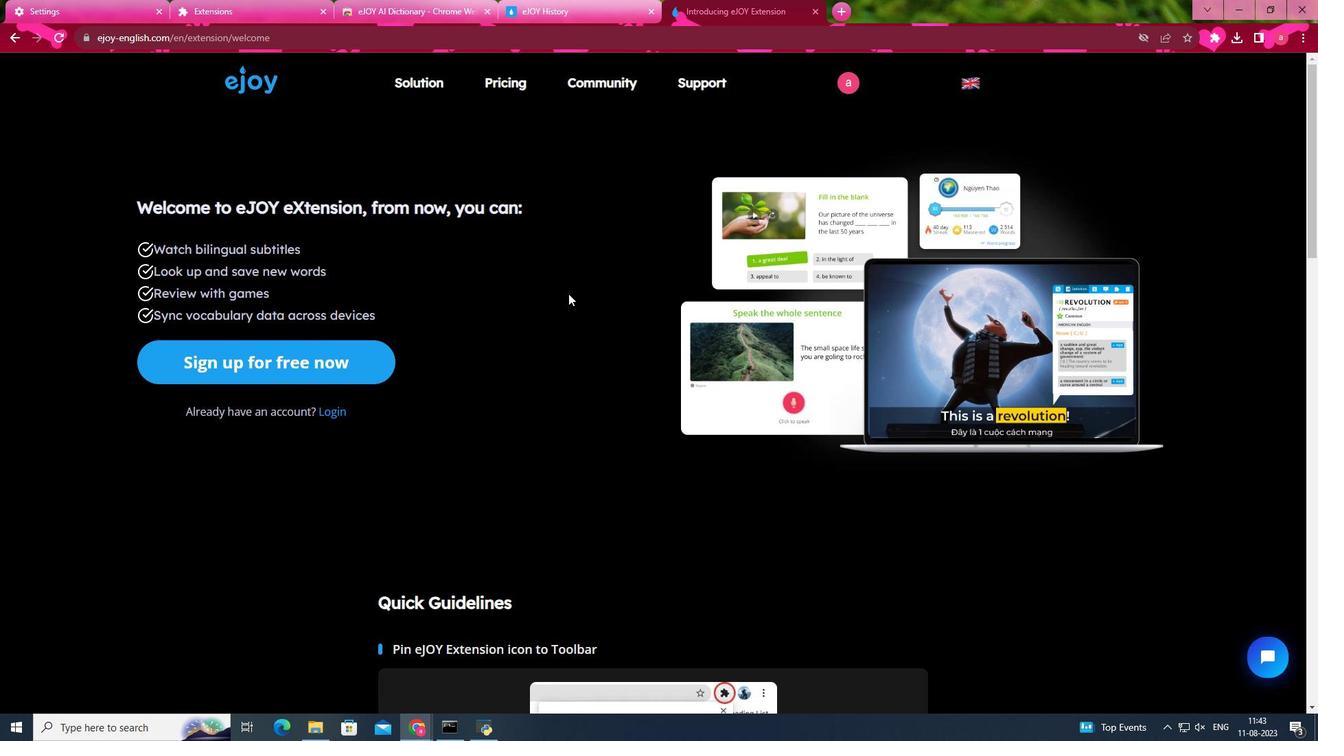 
Action: Mouse moved to (519, 0)
Screenshot: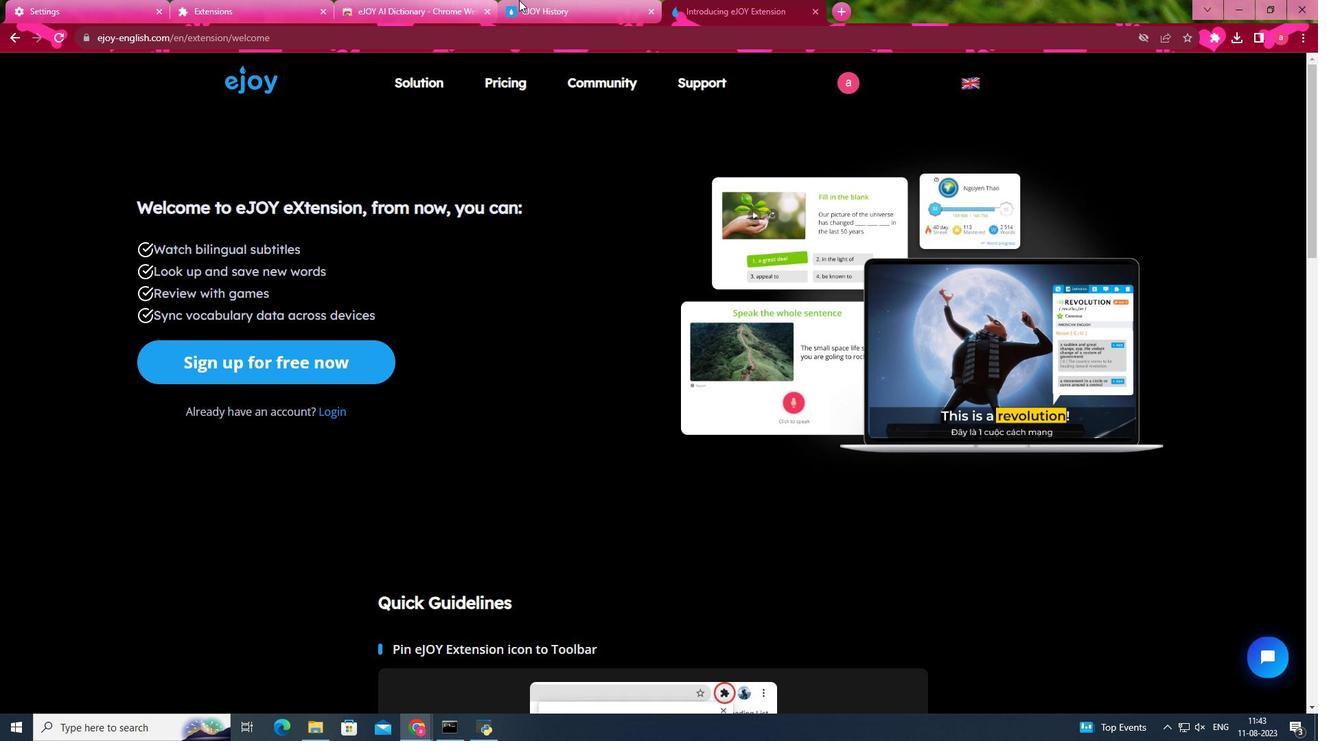 
Action: Mouse pressed left at (519, 0)
Screenshot: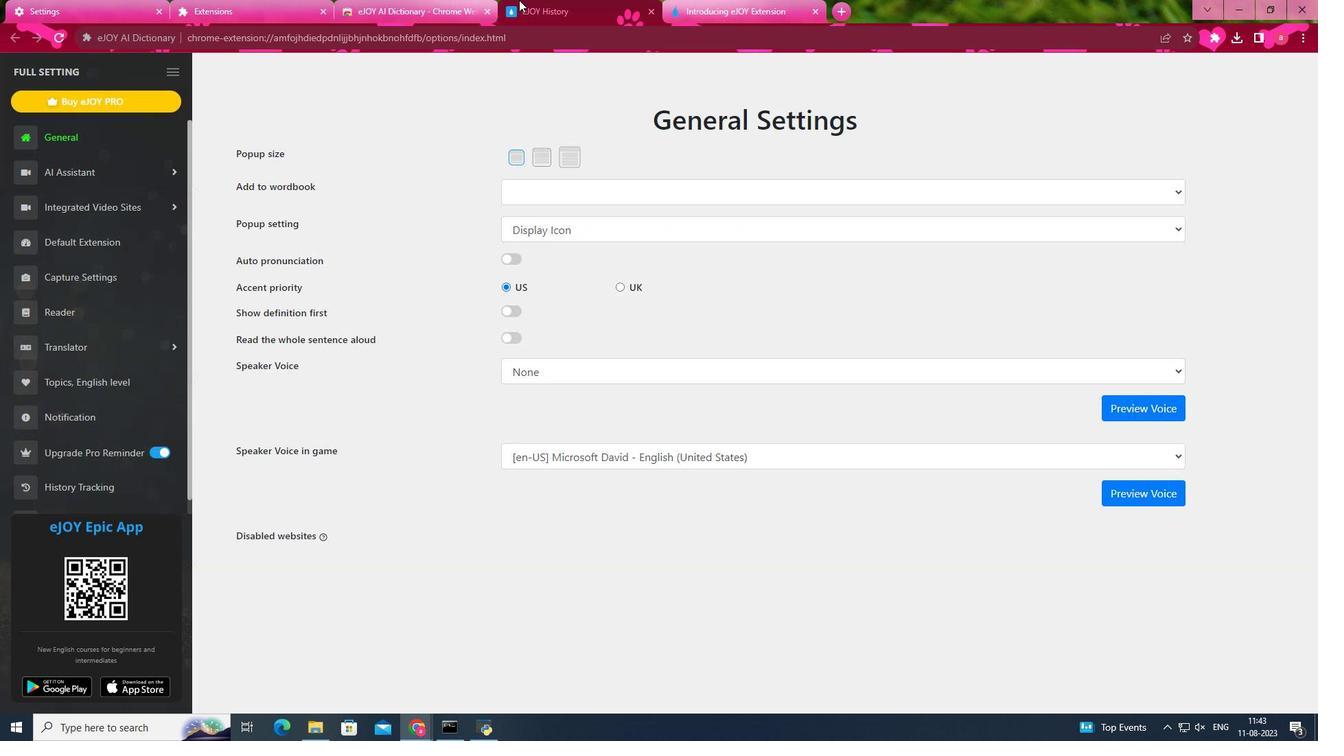 
Action: Mouse moved to (74, 170)
Screenshot: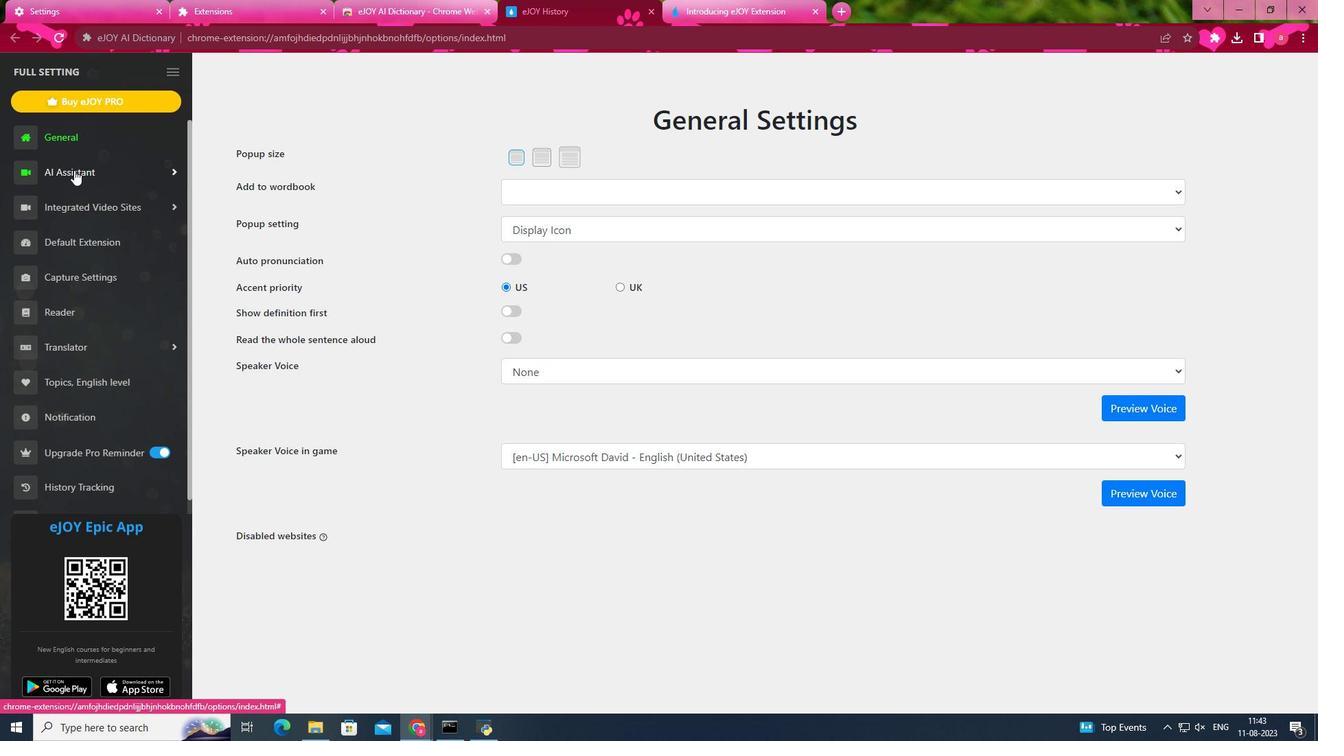 
Action: Mouse pressed left at (74, 170)
Screenshot: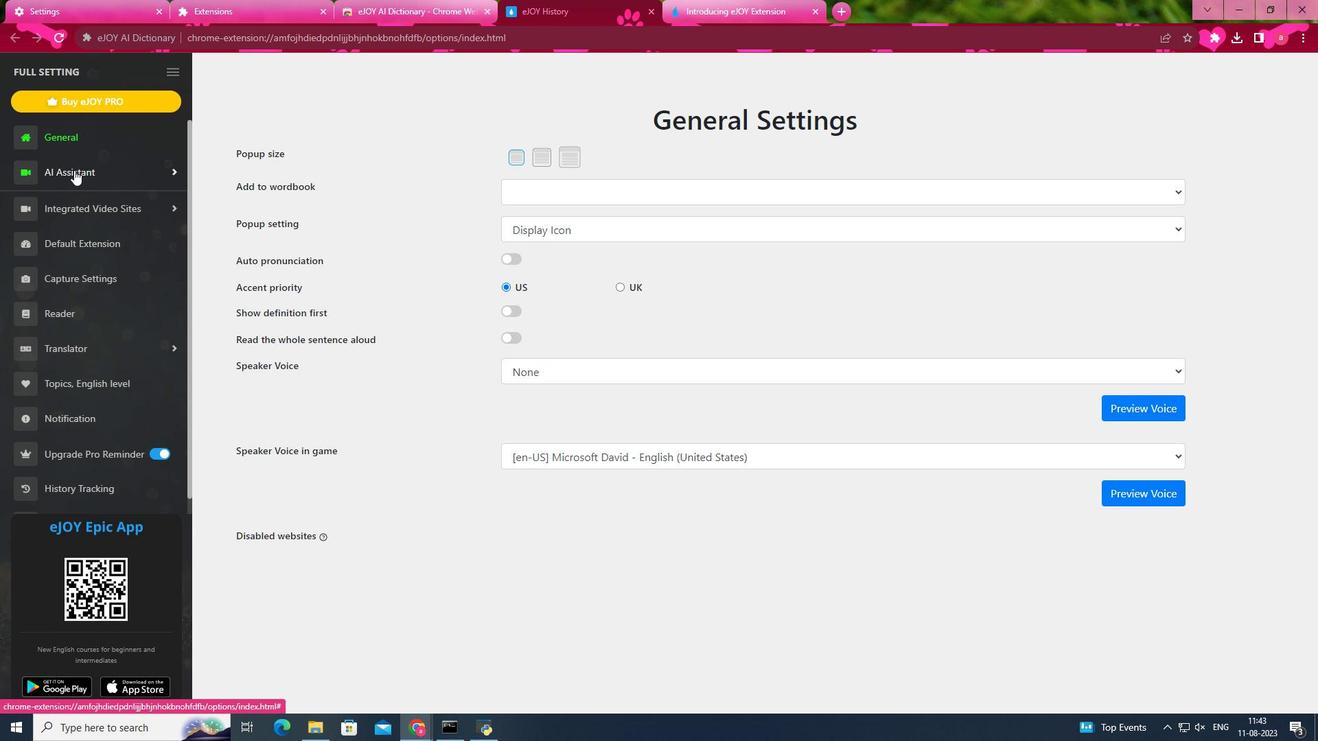 
Action: Mouse moved to (94, 276)
Screenshot: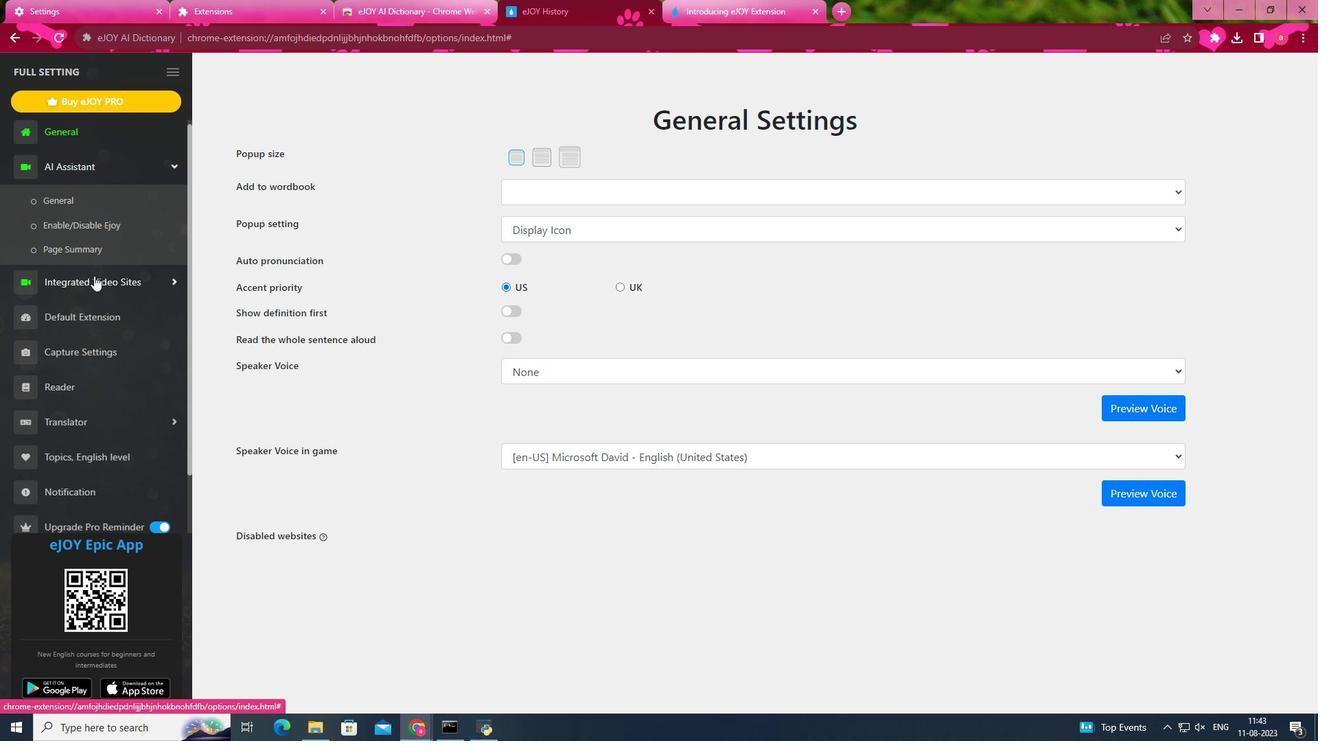 
Action: Mouse scrolled (94, 275) with delta (0, 0)
Screenshot: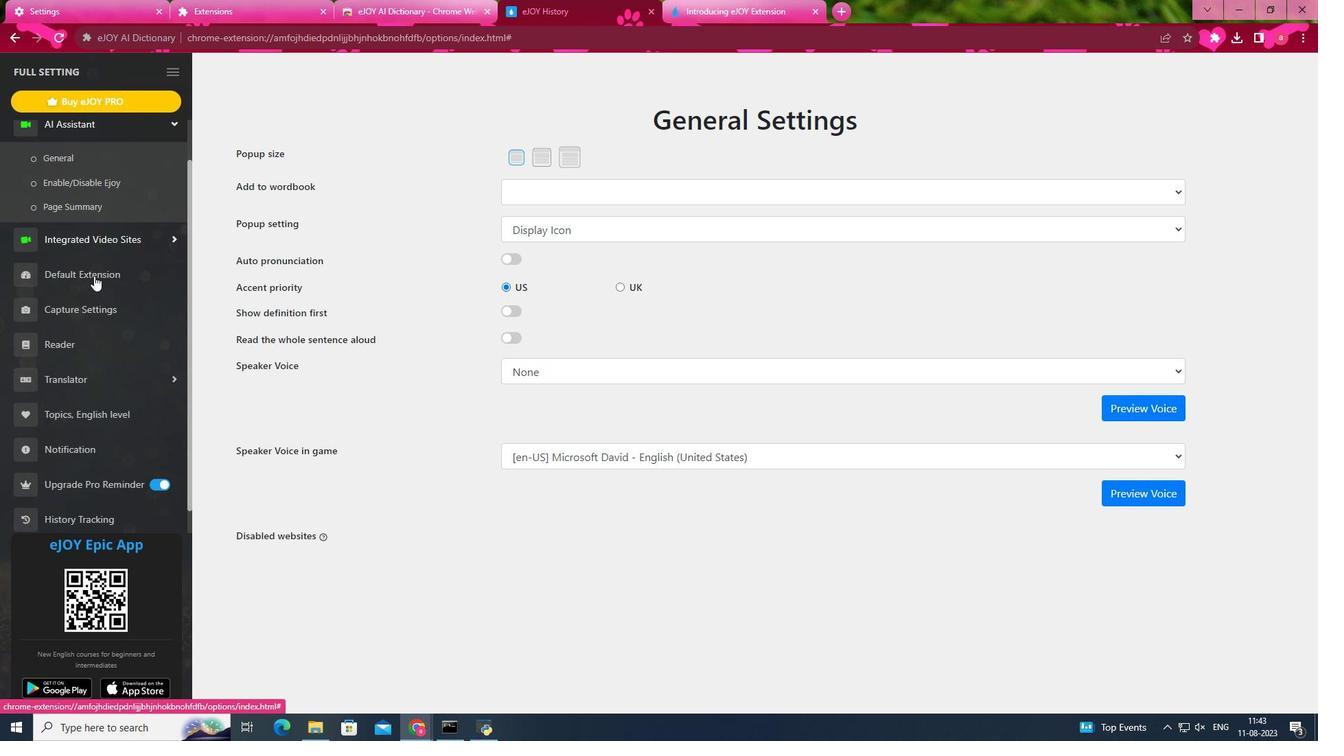 
Action: Mouse scrolled (94, 275) with delta (0, 0)
Screenshot: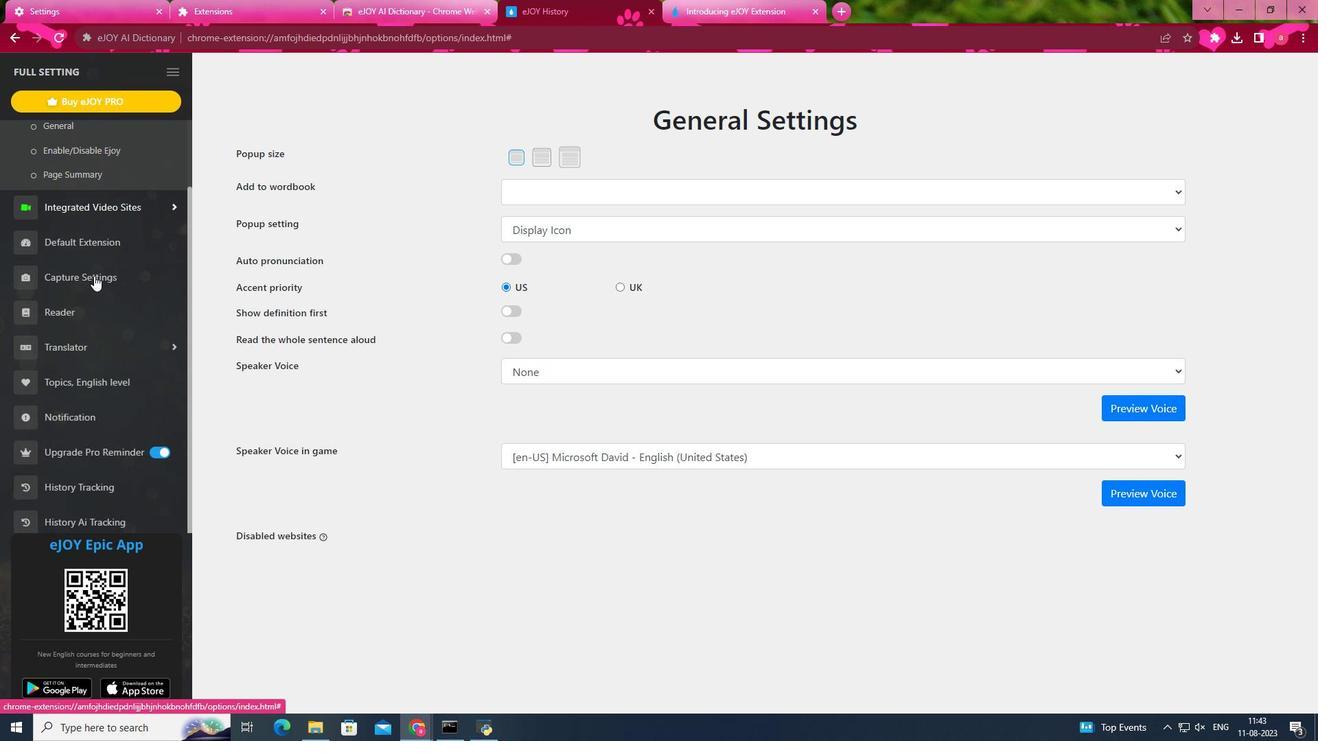 
Action: Mouse scrolled (94, 275) with delta (0, 0)
Screenshot: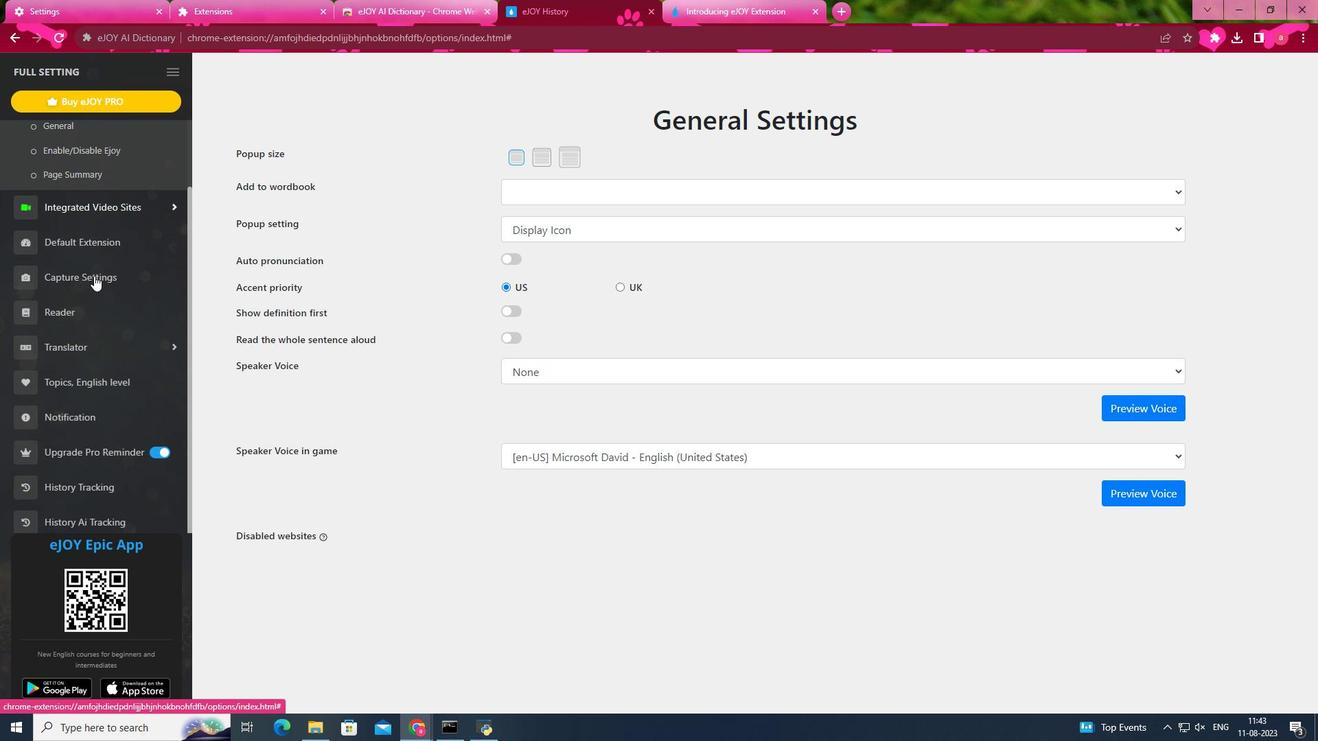 
Action: Mouse scrolled (94, 275) with delta (0, 0)
Screenshot: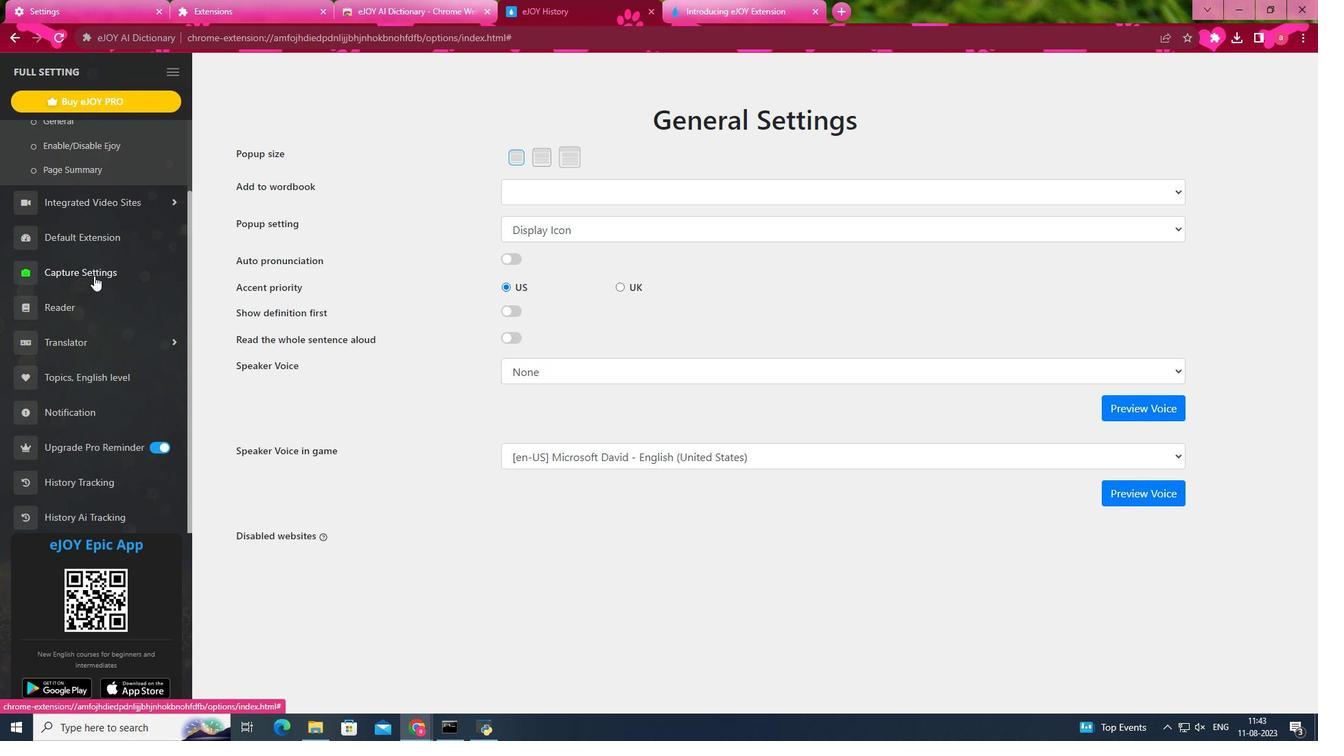 
Action: Mouse scrolled (94, 275) with delta (0, 0)
Screenshot: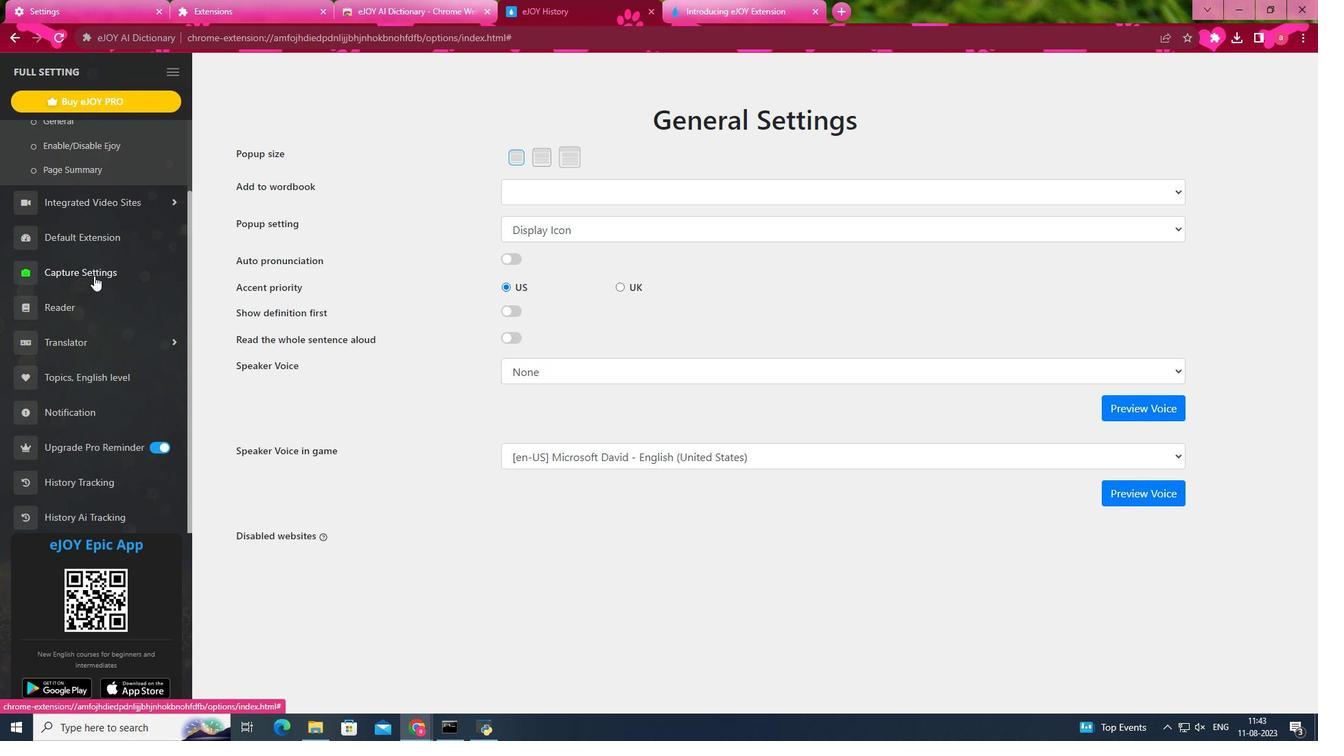 
Action: Mouse scrolled (94, 275) with delta (0, 0)
Screenshot: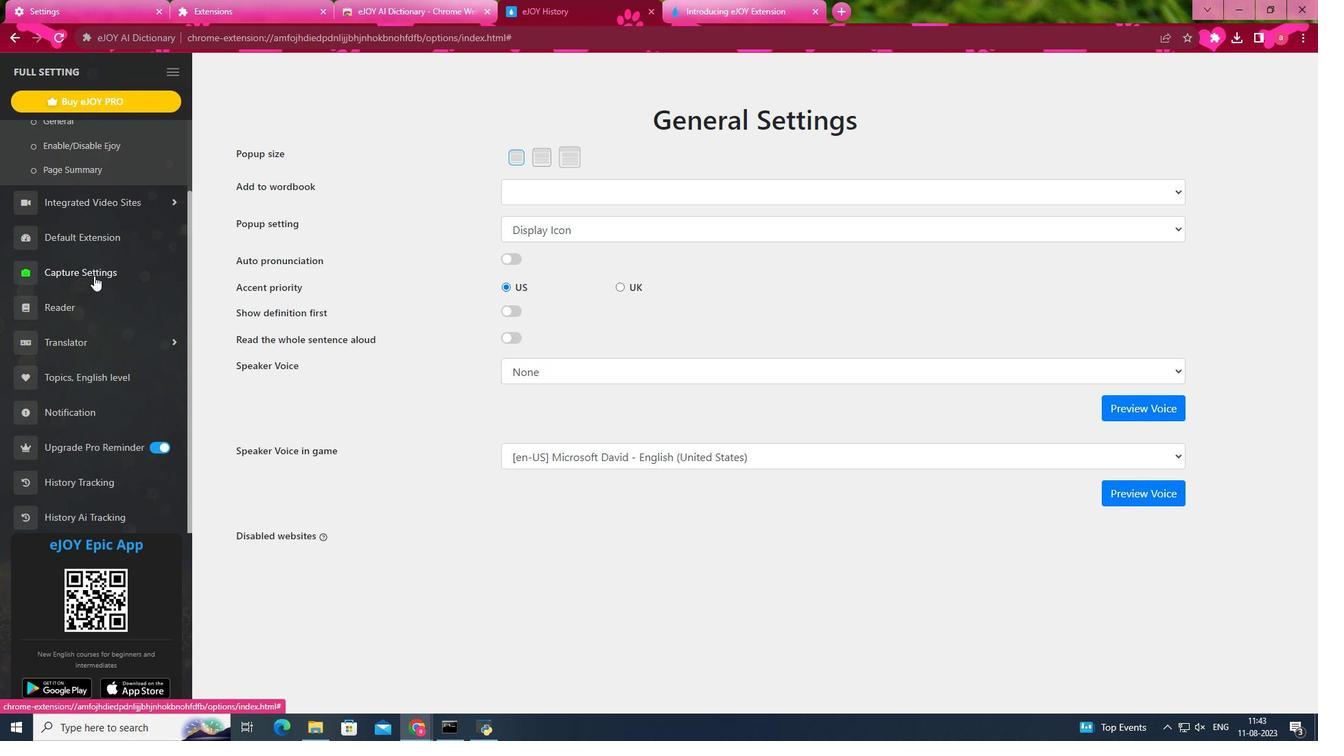 
Action: Mouse scrolled (94, 275) with delta (0, 0)
Screenshot: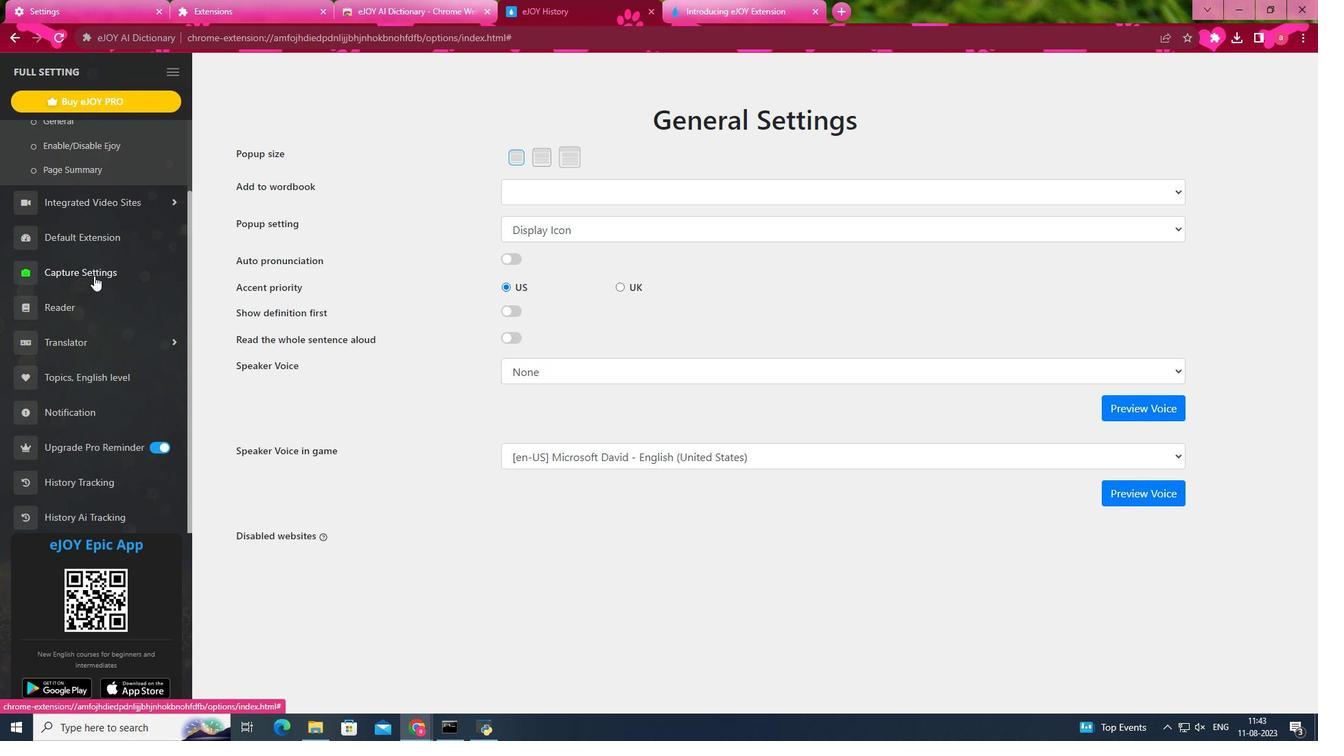 
Action: Mouse moved to (121, 433)
Screenshot: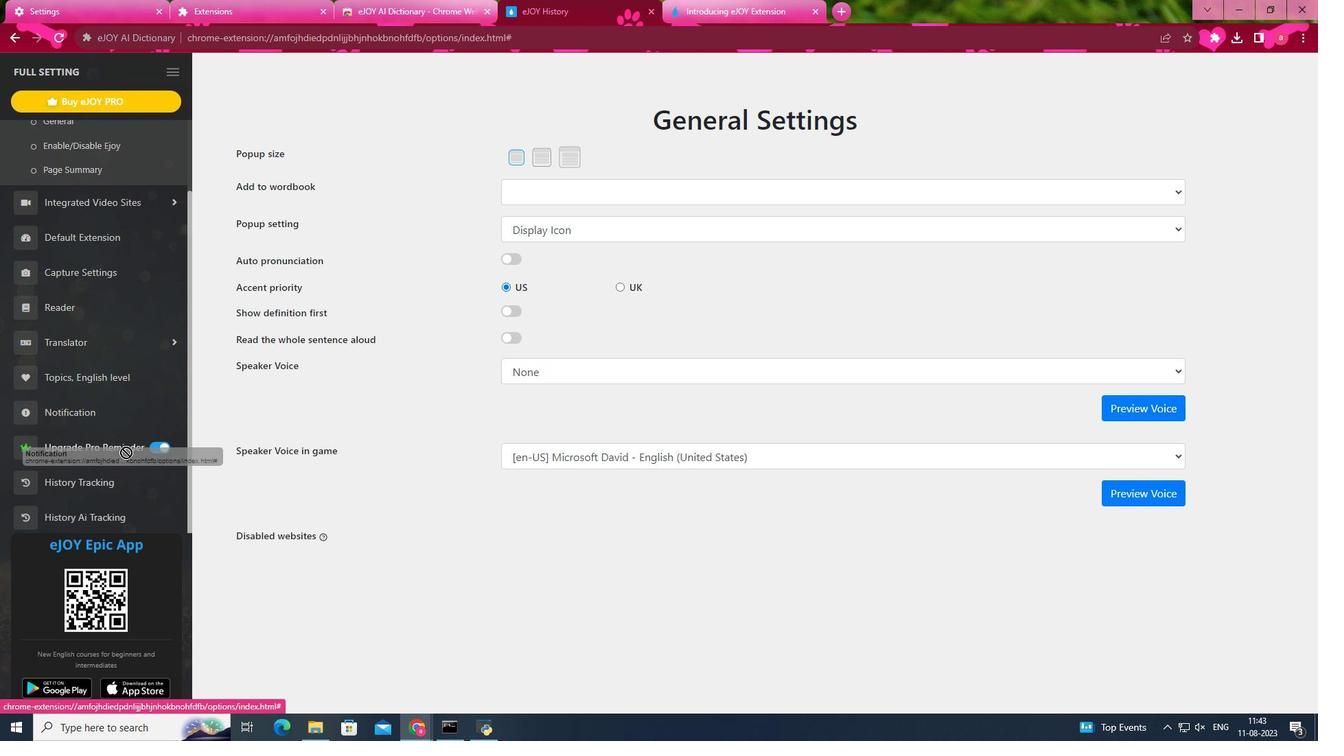 
Action: Mouse pressed left at (120, 426)
Screenshot: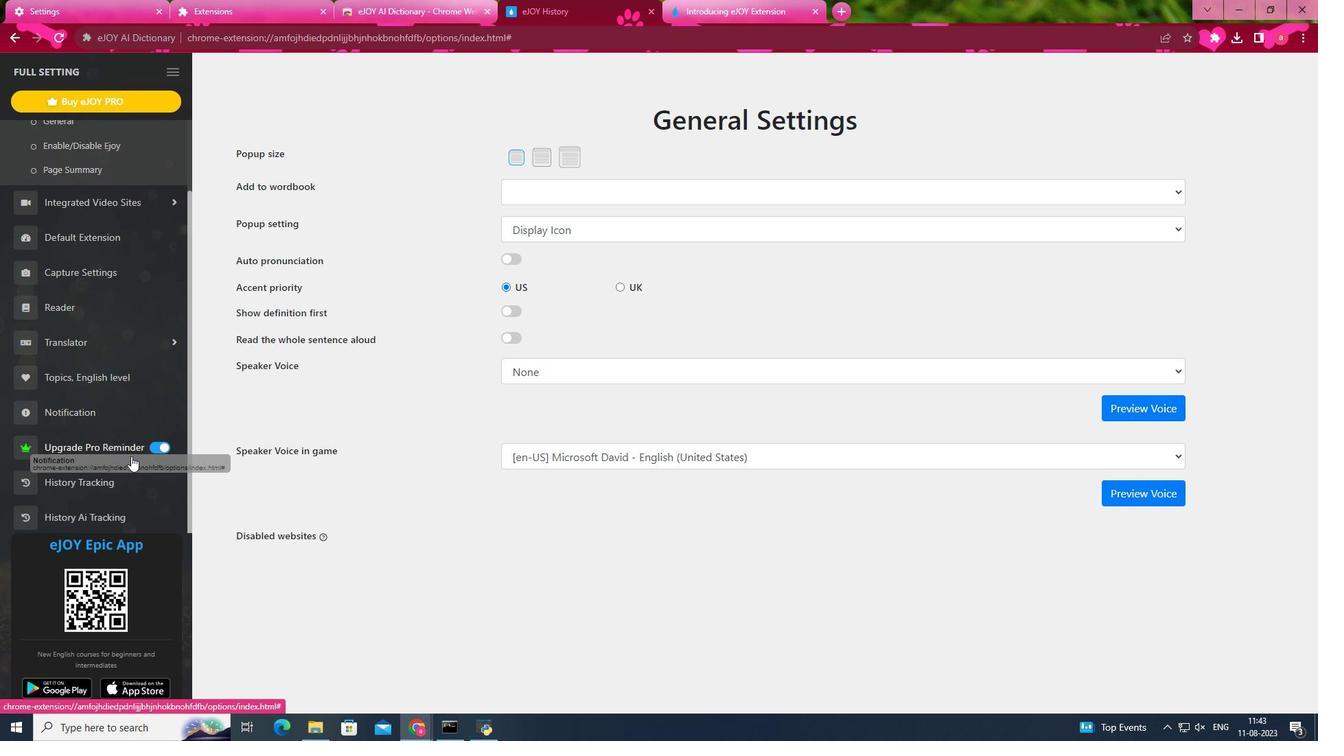 
Action: Mouse moved to (105, 308)
Screenshot: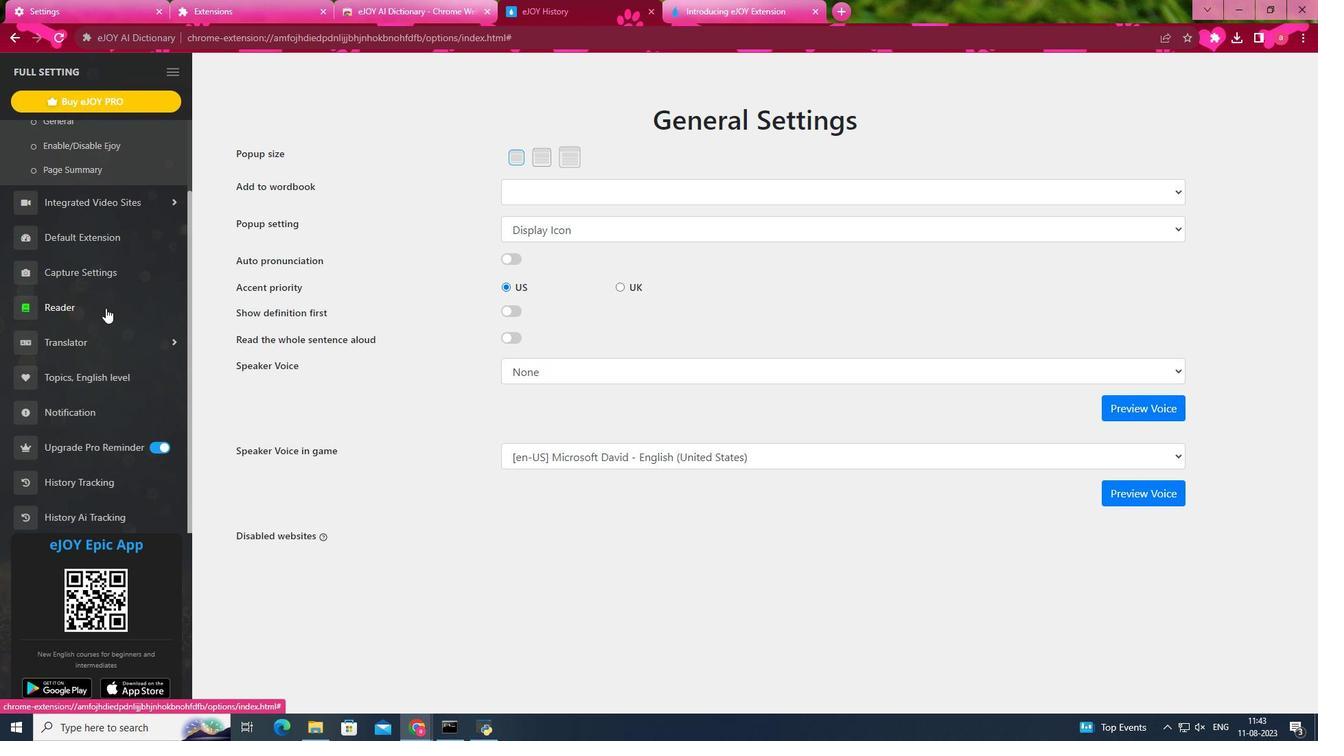 
Action: Mouse pressed left at (105, 308)
Screenshot: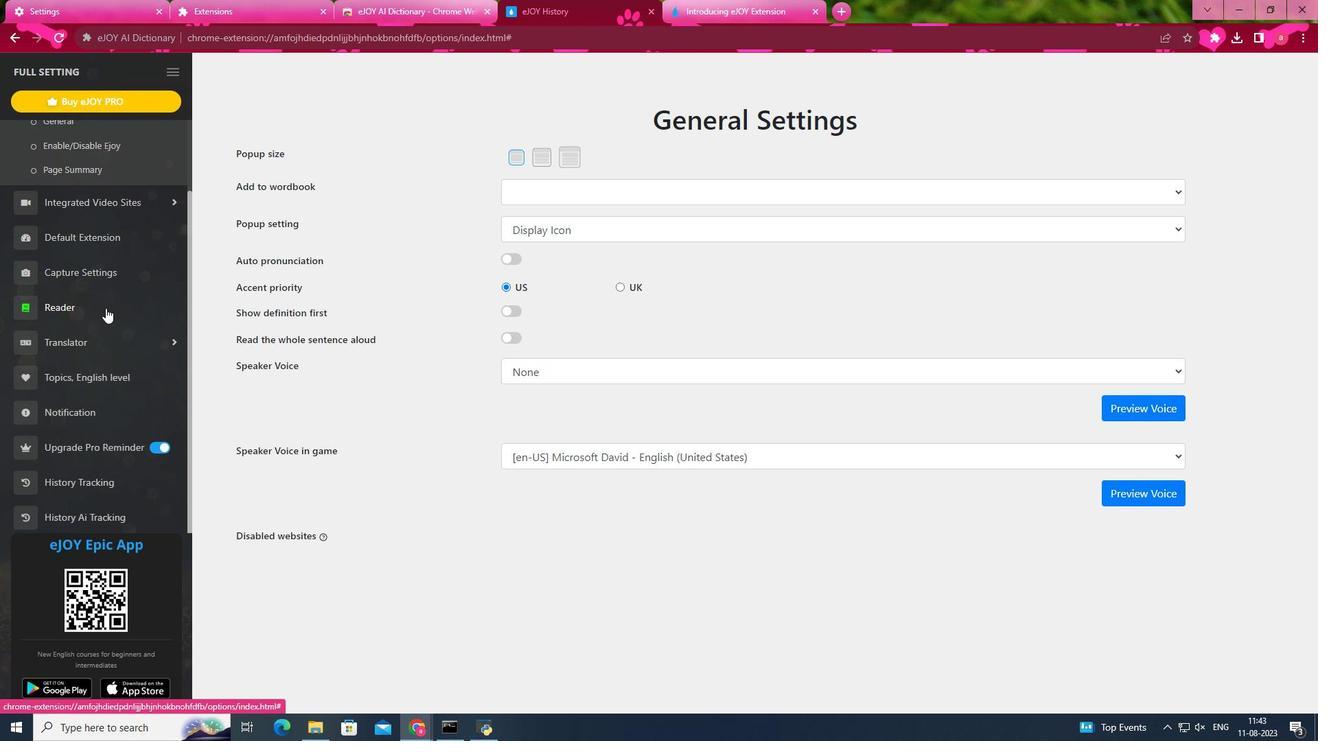 
Action: Mouse moved to (106, 280)
Screenshot: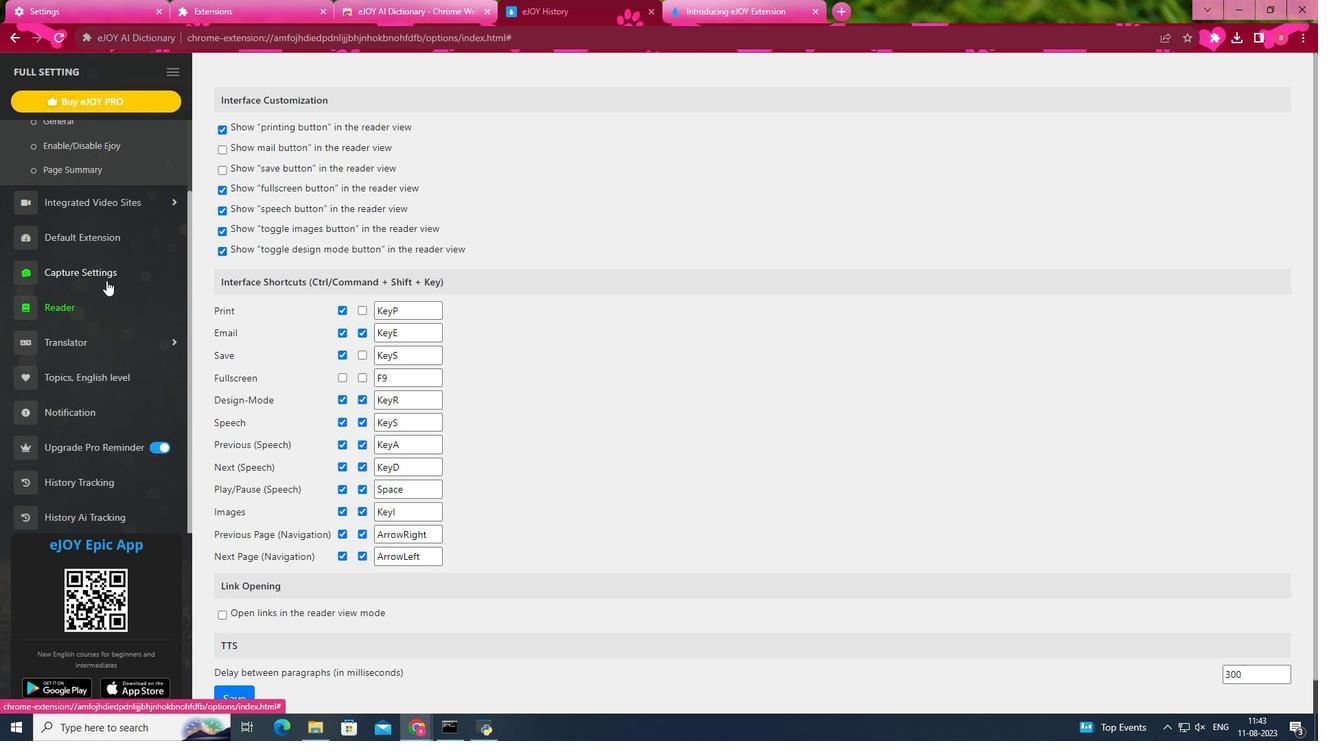 
Action: Mouse pressed left at (106, 280)
Screenshot: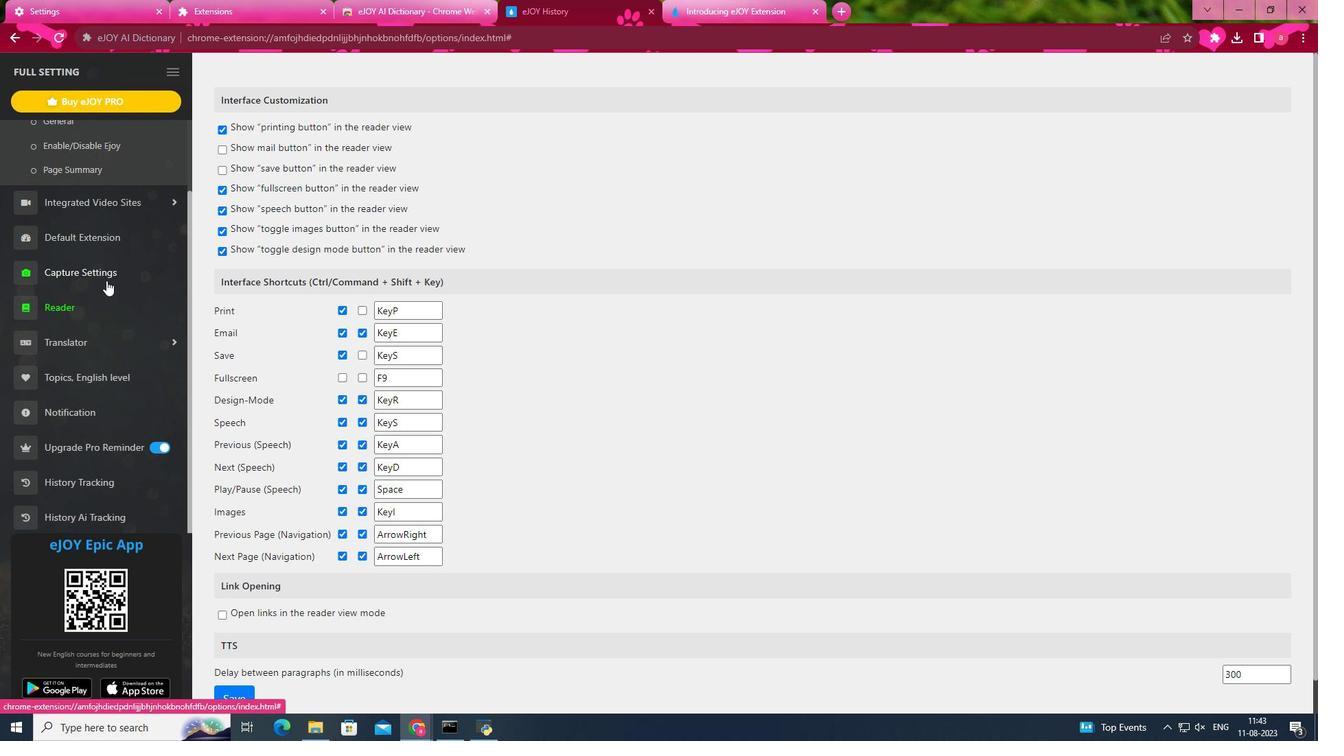 
Action: Mouse moved to (106, 255)
Screenshot: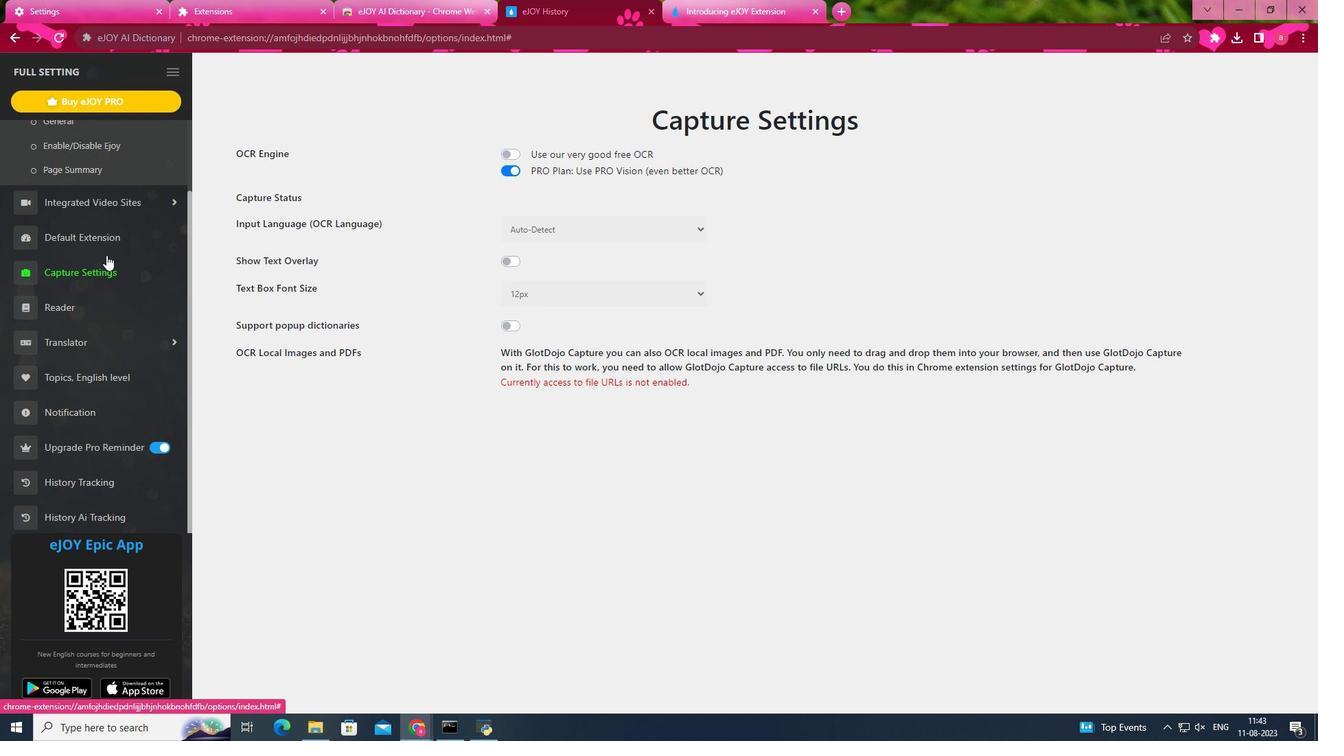 
Action: Mouse pressed left at (106, 255)
Screenshot: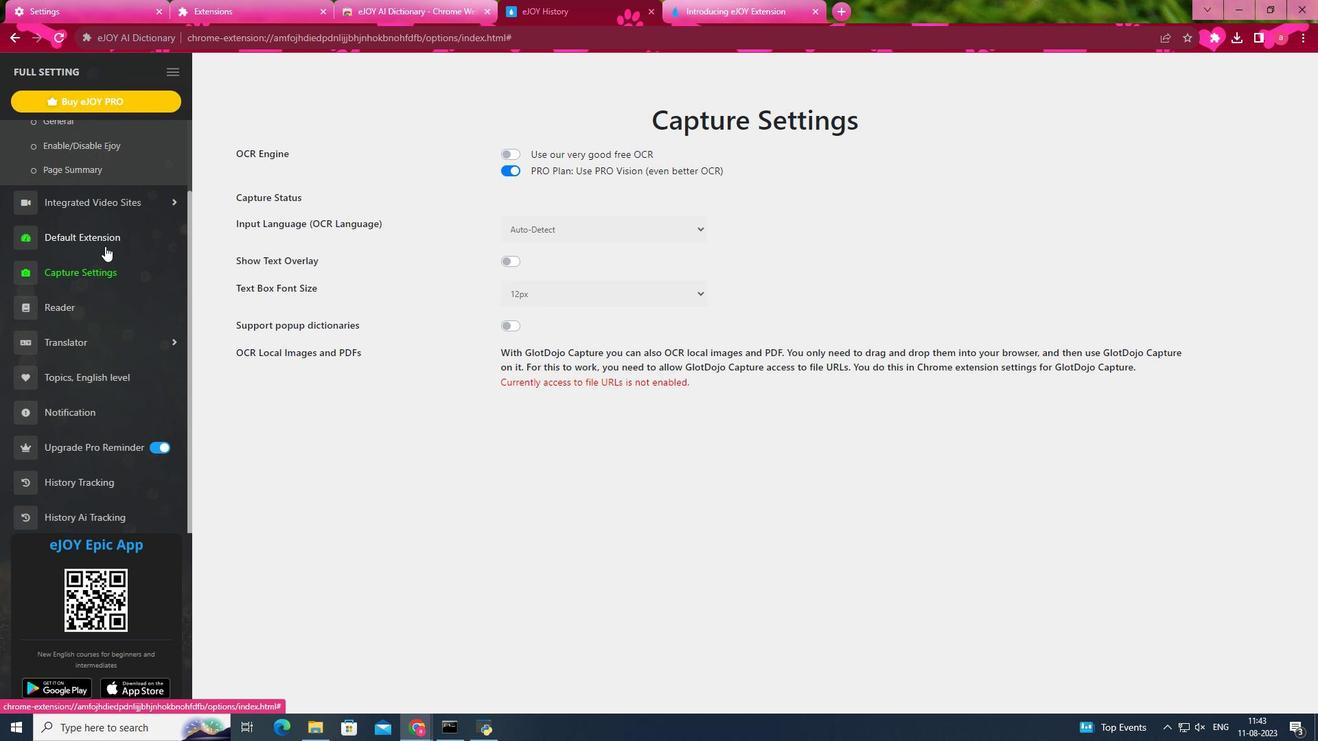 
Action: Mouse moved to (105, 245)
Screenshot: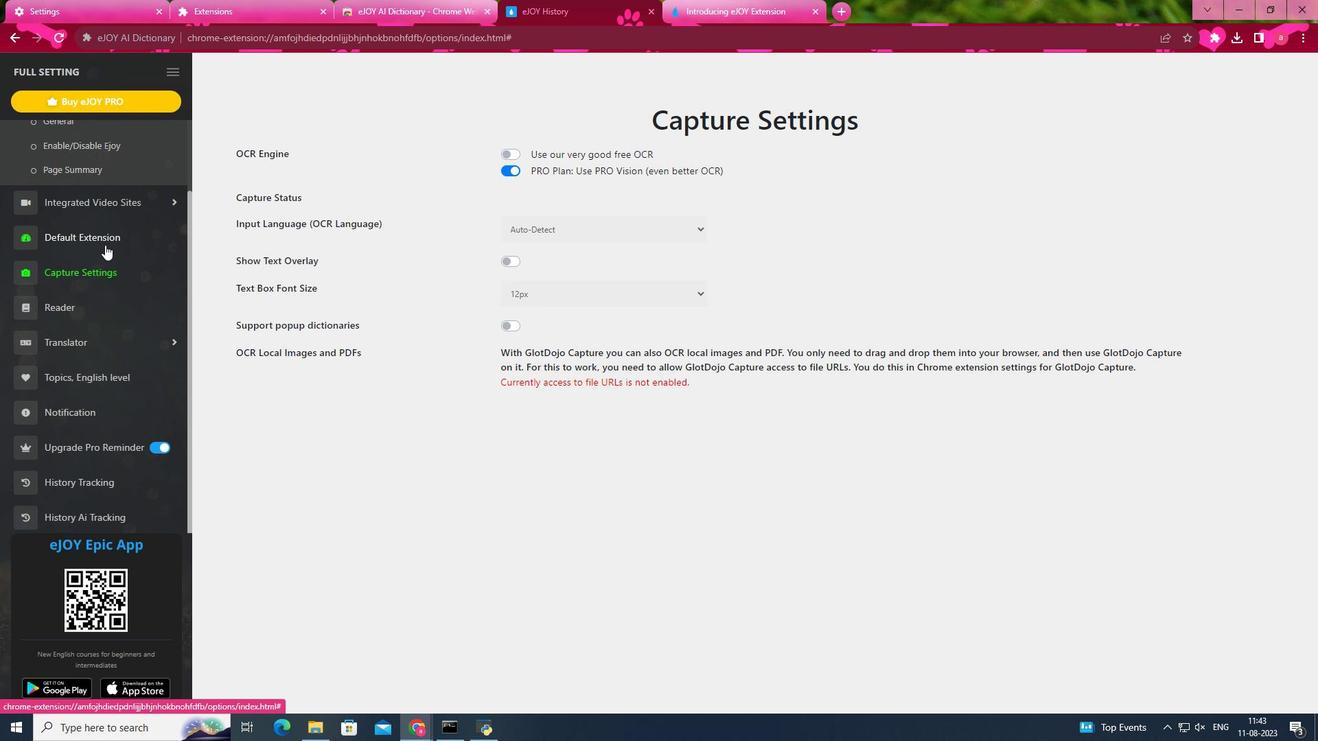 
Action: Mouse pressed left at (105, 245)
Screenshot: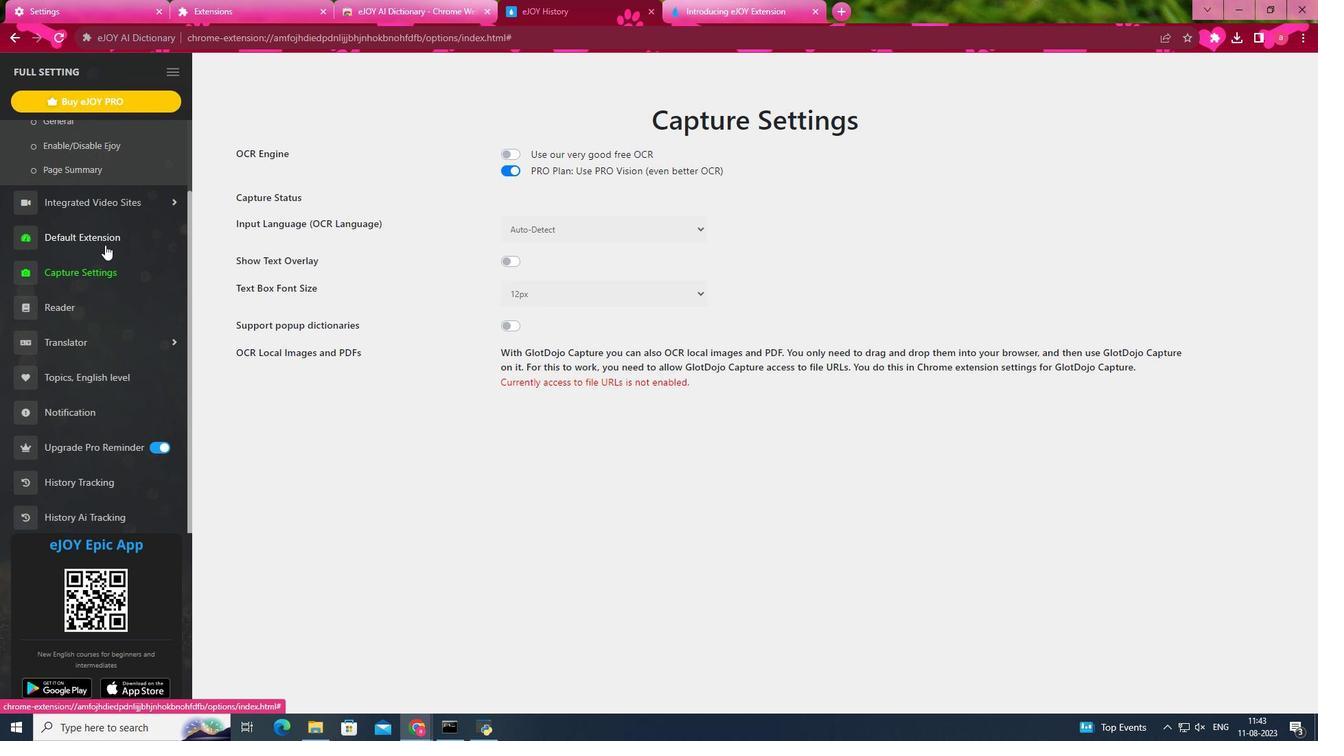 
Action: Mouse moved to (684, 215)
Screenshot: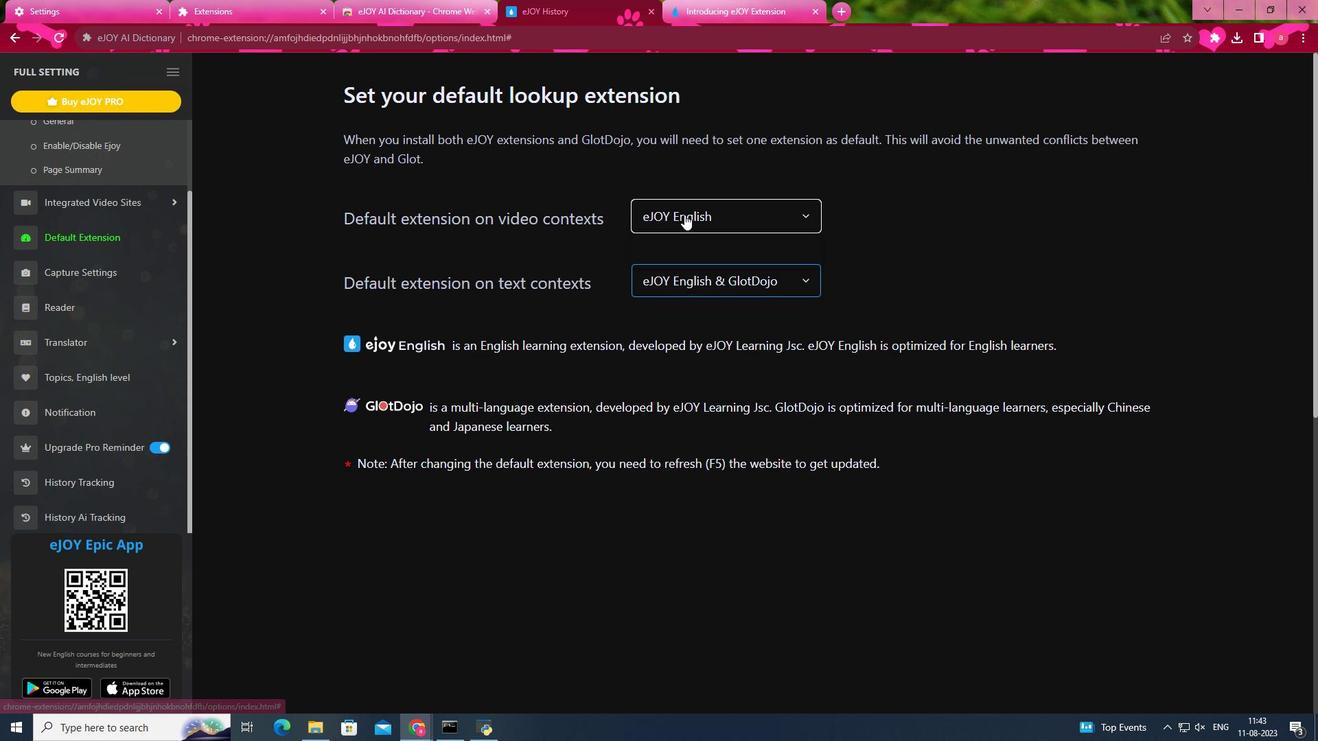 
Action: Mouse pressed left at (684, 215)
Screenshot: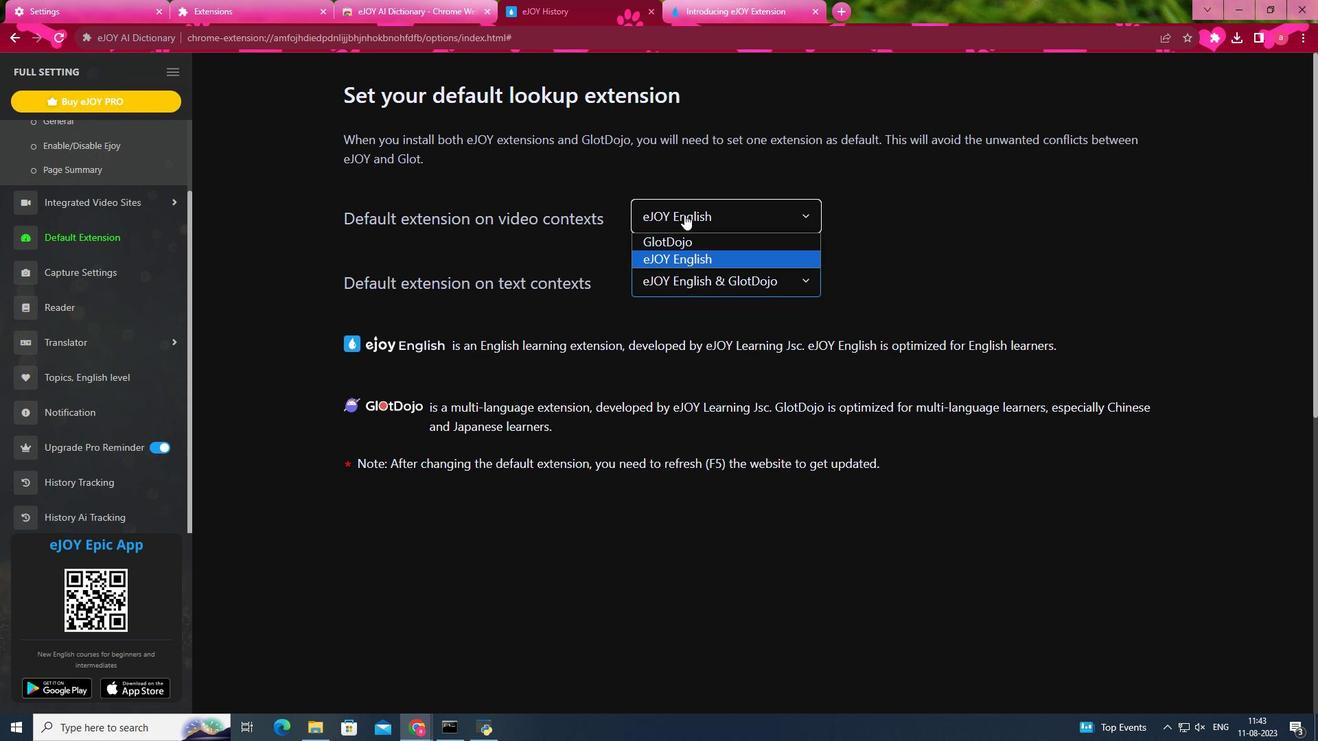 
Action: Mouse pressed left at (684, 215)
Screenshot: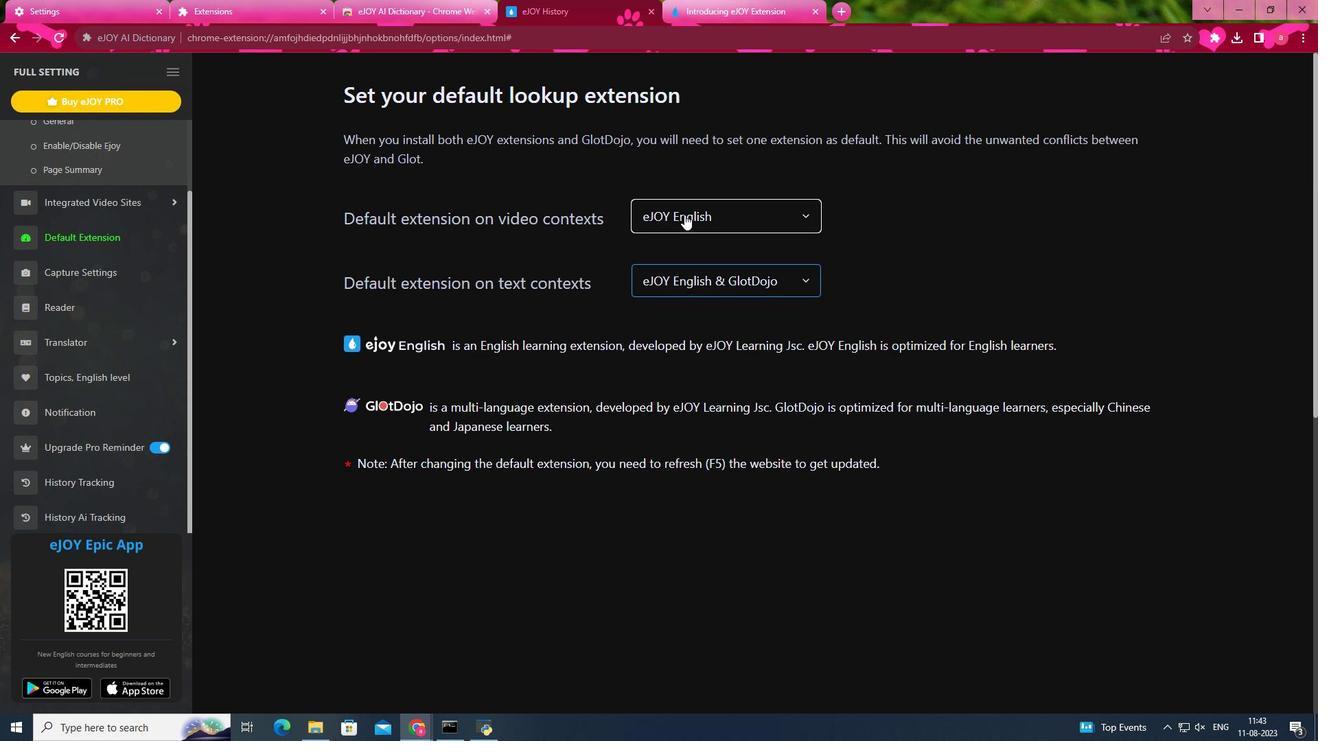 
Action: Mouse moved to (94, 209)
Screenshot: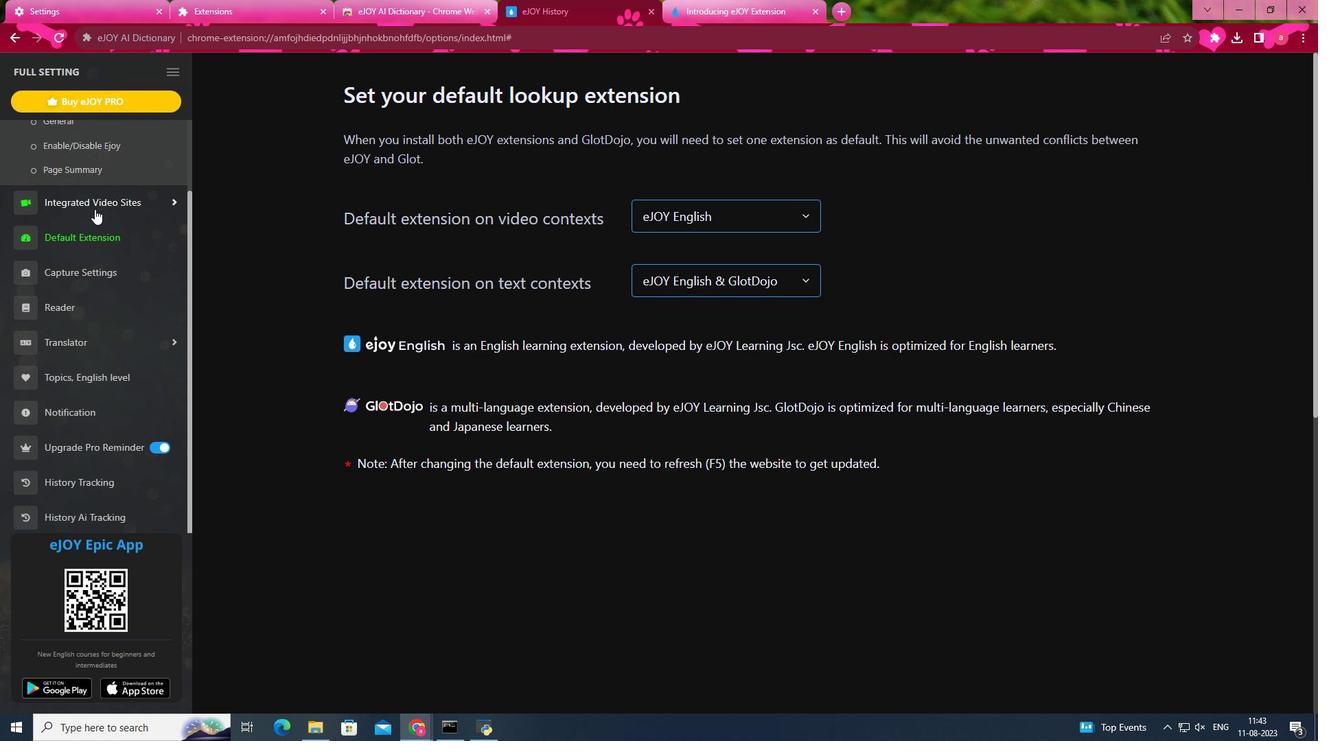 
Action: Mouse pressed left at (94, 209)
Screenshot: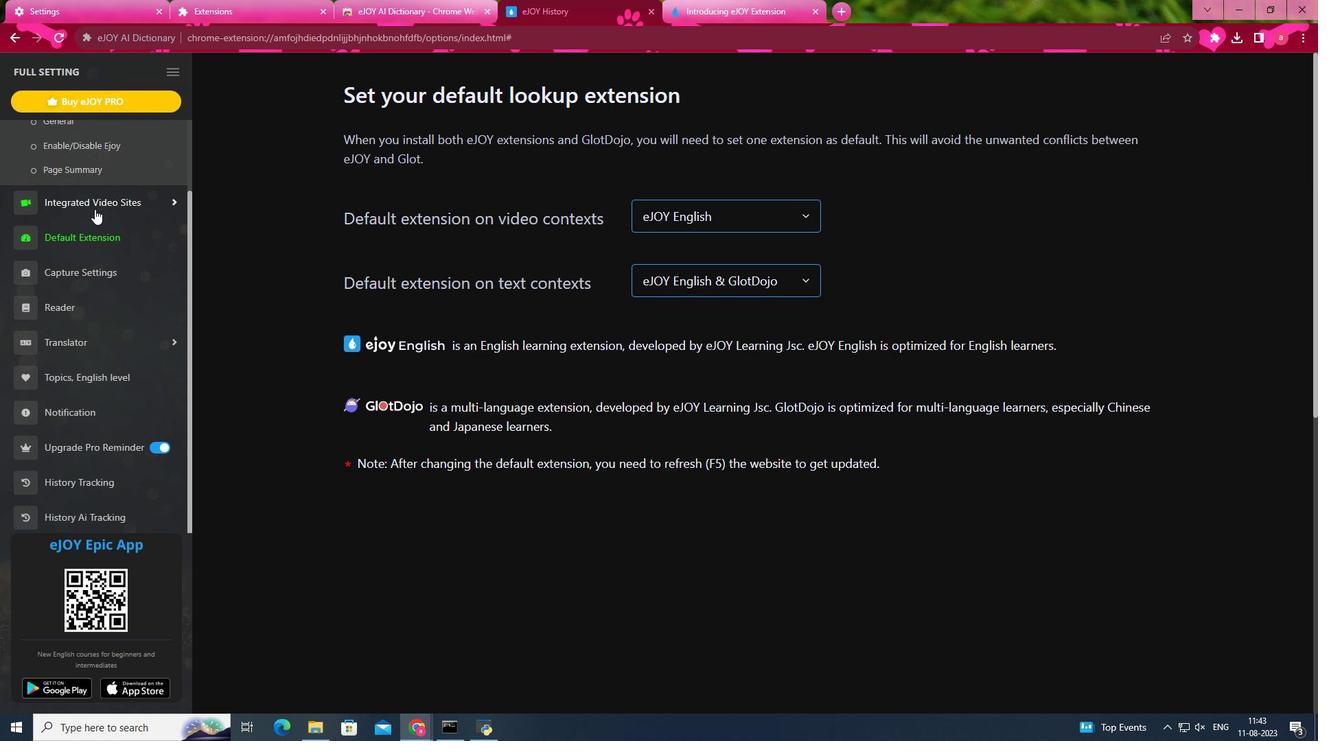 
Action: Mouse moved to (103, 255)
Screenshot: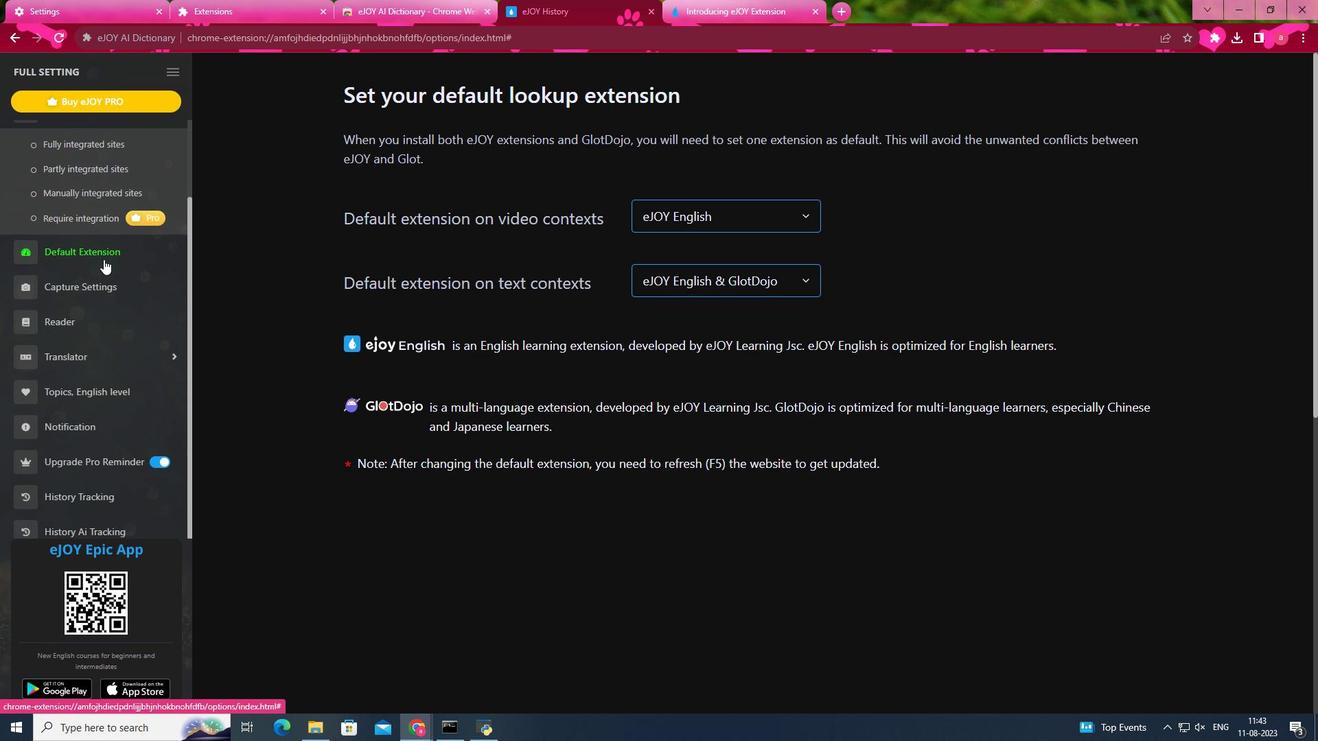 
Action: Mouse scrolled (103, 254) with delta (0, 0)
Screenshot: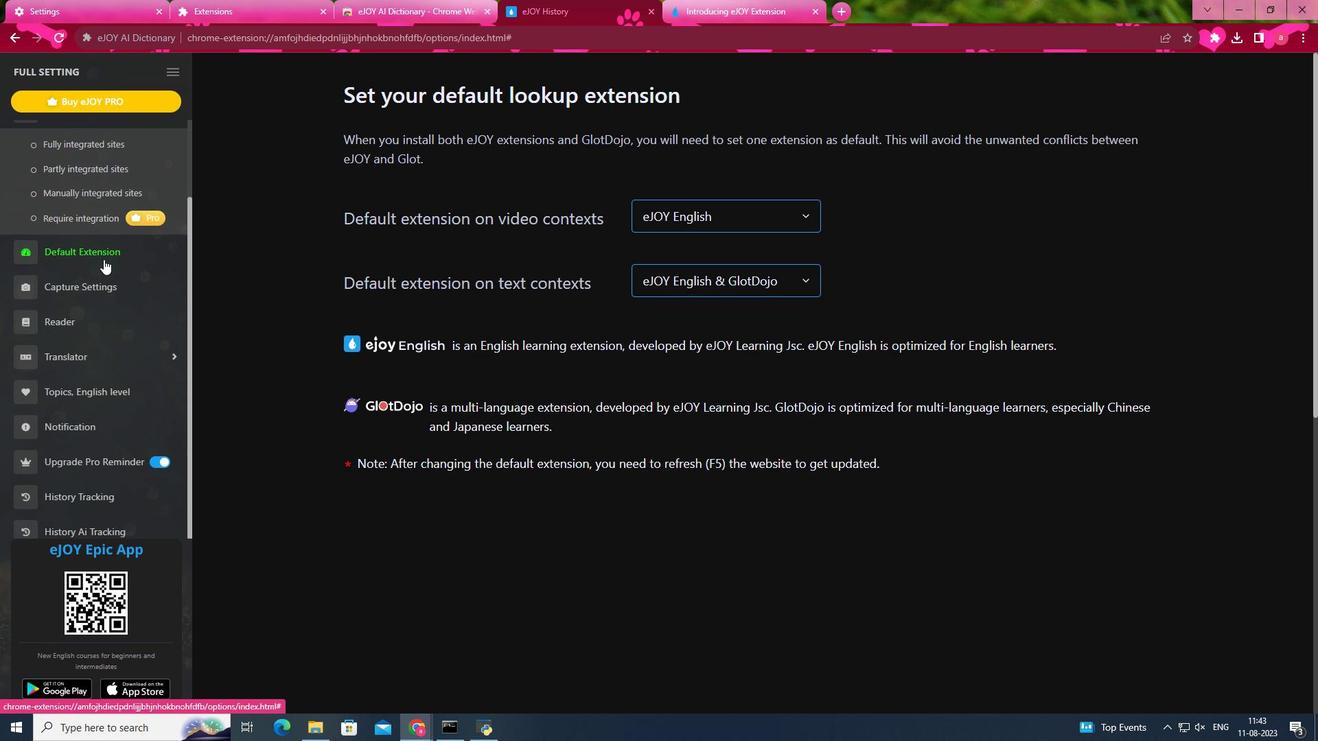 
Action: Mouse moved to (103, 257)
Screenshot: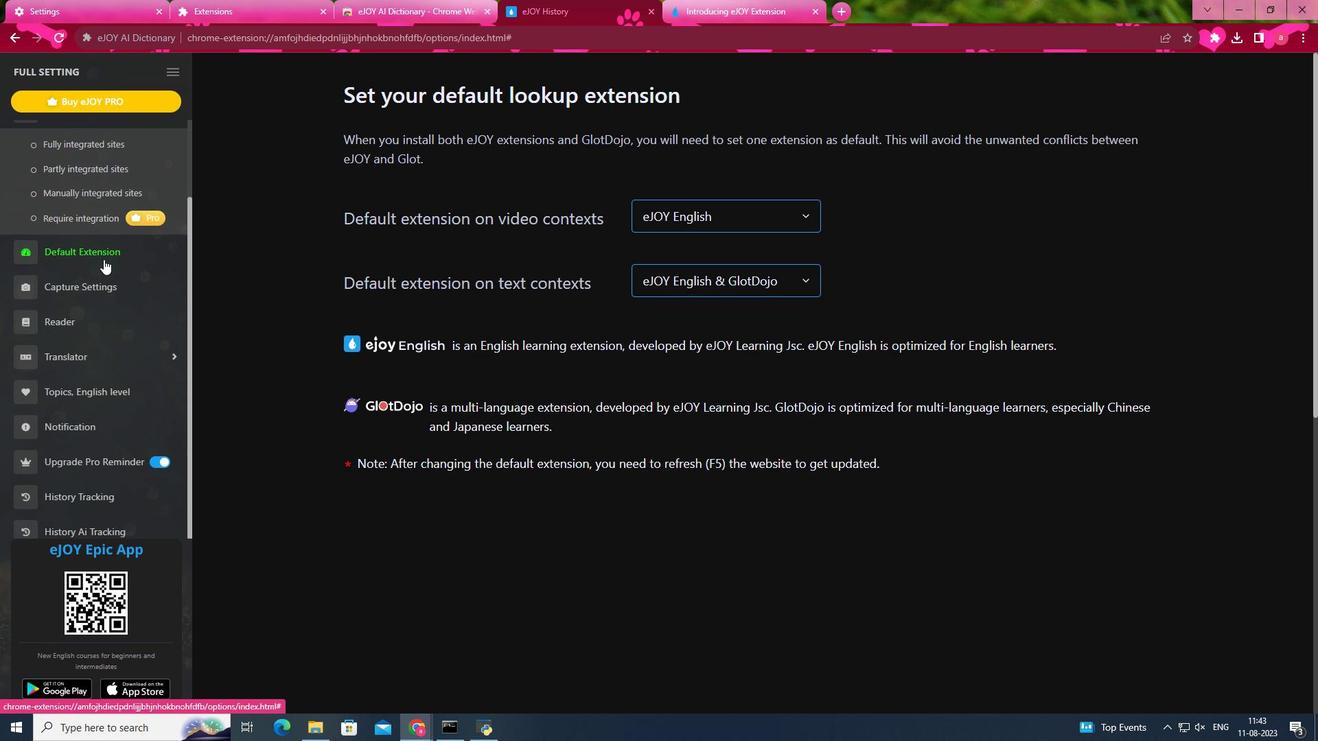 
Action: Mouse scrolled (103, 256) with delta (0, 0)
Screenshot: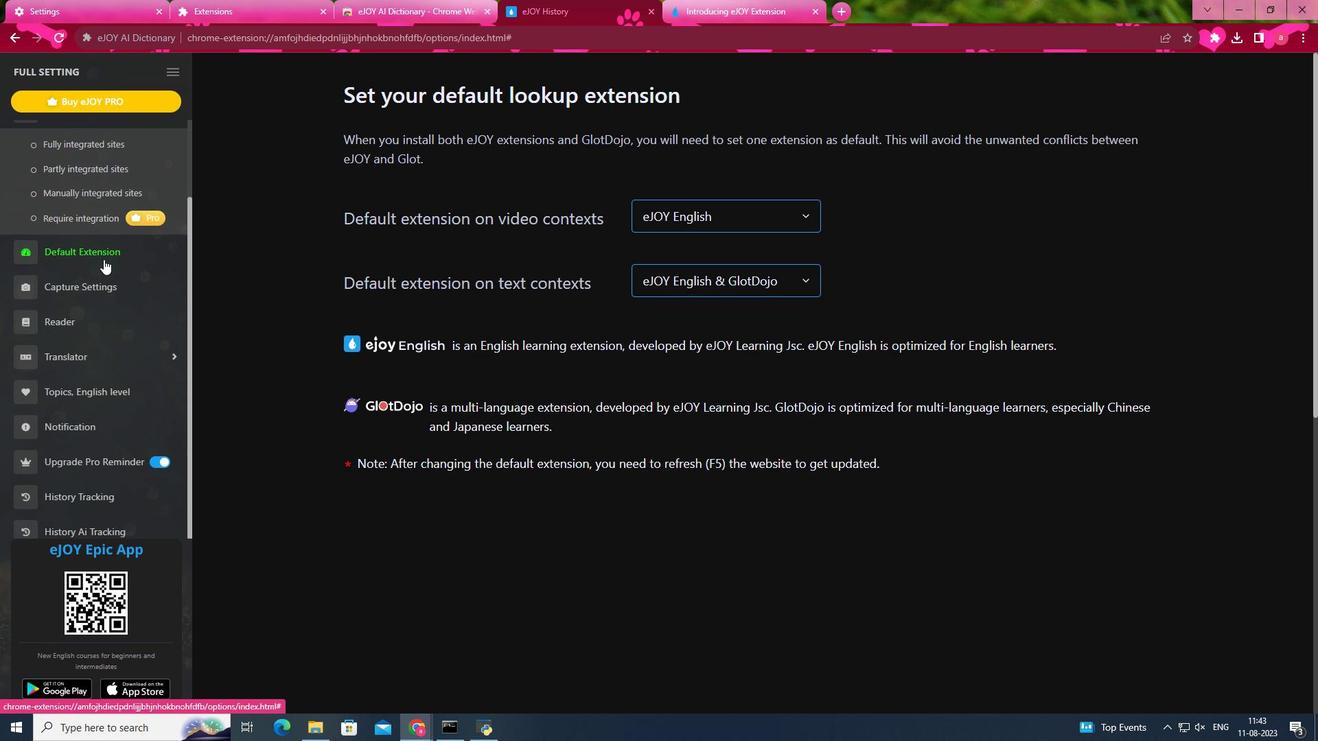 
Action: Mouse moved to (103, 259)
Screenshot: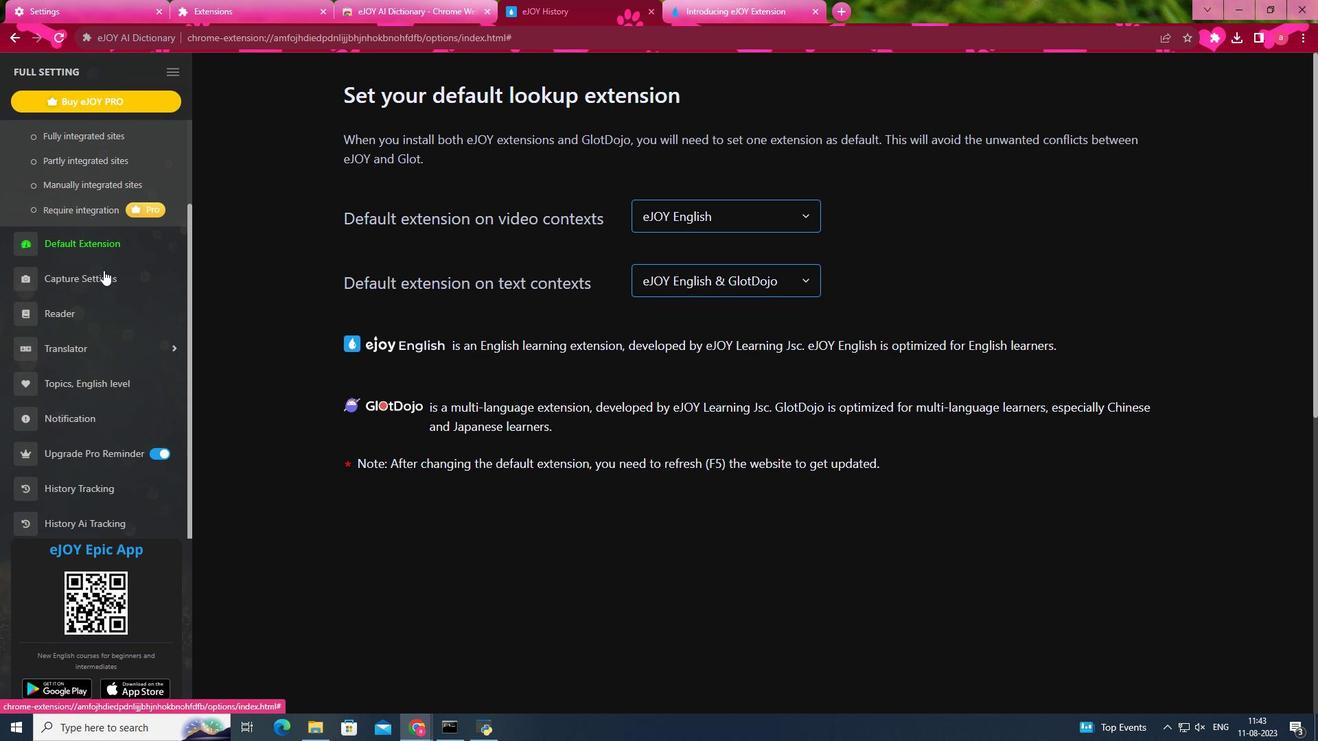 
Action: Mouse scrolled (103, 258) with delta (0, 0)
Screenshot: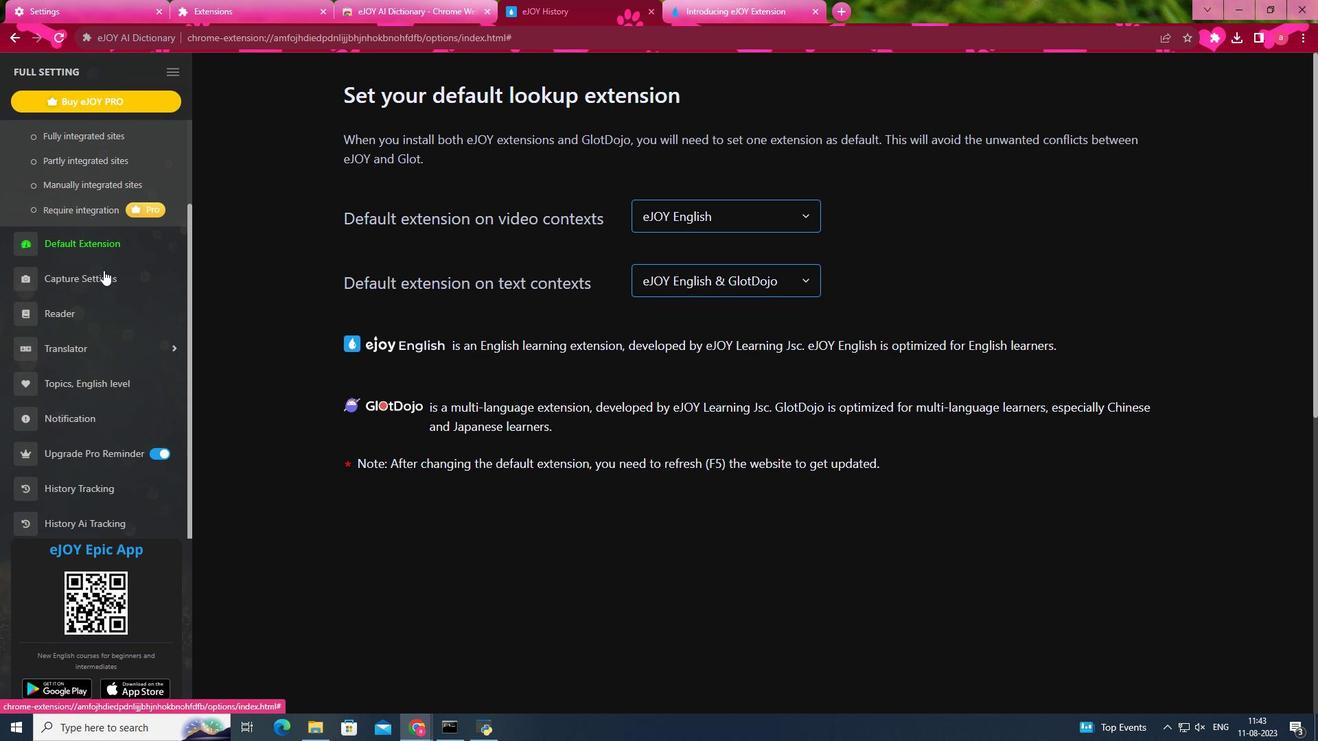 
Action: Mouse scrolled (103, 258) with delta (0, 0)
Screenshot: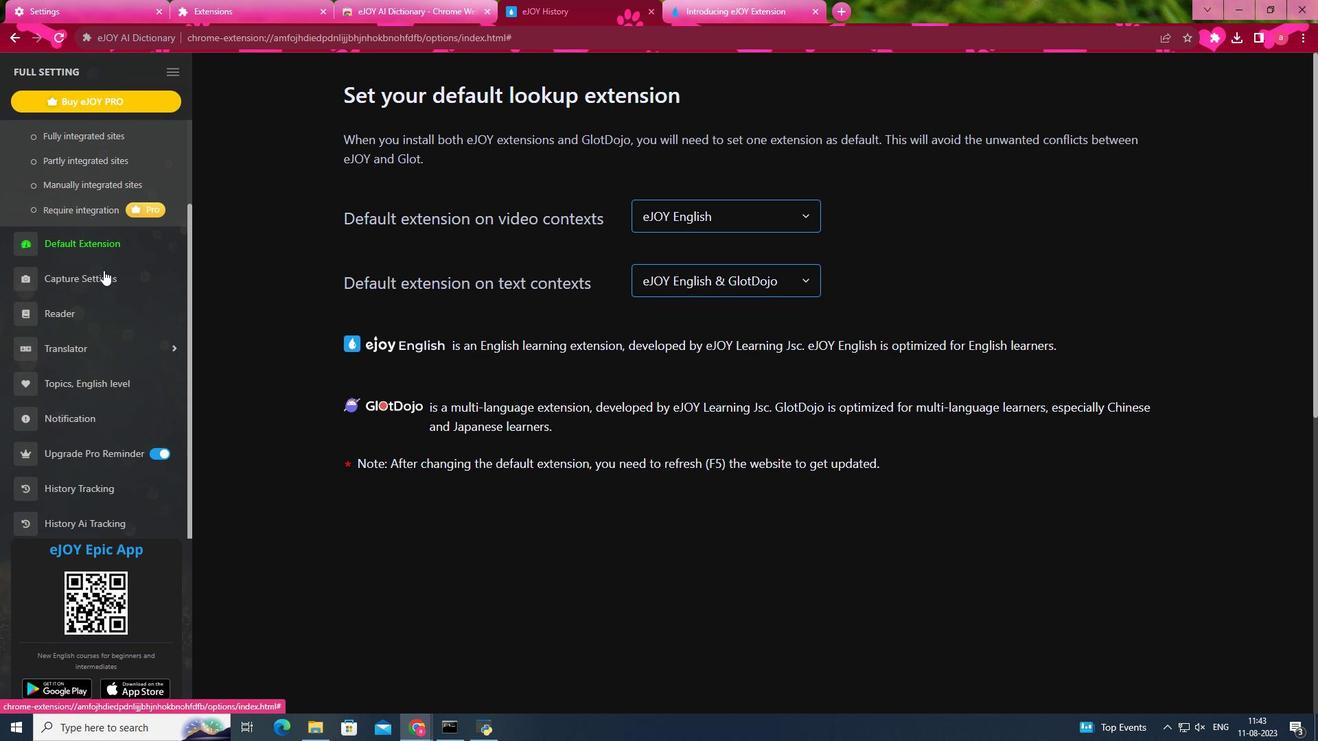 
Action: Mouse scrolled (103, 258) with delta (0, 0)
Screenshot: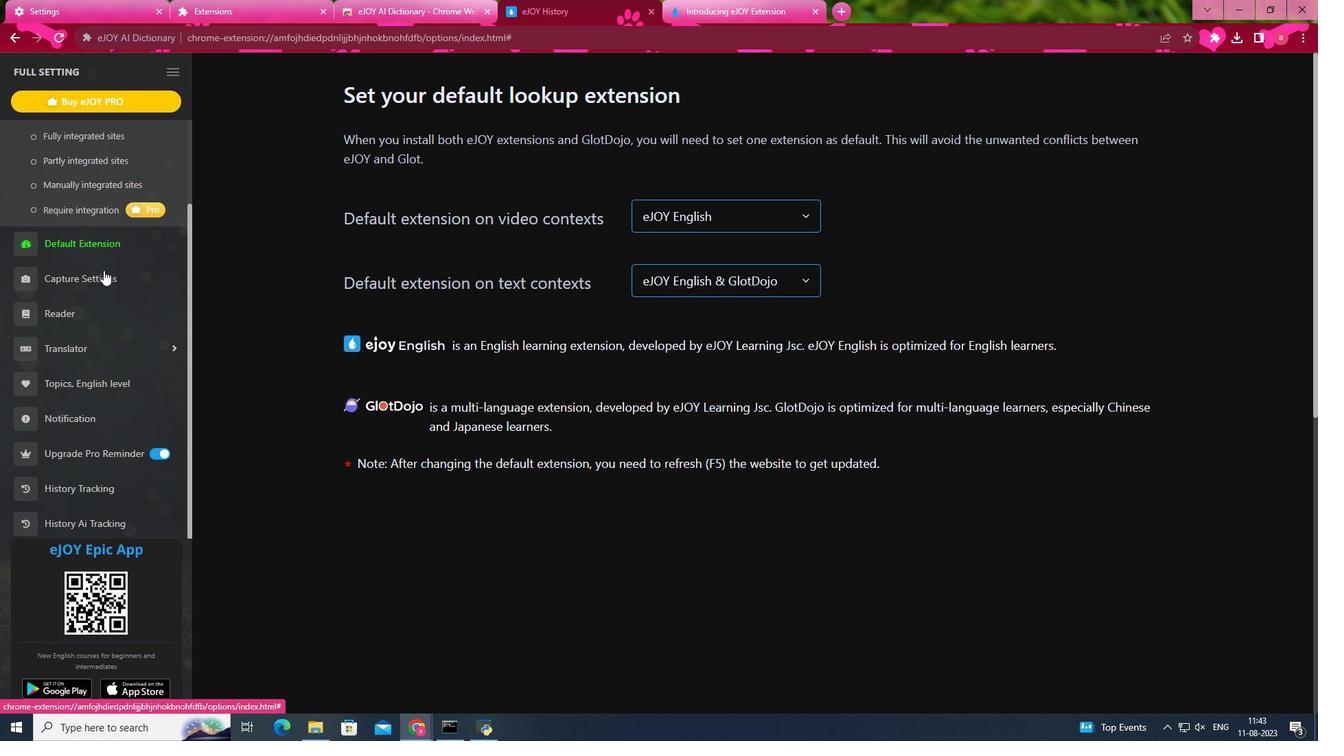 
Action: Mouse scrolled (103, 258) with delta (0, 0)
Screenshot: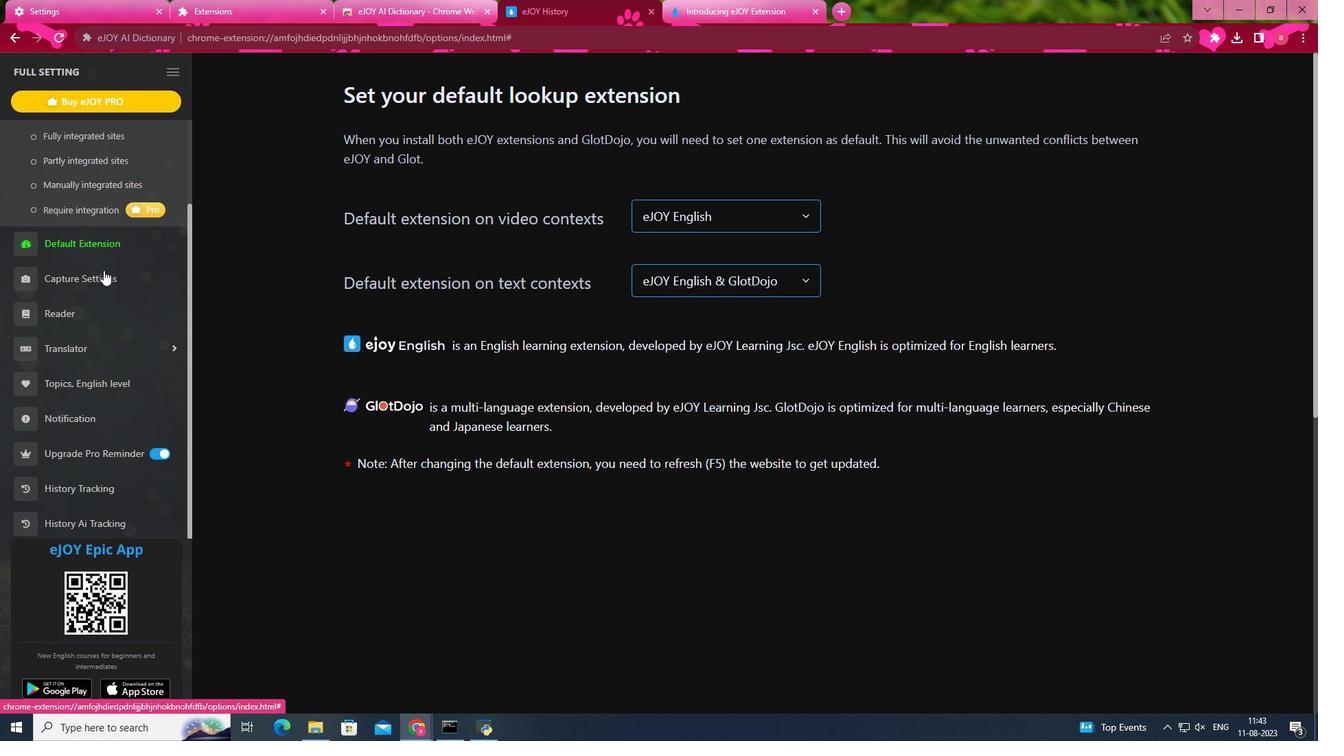 
Action: Mouse scrolled (103, 258) with delta (0, 0)
Screenshot: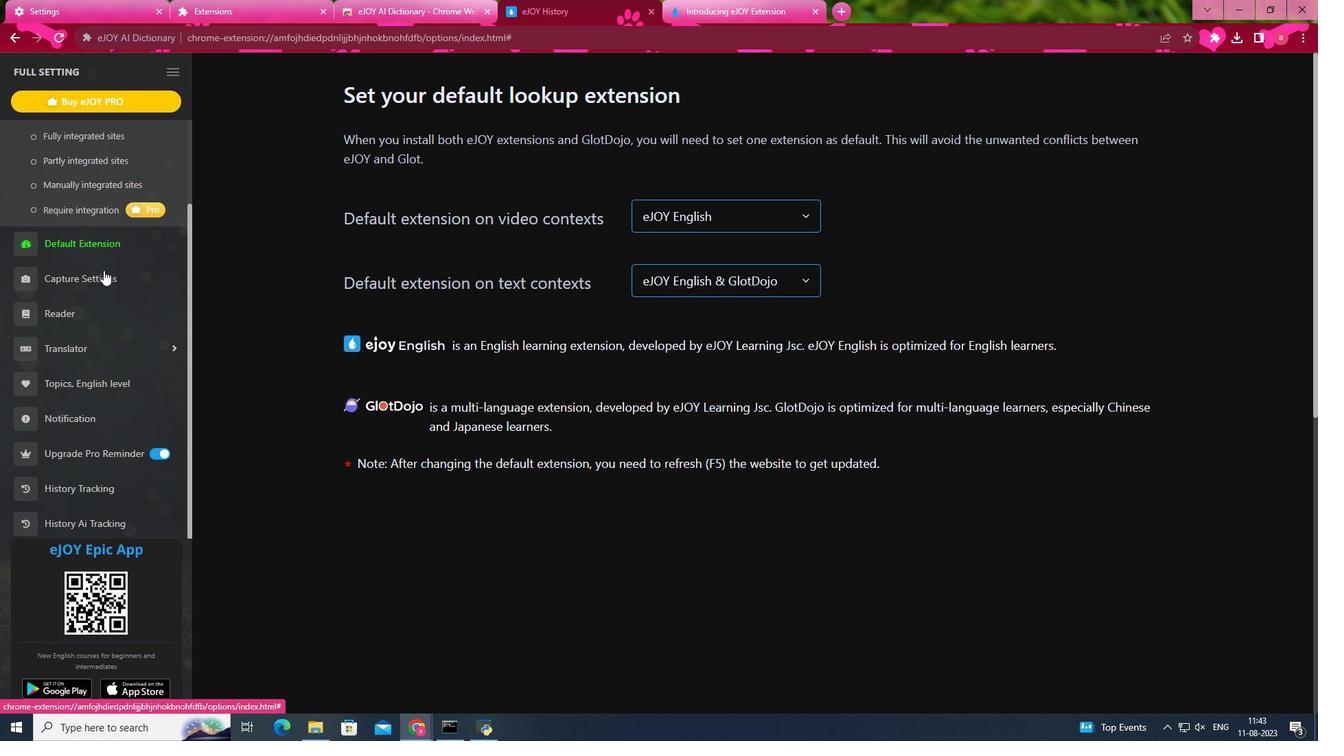 
Action: Mouse moved to (109, 315)
Screenshot: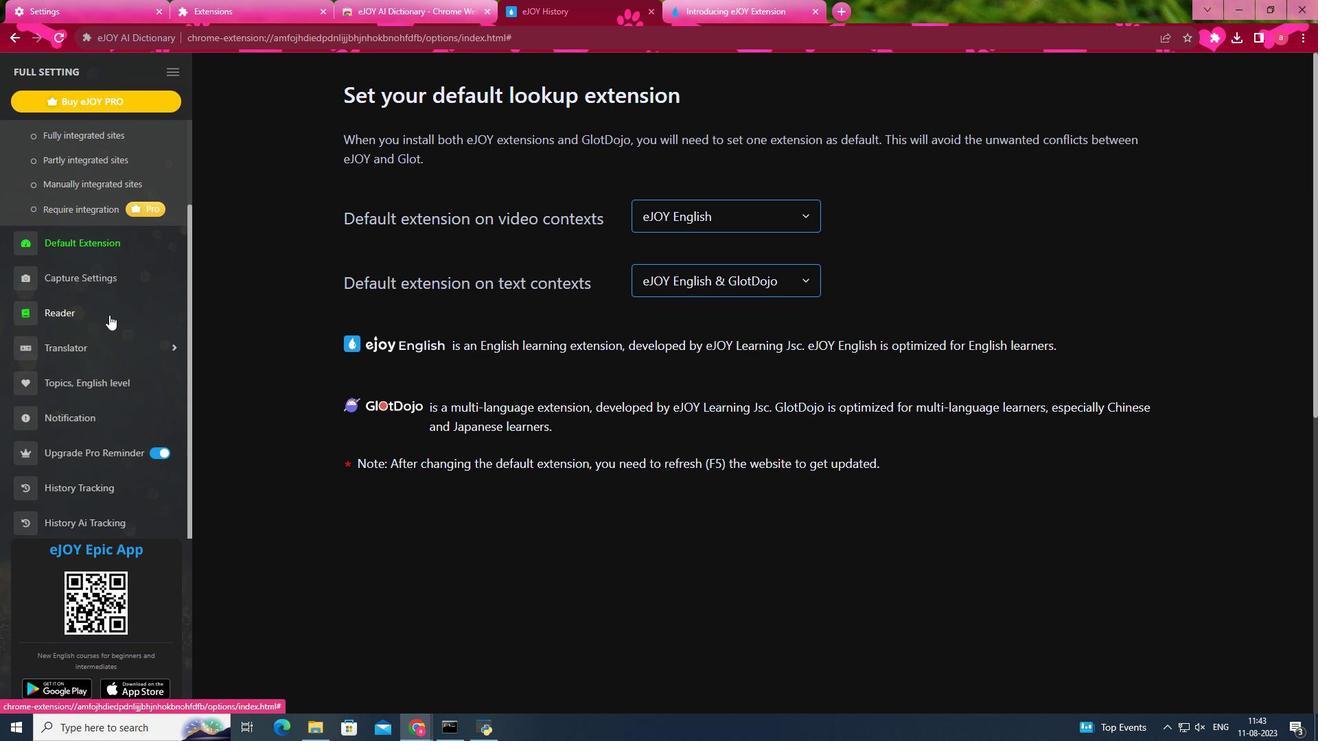 
Action: Mouse pressed left at (109, 315)
Screenshot: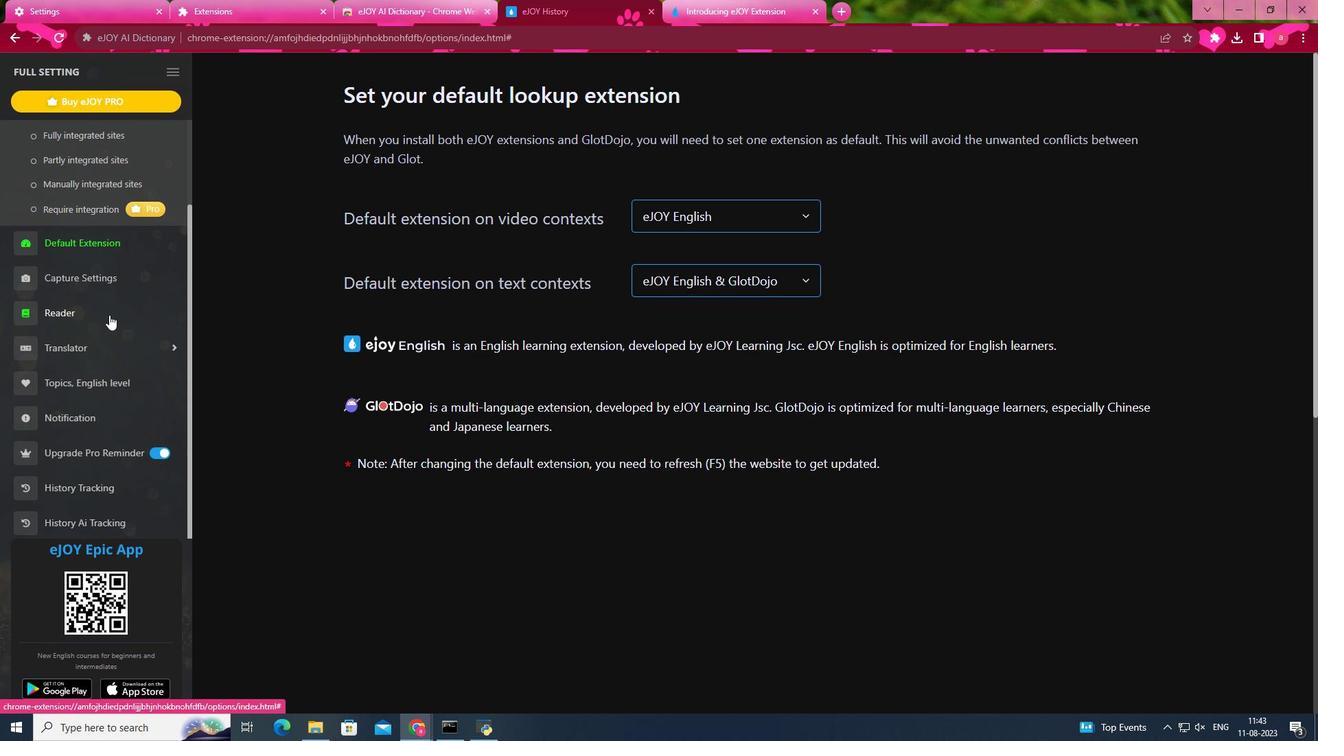 
Action: Mouse moved to (105, 341)
Screenshot: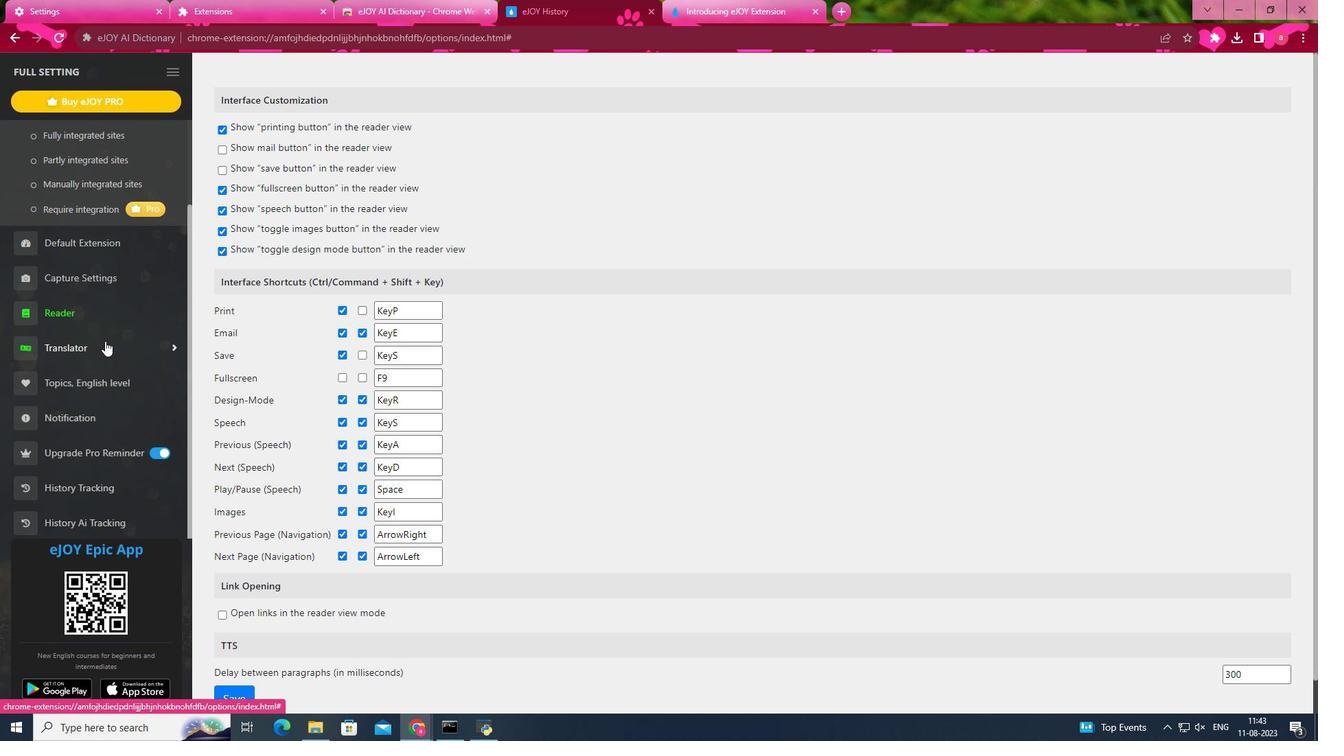 
Action: Mouse pressed left at (105, 341)
Screenshot: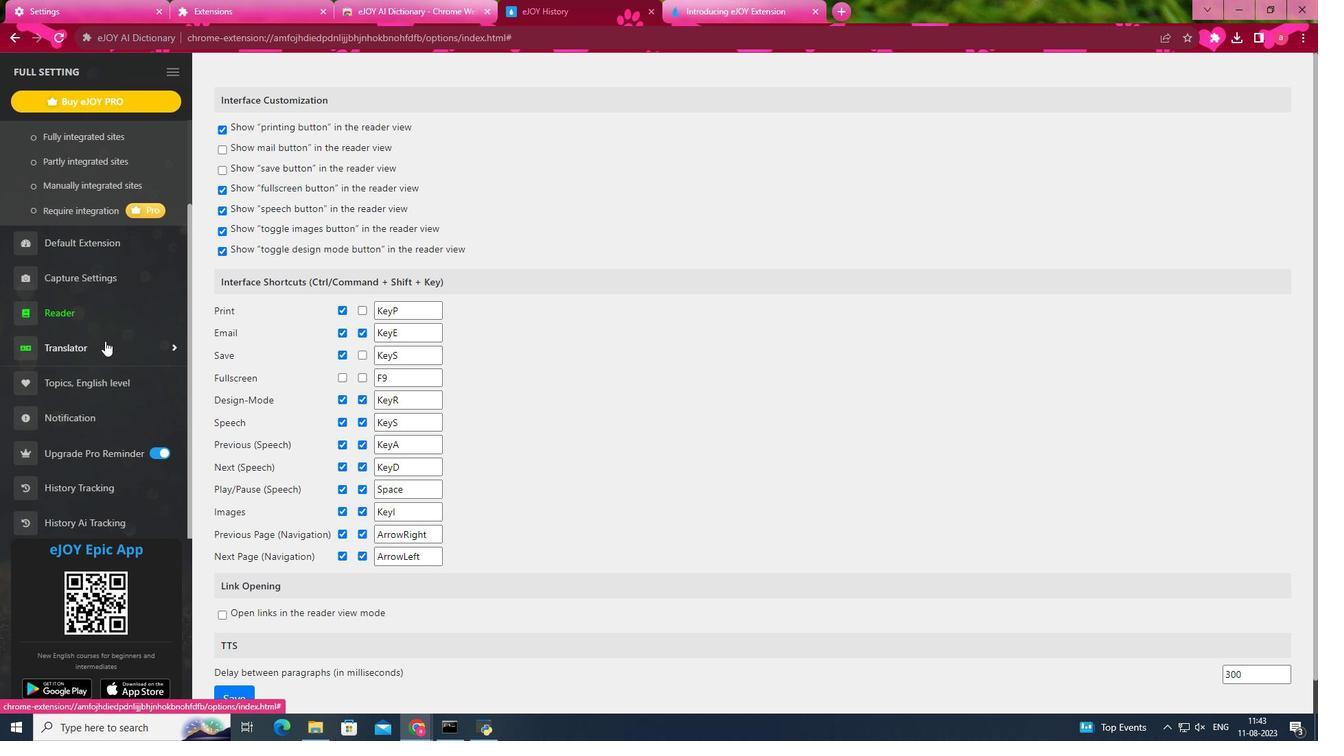 
Action: Mouse moved to (95, 371)
Screenshot: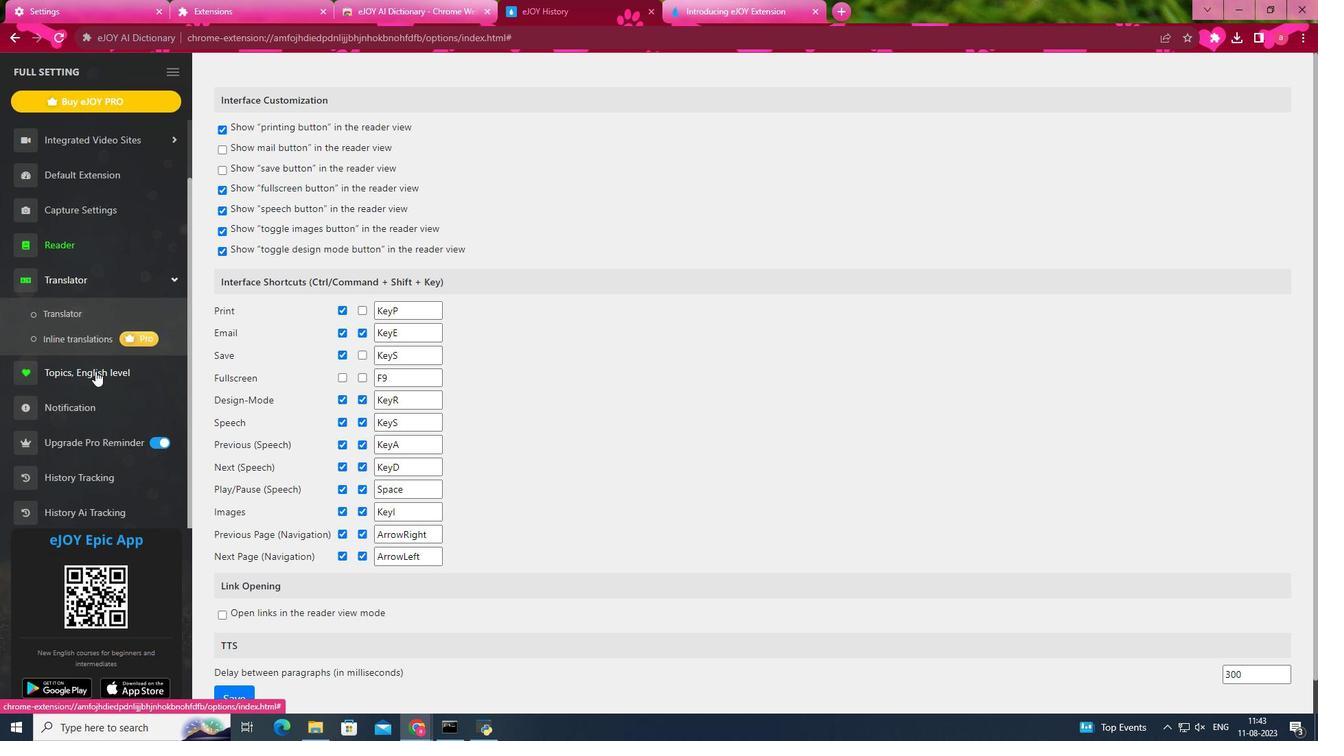 
Action: Mouse pressed left at (95, 371)
Screenshot: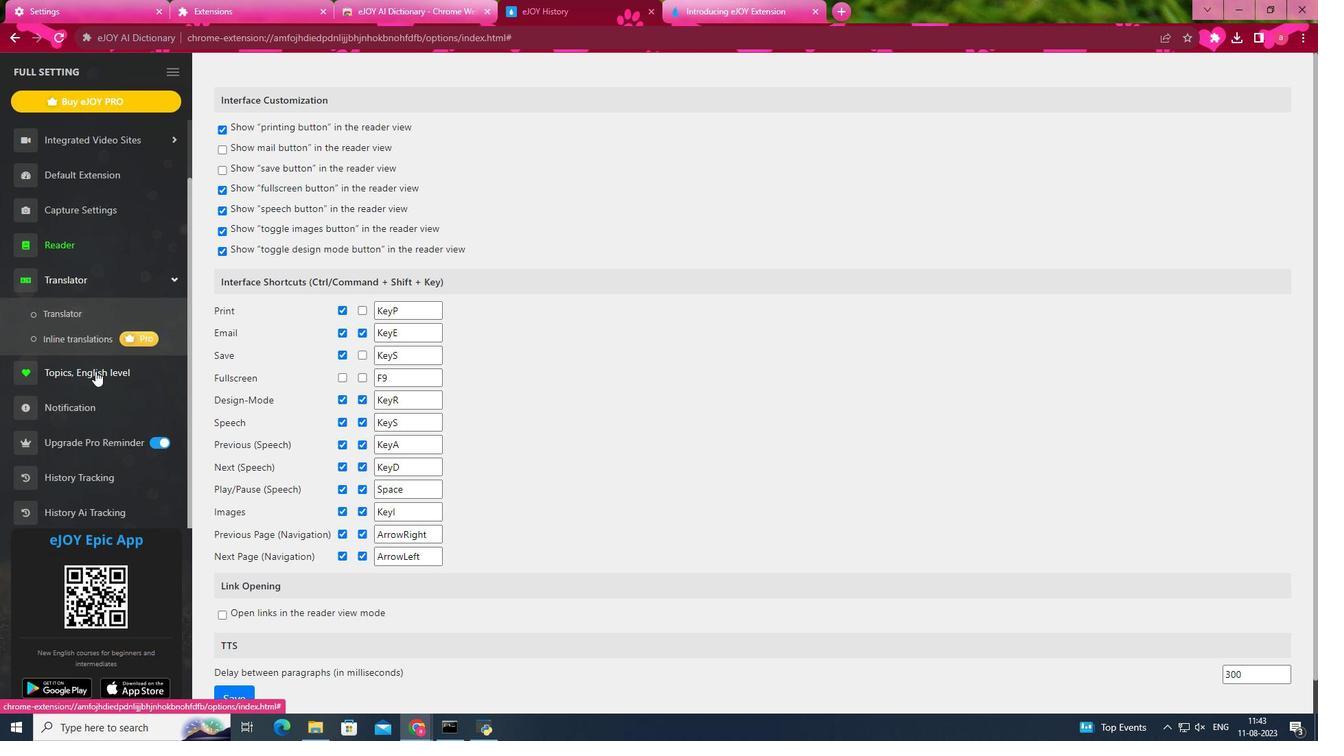 
Action: Mouse moved to (81, 417)
Screenshot: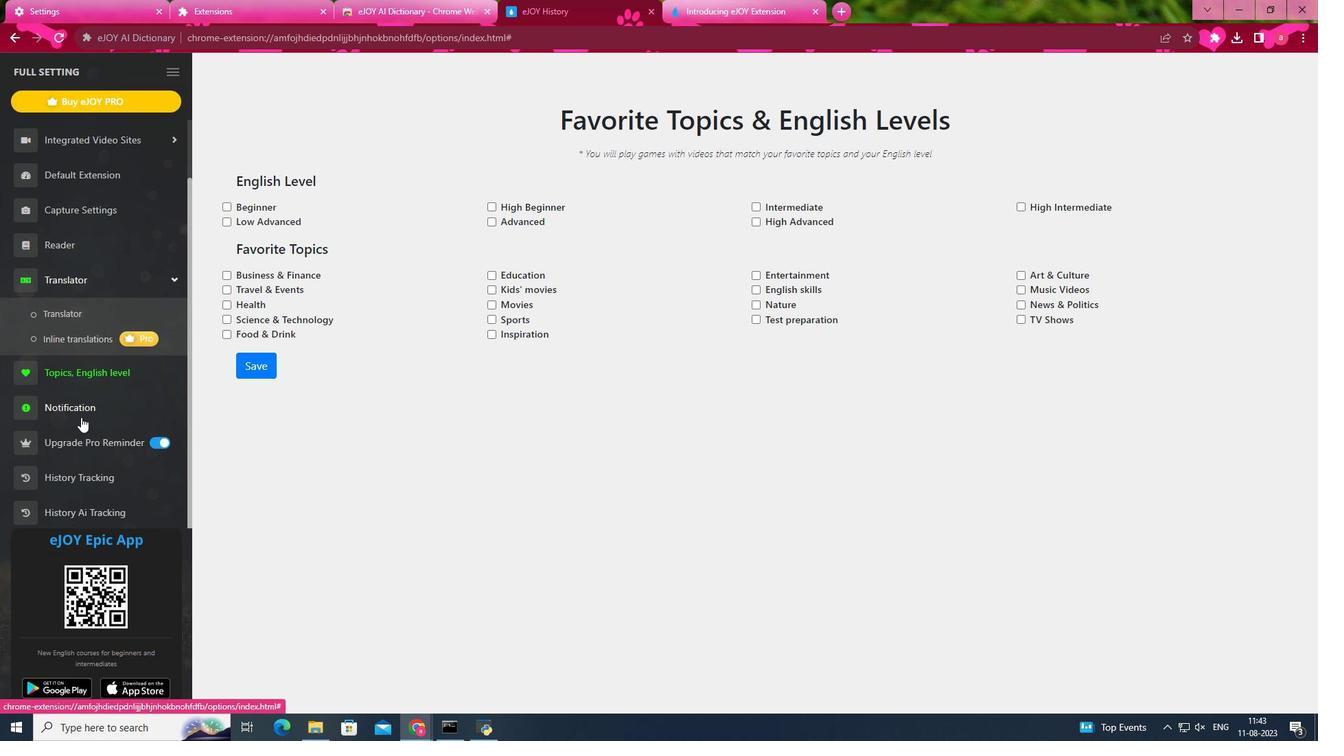 
Action: Mouse pressed left at (81, 417)
Screenshot: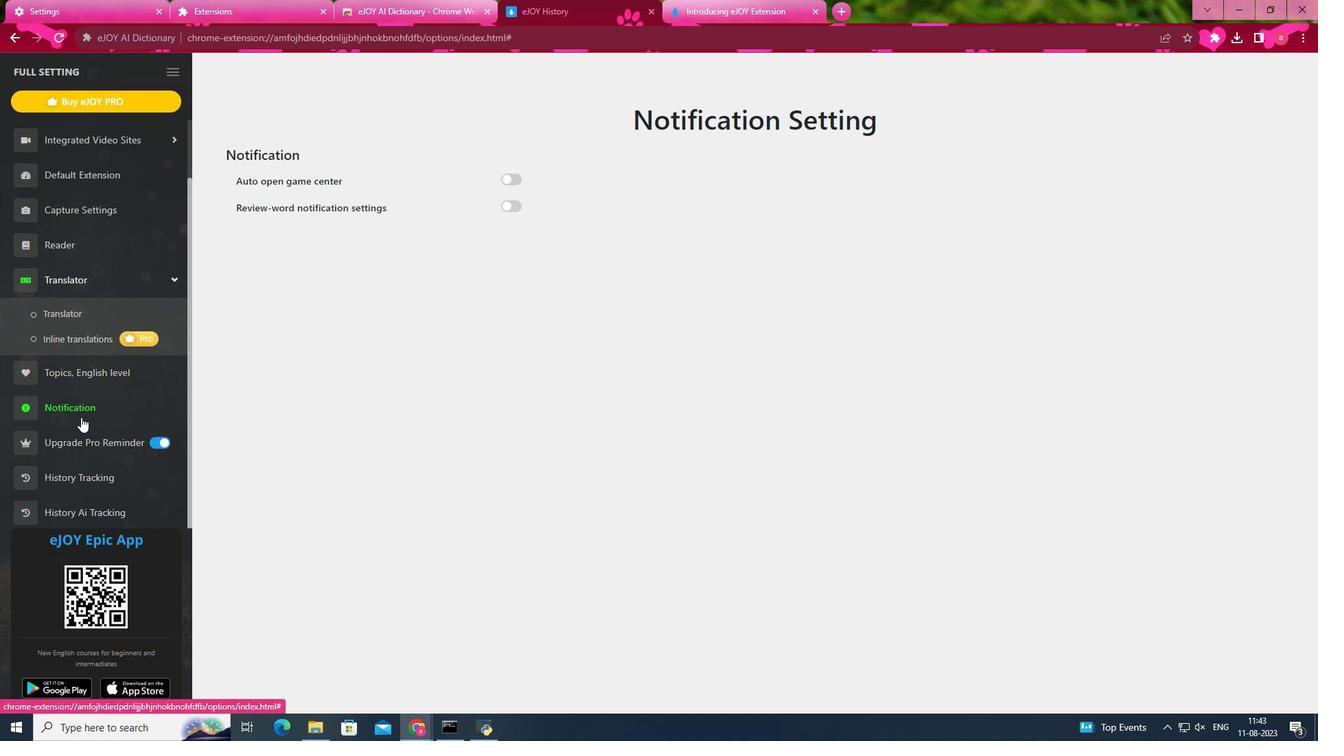 
Action: Mouse moved to (859, 426)
Screenshot: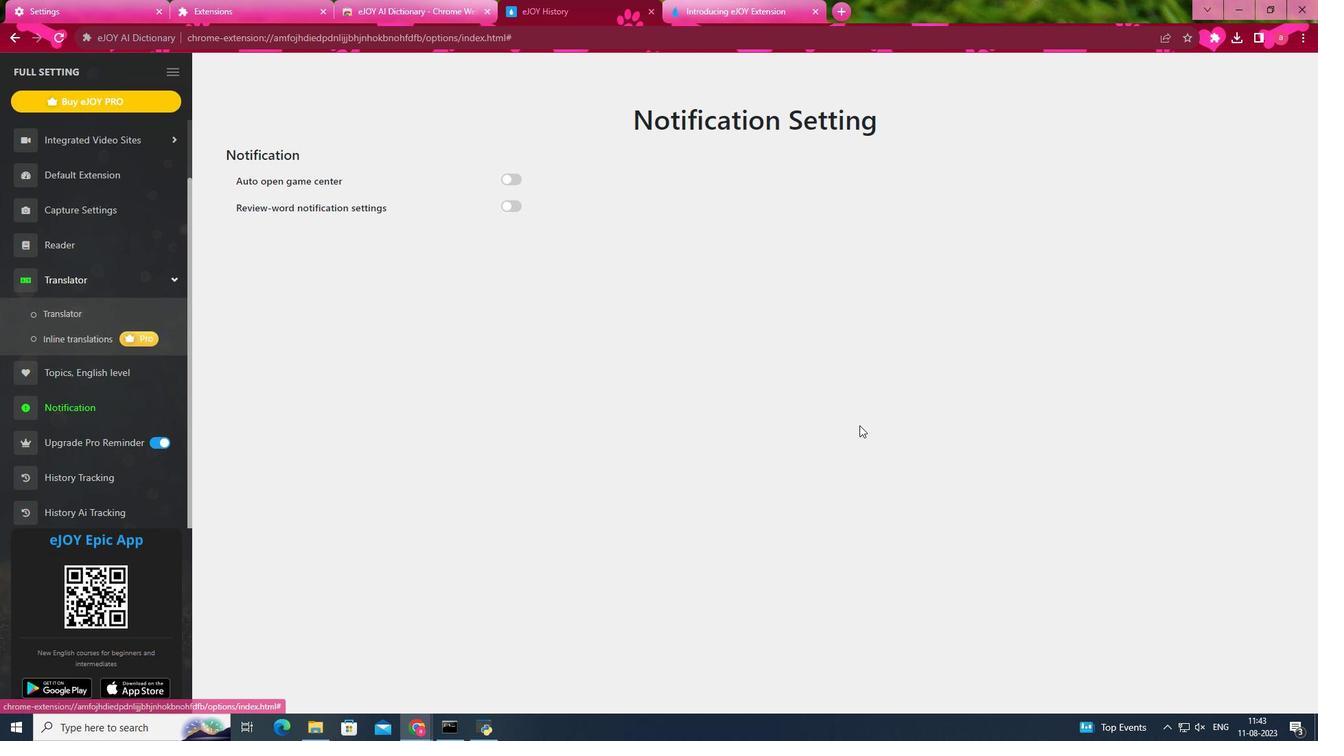 
Action: Mouse pressed left at (859, 426)
Screenshot: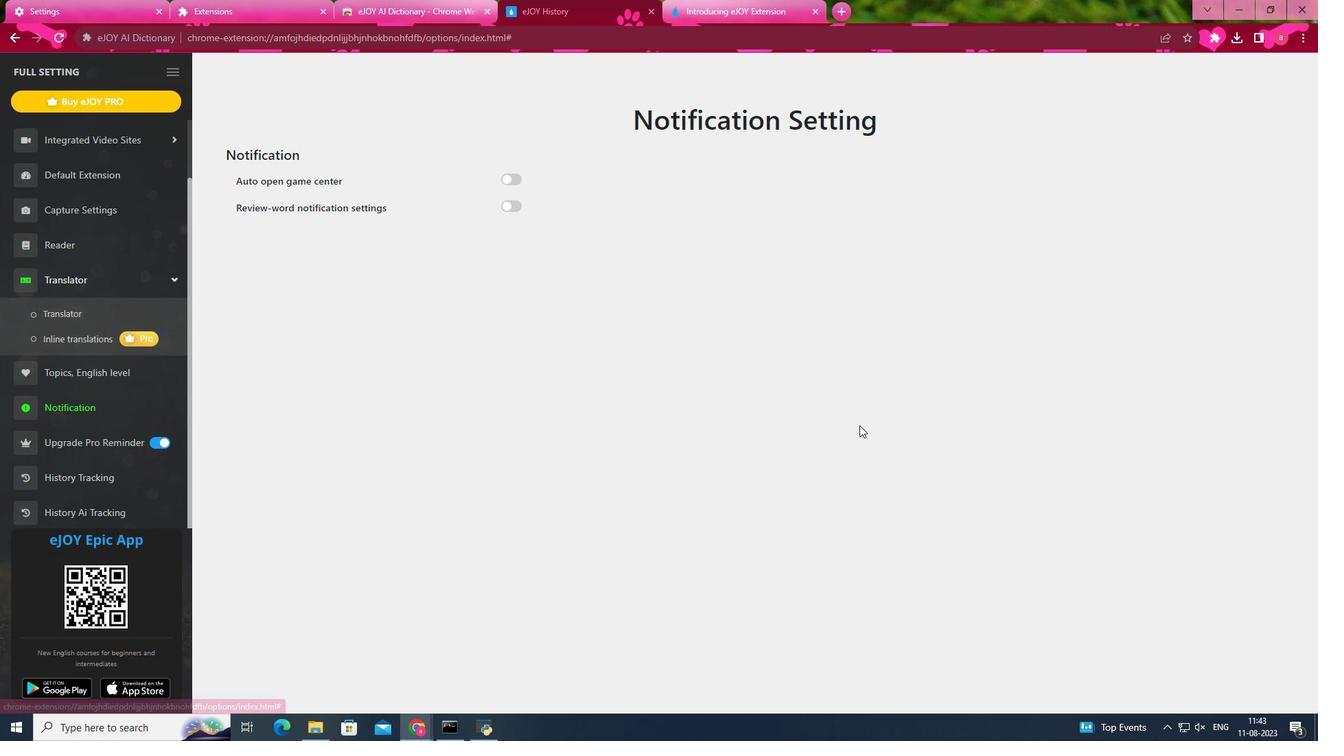 
Action: Mouse moved to (860, 425)
Screenshot: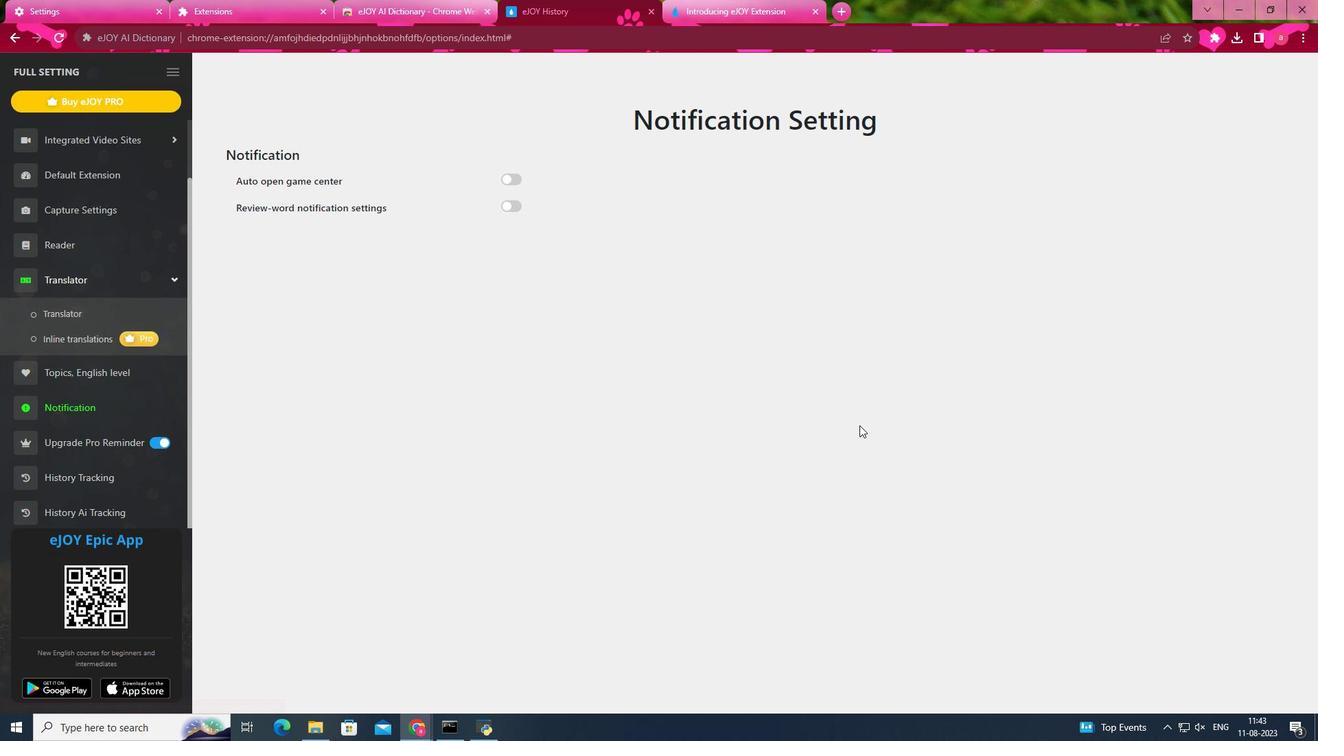 
